 Task: Find Airbnb cabins in Lake of the Ozarks with waterfront.
Action: Mouse moved to (505, 79)
Screenshot: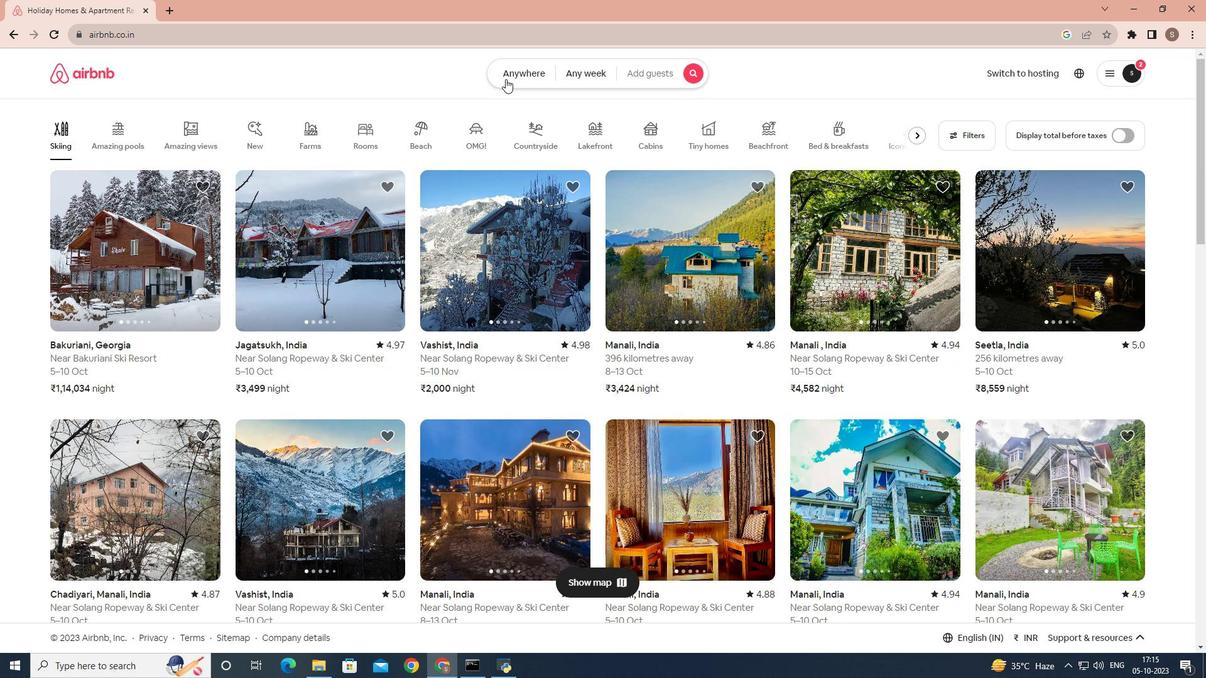 
Action: Mouse pressed left at (505, 79)
Screenshot: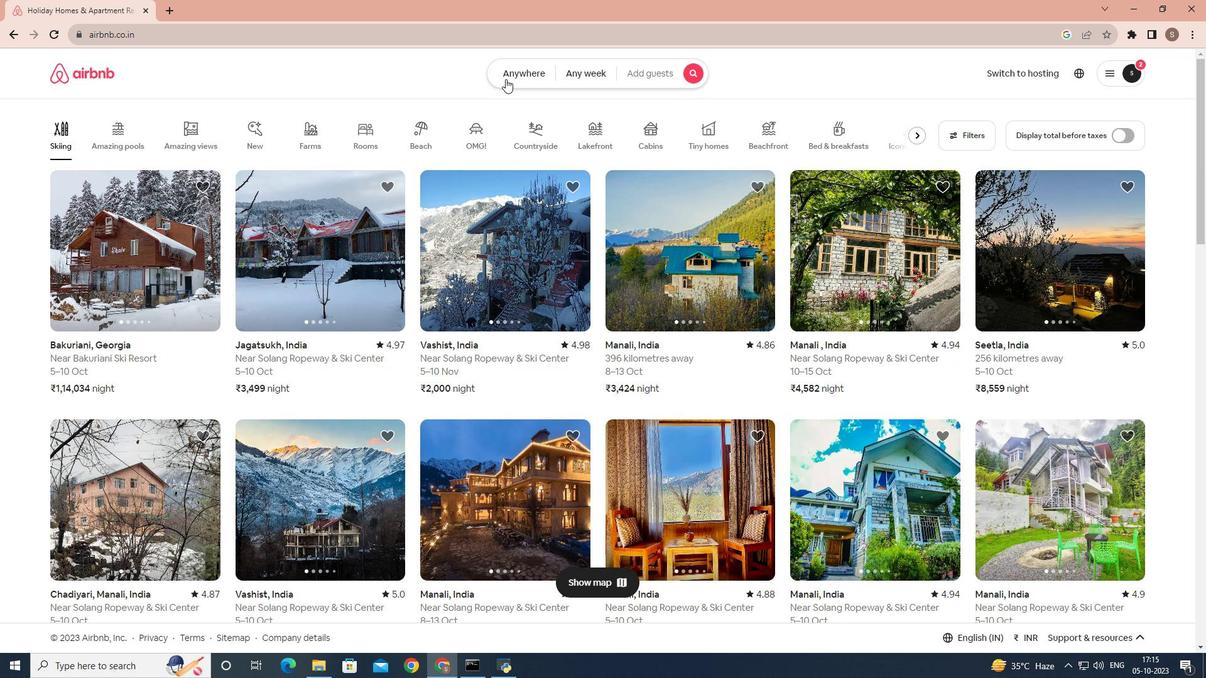 
Action: Mouse moved to (459, 131)
Screenshot: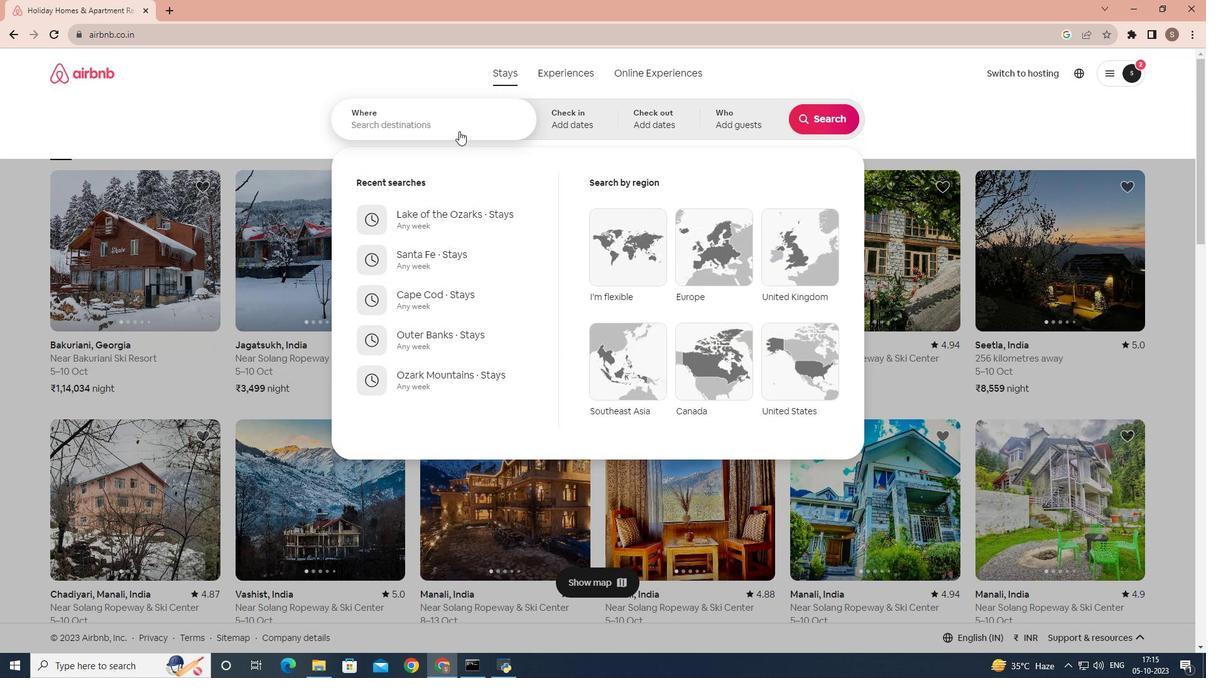 
Action: Mouse pressed left at (459, 131)
Screenshot: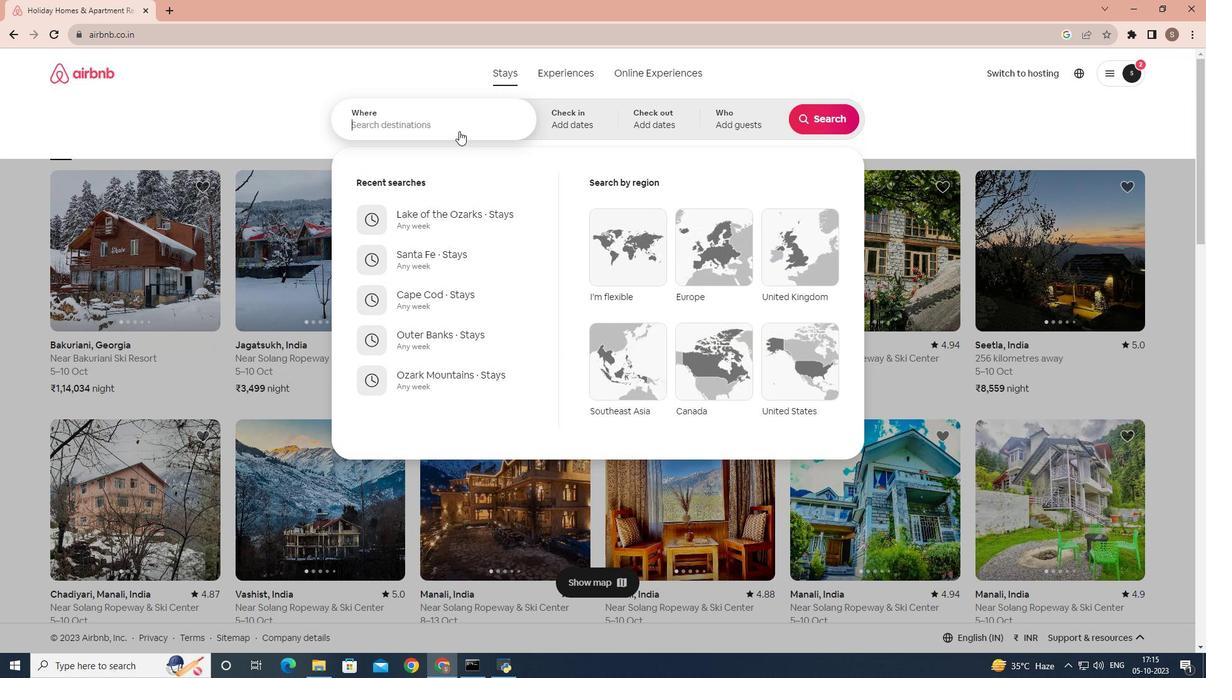 
Action: Key pressed <Key.shift>Ozarks
Screenshot: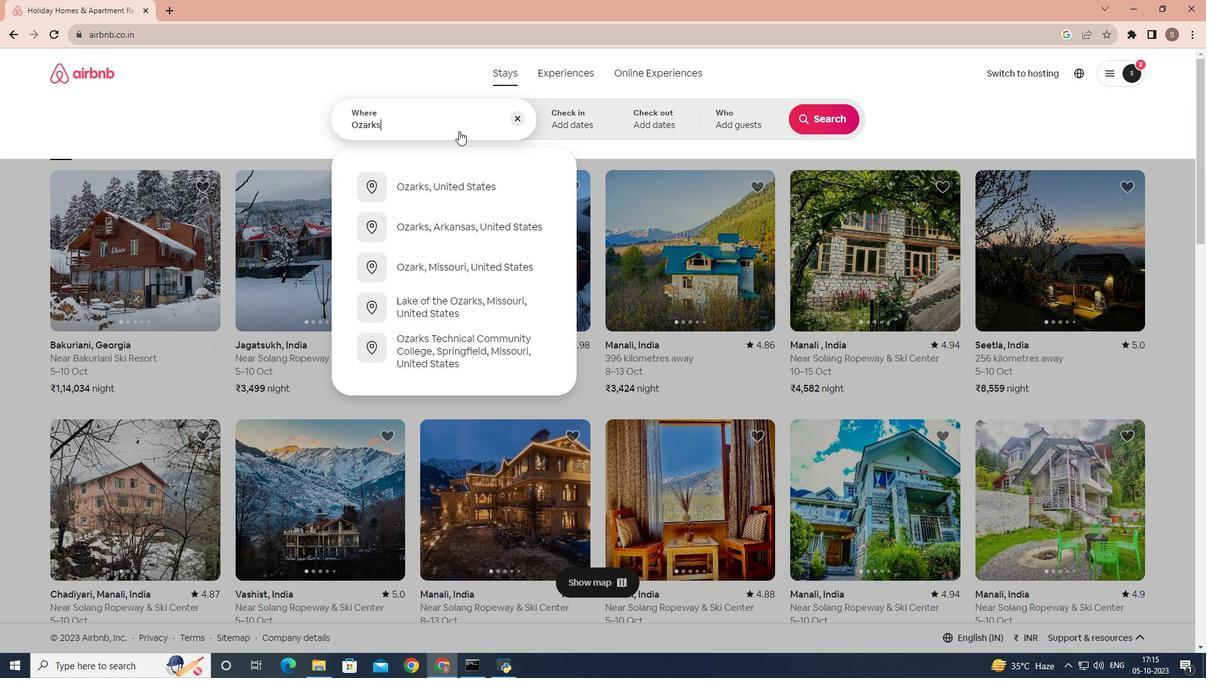 
Action: Mouse moved to (460, 190)
Screenshot: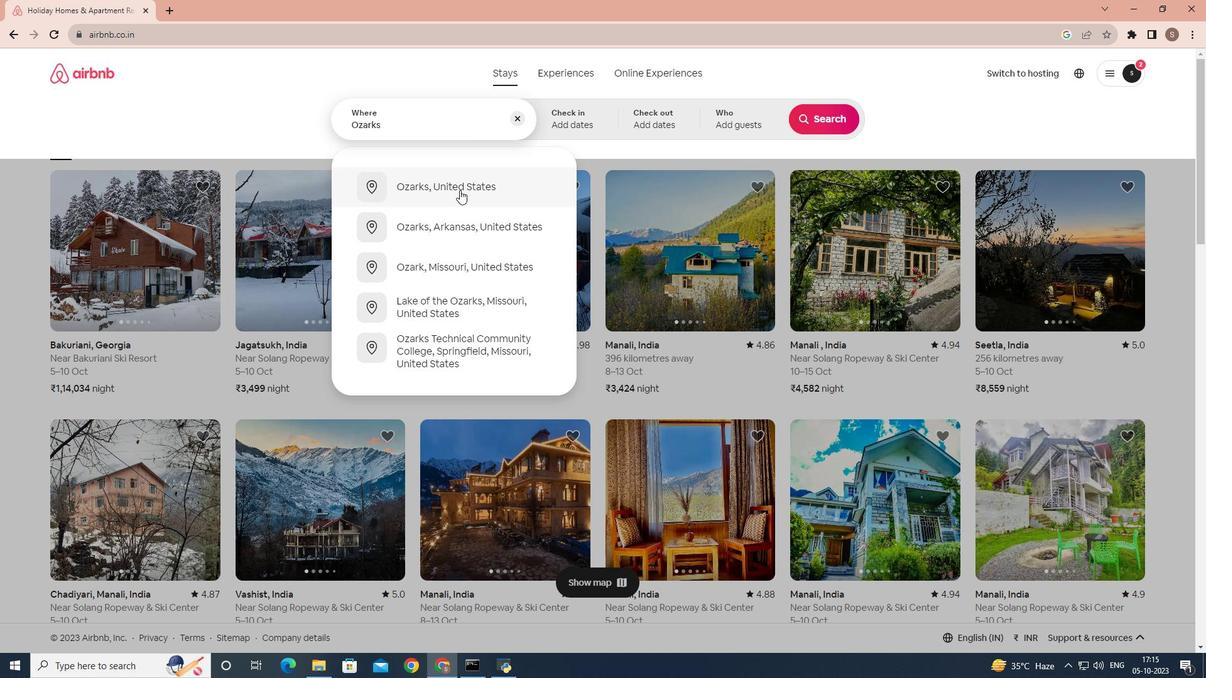 
Action: Mouse pressed left at (460, 190)
Screenshot: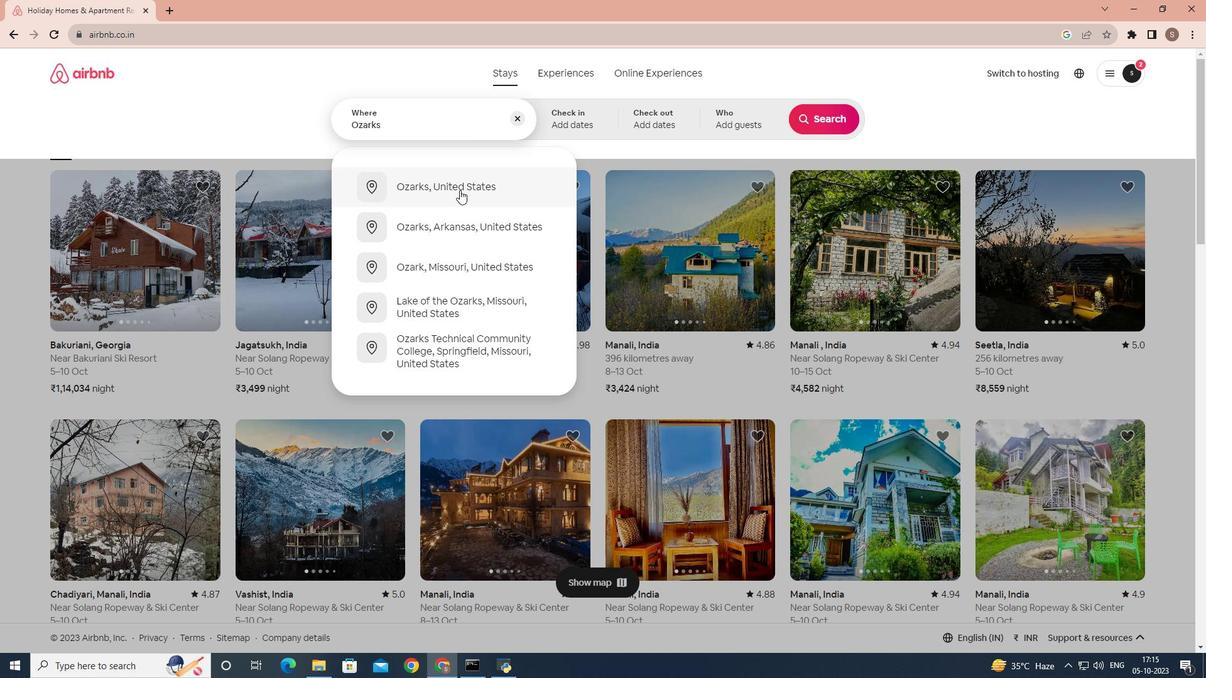 
Action: Mouse moved to (833, 109)
Screenshot: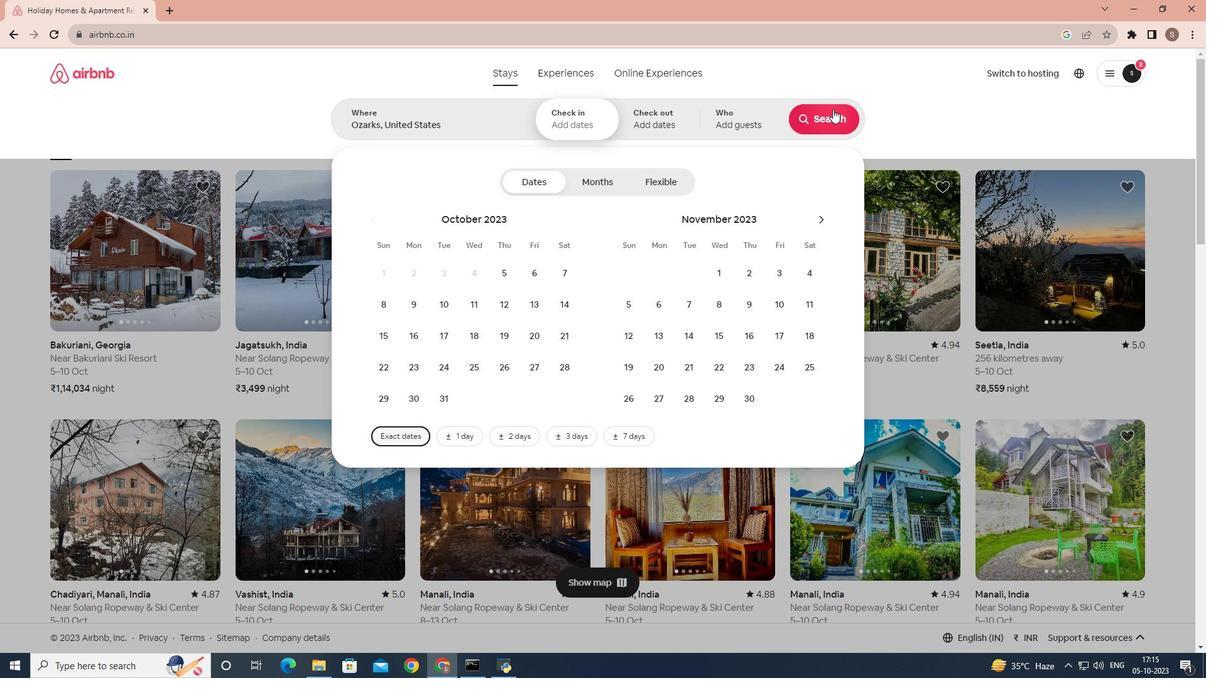 
Action: Mouse pressed left at (833, 109)
Screenshot: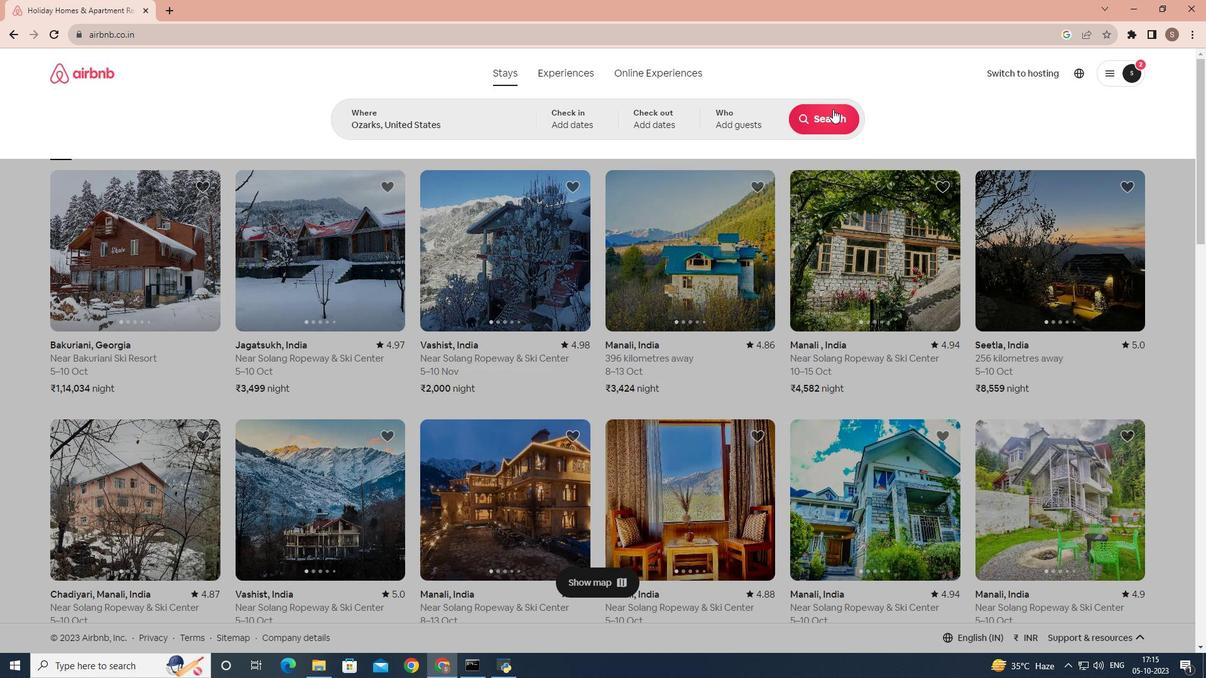 
Action: Mouse moved to (302, 125)
Screenshot: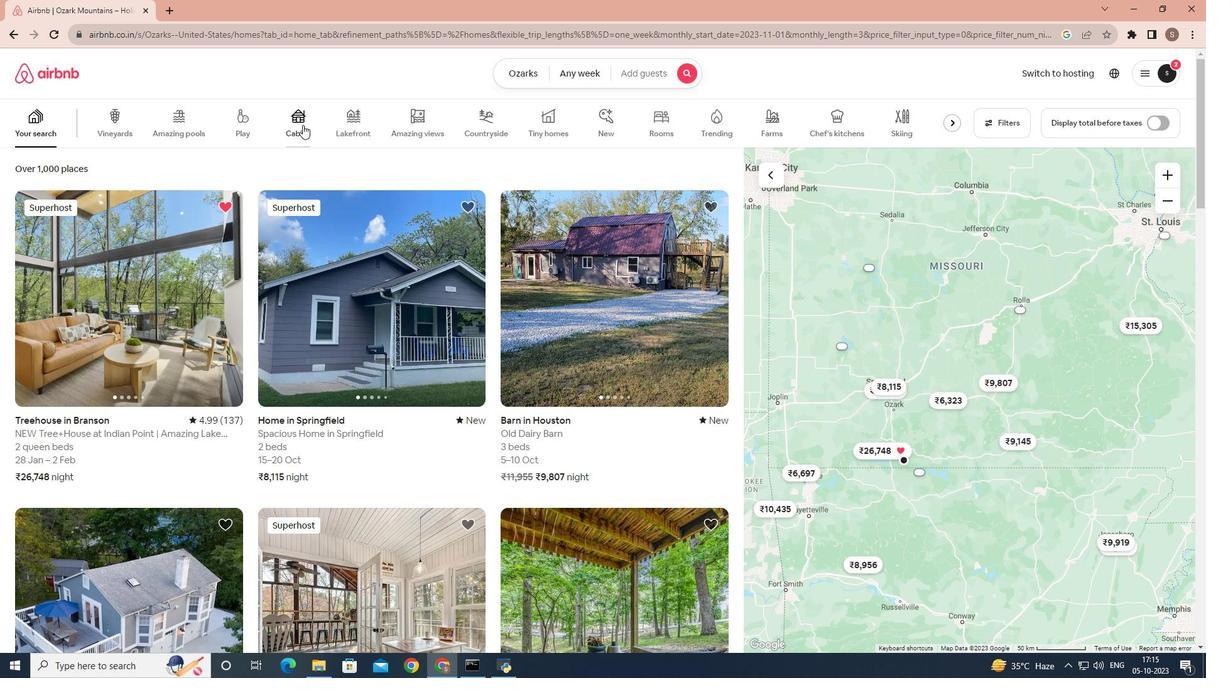 
Action: Mouse pressed left at (302, 125)
Screenshot: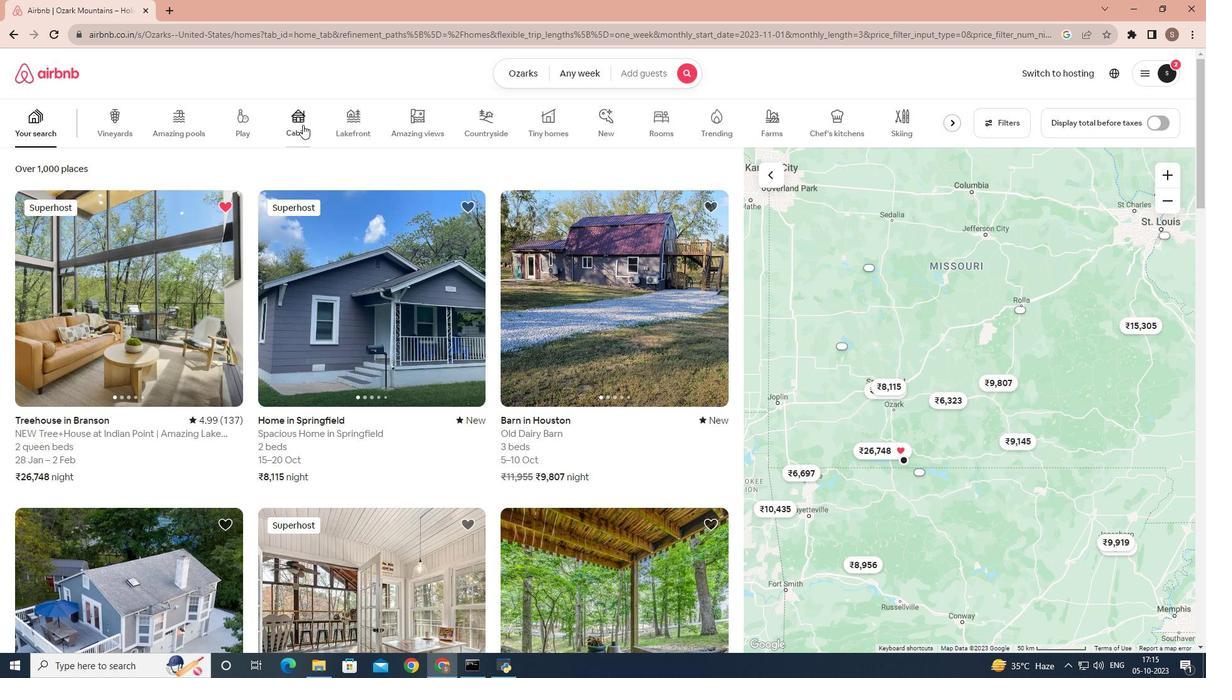 
Action: Mouse moved to (991, 121)
Screenshot: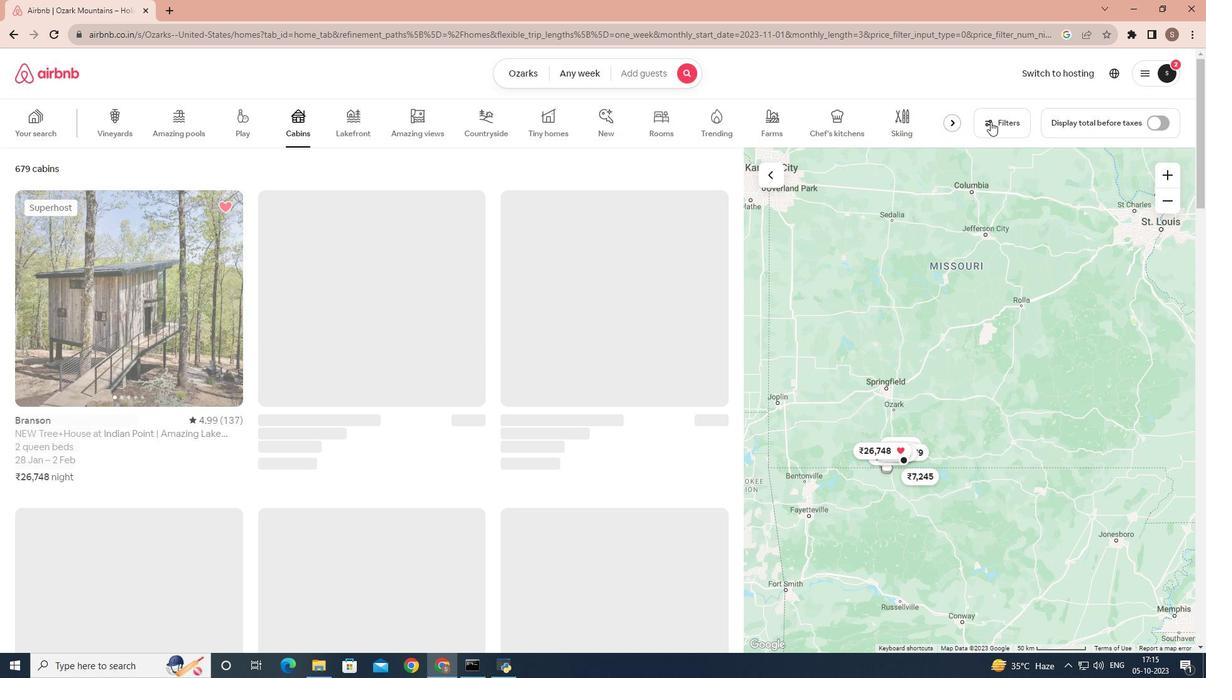 
Action: Mouse pressed left at (991, 121)
Screenshot: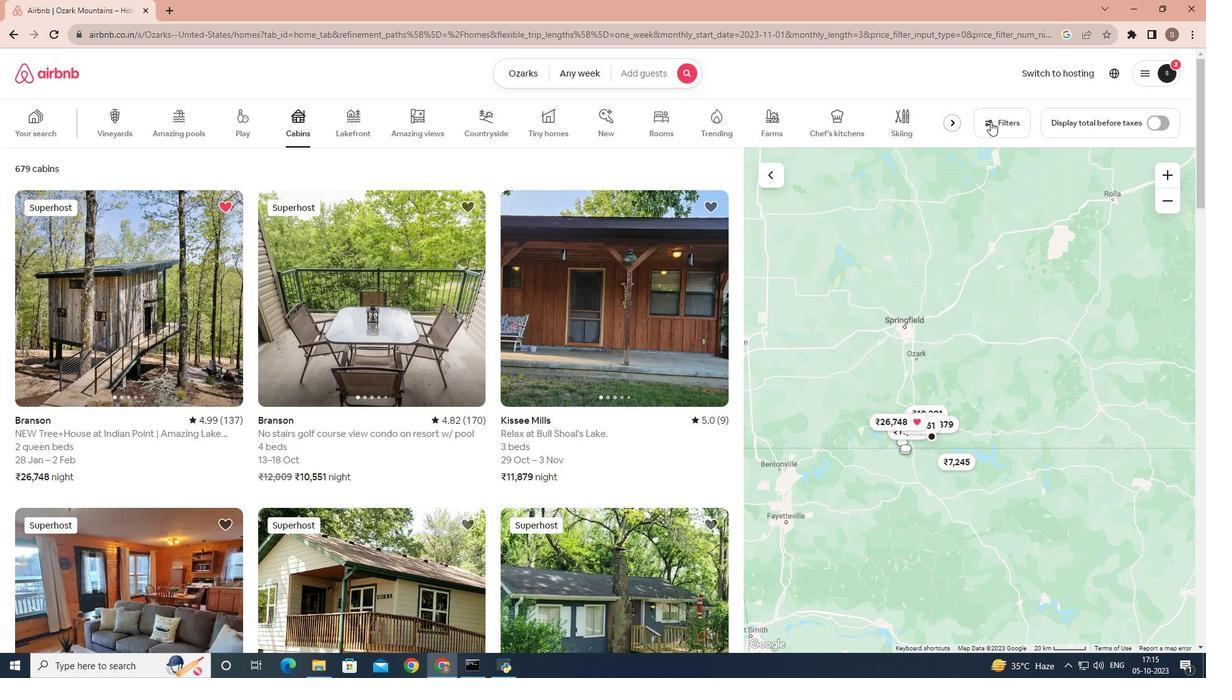 
Action: Mouse moved to (728, 341)
Screenshot: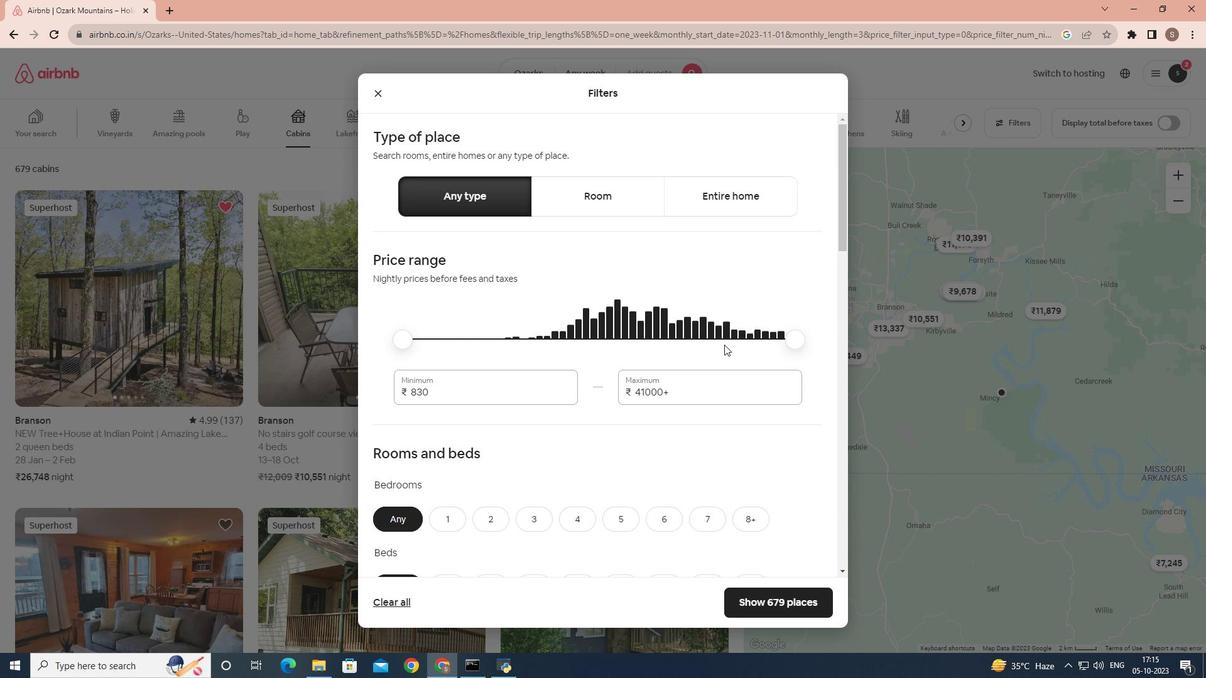 
Action: Mouse scrolled (728, 341) with delta (0, 0)
Screenshot: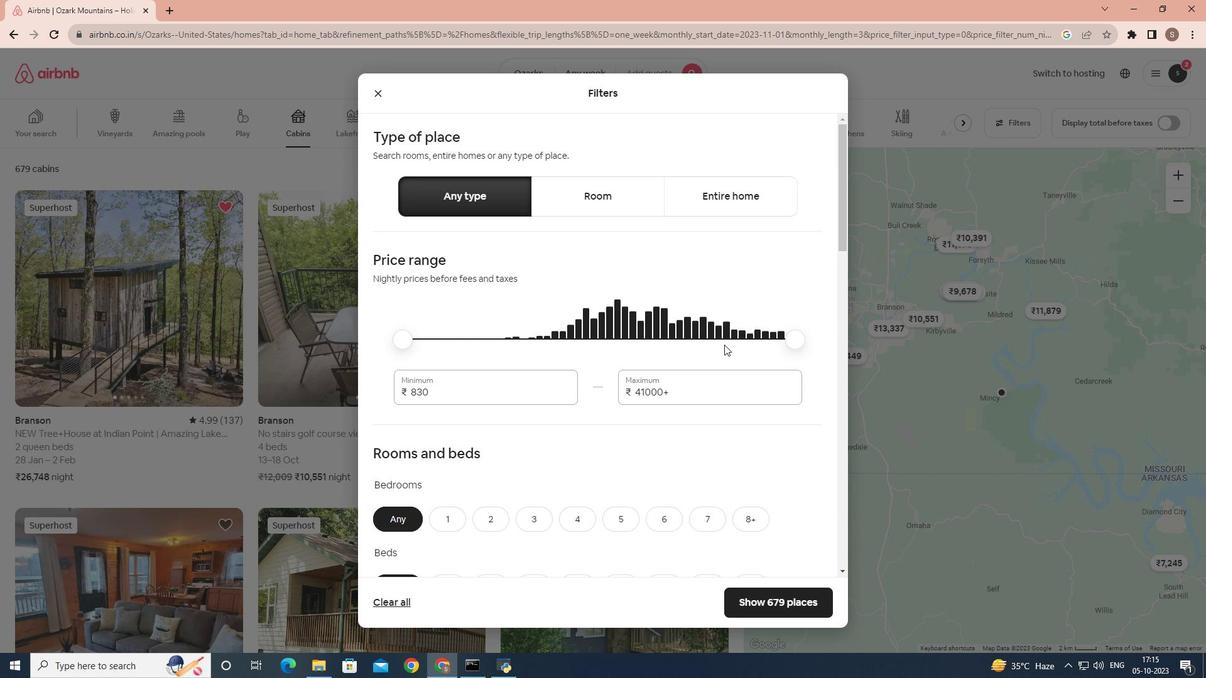 
Action: Mouse moved to (725, 344)
Screenshot: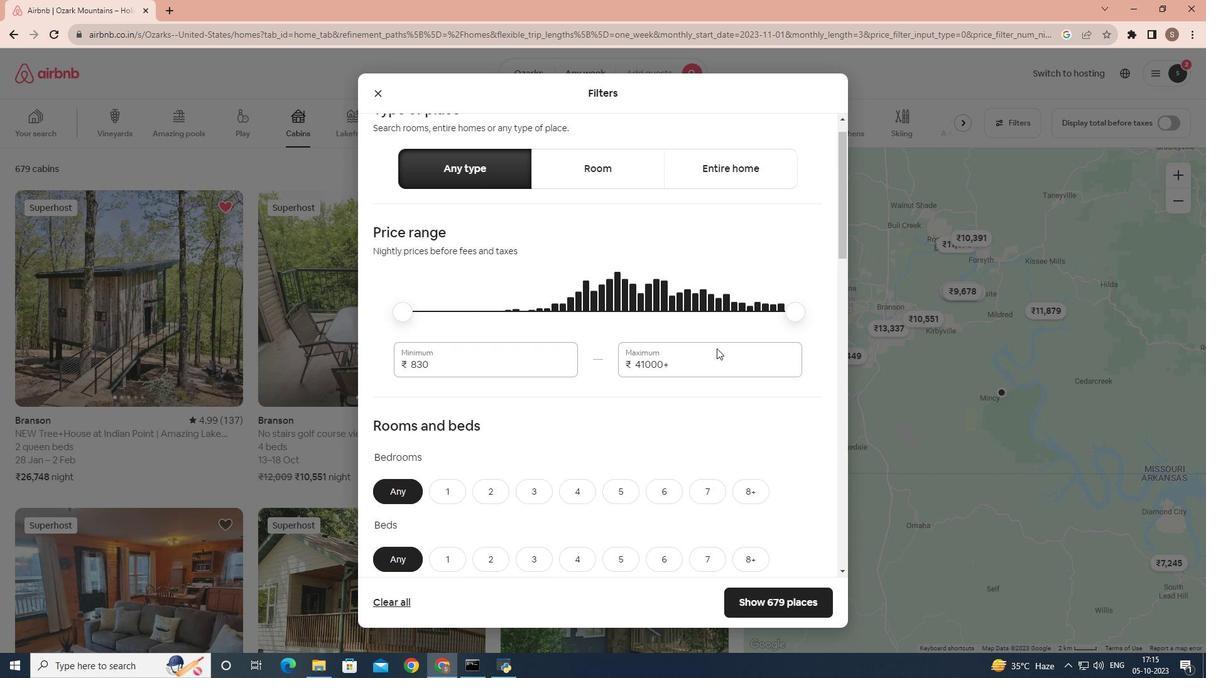 
Action: Mouse scrolled (725, 343) with delta (0, 0)
Screenshot: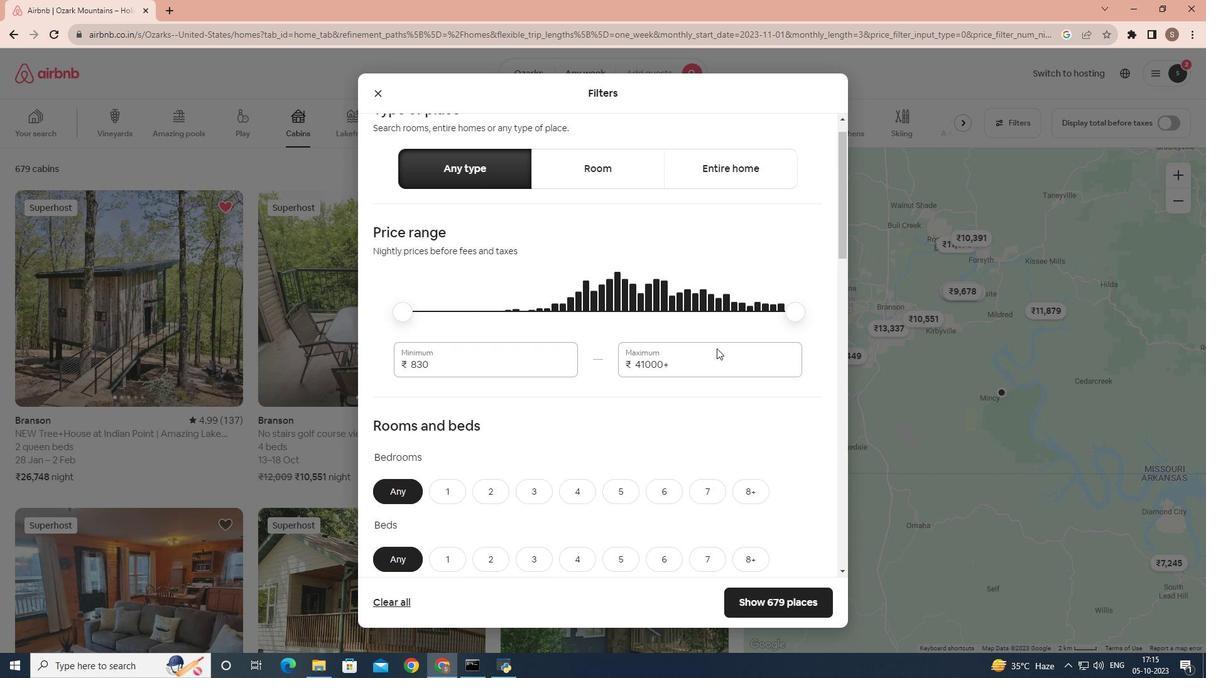 
Action: Mouse moved to (723, 345)
Screenshot: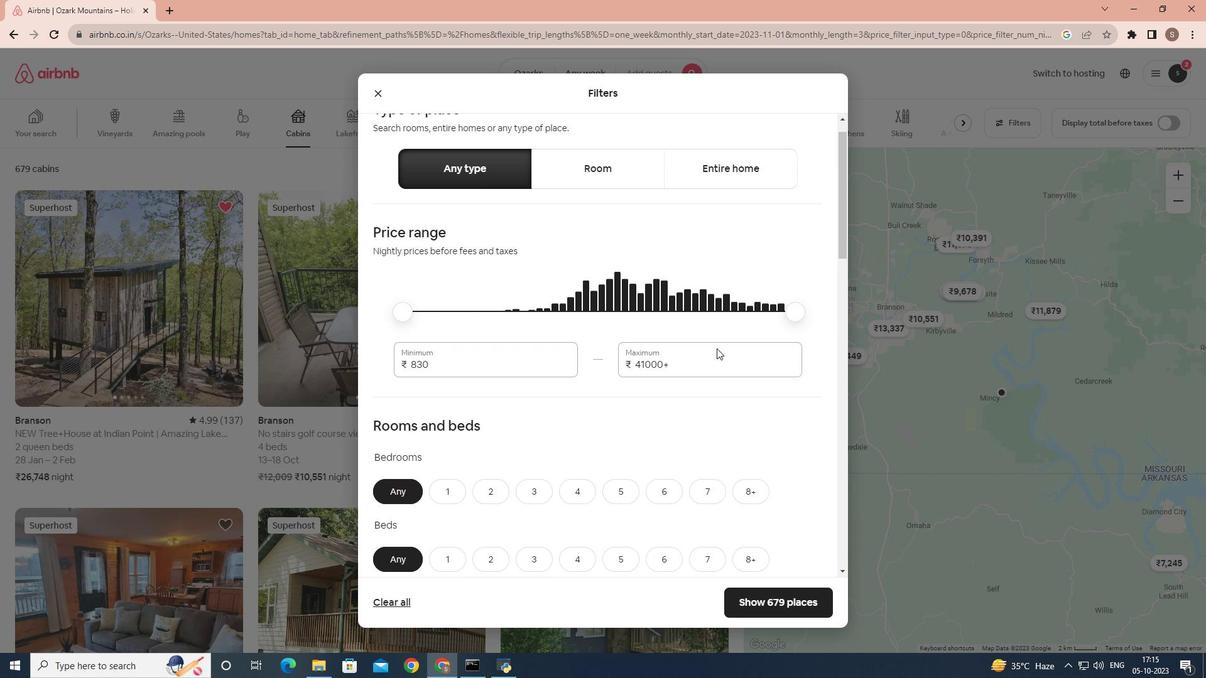 
Action: Mouse scrolled (723, 345) with delta (0, 0)
Screenshot: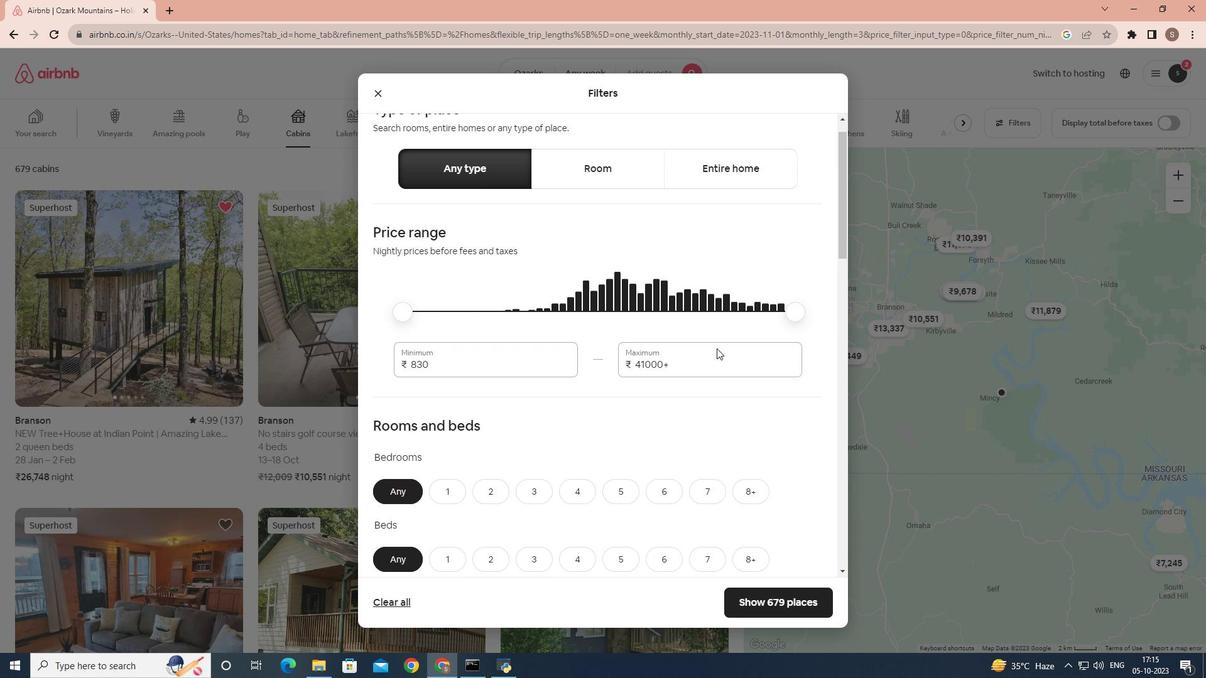 
Action: Mouse moved to (649, 378)
Screenshot: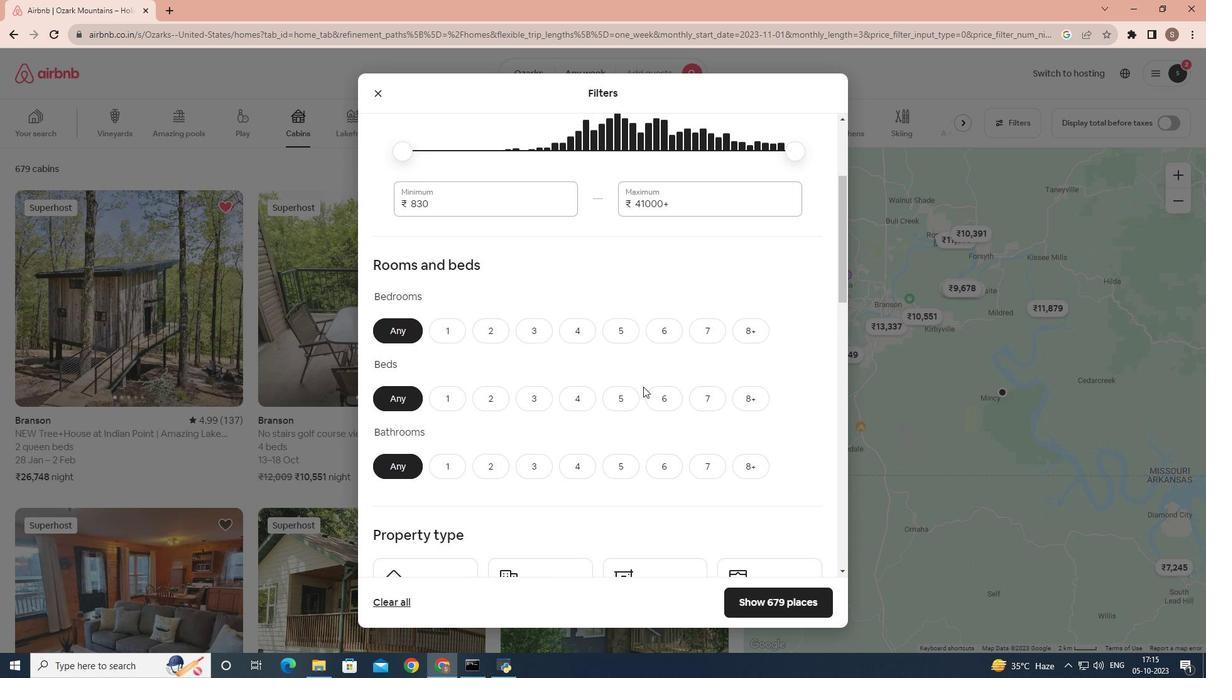 
Action: Mouse scrolled (649, 377) with delta (0, 0)
Screenshot: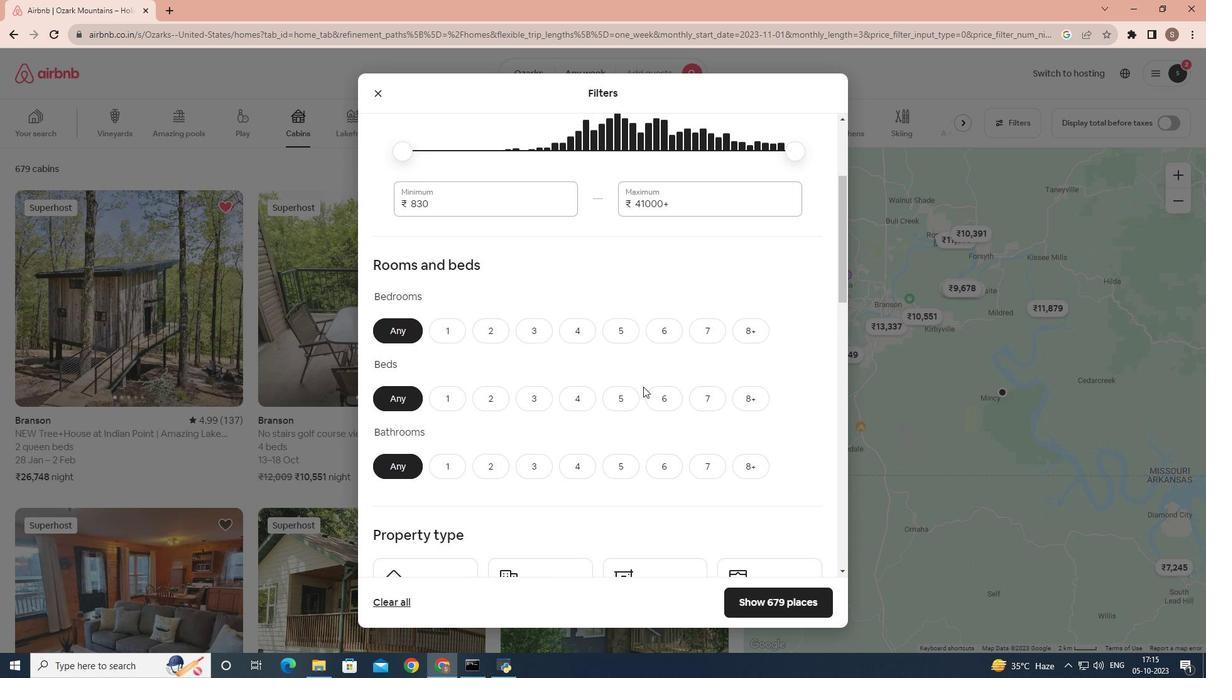 
Action: Mouse moved to (645, 383)
Screenshot: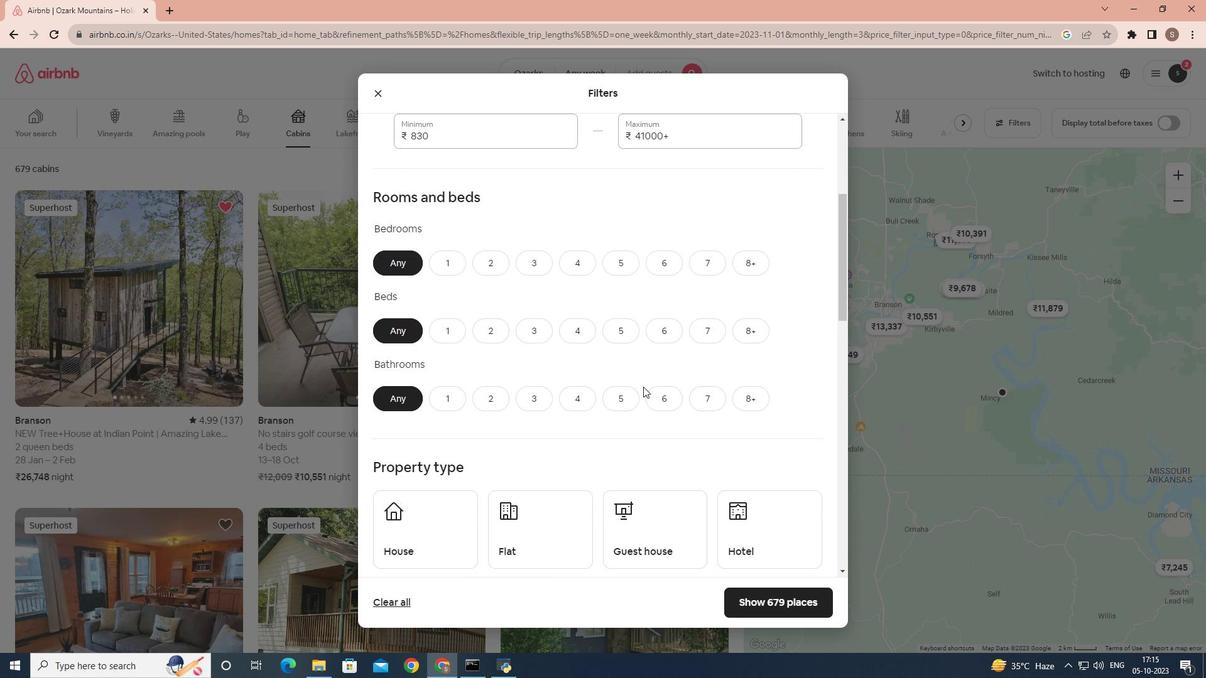 
Action: Mouse scrolled (645, 382) with delta (0, 0)
Screenshot: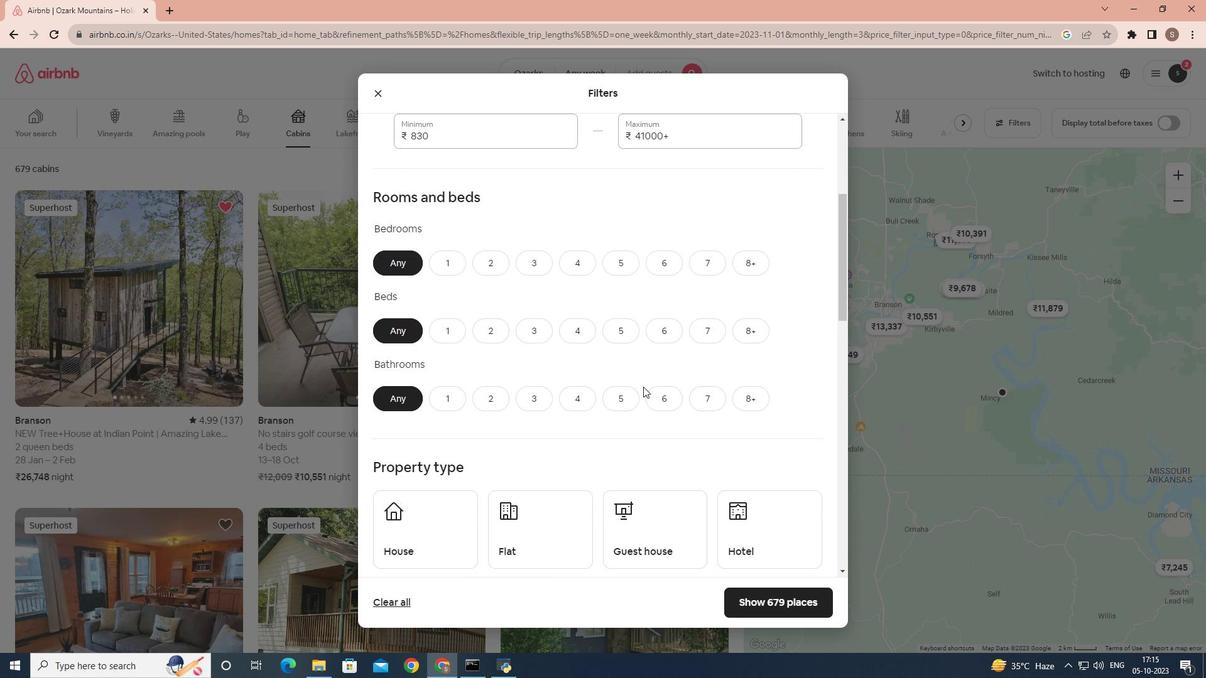 
Action: Mouse moved to (643, 386)
Screenshot: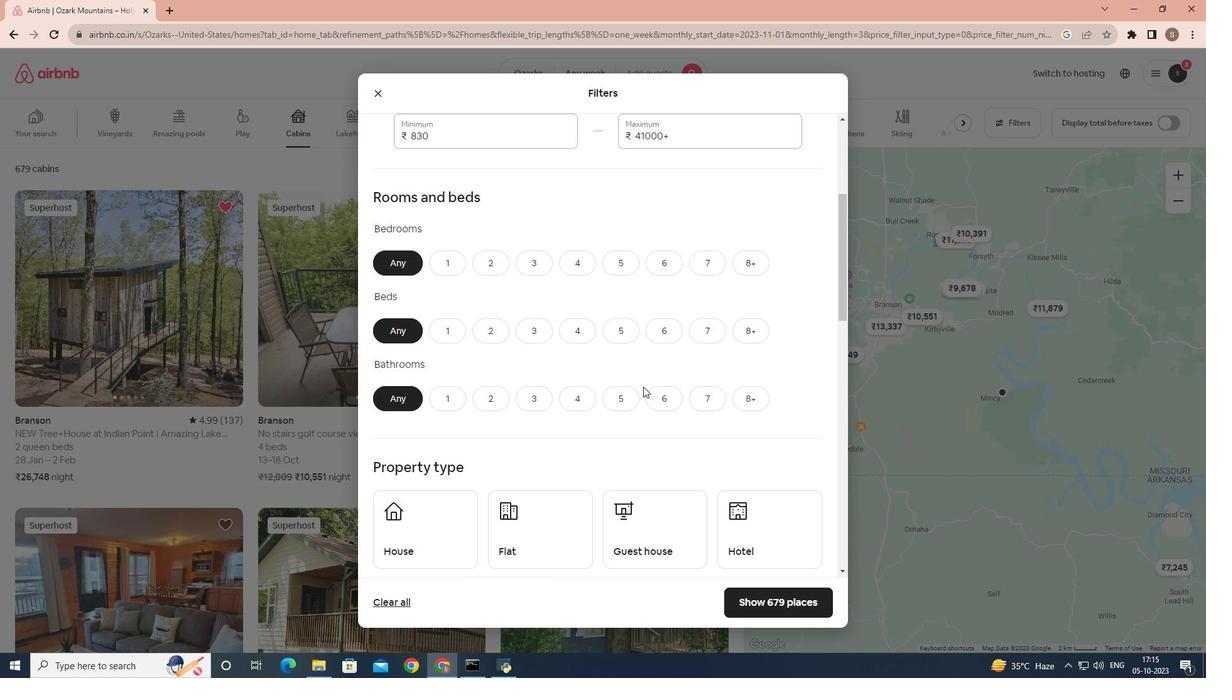
Action: Mouse scrolled (643, 385) with delta (0, 0)
Screenshot: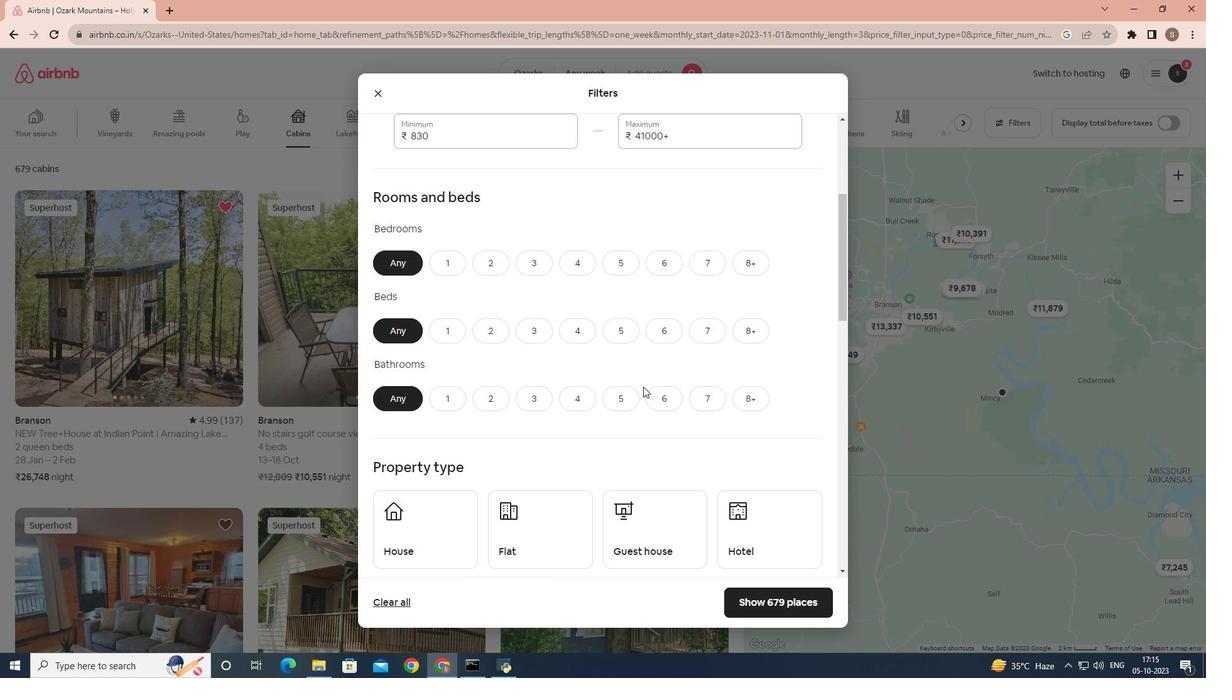 
Action: Mouse moved to (643, 387)
Screenshot: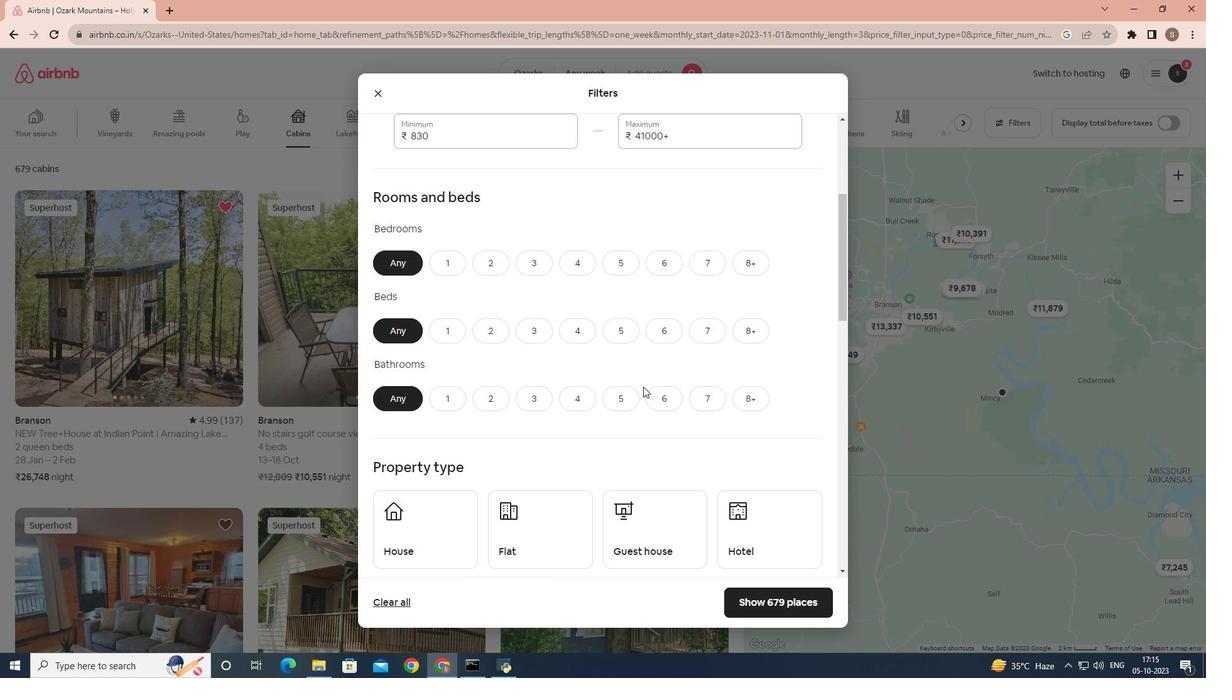 
Action: Mouse scrolled (643, 386) with delta (0, 0)
Screenshot: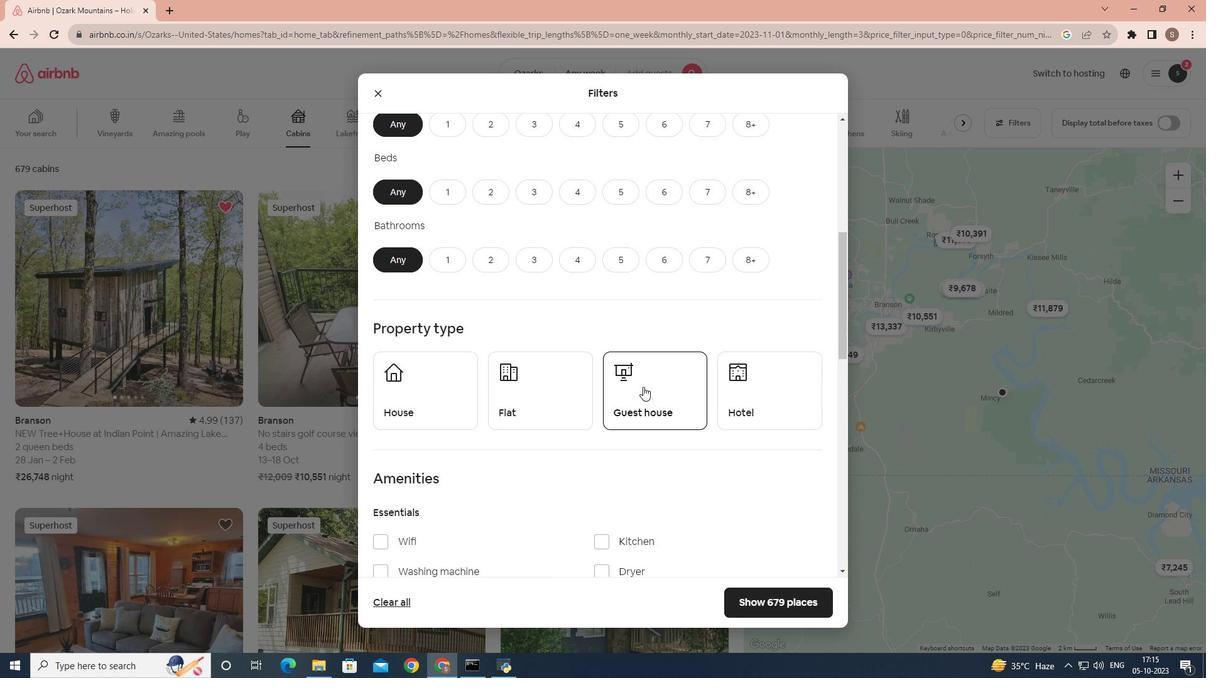 
Action: Mouse scrolled (643, 386) with delta (0, 0)
Screenshot: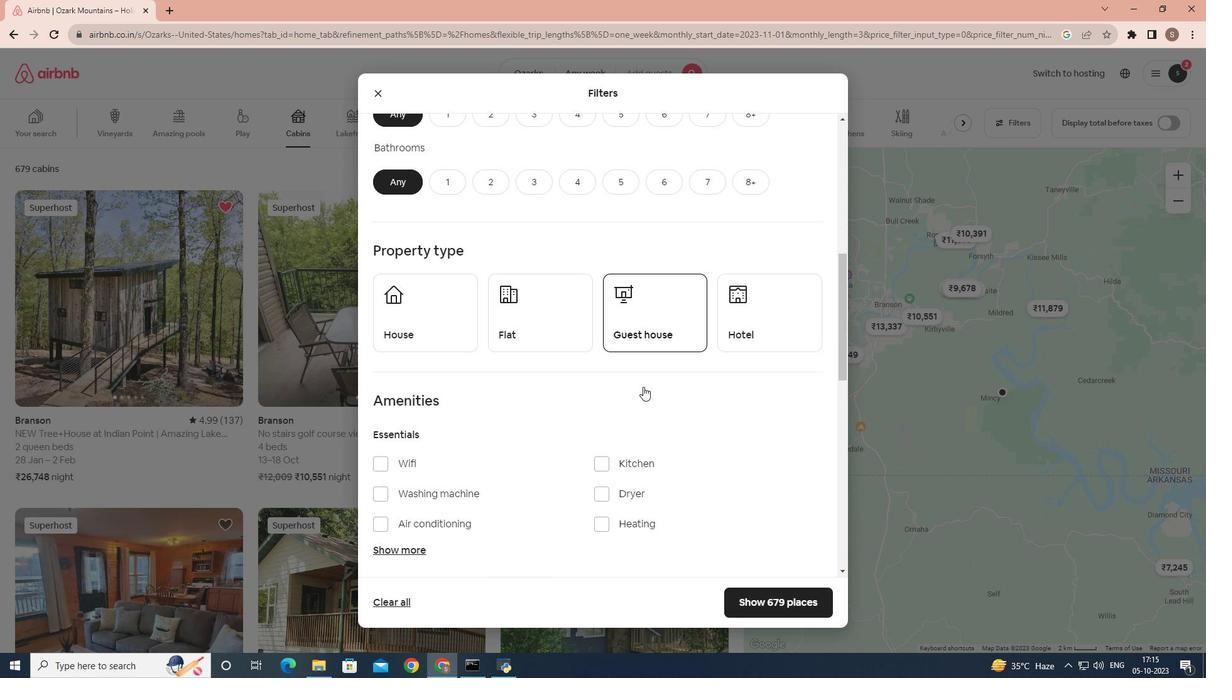 
Action: Mouse scrolled (643, 386) with delta (0, 0)
Screenshot: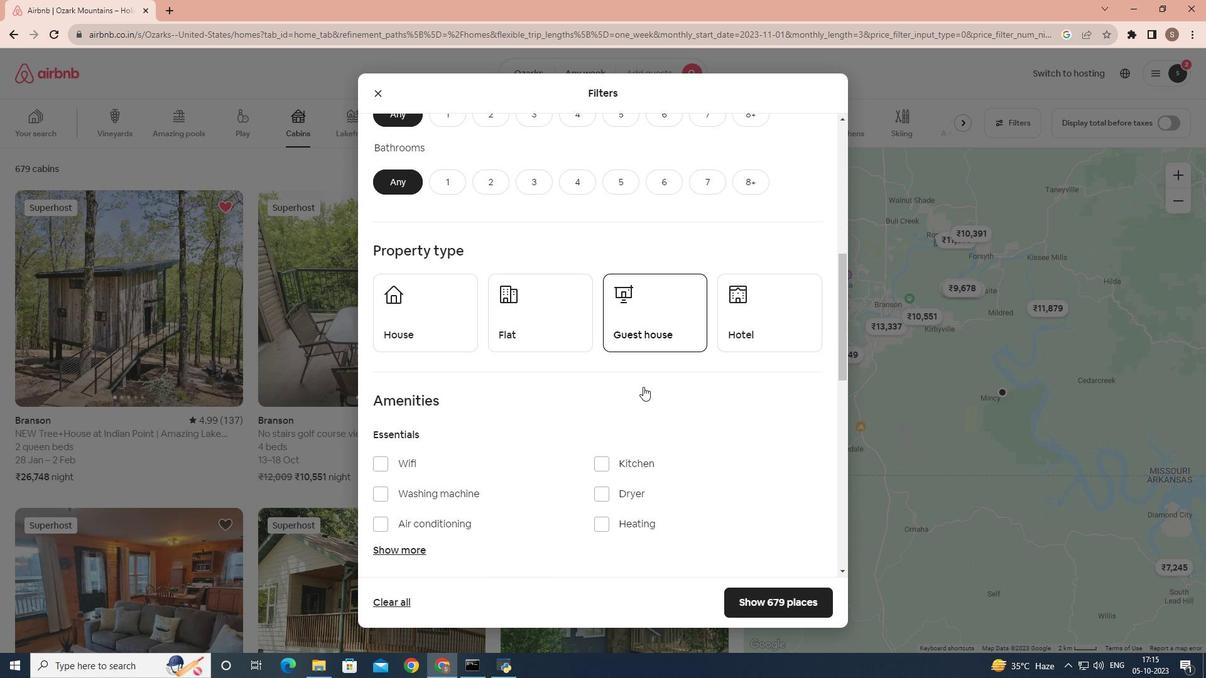 
Action: Mouse moved to (639, 389)
Screenshot: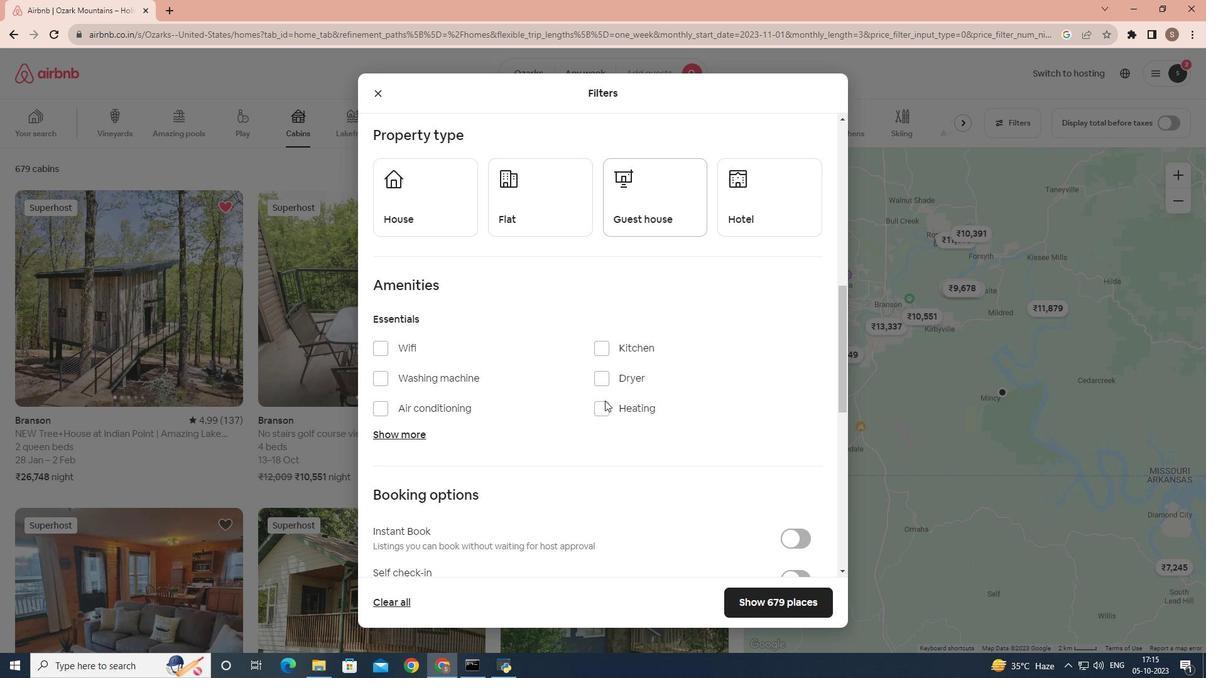 
Action: Mouse scrolled (639, 388) with delta (0, 0)
Screenshot: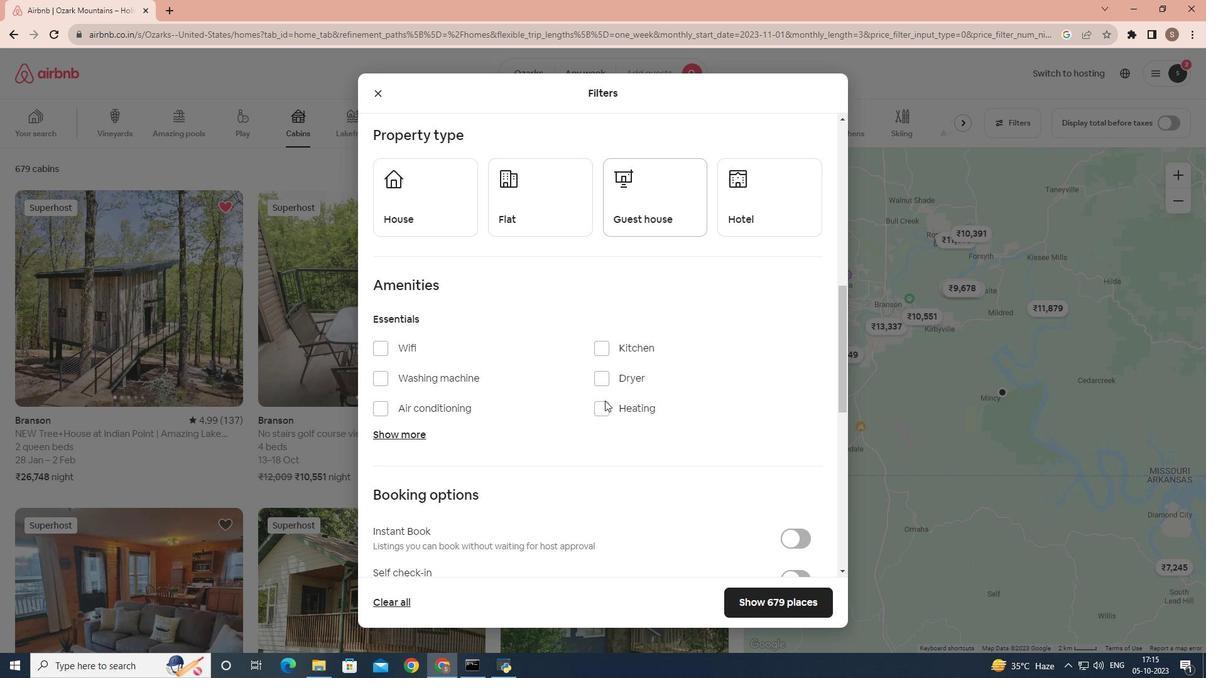 
Action: Mouse moved to (613, 399)
Screenshot: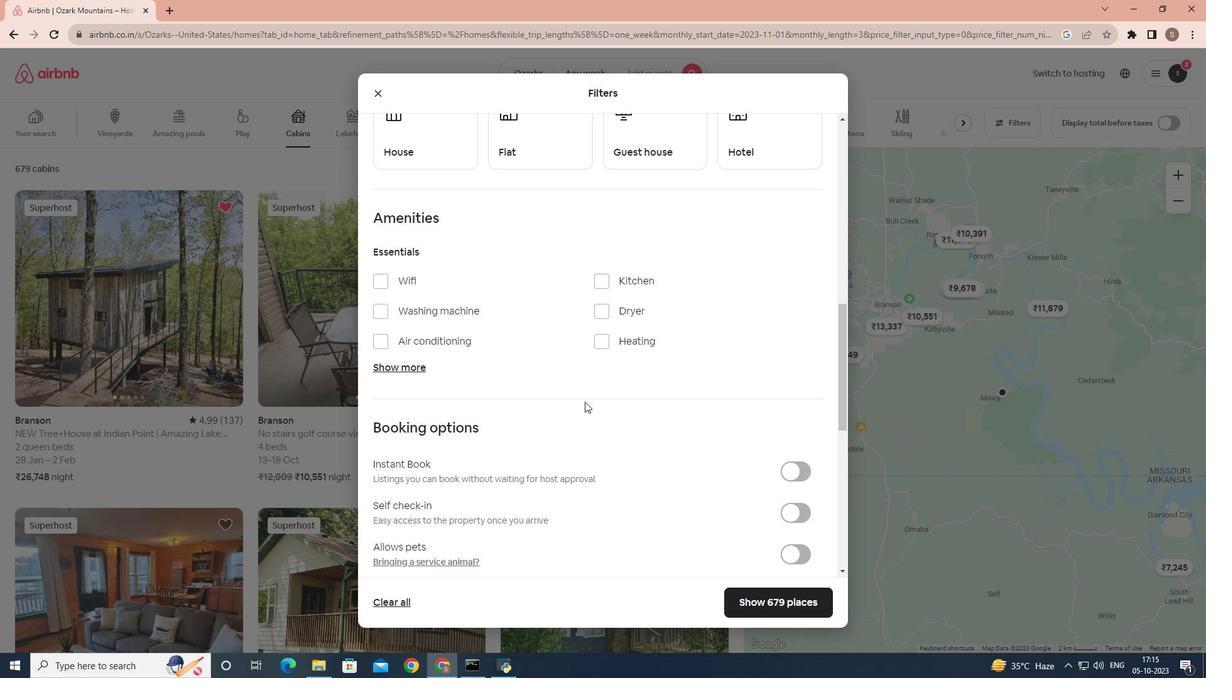 
Action: Mouse scrolled (613, 398) with delta (0, 0)
Screenshot: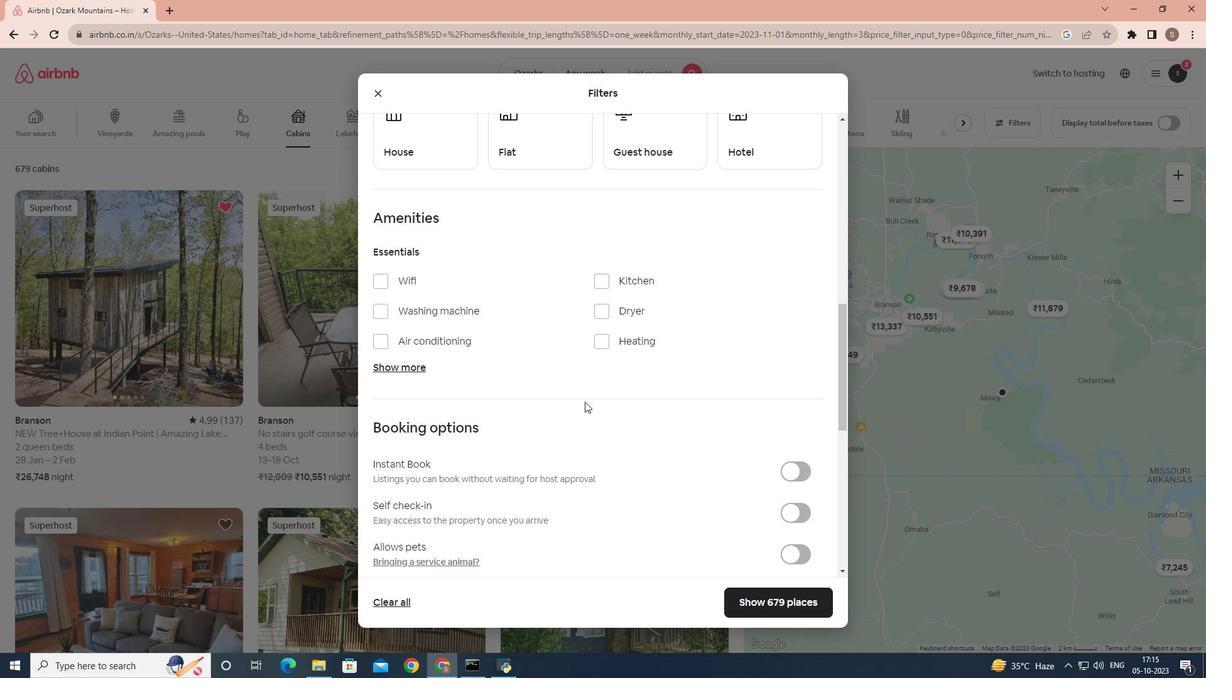 
Action: Mouse moved to (408, 339)
Screenshot: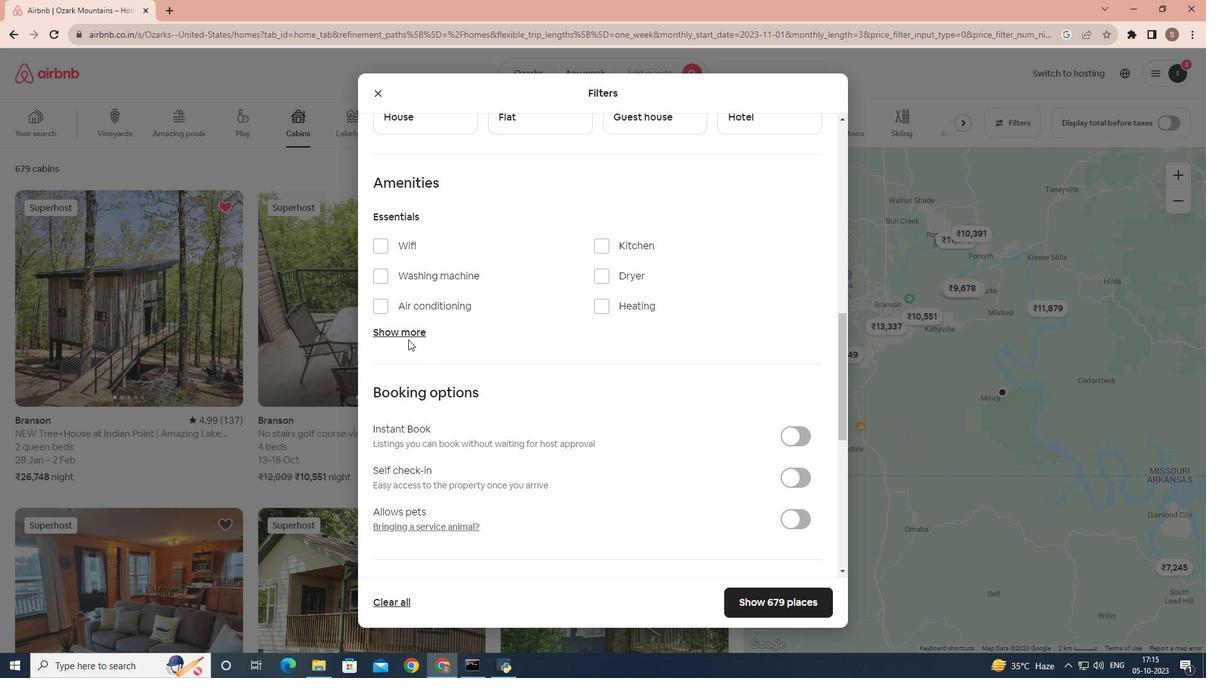 
Action: Mouse pressed left at (408, 339)
Screenshot: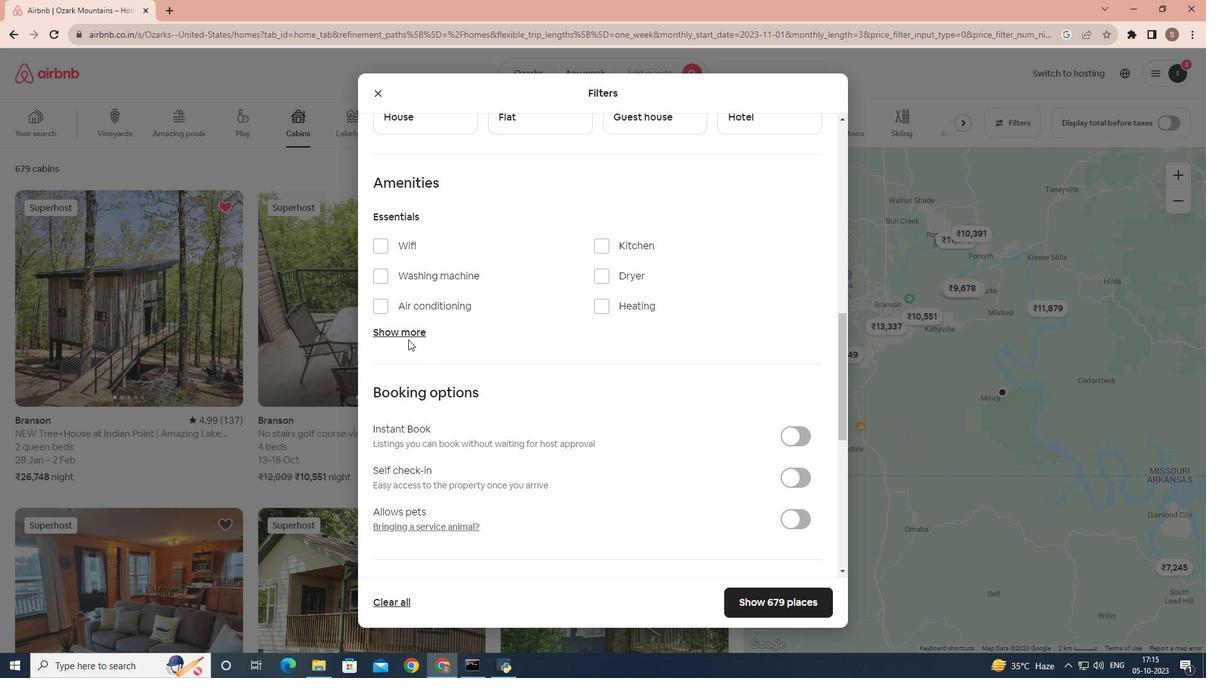 
Action: Mouse moved to (413, 334)
Screenshot: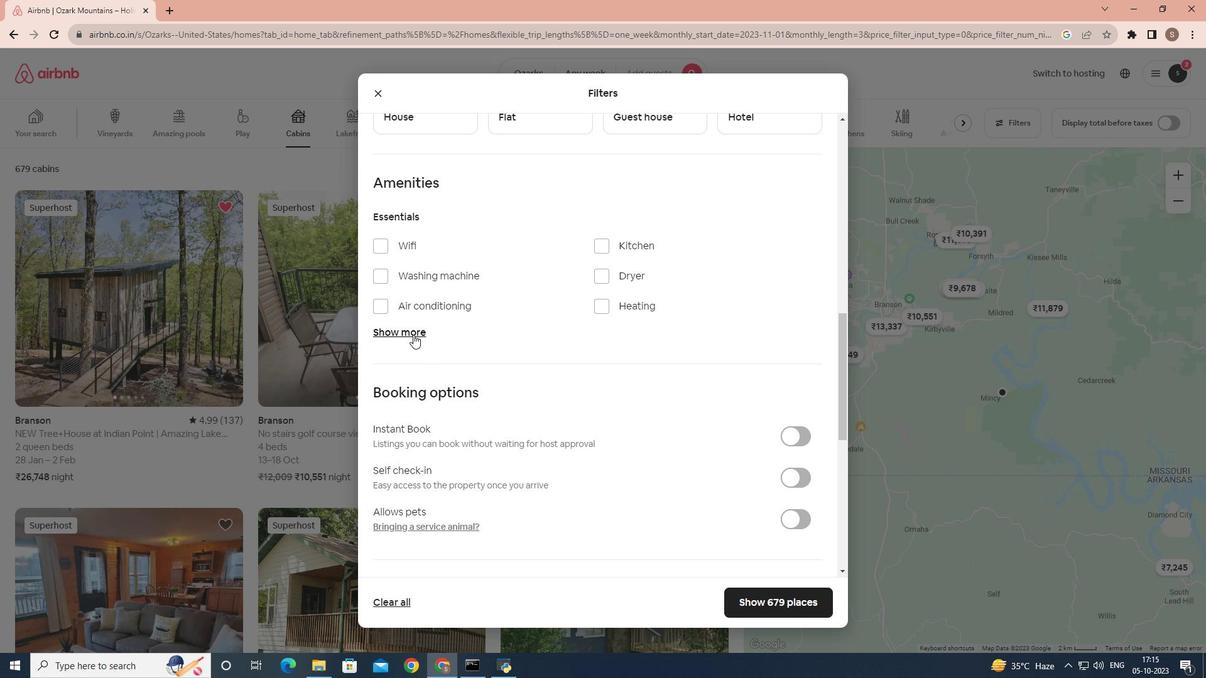 
Action: Mouse pressed left at (413, 334)
Screenshot: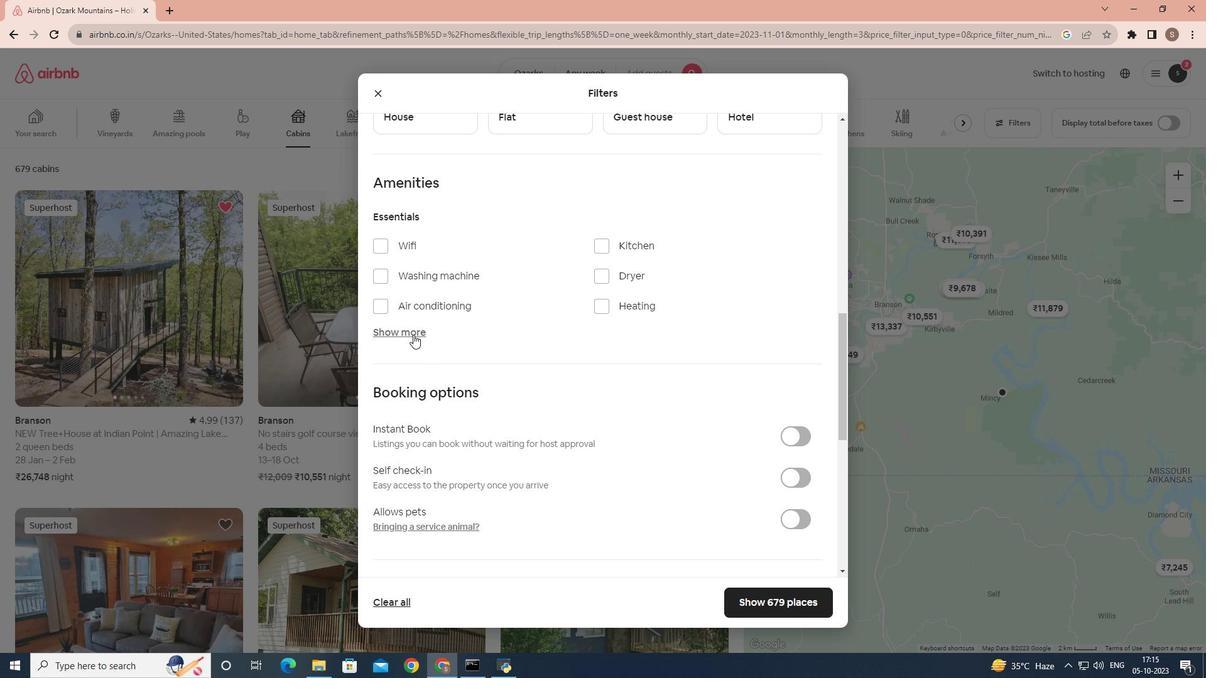 
Action: Mouse moved to (458, 385)
Screenshot: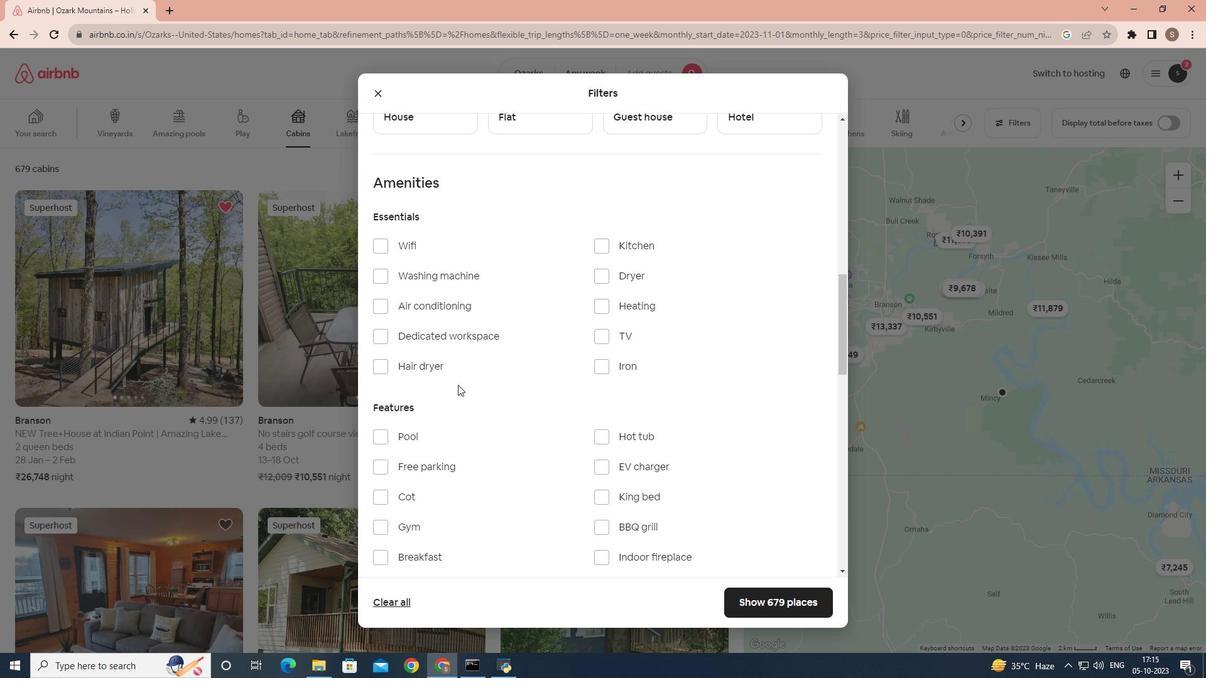 
Action: Mouse scrolled (458, 384) with delta (0, 0)
Screenshot: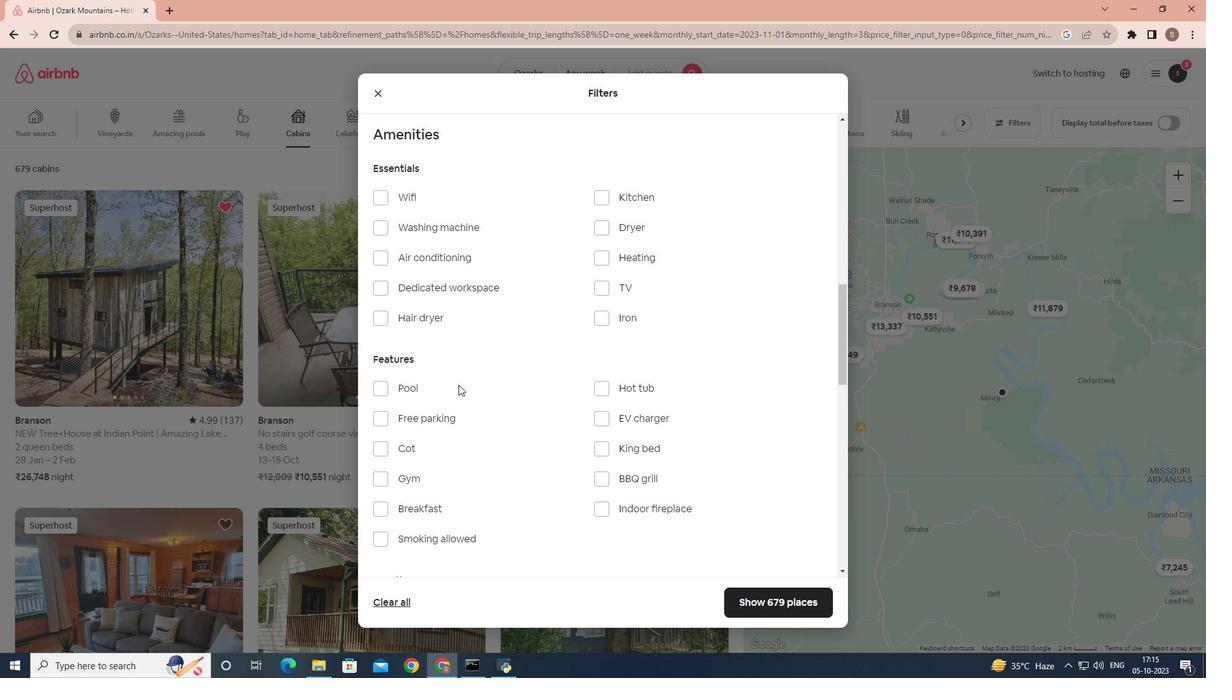 
Action: Mouse moved to (458, 385)
Screenshot: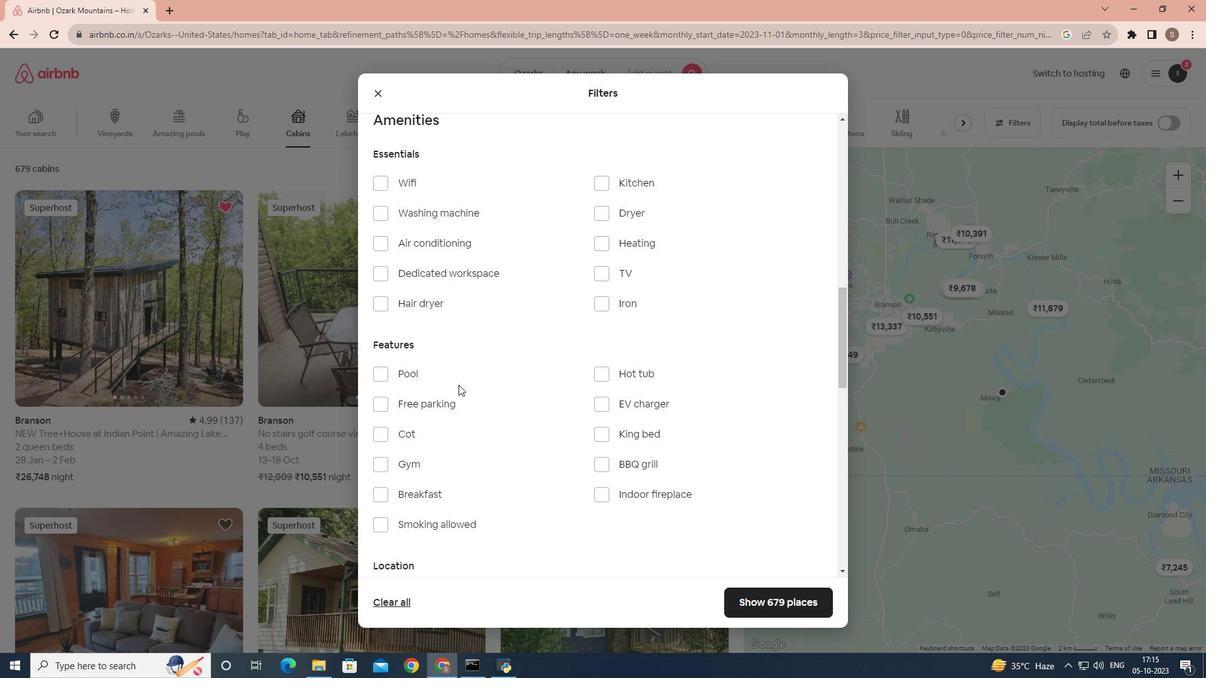 
Action: Mouse scrolled (458, 384) with delta (0, 0)
Screenshot: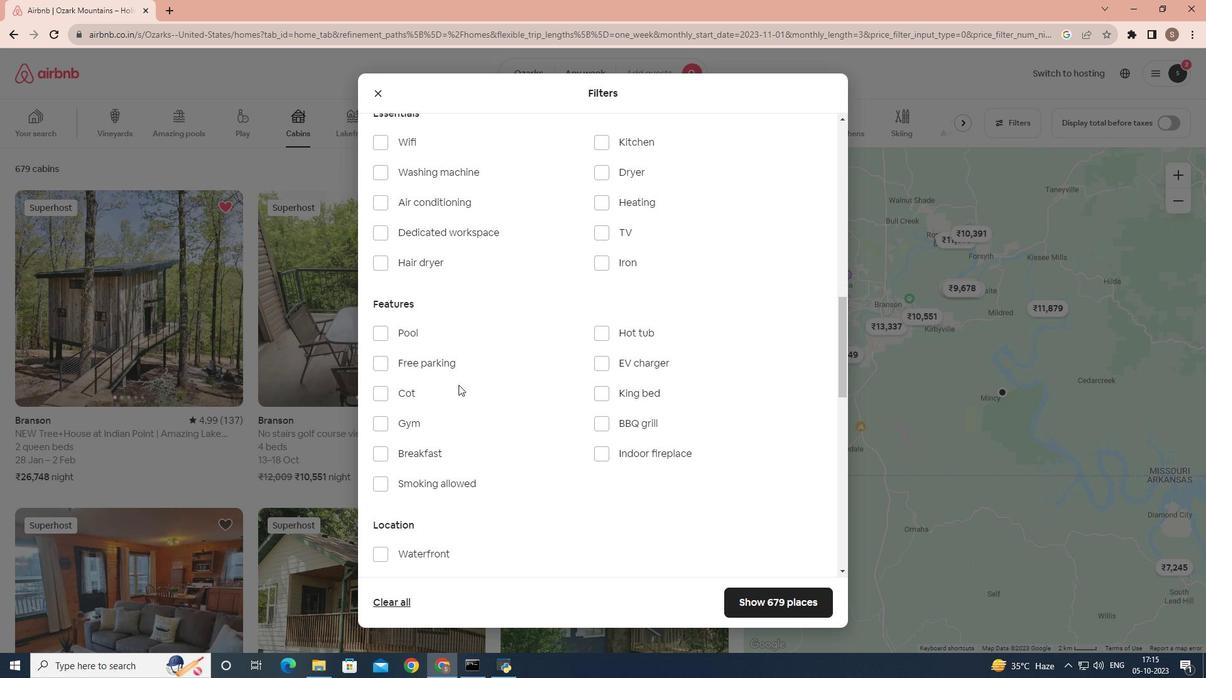 
Action: Mouse scrolled (458, 384) with delta (0, 0)
Screenshot: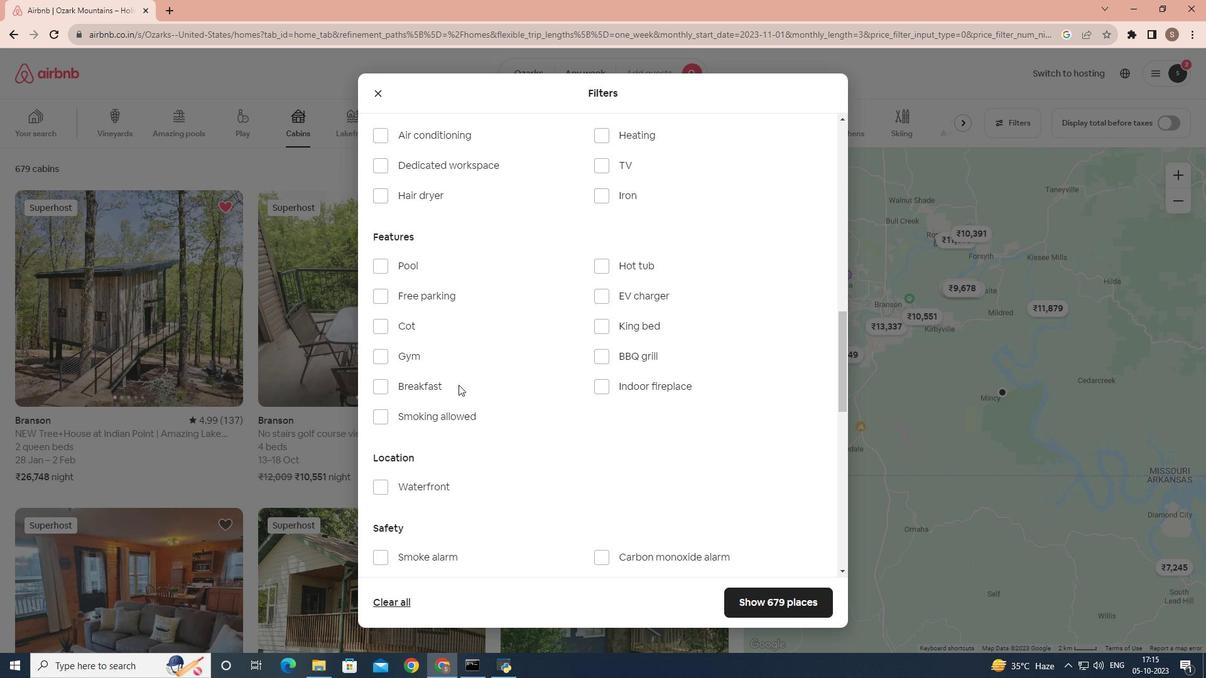 
Action: Mouse scrolled (458, 384) with delta (0, 0)
Screenshot: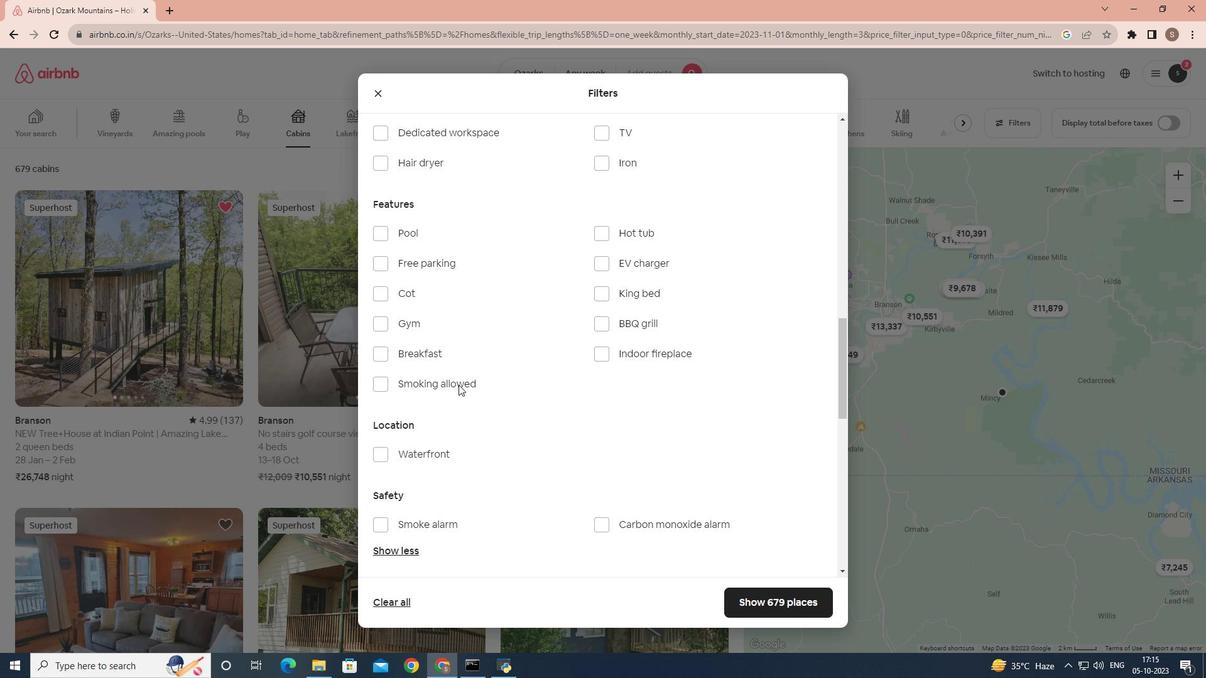 
Action: Mouse scrolled (458, 384) with delta (0, 0)
Screenshot: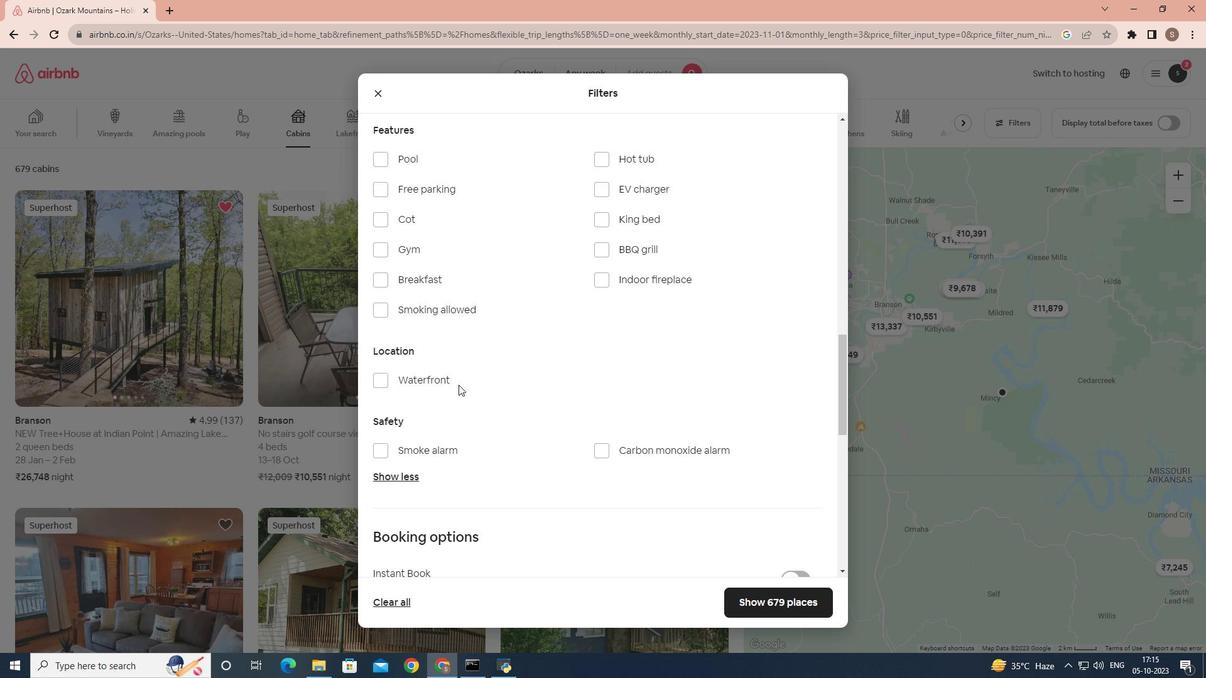 
Action: Mouse moved to (382, 343)
Screenshot: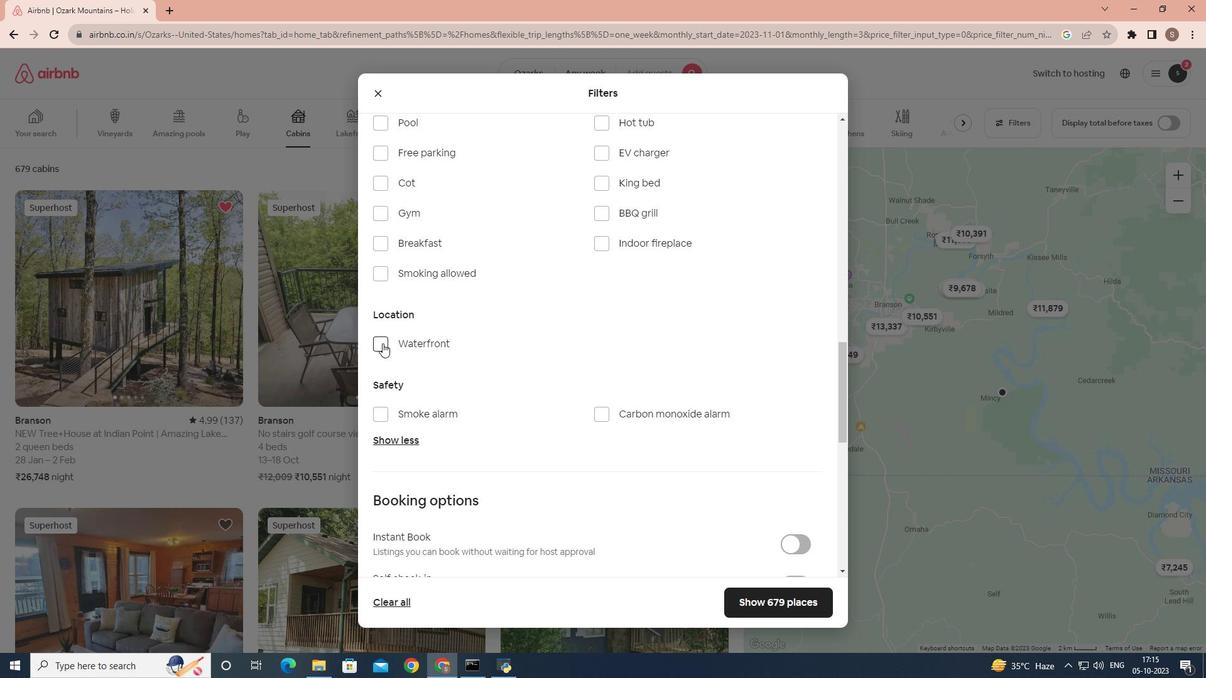 
Action: Mouse pressed left at (382, 343)
Screenshot: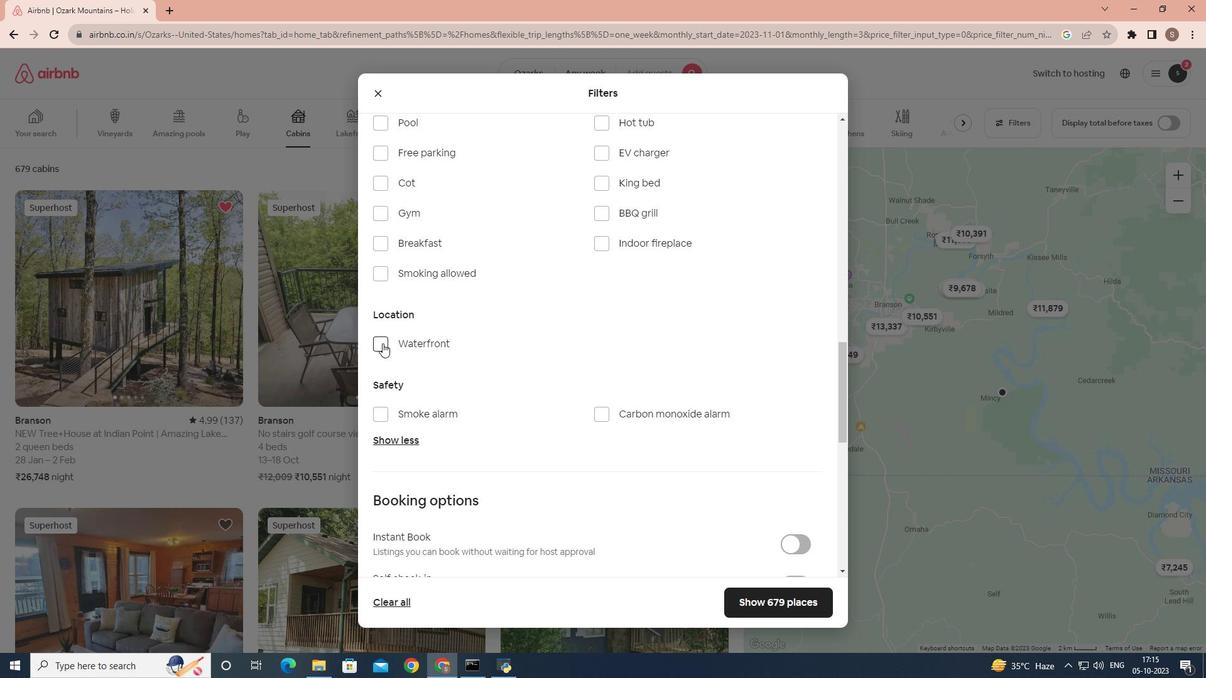 
Action: Mouse moved to (496, 363)
Screenshot: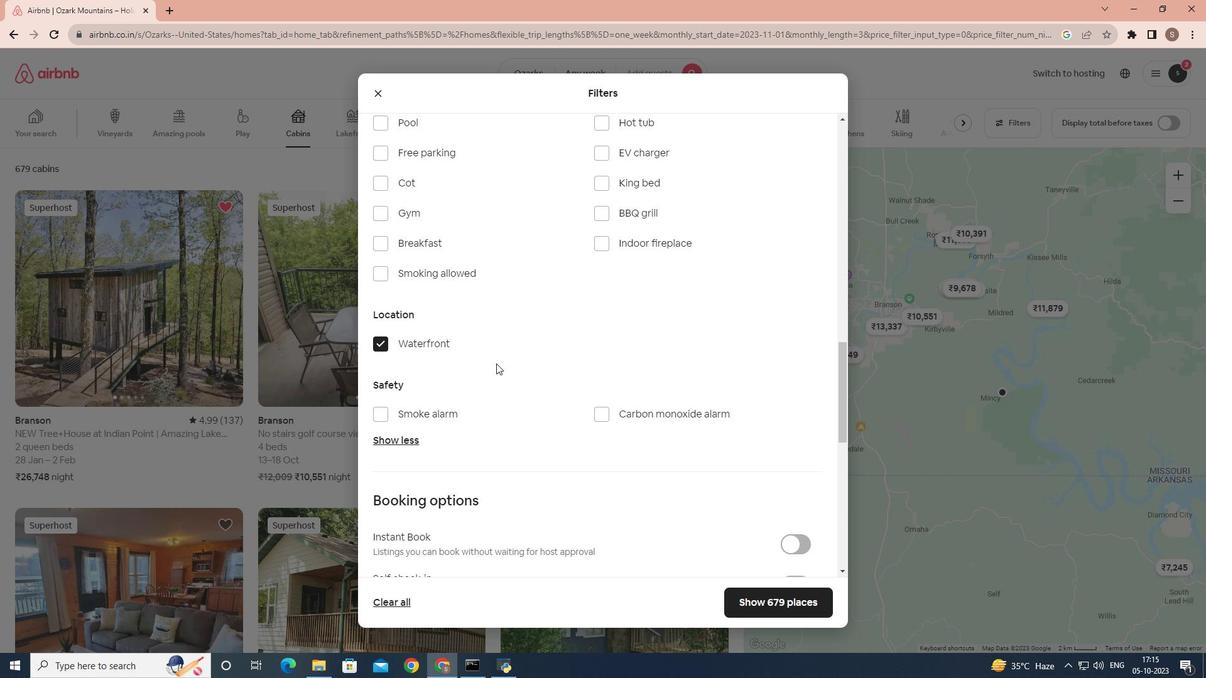 
Action: Mouse scrolled (496, 364) with delta (0, 0)
Screenshot: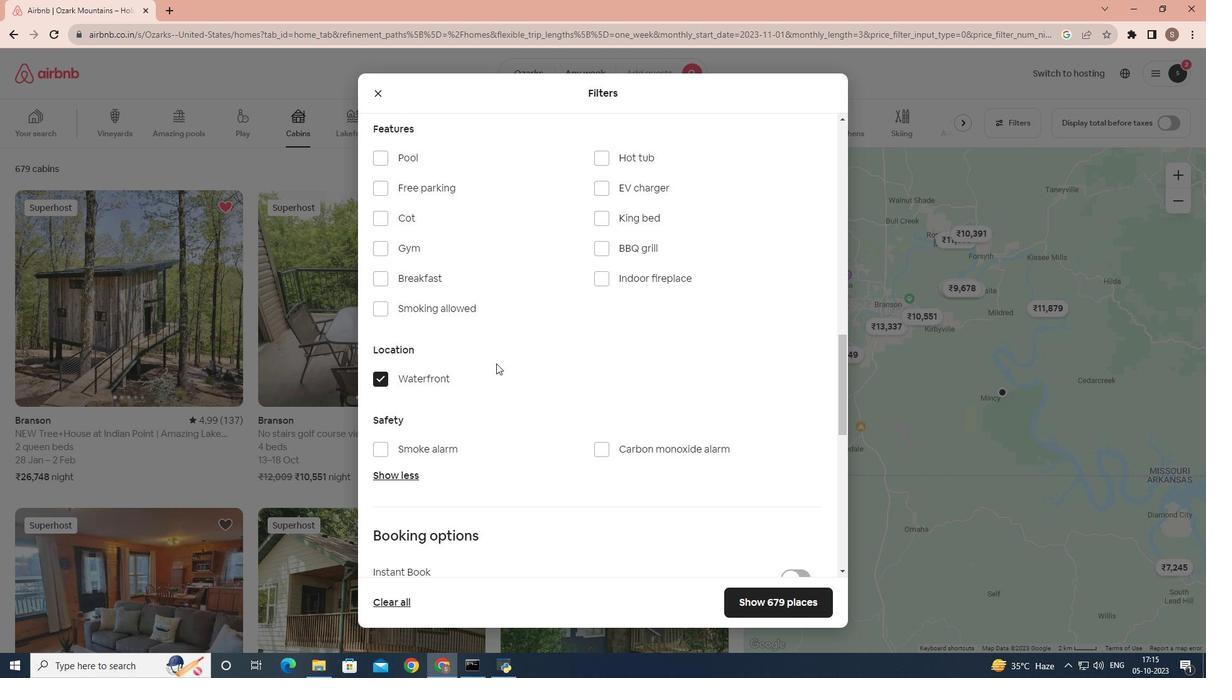 
Action: Mouse scrolled (496, 364) with delta (0, 0)
Screenshot: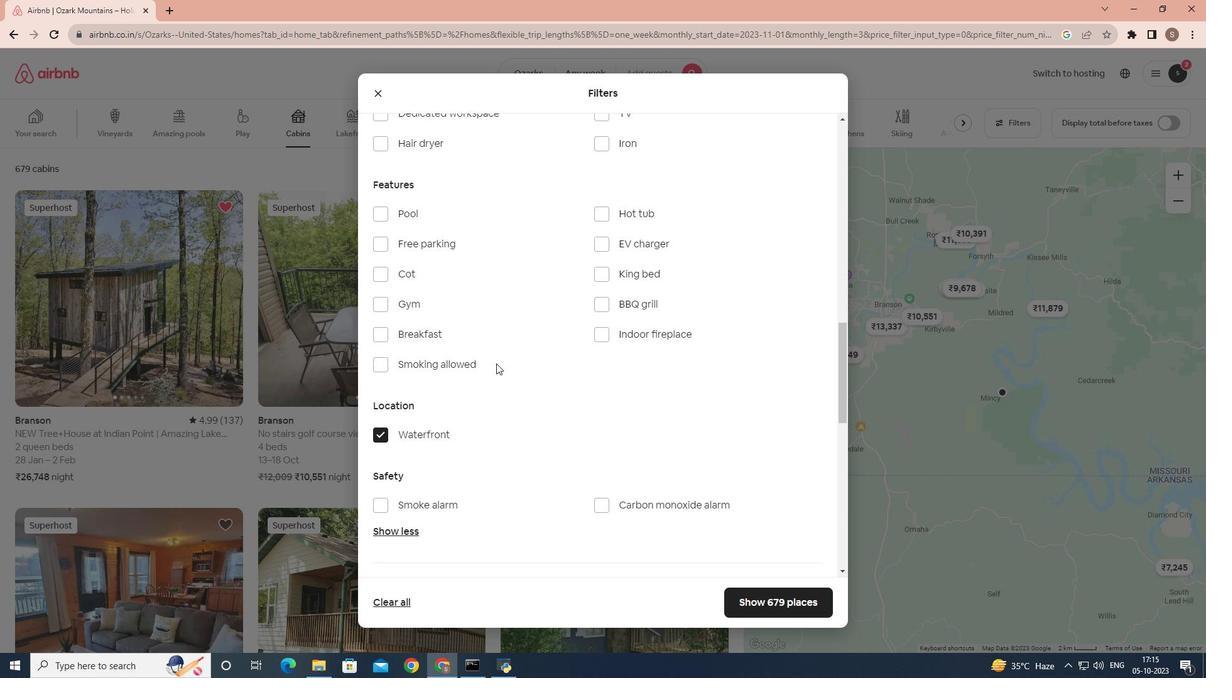 
Action: Mouse scrolled (496, 364) with delta (0, 0)
Screenshot: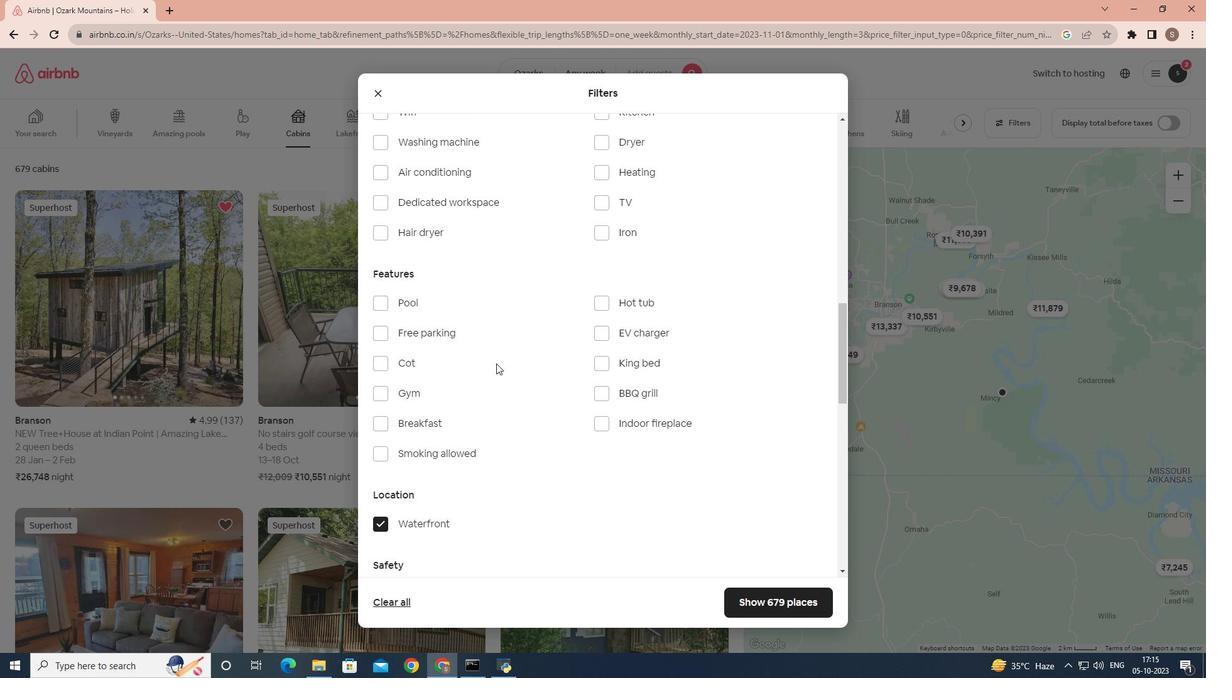 
Action: Mouse scrolled (496, 364) with delta (0, 0)
Screenshot: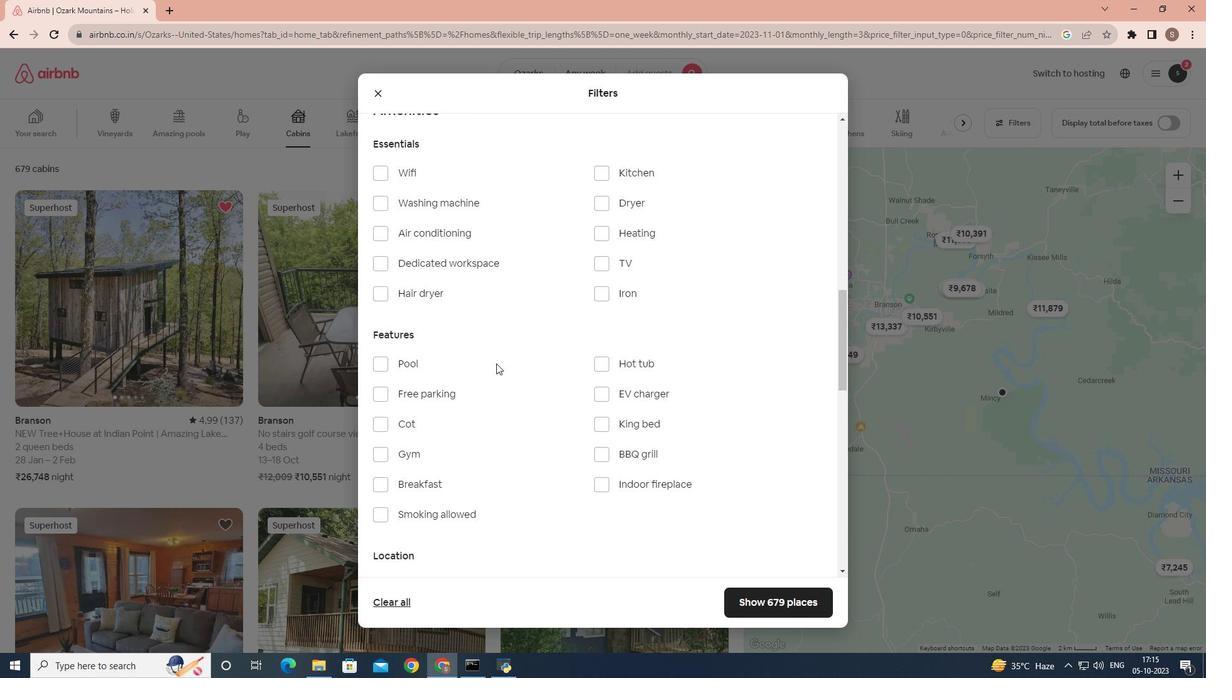 
Action: Mouse moved to (802, 602)
Screenshot: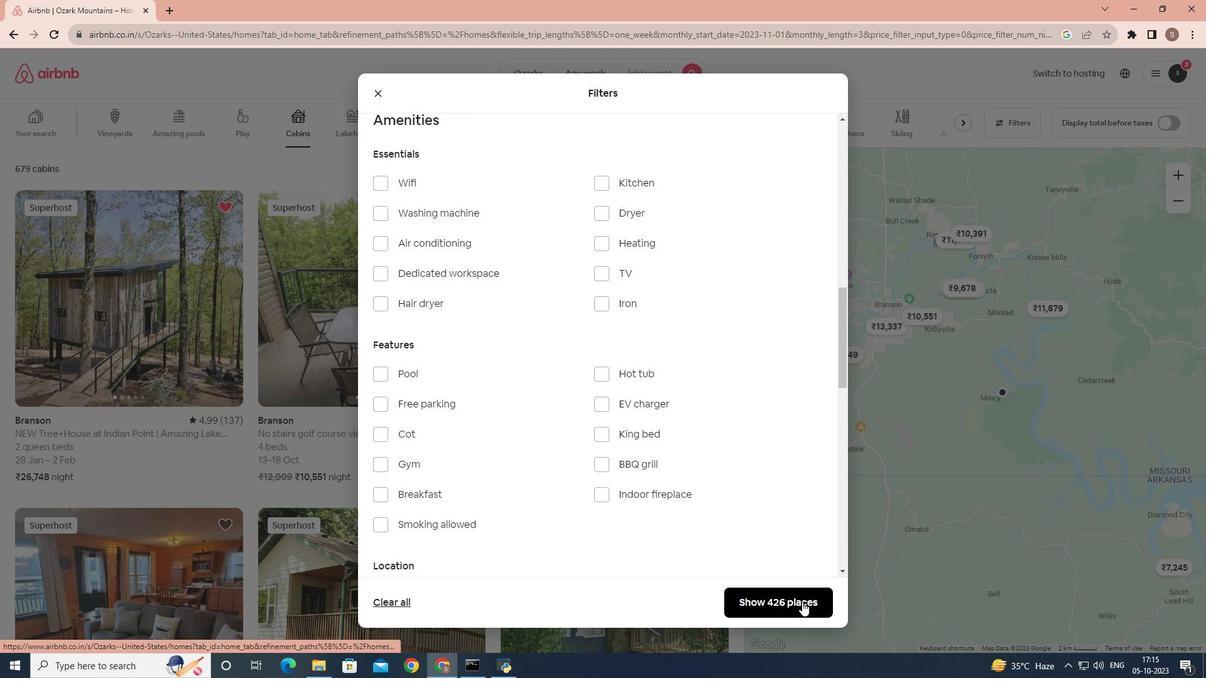 
Action: Mouse pressed left at (802, 602)
Screenshot: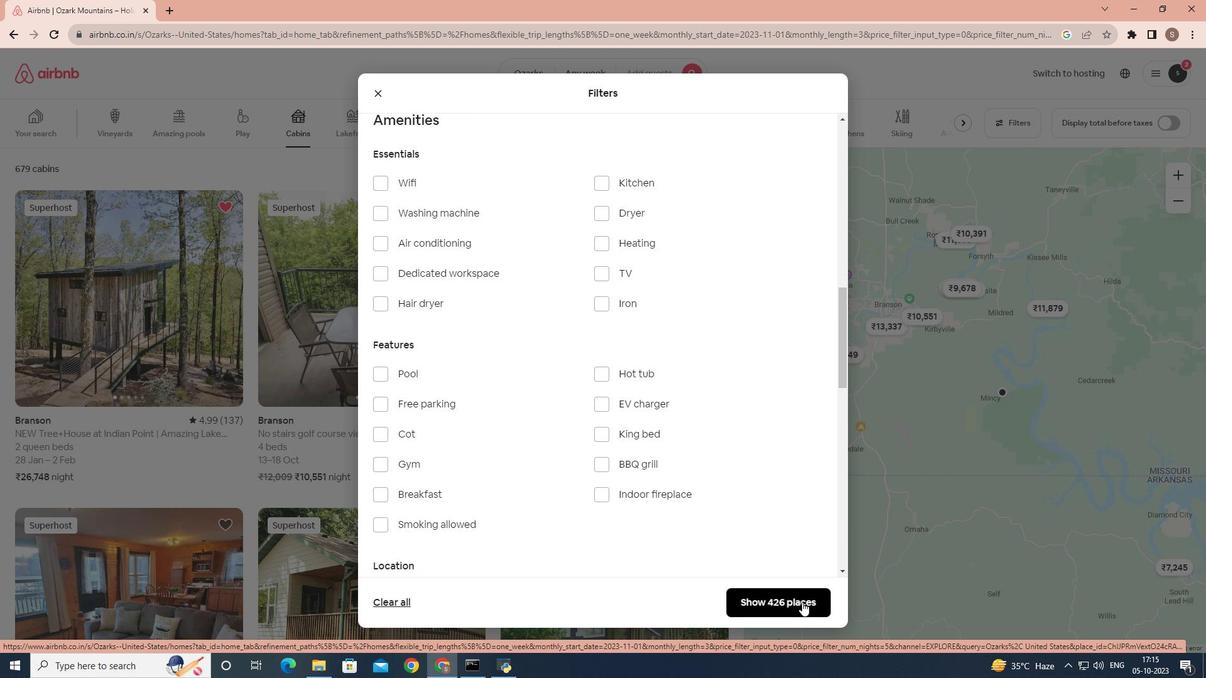 
Action: Mouse moved to (512, 377)
Screenshot: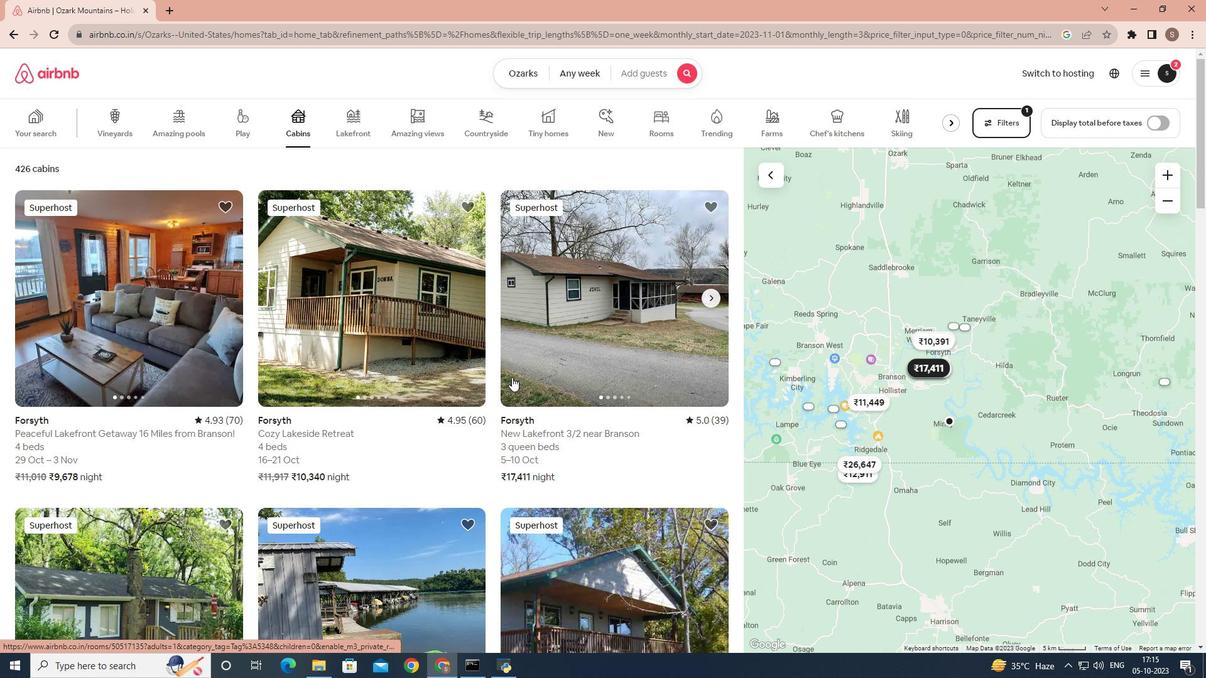
Action: Mouse scrolled (512, 377) with delta (0, 0)
Screenshot: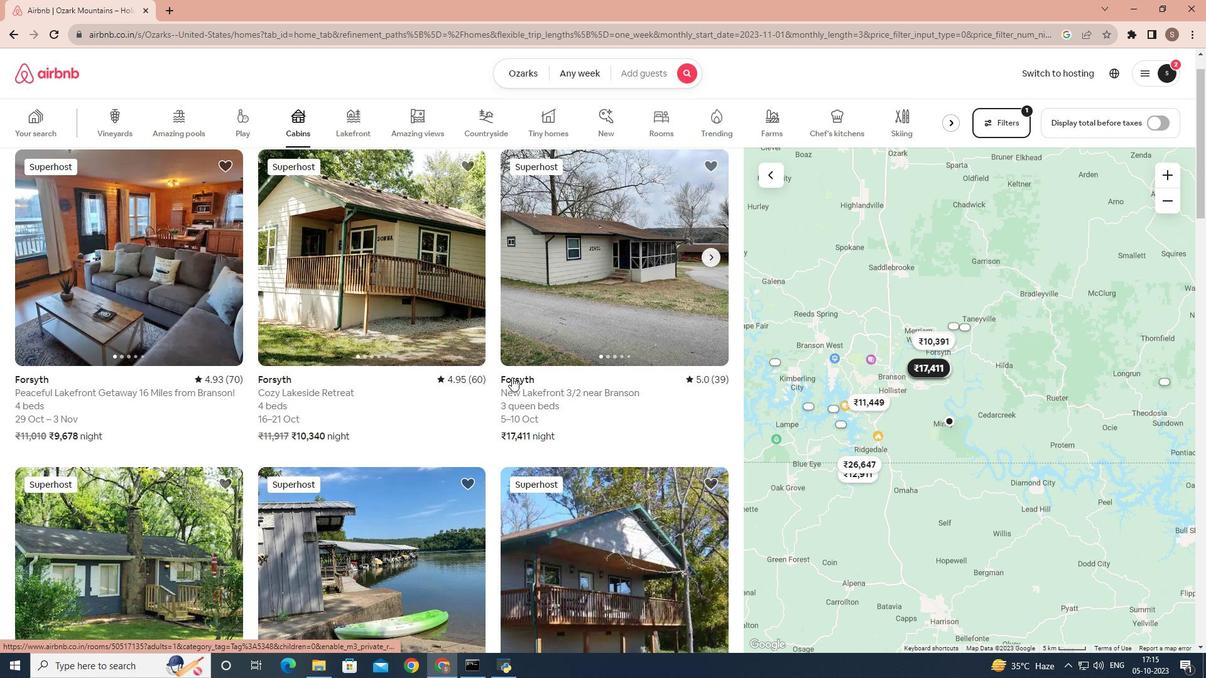 
Action: Mouse scrolled (512, 377) with delta (0, 0)
Screenshot: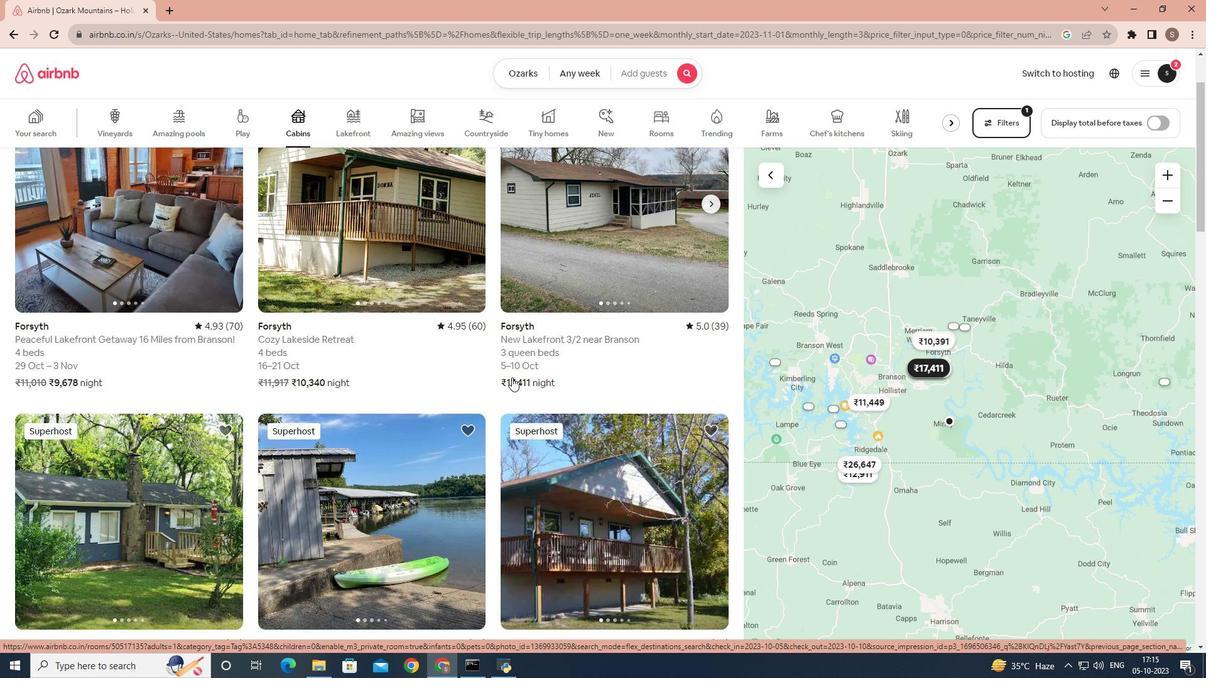 
Action: Mouse scrolled (512, 378) with delta (0, 0)
Screenshot: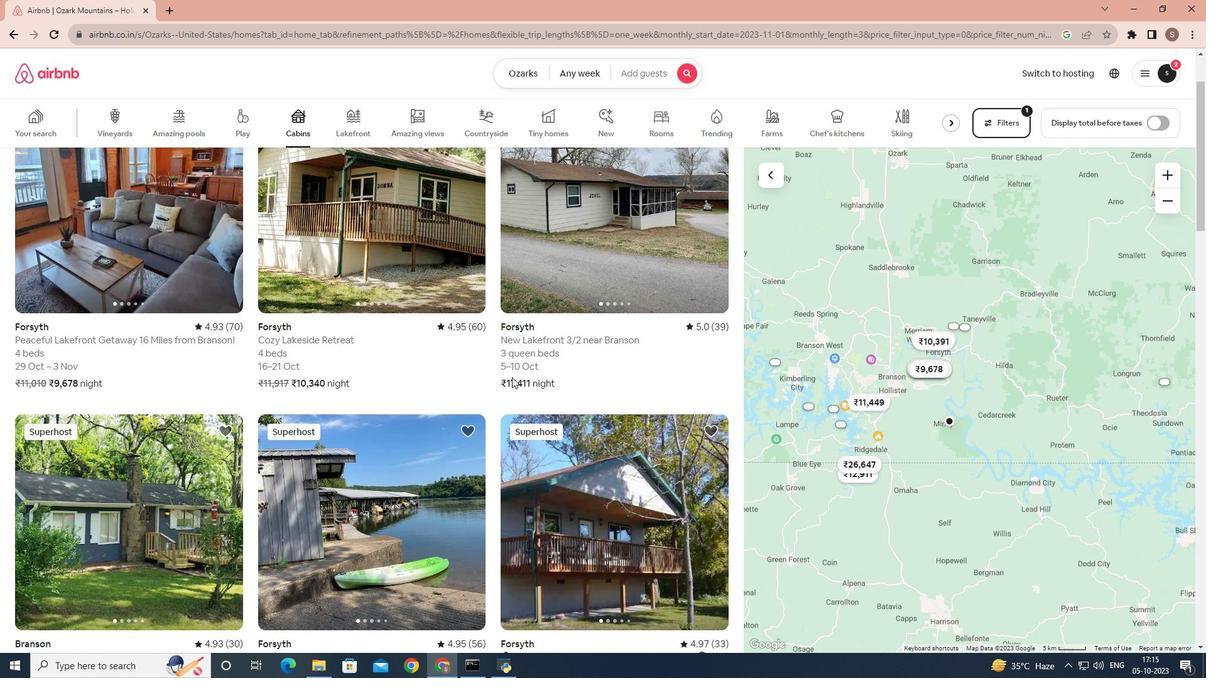 
Action: Mouse scrolled (512, 378) with delta (0, 0)
Screenshot: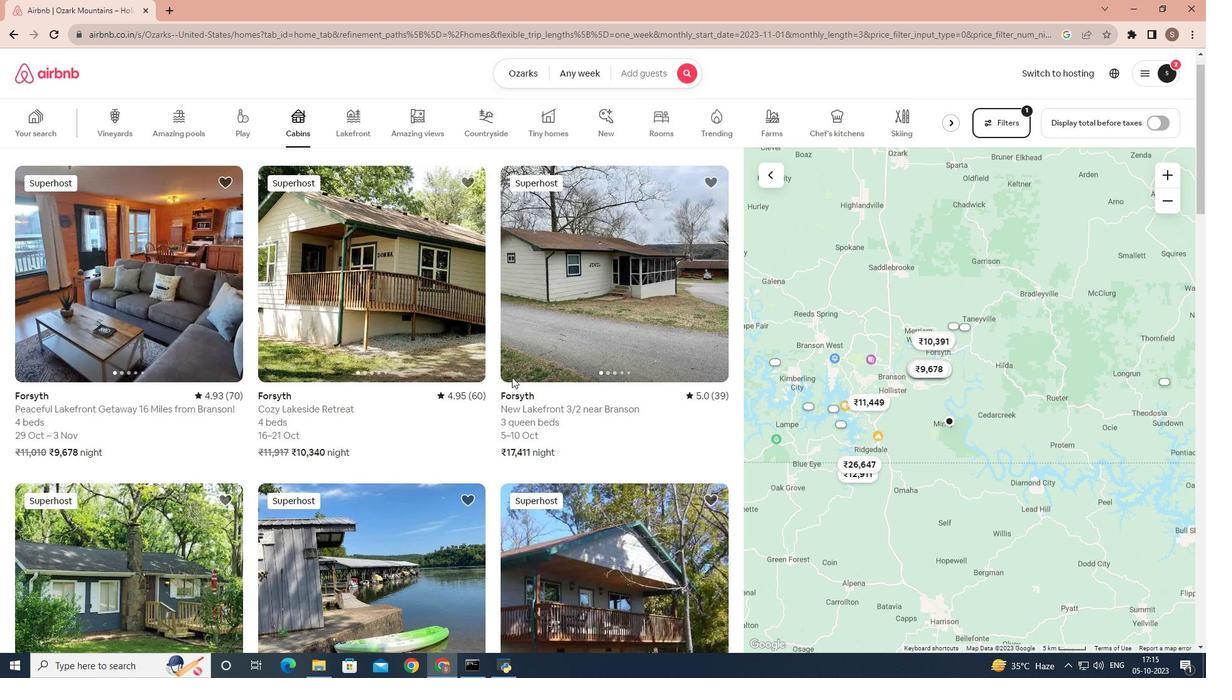 
Action: Mouse scrolled (512, 377) with delta (0, 0)
Screenshot: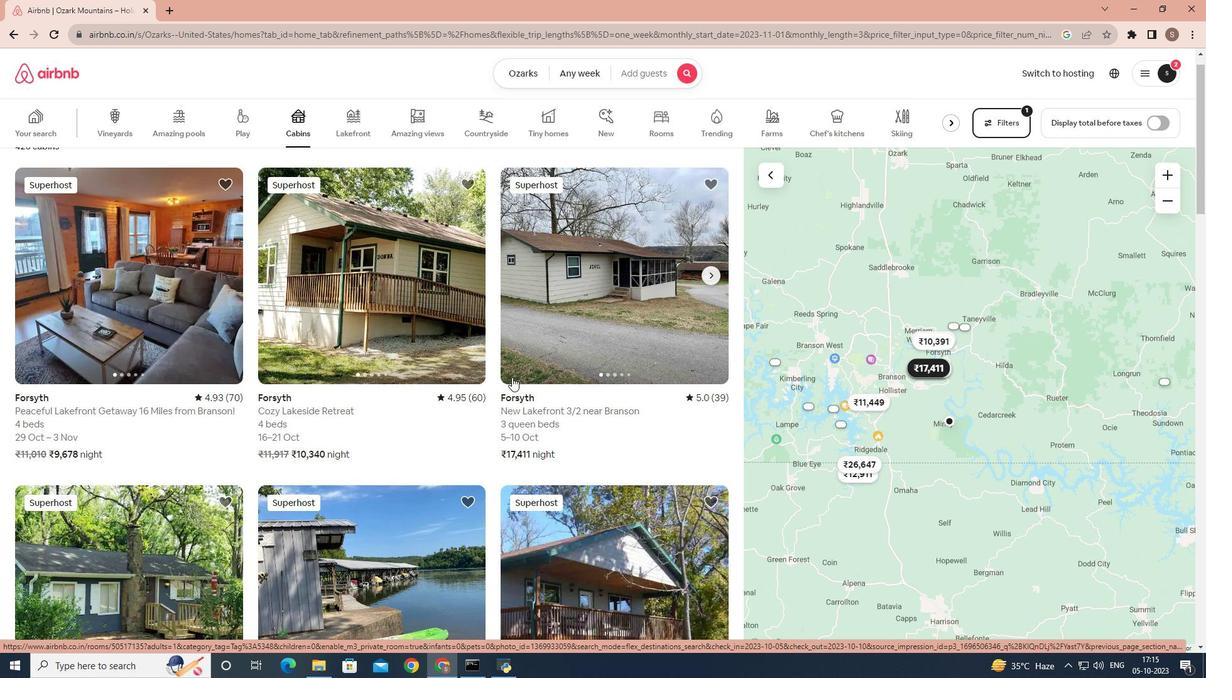 
Action: Mouse scrolled (512, 377) with delta (0, 0)
Screenshot: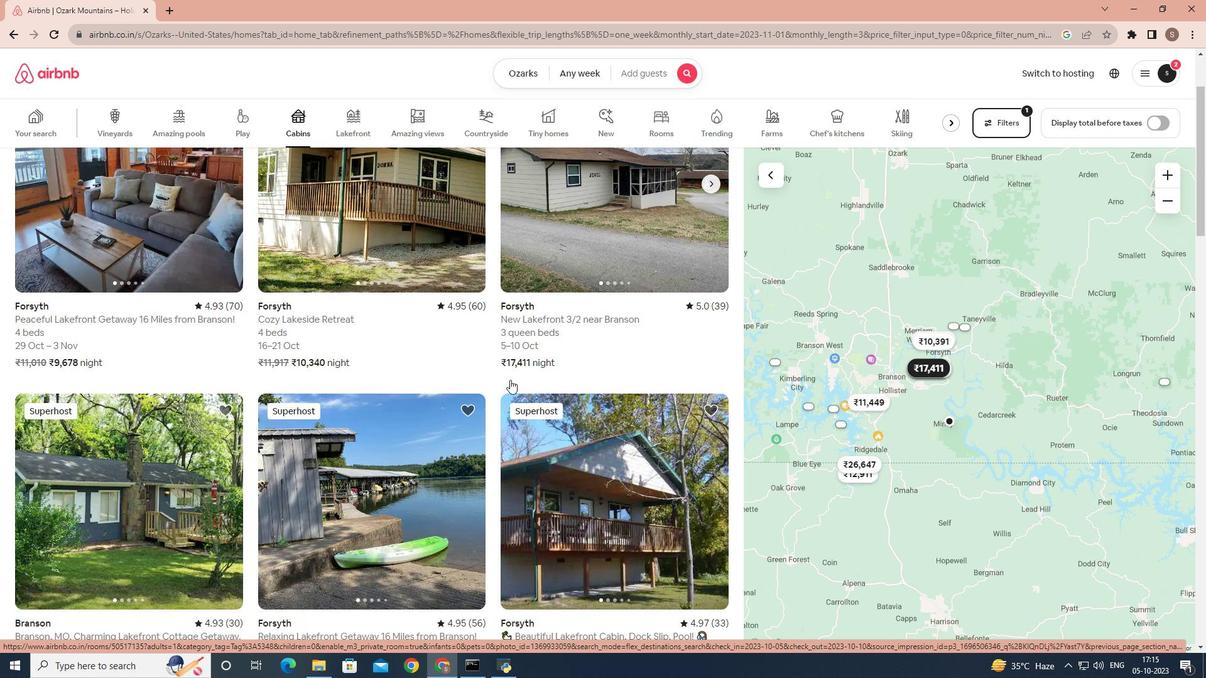
Action: Mouse moved to (511, 377)
Screenshot: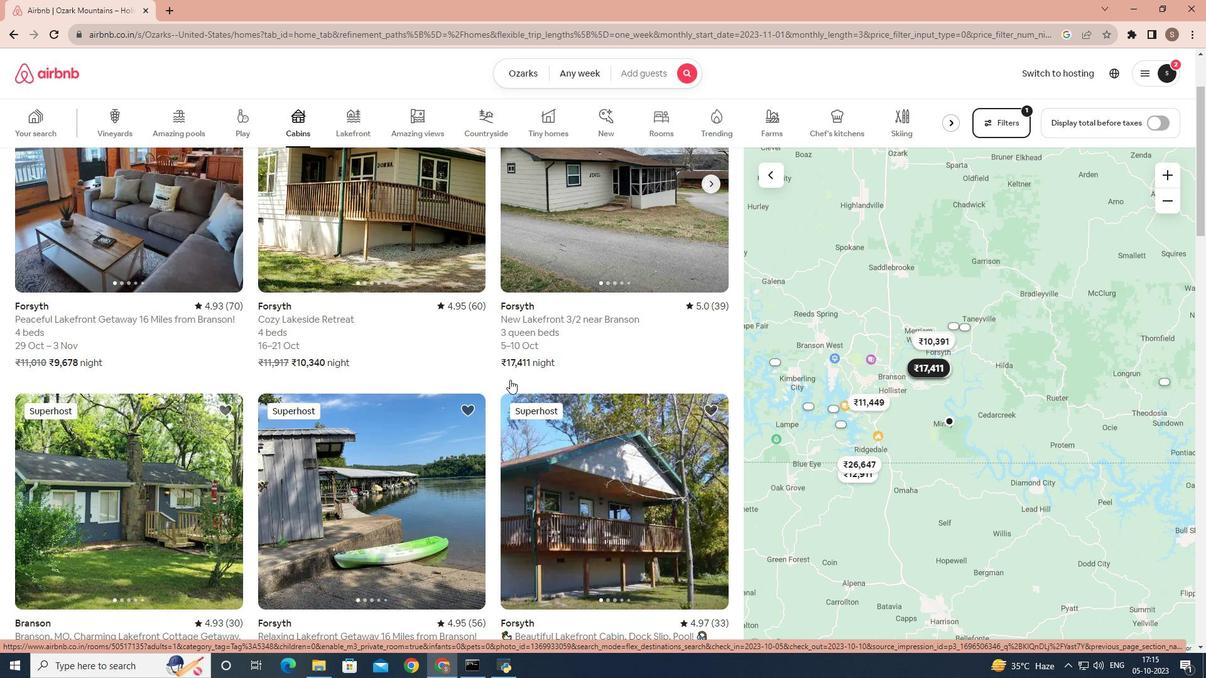 
Action: Mouse scrolled (511, 377) with delta (0, 0)
Screenshot: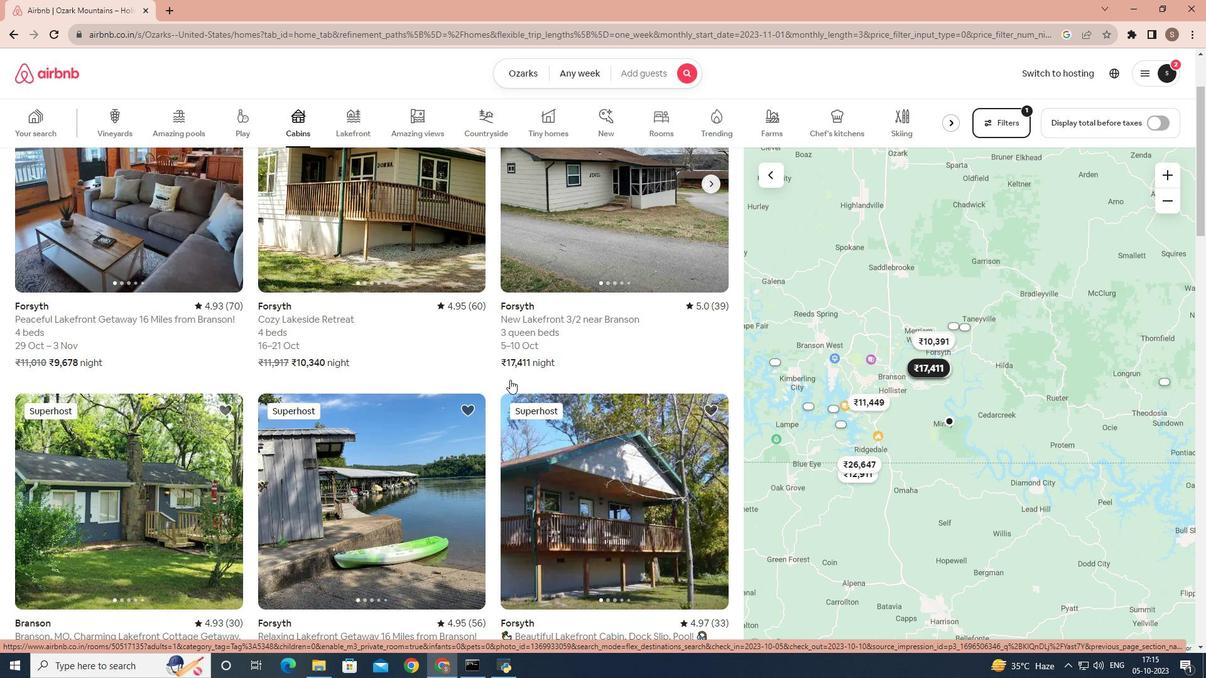 
Action: Mouse moved to (476, 399)
Screenshot: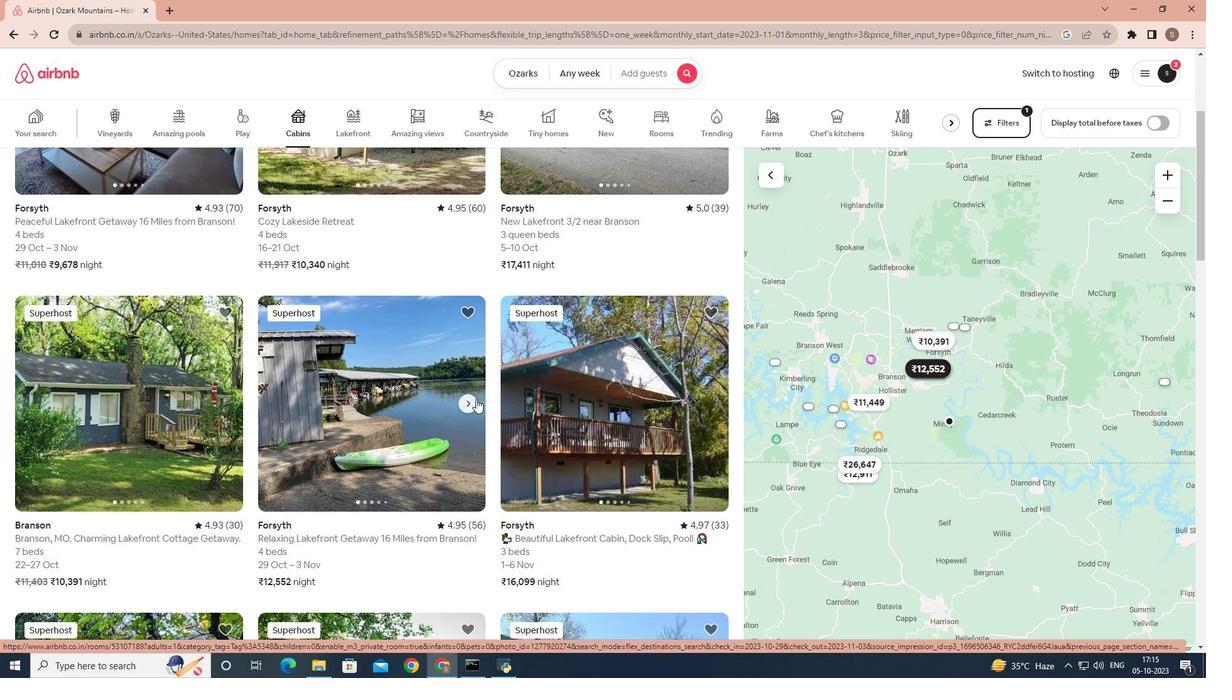 
Action: Mouse scrolled (476, 399) with delta (0, 0)
Screenshot: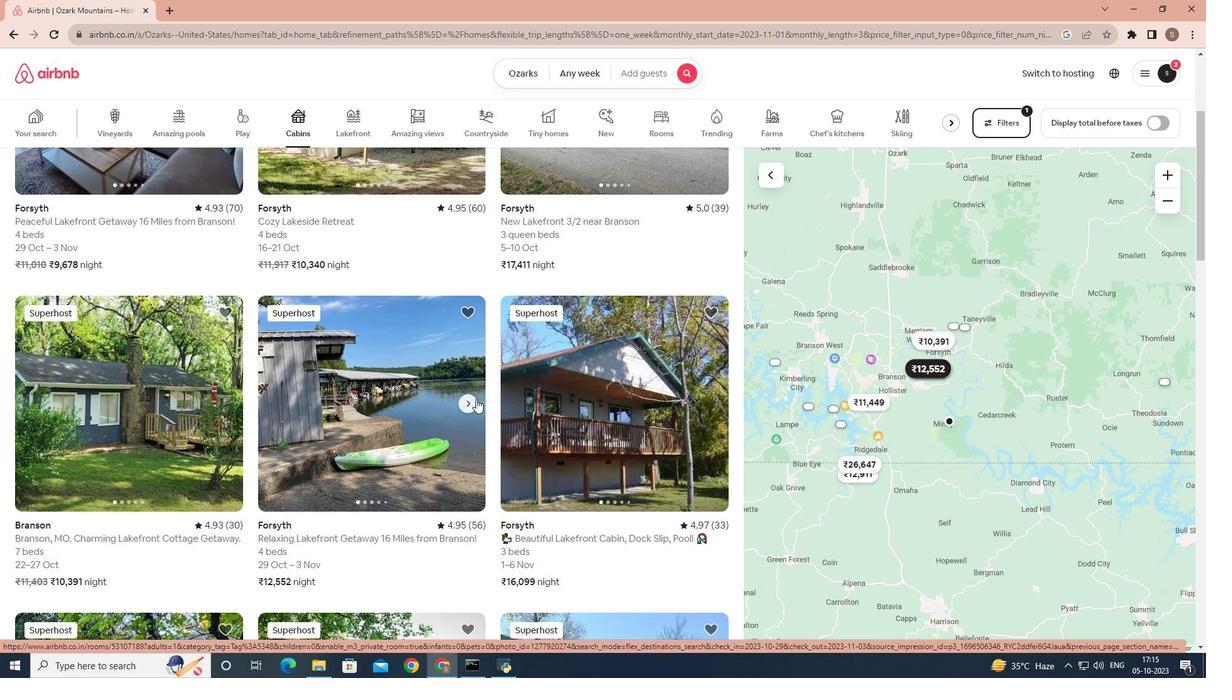 
Action: Mouse moved to (405, 372)
Screenshot: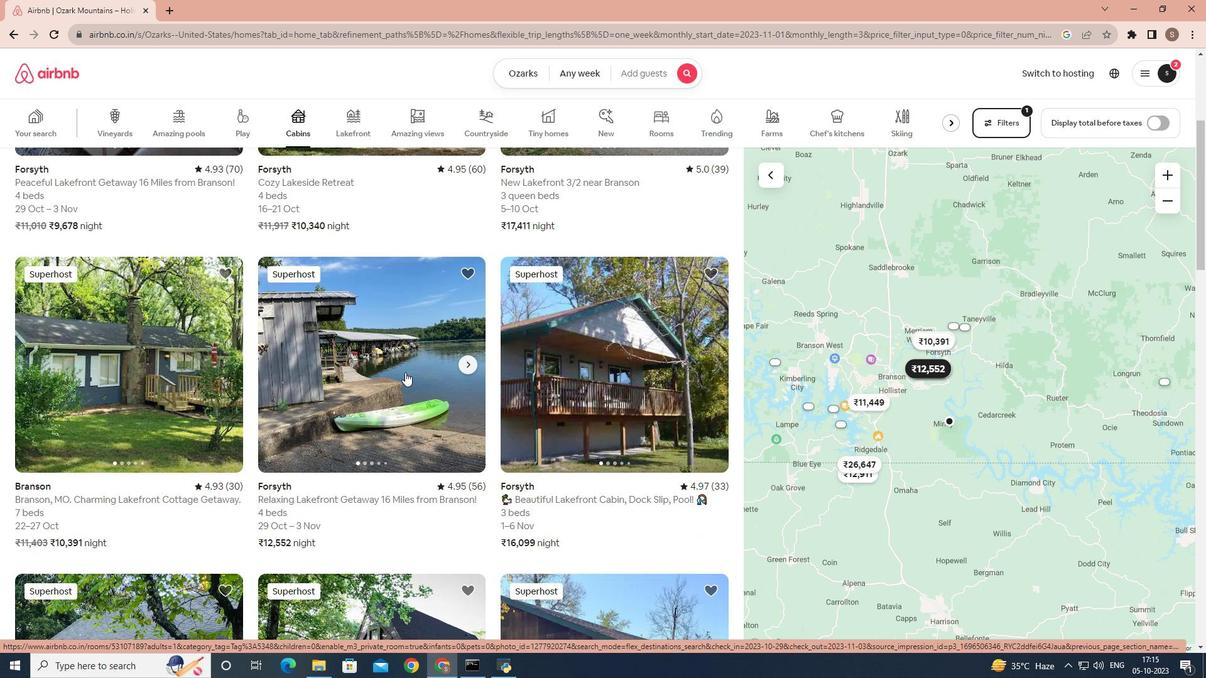 
Action: Mouse pressed left at (405, 372)
Screenshot: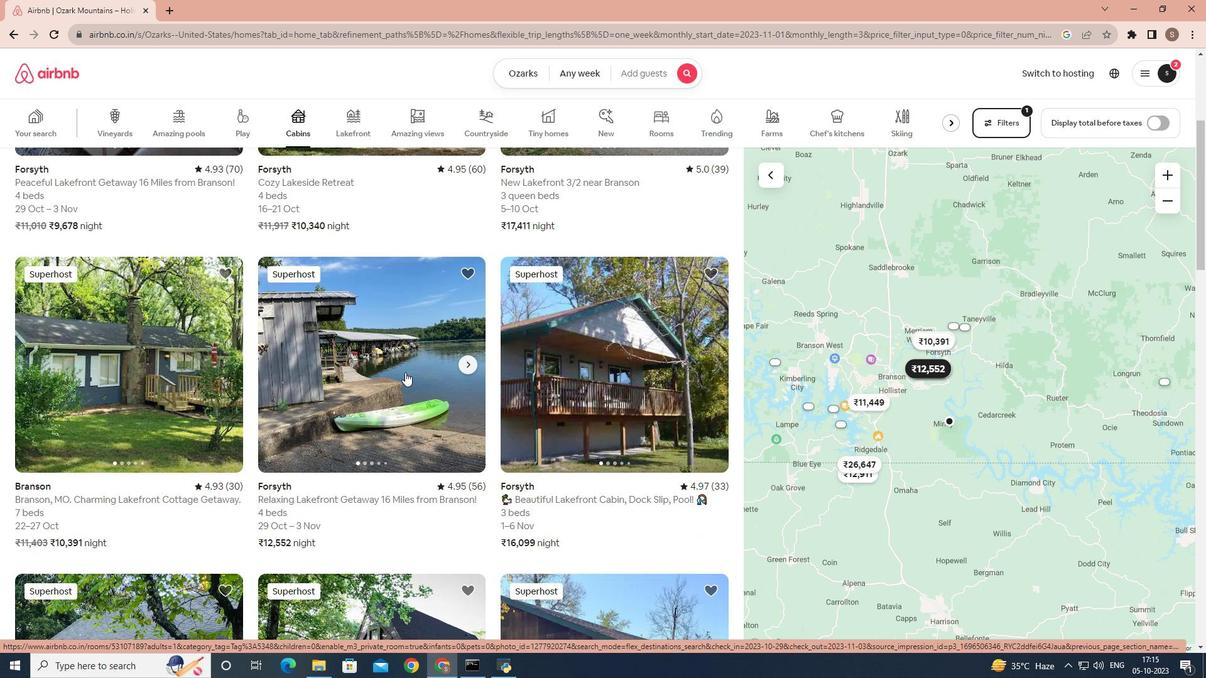 
Action: Mouse moved to (855, 460)
Screenshot: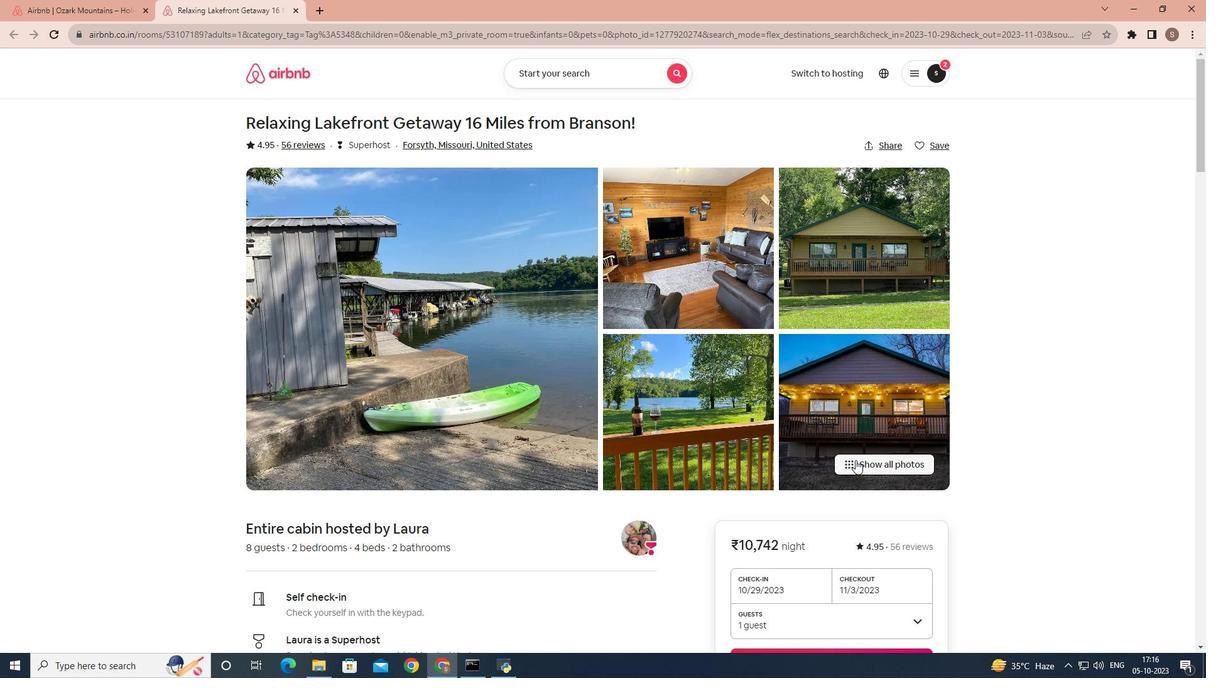 
Action: Mouse pressed left at (855, 460)
Screenshot: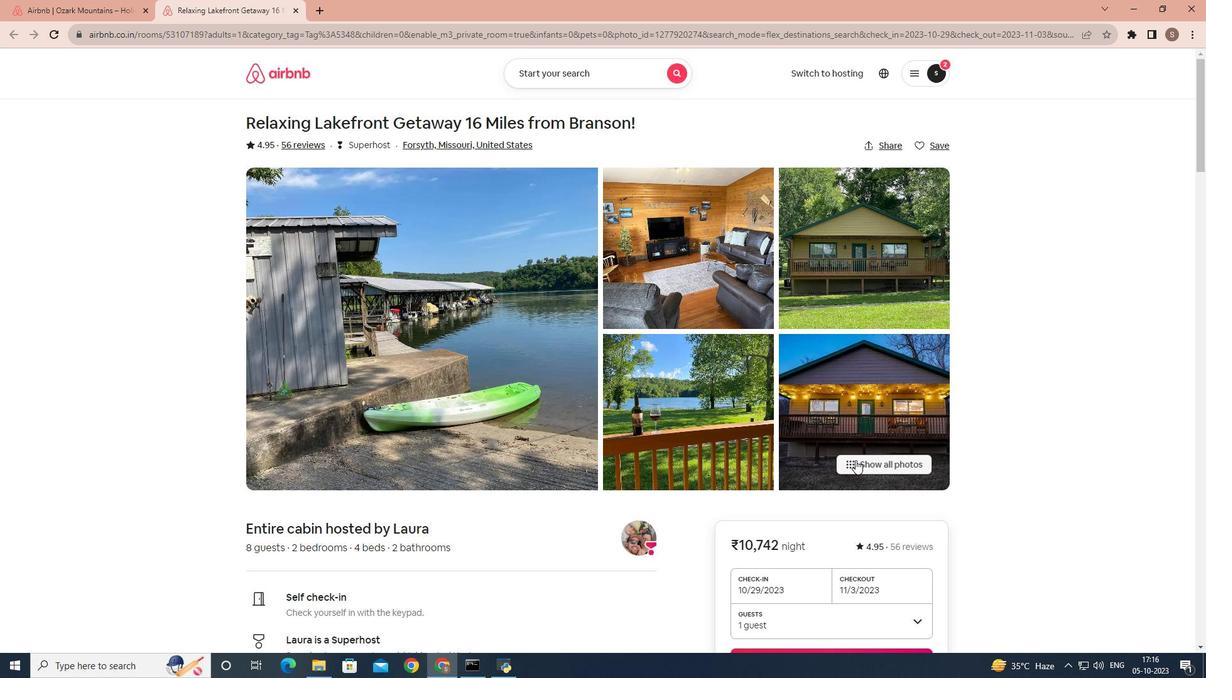 
Action: Mouse moved to (850, 460)
Screenshot: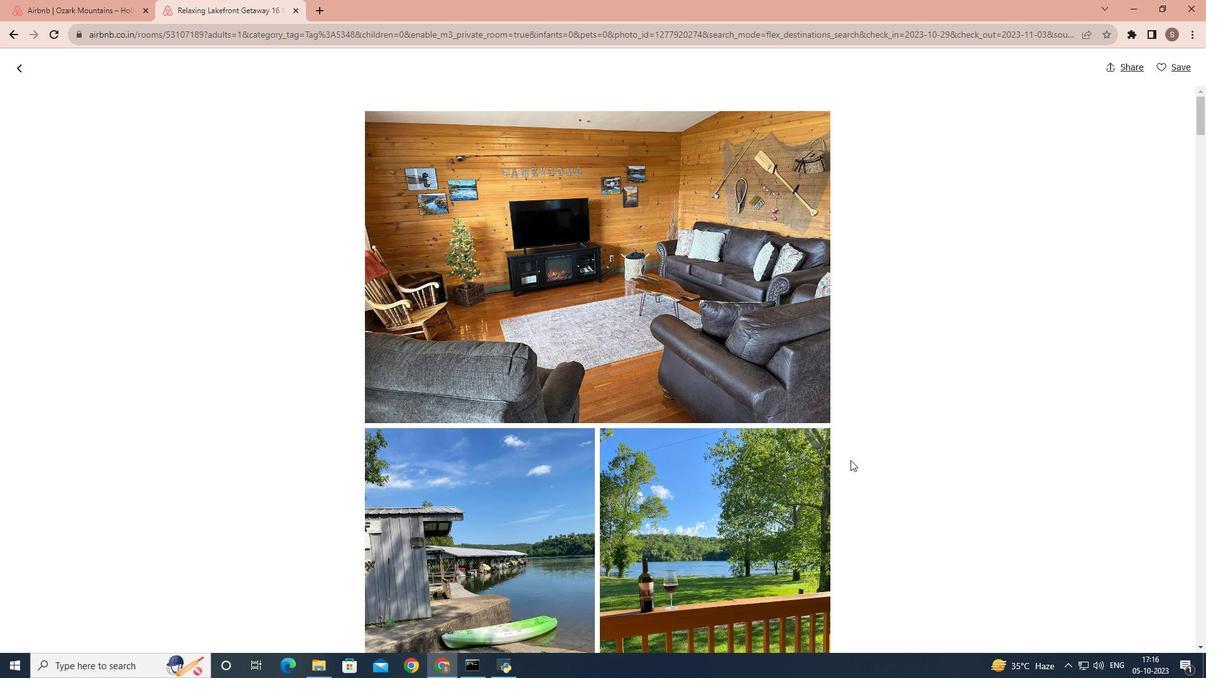 
Action: Mouse scrolled (850, 460) with delta (0, 0)
Screenshot: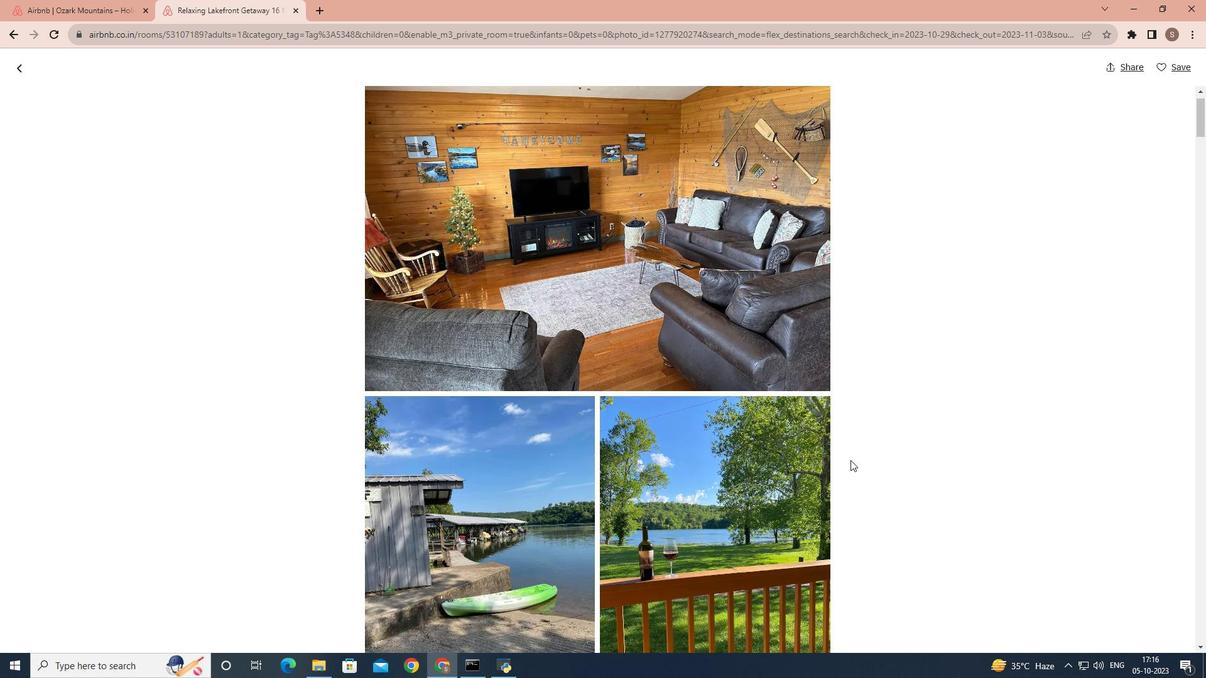 
Action: Mouse scrolled (850, 460) with delta (0, 0)
Screenshot: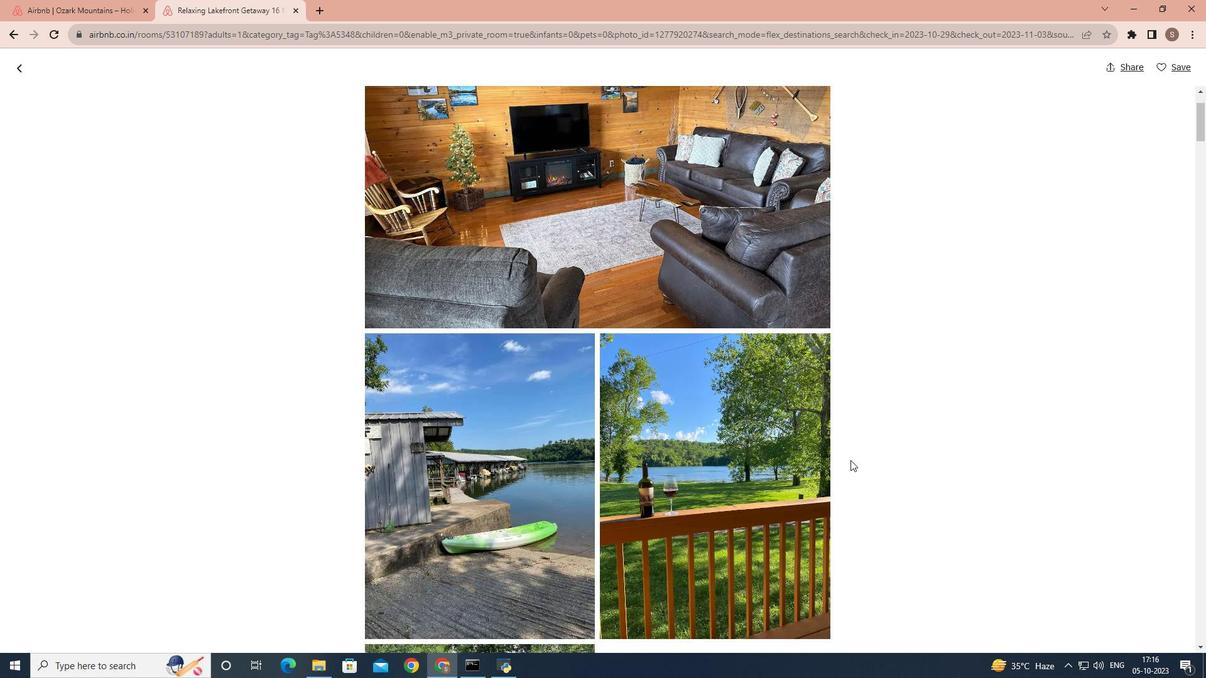 
Action: Mouse scrolled (850, 460) with delta (0, 0)
Screenshot: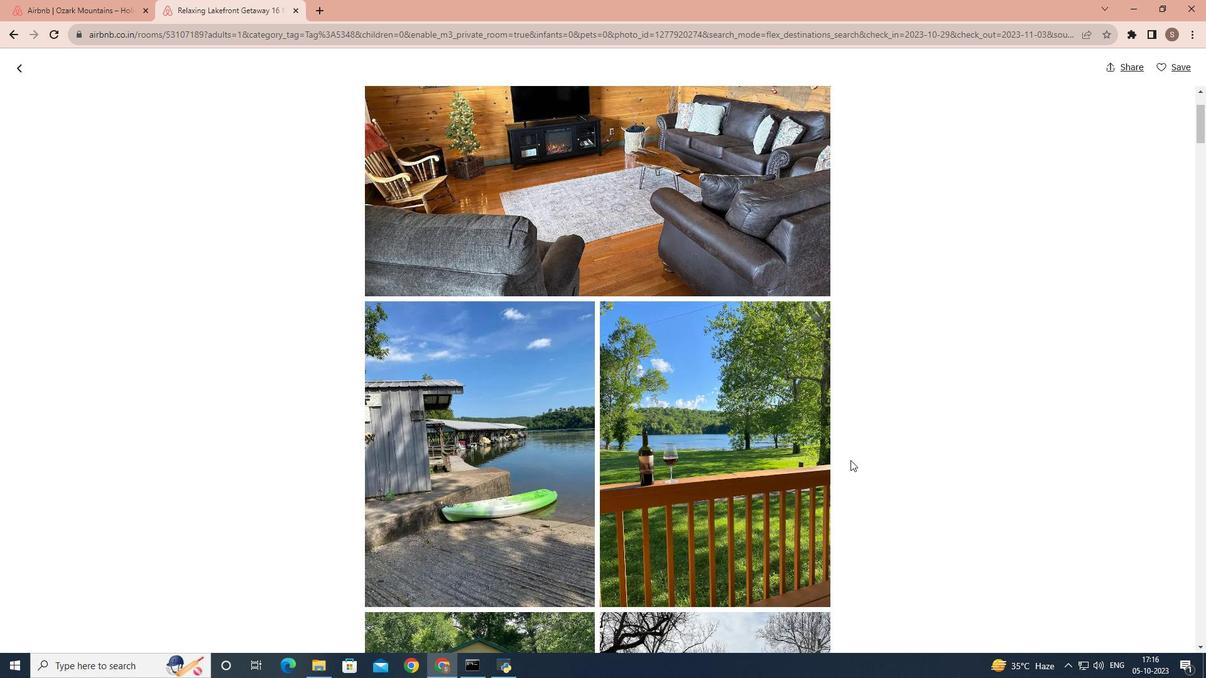 
Action: Mouse scrolled (850, 460) with delta (0, 0)
Screenshot: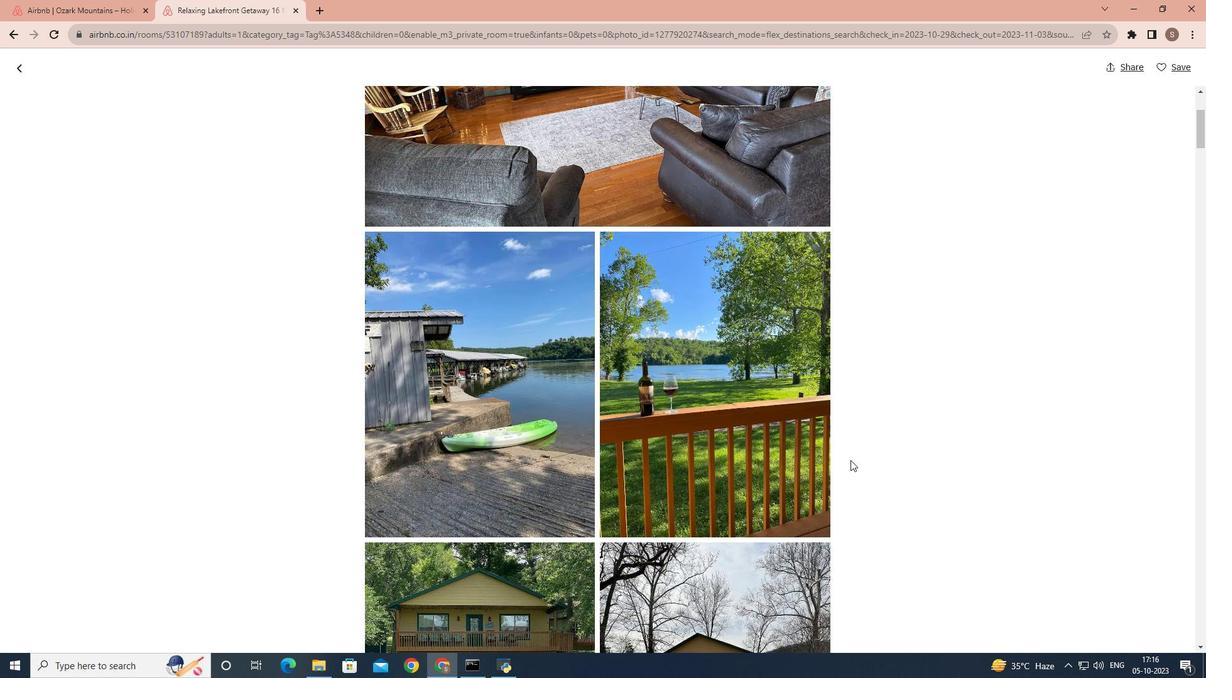 
Action: Mouse scrolled (850, 460) with delta (0, 0)
Screenshot: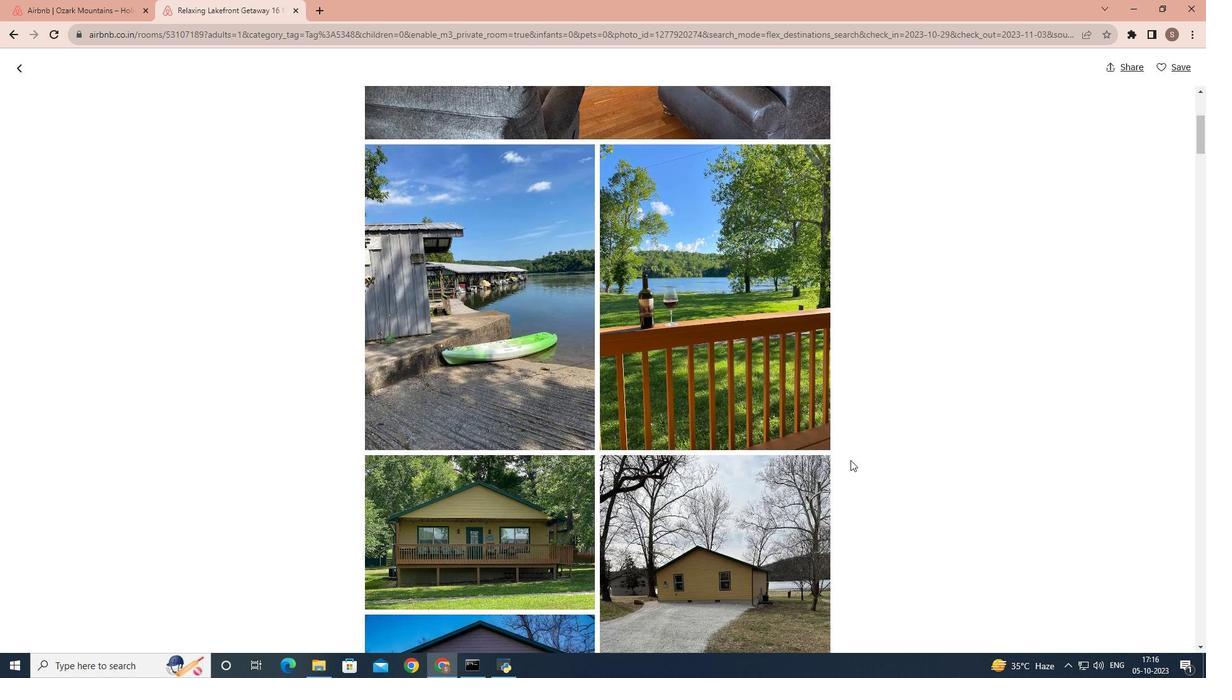 
Action: Mouse scrolled (850, 460) with delta (0, 0)
Screenshot: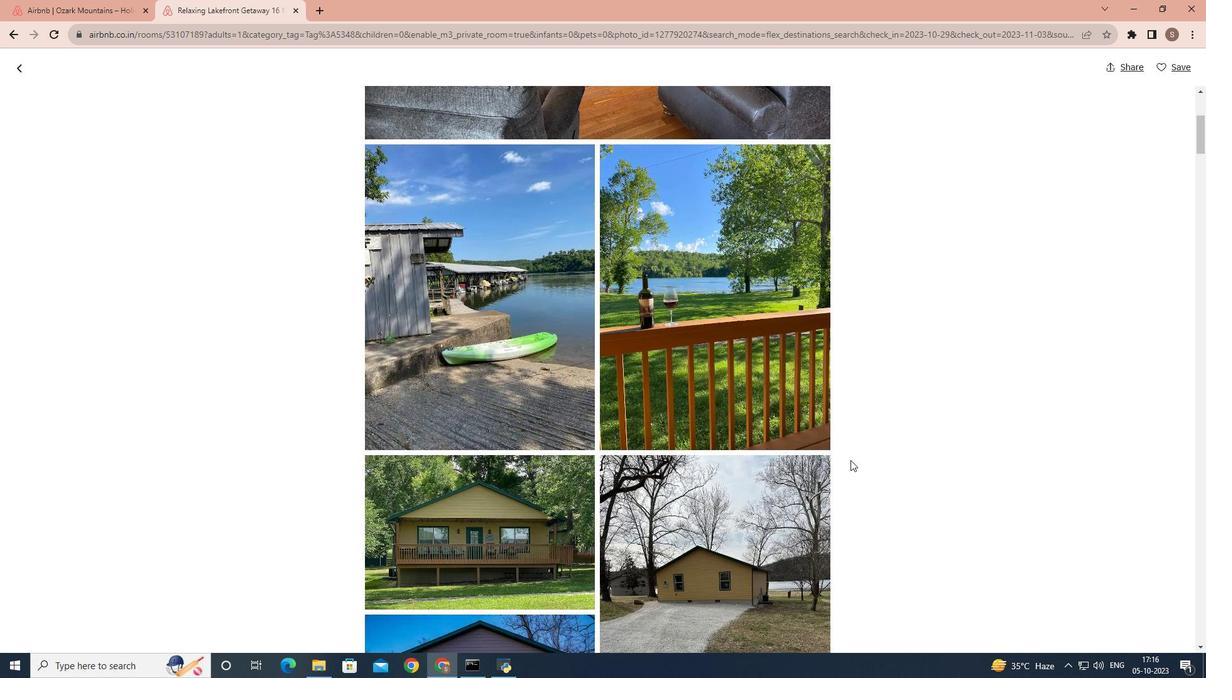 
Action: Mouse scrolled (850, 460) with delta (0, 0)
Screenshot: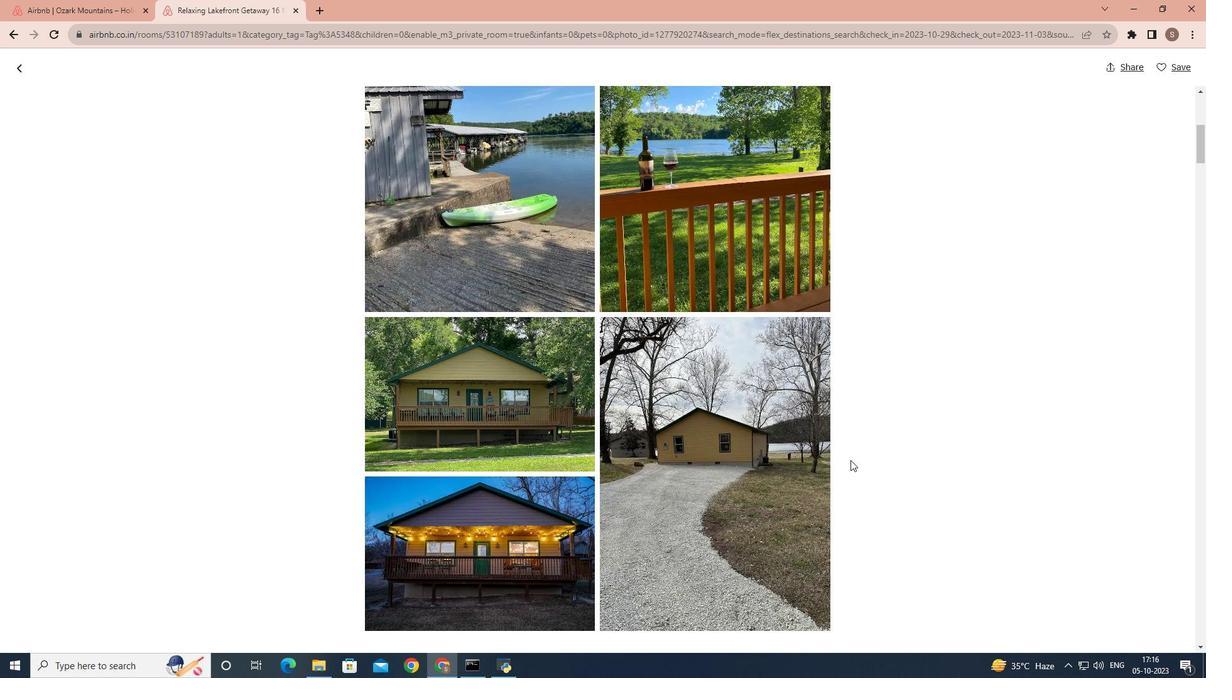 
Action: Mouse scrolled (850, 460) with delta (0, 0)
Screenshot: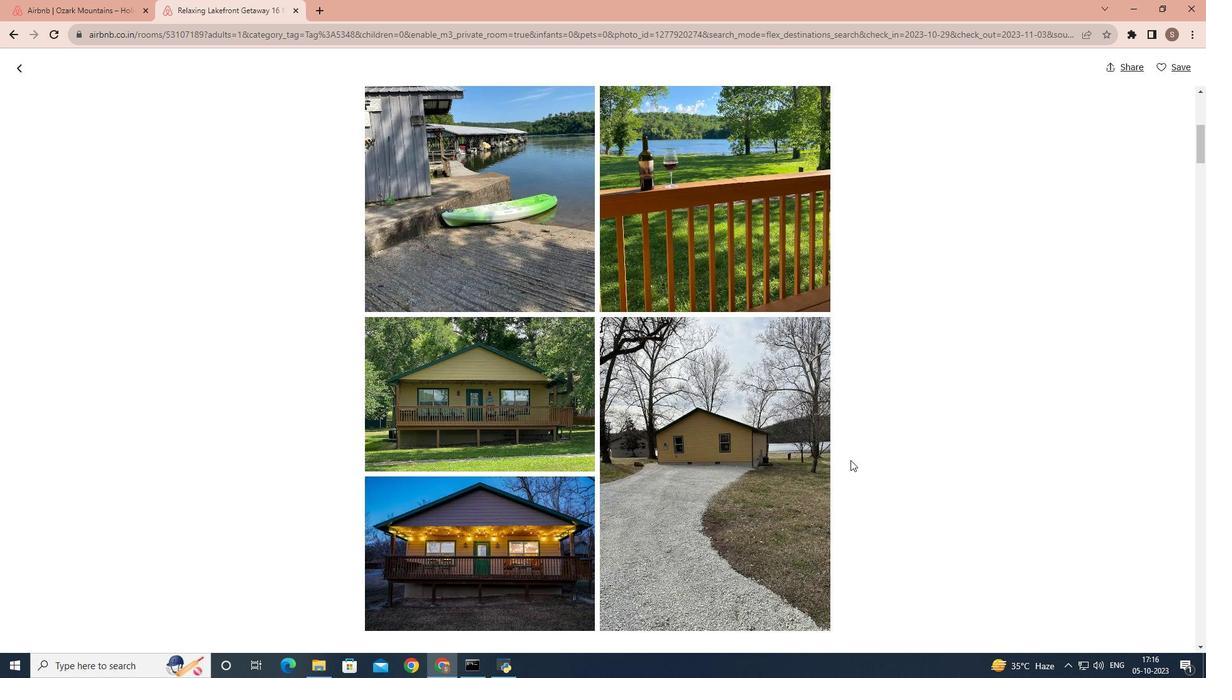 
Action: Mouse scrolled (850, 460) with delta (0, 0)
Screenshot: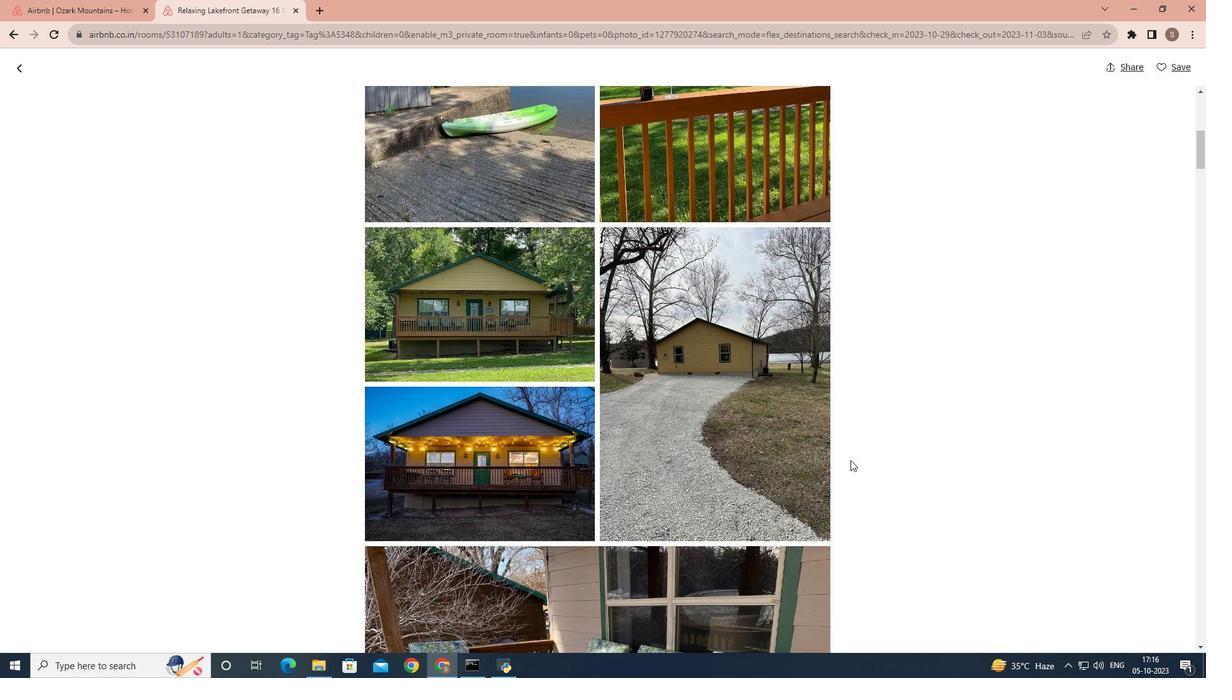 
Action: Mouse scrolled (850, 460) with delta (0, 0)
Screenshot: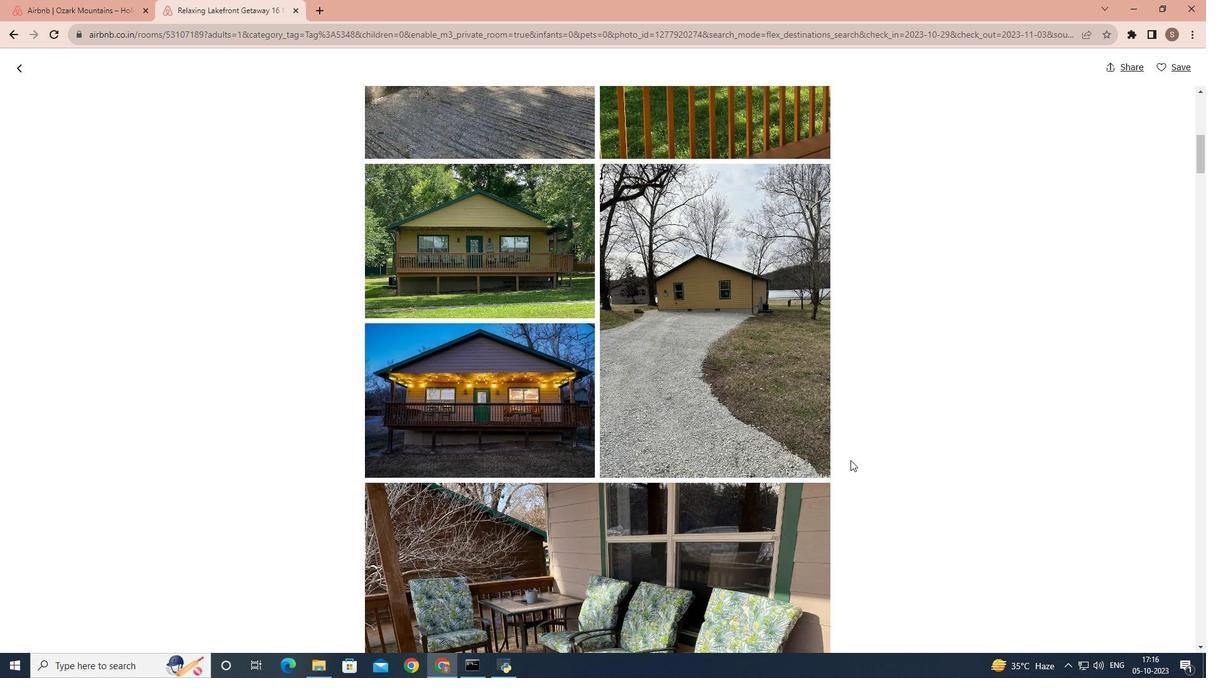 
Action: Mouse scrolled (850, 460) with delta (0, 0)
Screenshot: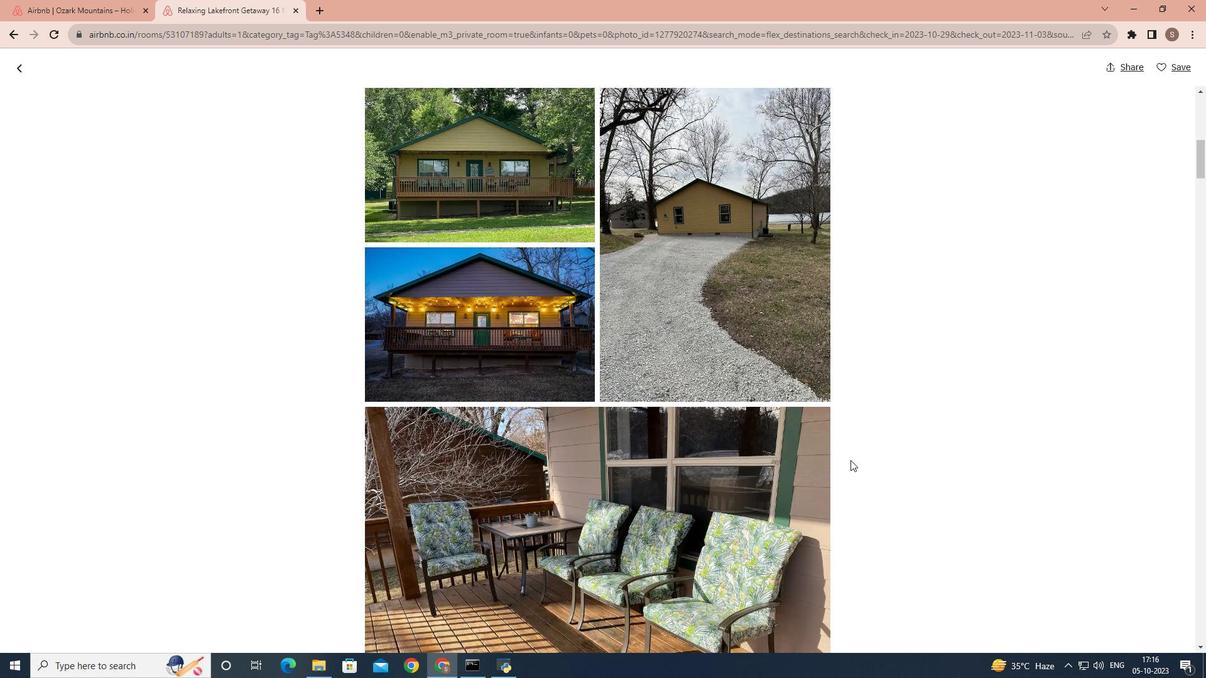 
Action: Mouse scrolled (850, 460) with delta (0, 0)
Screenshot: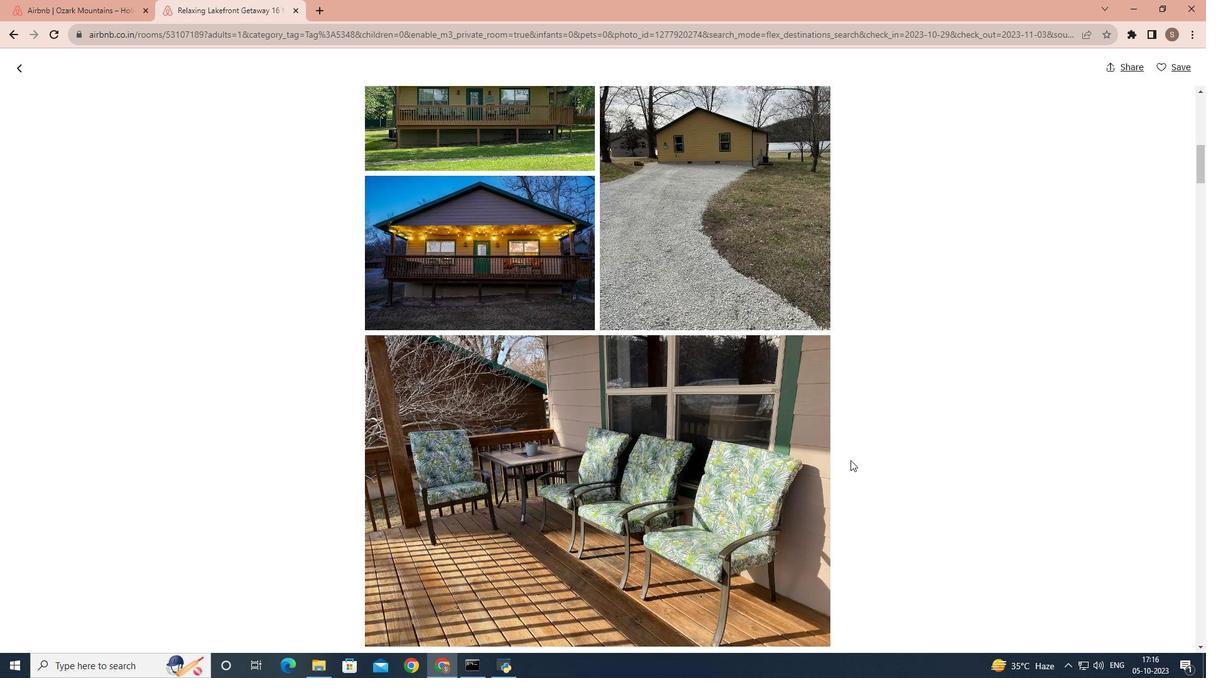 
Action: Mouse scrolled (850, 460) with delta (0, 0)
Screenshot: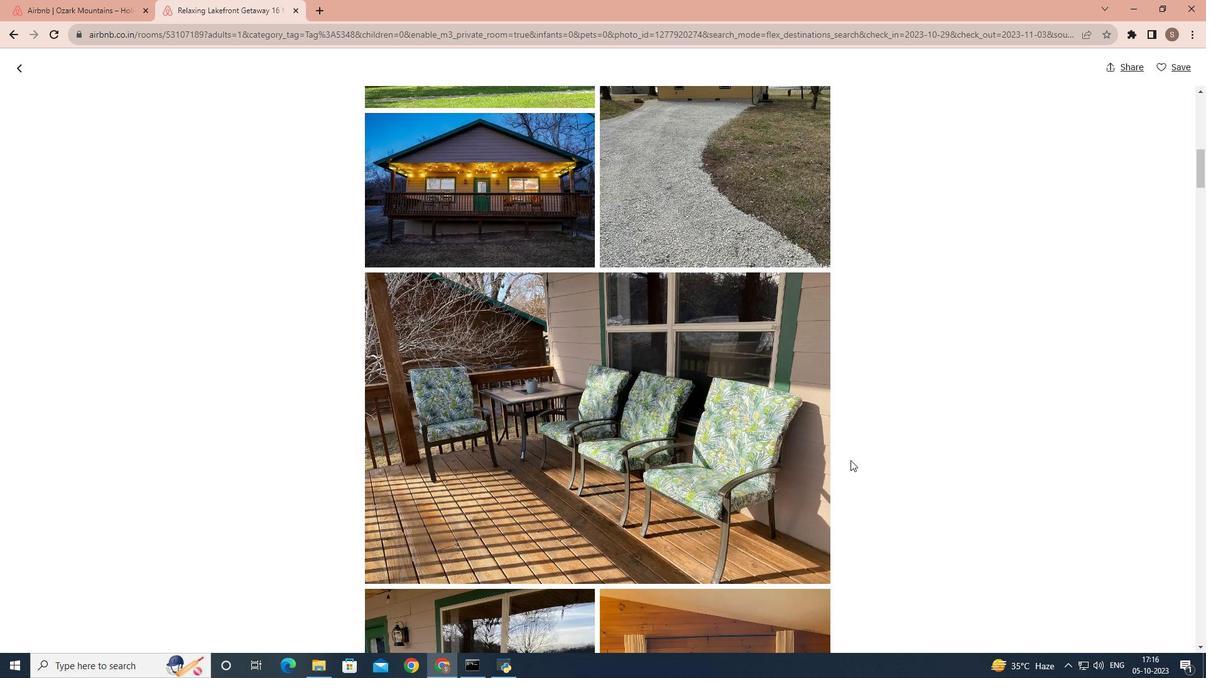 
Action: Mouse scrolled (850, 460) with delta (0, 0)
Screenshot: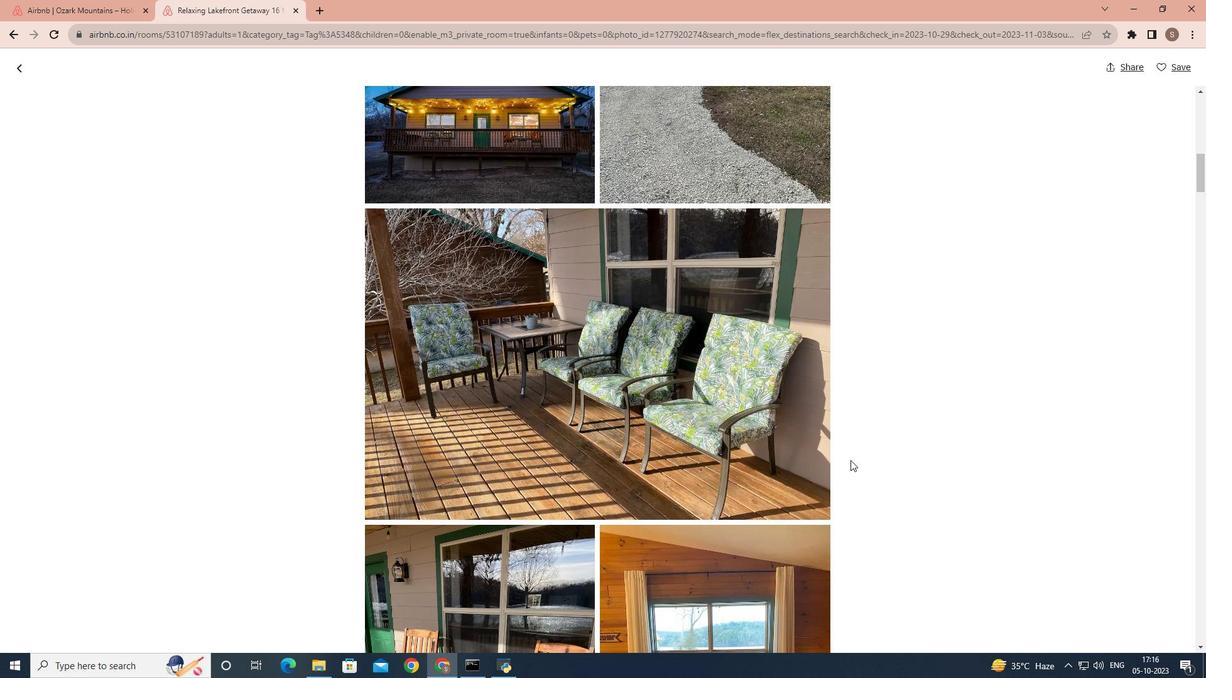 
Action: Mouse scrolled (850, 460) with delta (0, 0)
Screenshot: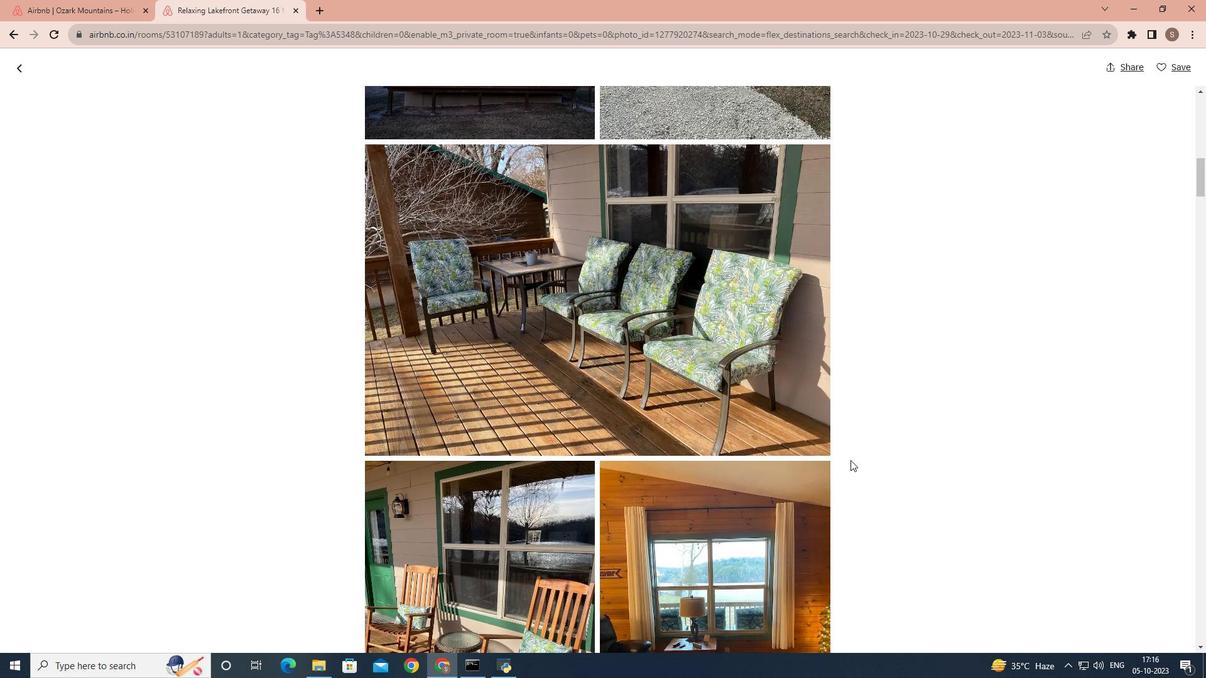 
Action: Mouse scrolled (850, 460) with delta (0, 0)
Screenshot: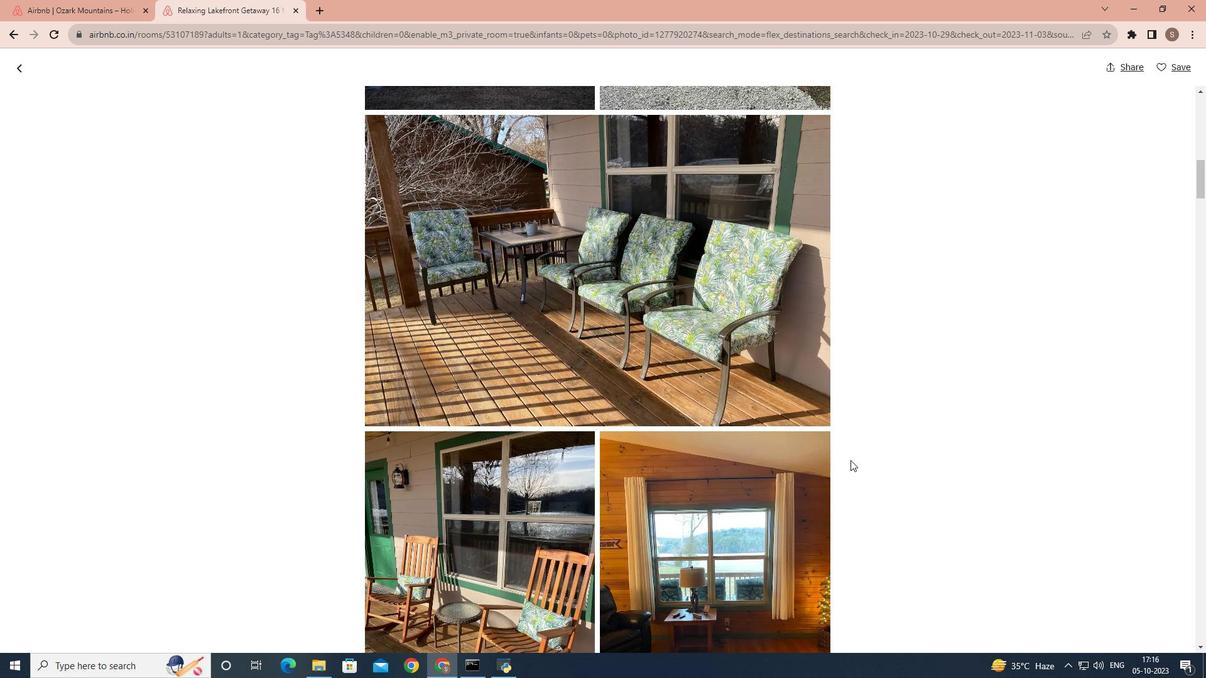 
Action: Mouse scrolled (850, 460) with delta (0, 0)
Screenshot: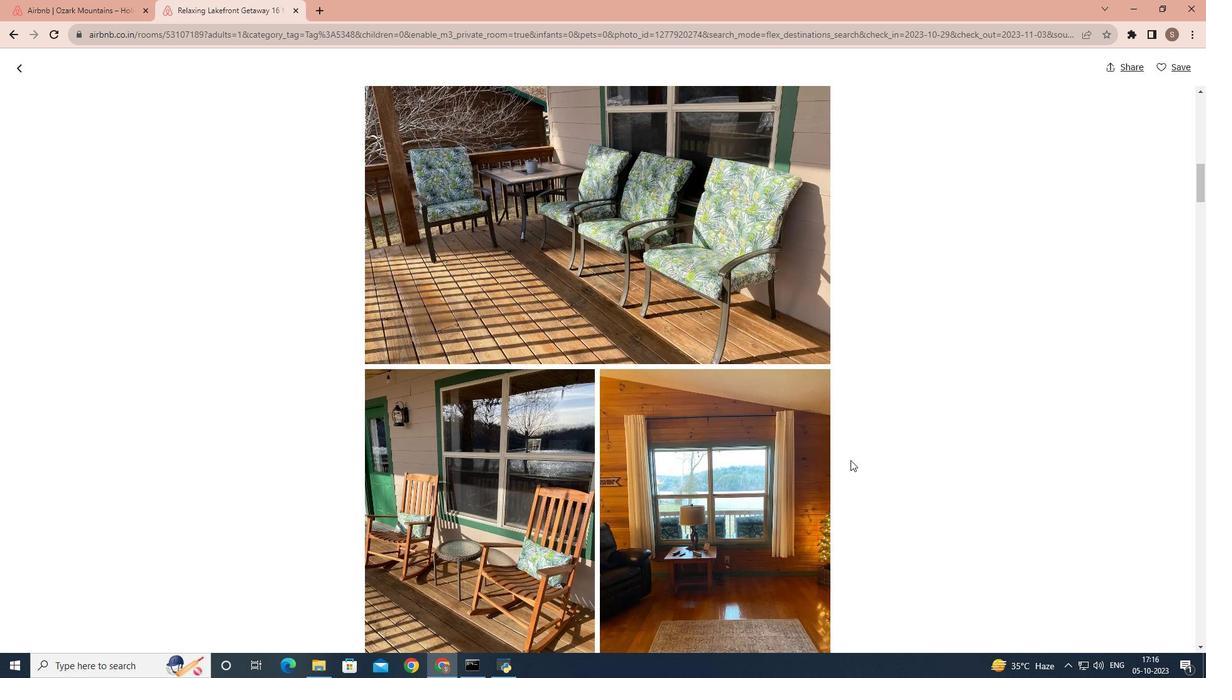 
Action: Mouse scrolled (850, 460) with delta (0, 0)
Screenshot: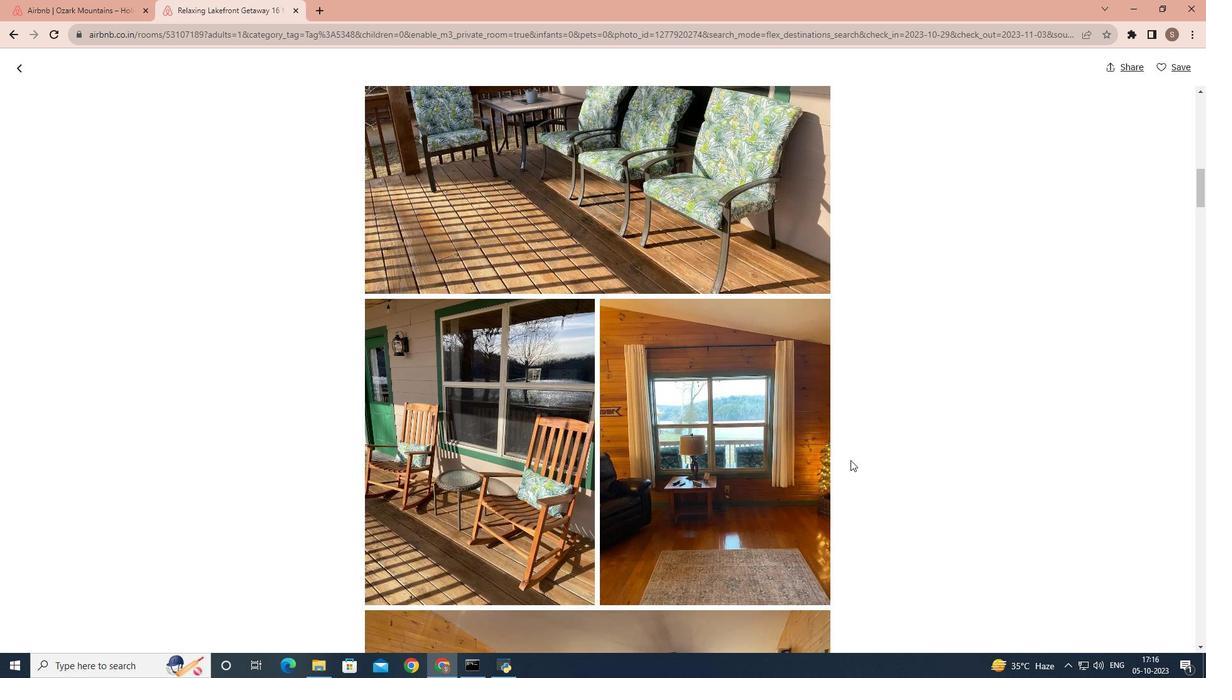 
Action: Mouse scrolled (850, 460) with delta (0, 0)
Screenshot: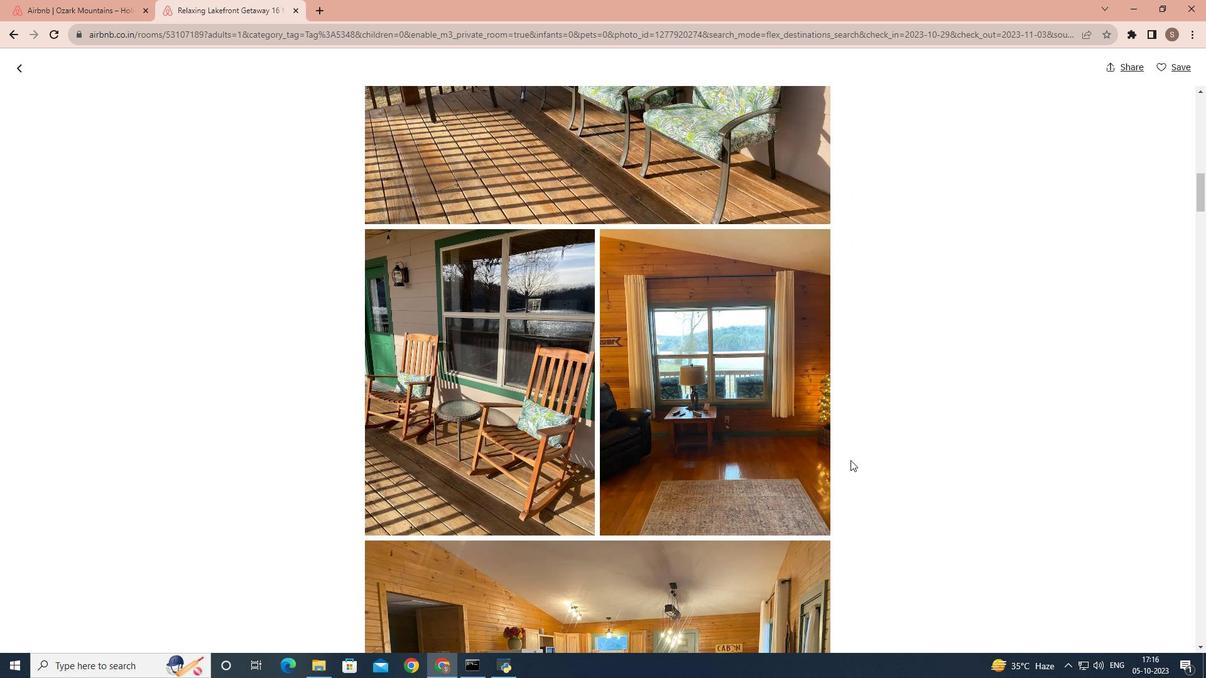 
Action: Mouse scrolled (850, 460) with delta (0, 0)
Screenshot: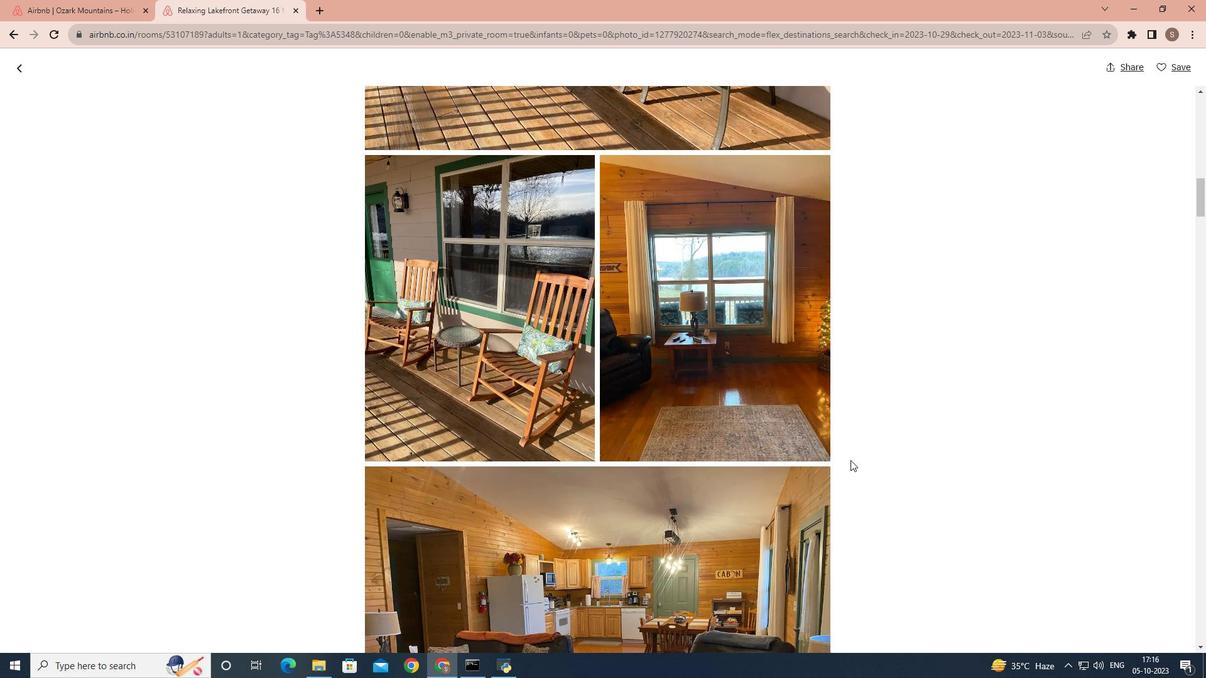 
Action: Mouse scrolled (850, 460) with delta (0, 0)
Screenshot: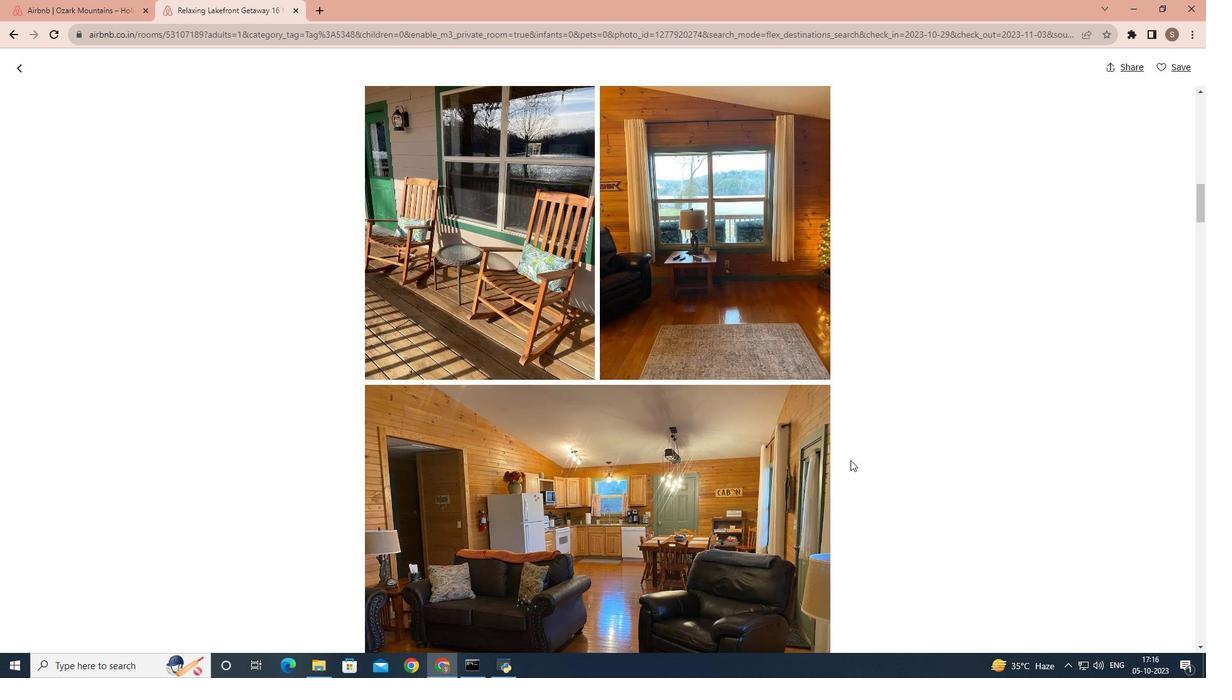 
Action: Mouse scrolled (850, 460) with delta (0, 0)
Screenshot: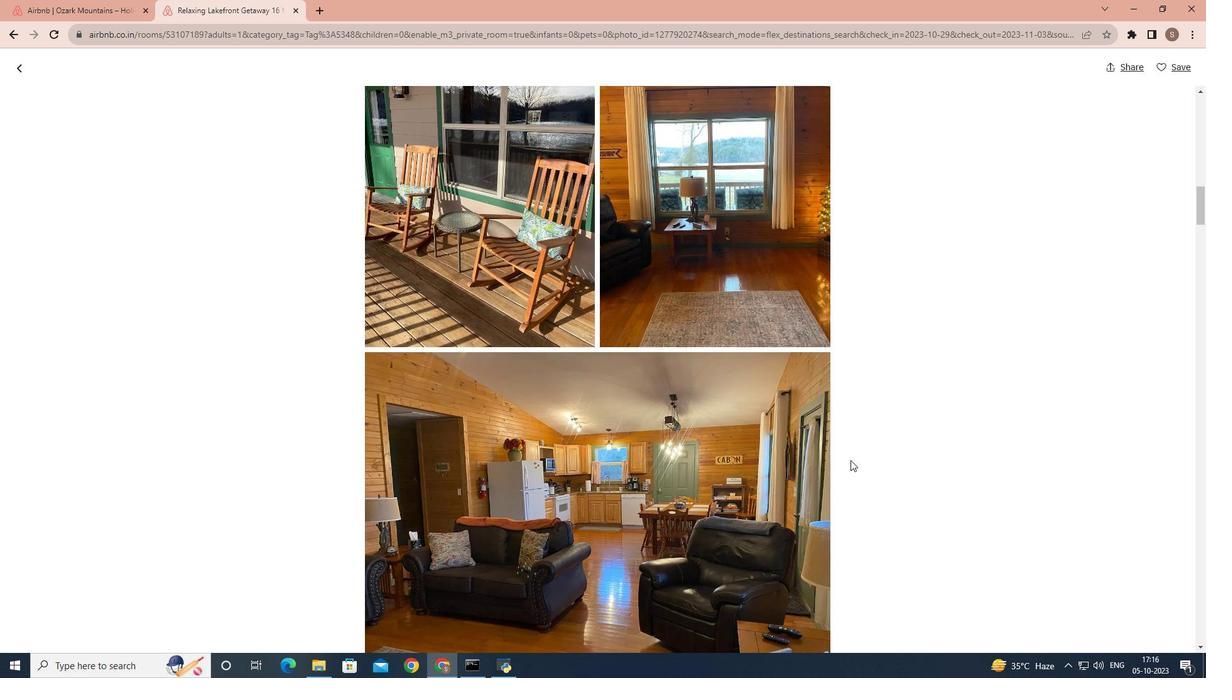 
Action: Mouse scrolled (850, 460) with delta (0, 0)
Screenshot: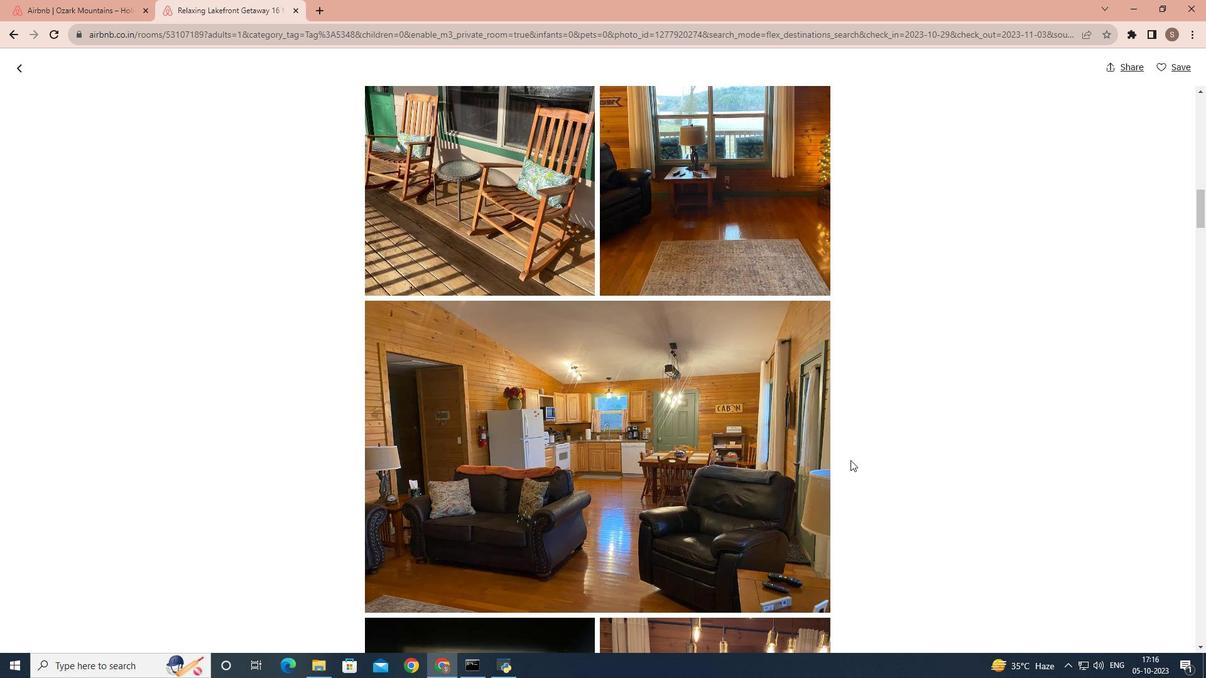 
Action: Mouse scrolled (850, 460) with delta (0, 0)
Screenshot: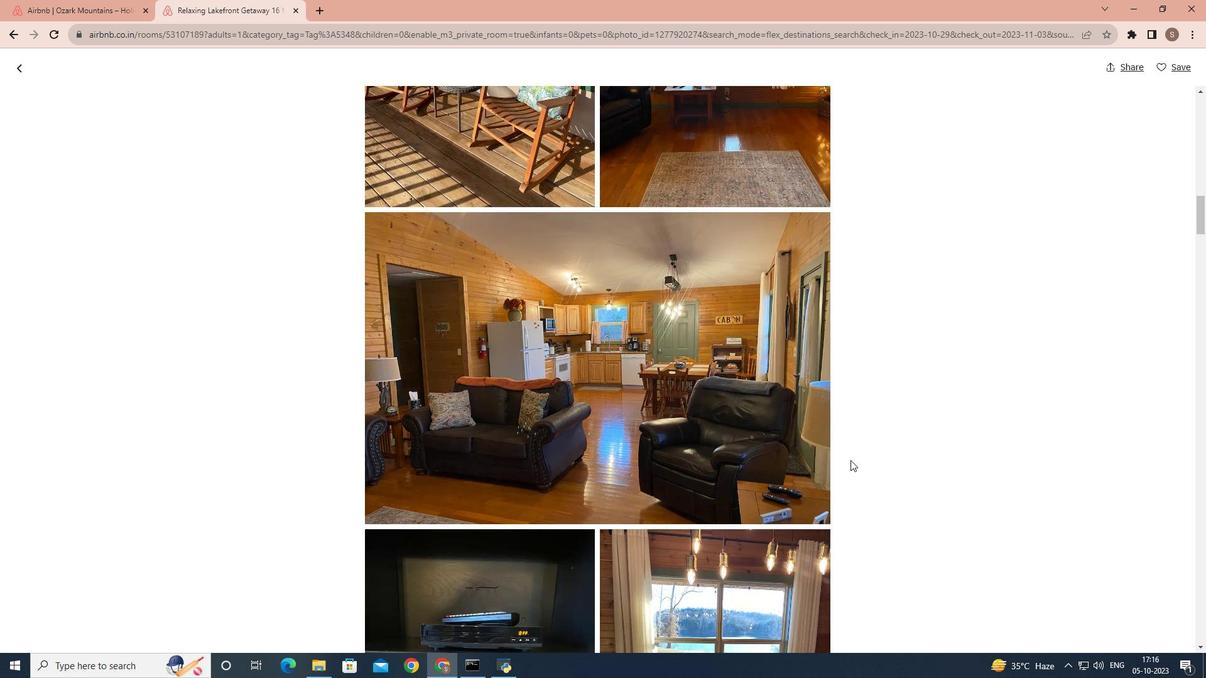 
Action: Mouse scrolled (850, 460) with delta (0, 0)
Screenshot: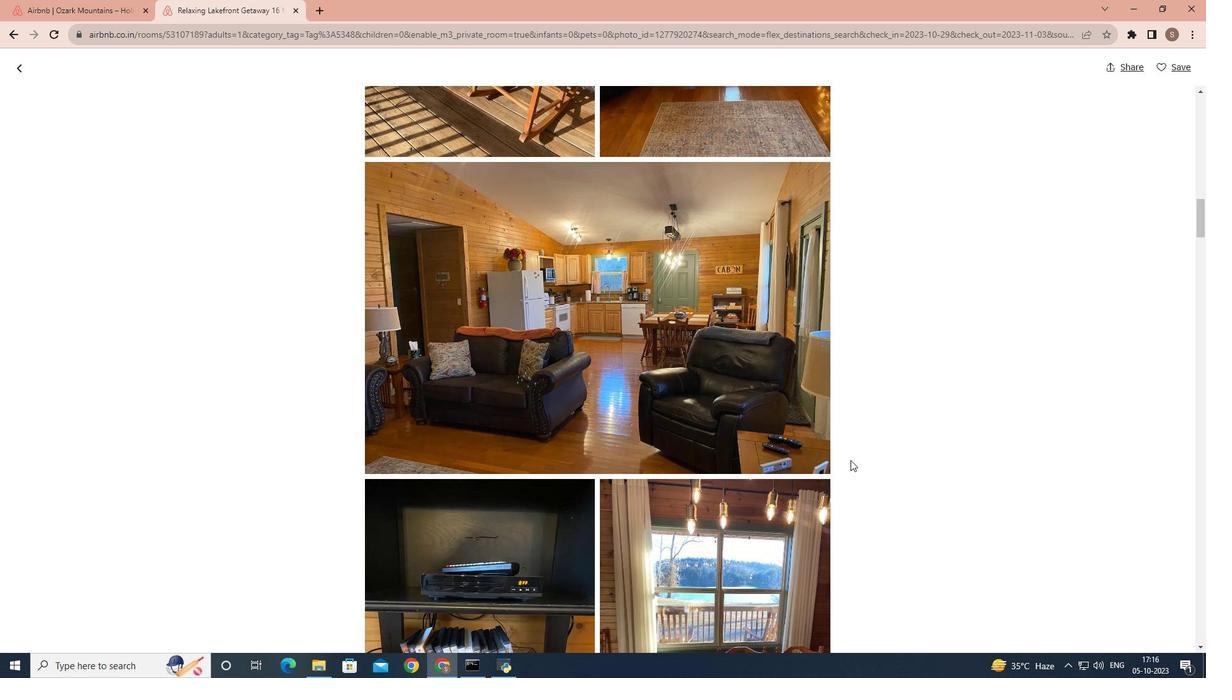 
Action: Mouse moved to (850, 451)
Screenshot: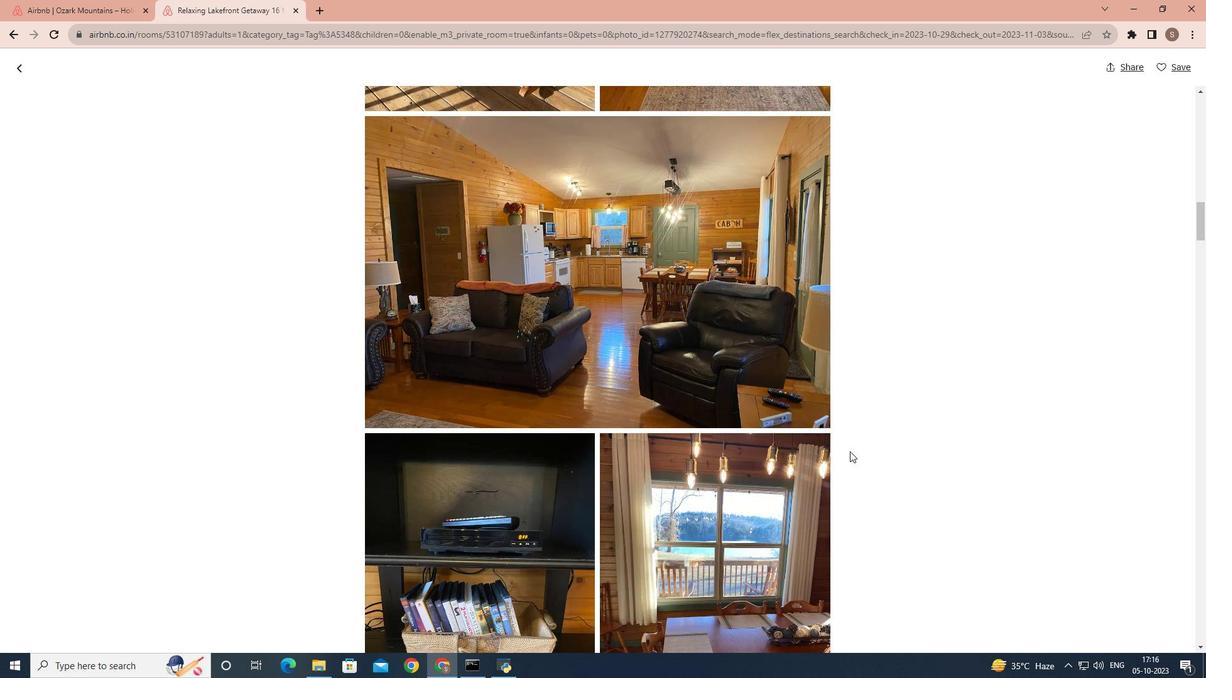 
Action: Mouse scrolled (850, 451) with delta (0, 0)
Screenshot: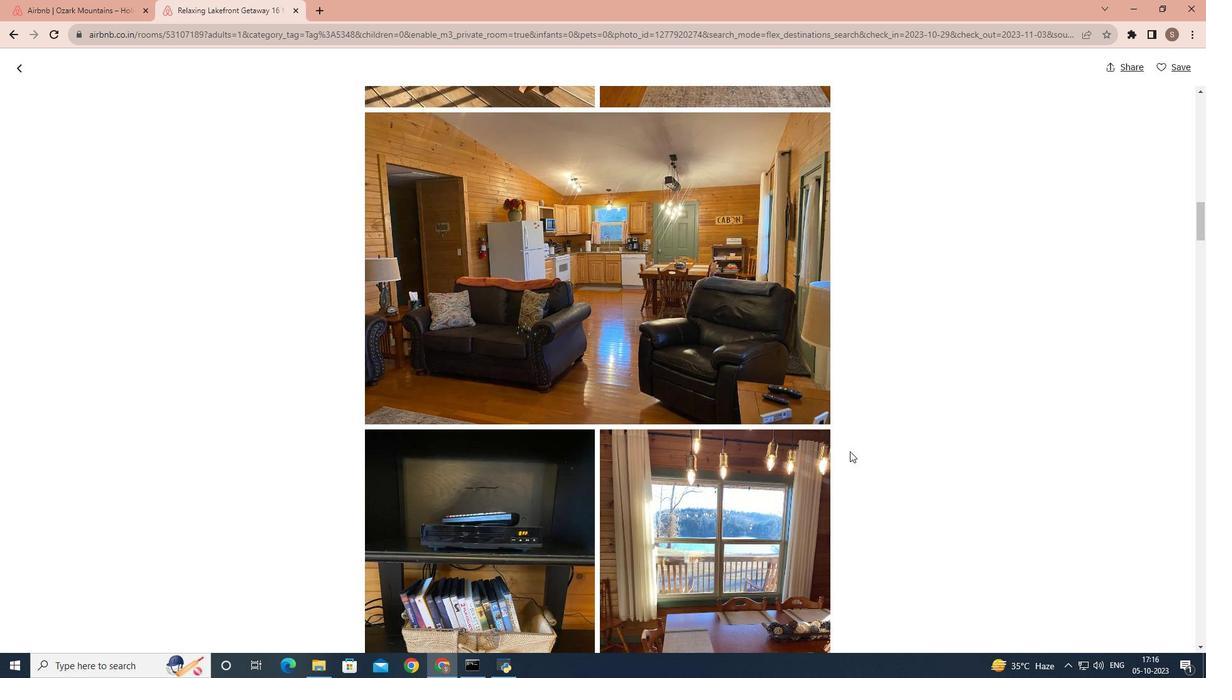 
Action: Mouse scrolled (850, 451) with delta (0, 0)
Screenshot: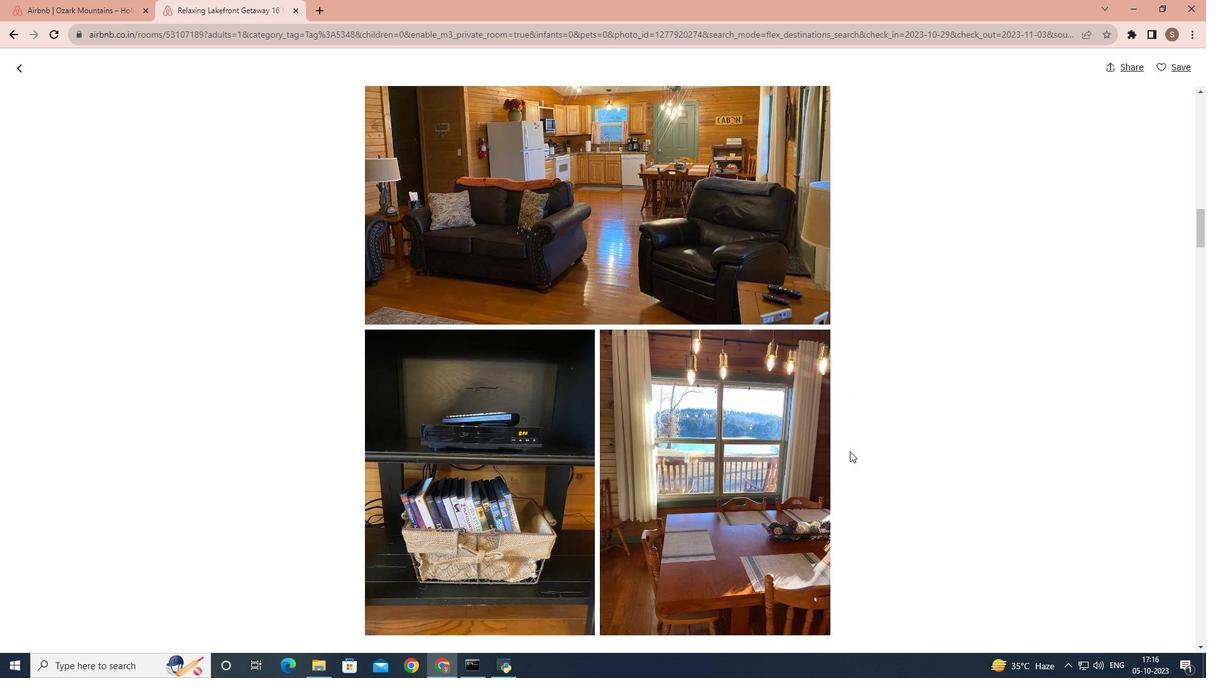 
Action: Mouse scrolled (850, 451) with delta (0, 0)
Screenshot: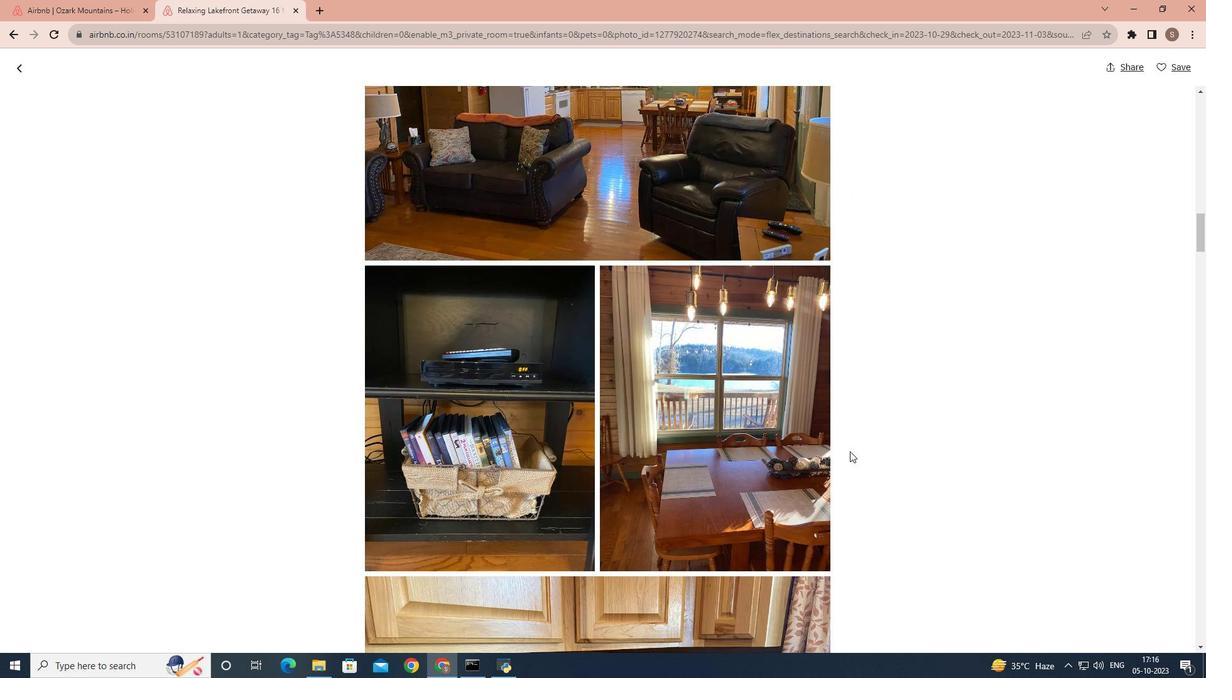 
Action: Mouse scrolled (850, 451) with delta (0, 0)
Screenshot: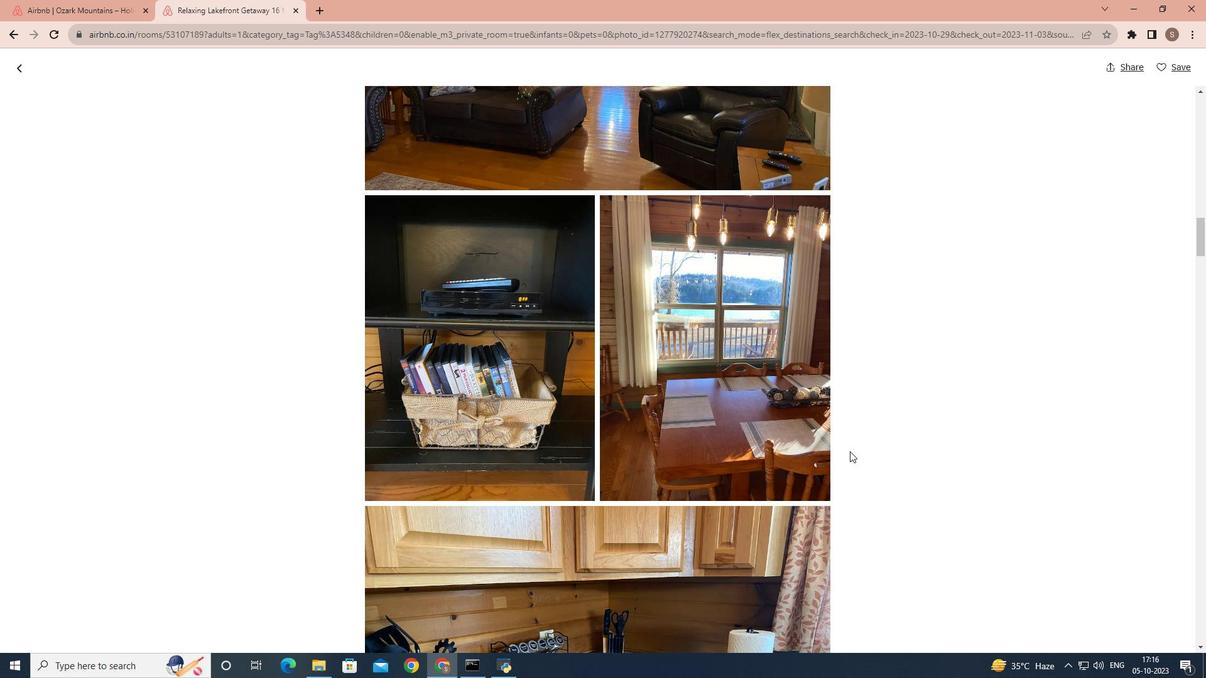 
Action: Mouse moved to (849, 455)
Screenshot: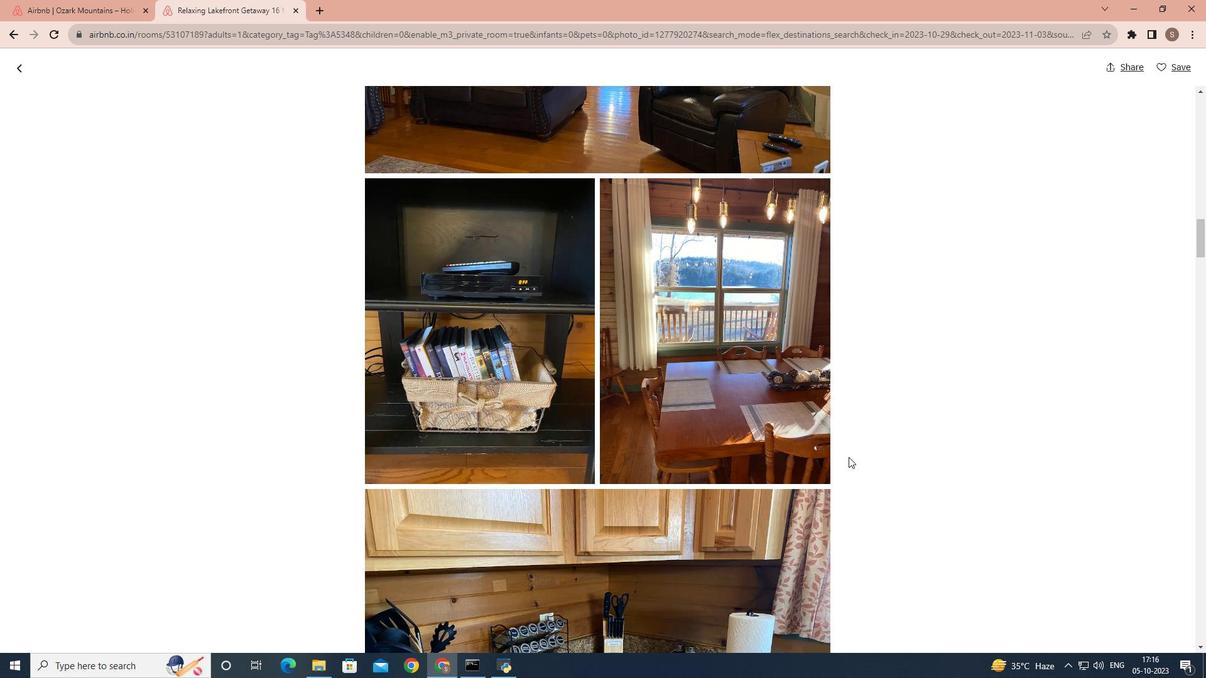 
Action: Mouse scrolled (849, 454) with delta (0, 0)
Screenshot: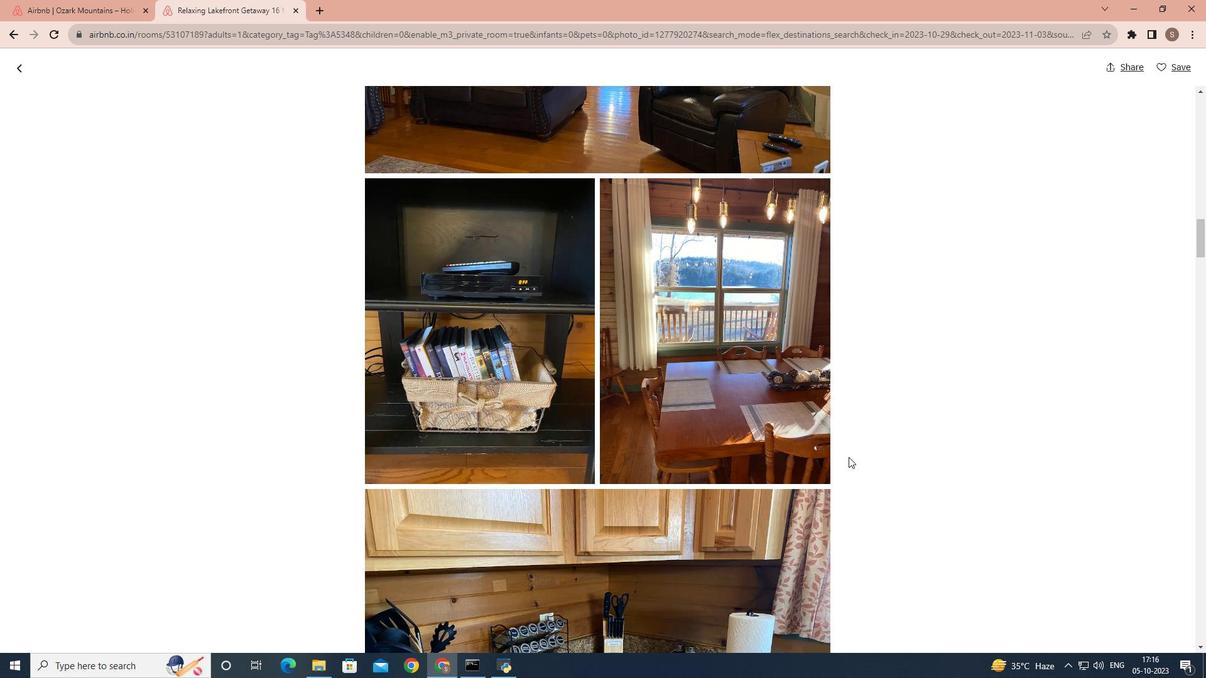 
Action: Mouse moved to (840, 468)
Screenshot: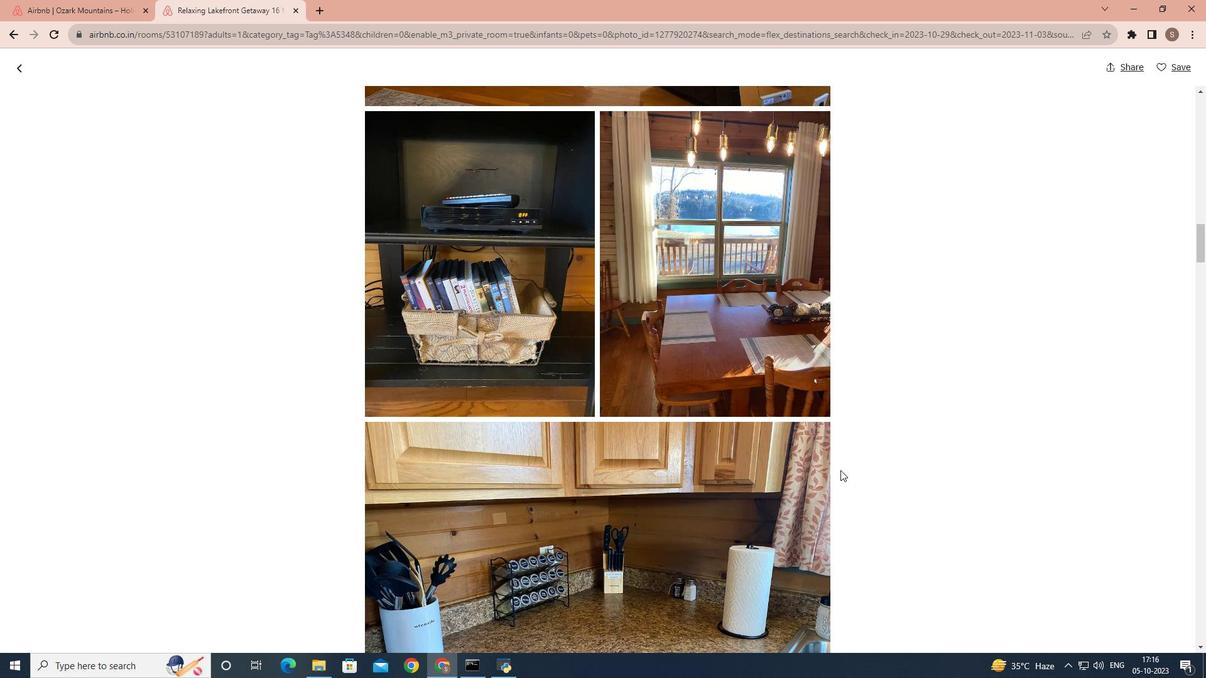 
Action: Mouse scrolled (840, 468) with delta (0, 0)
Screenshot: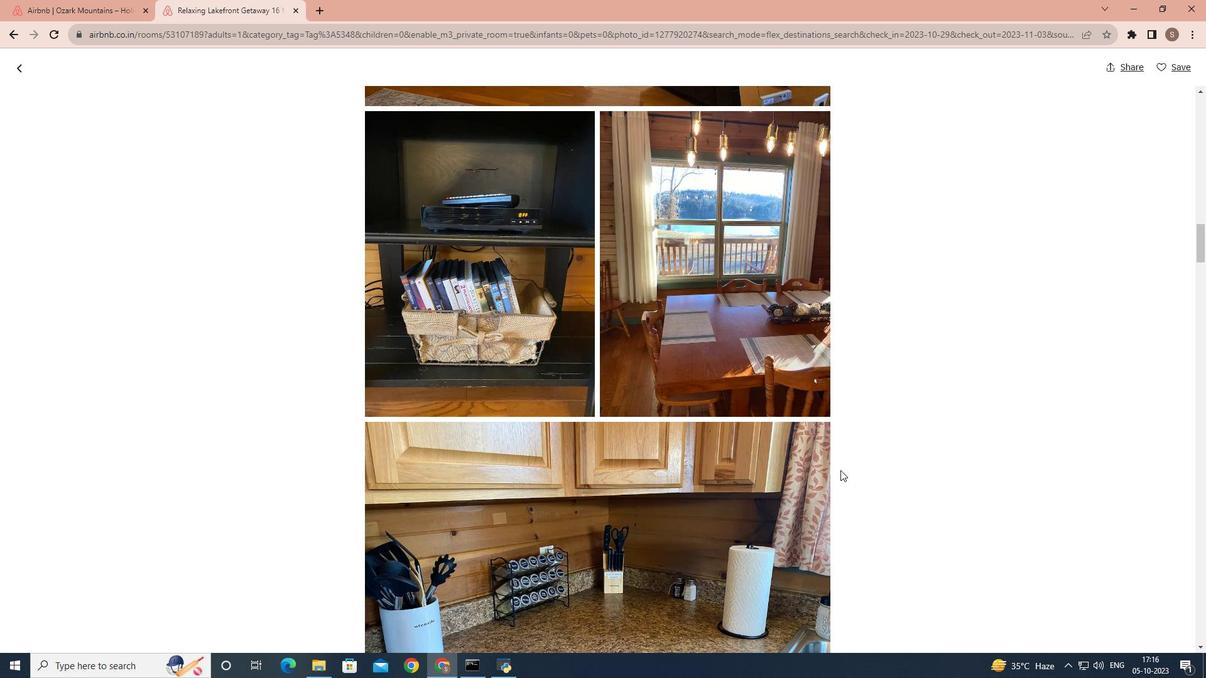 
Action: Mouse moved to (840, 470)
Screenshot: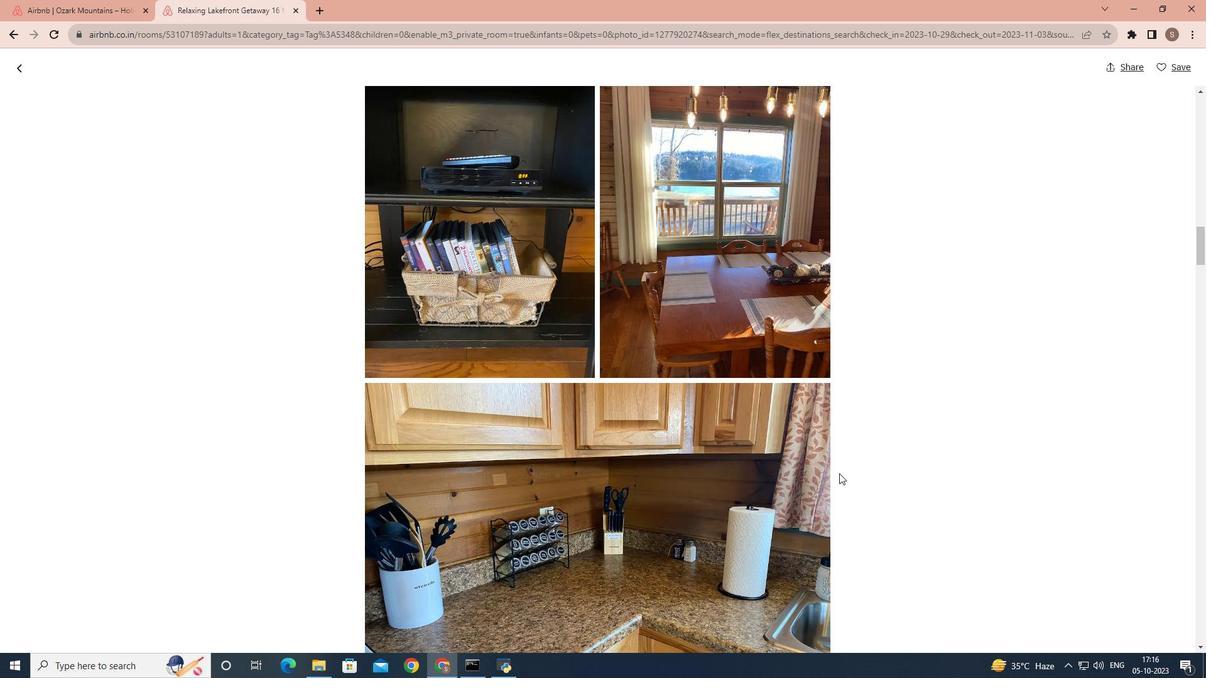 
Action: Mouse scrolled (840, 470) with delta (0, 0)
Screenshot: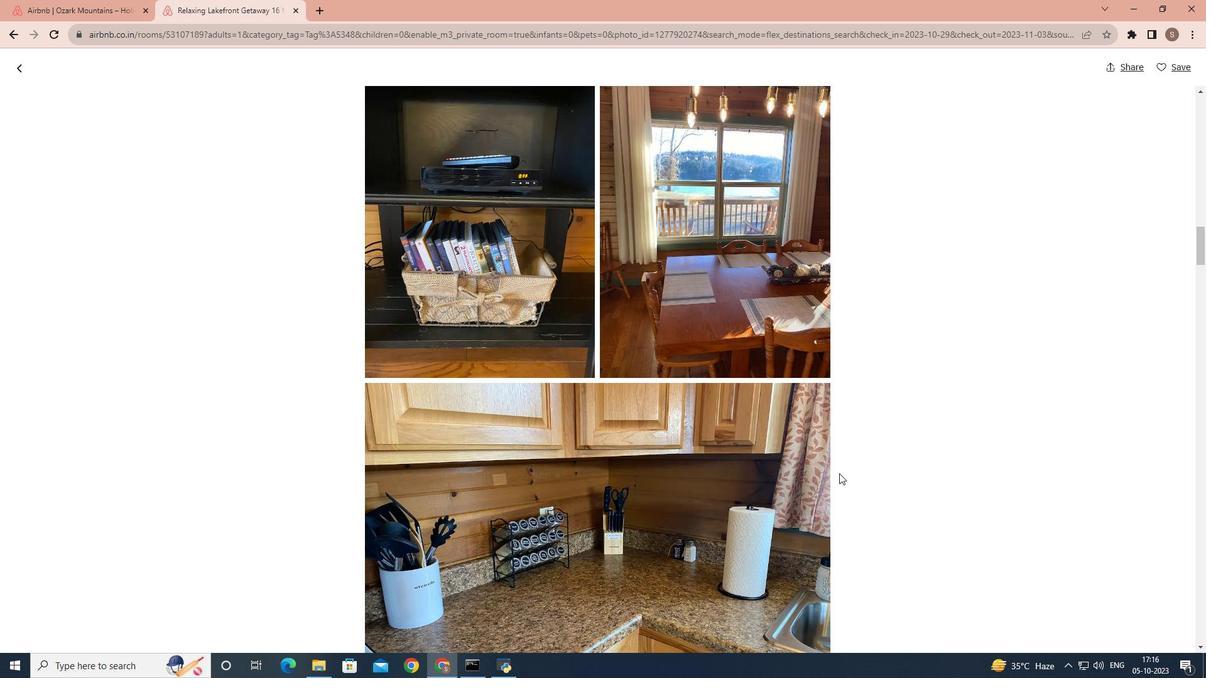
Action: Mouse moved to (839, 473)
Screenshot: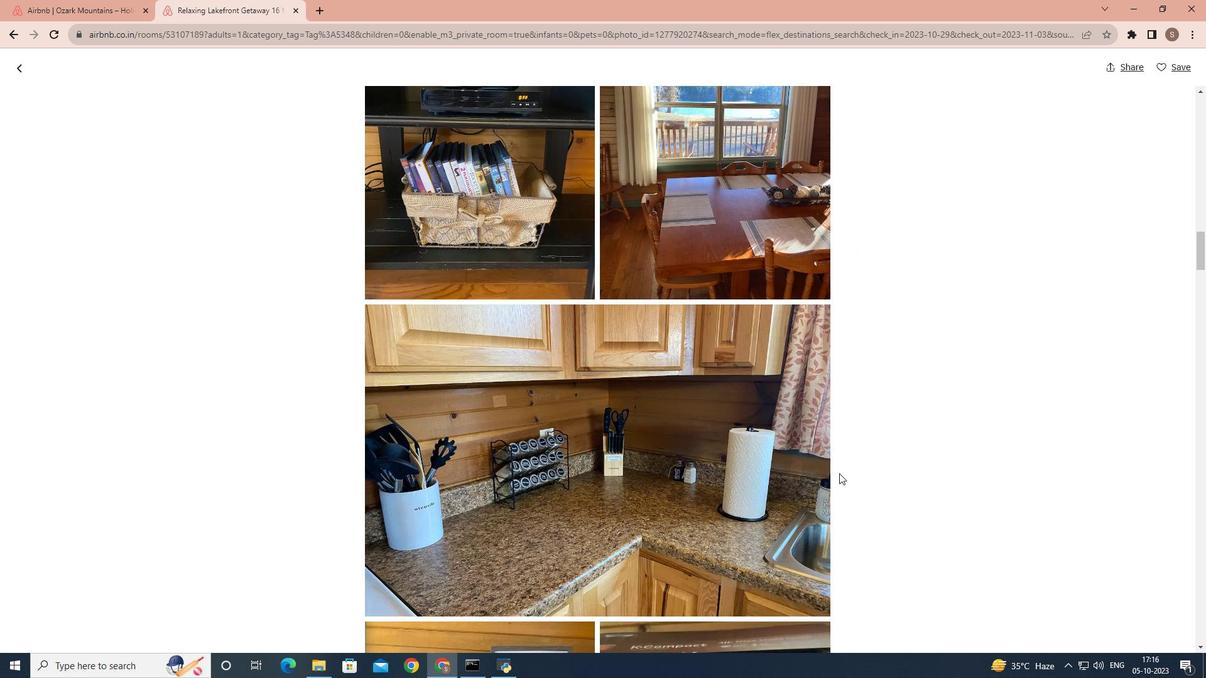 
Action: Mouse scrolled (839, 473) with delta (0, 0)
Screenshot: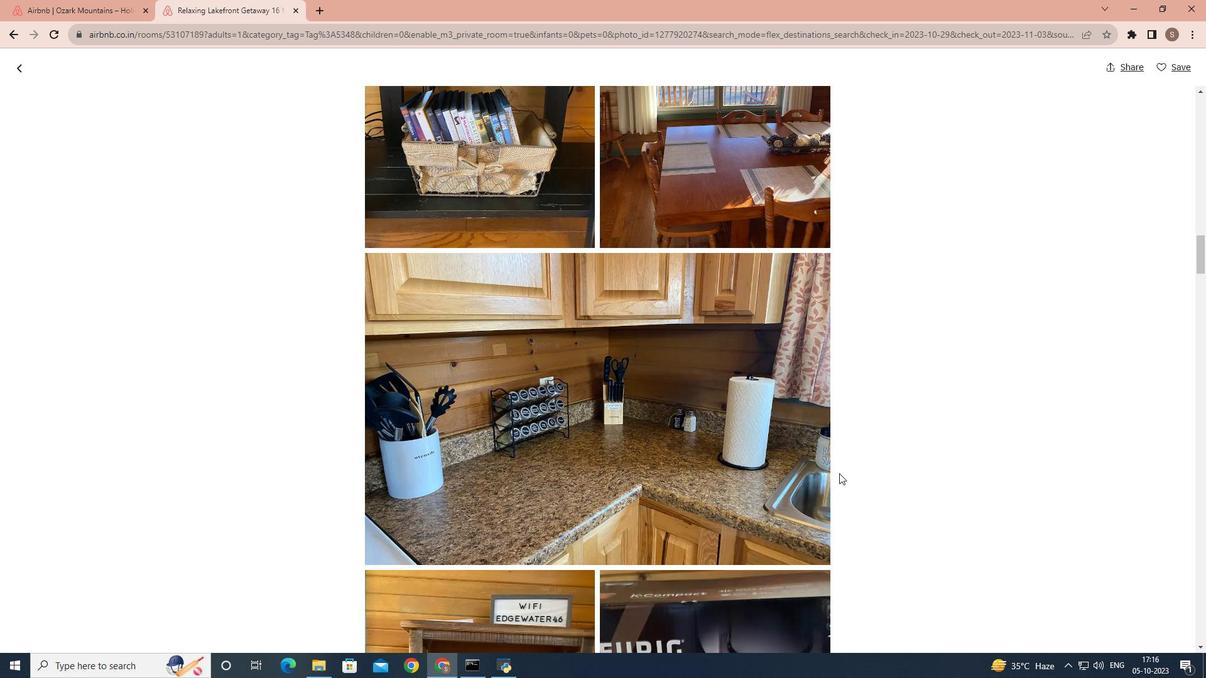 
Action: Mouse scrolled (839, 473) with delta (0, 0)
Screenshot: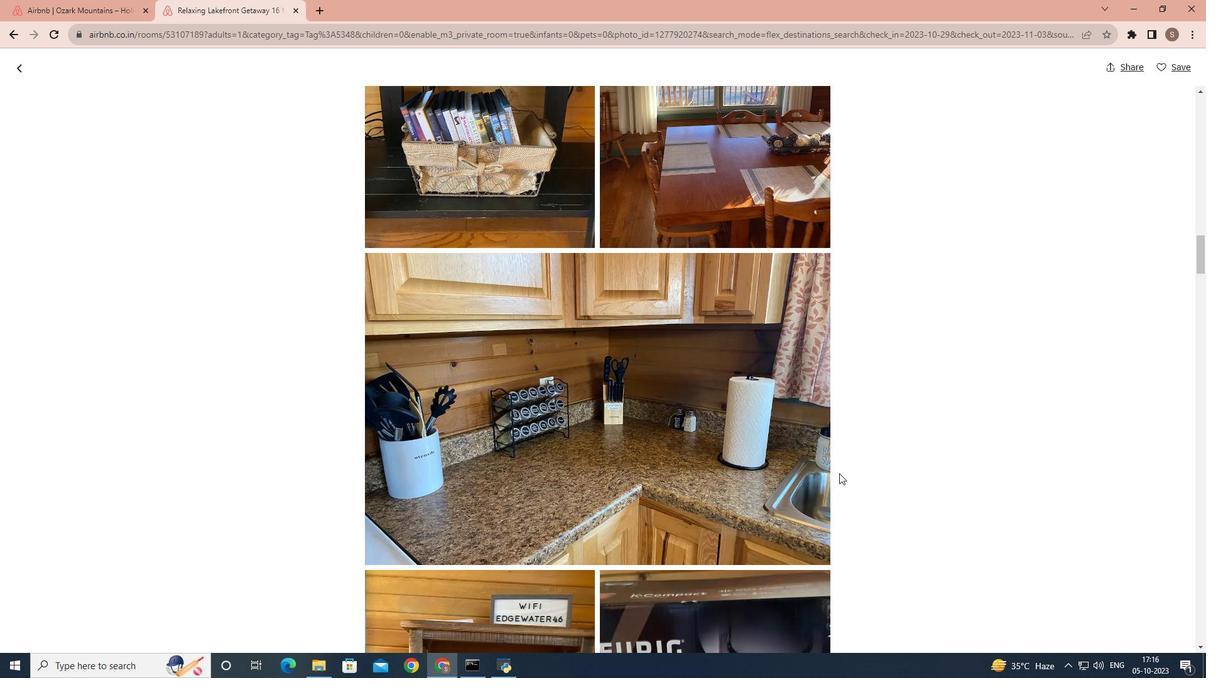 
Action: Mouse scrolled (839, 473) with delta (0, 0)
Screenshot: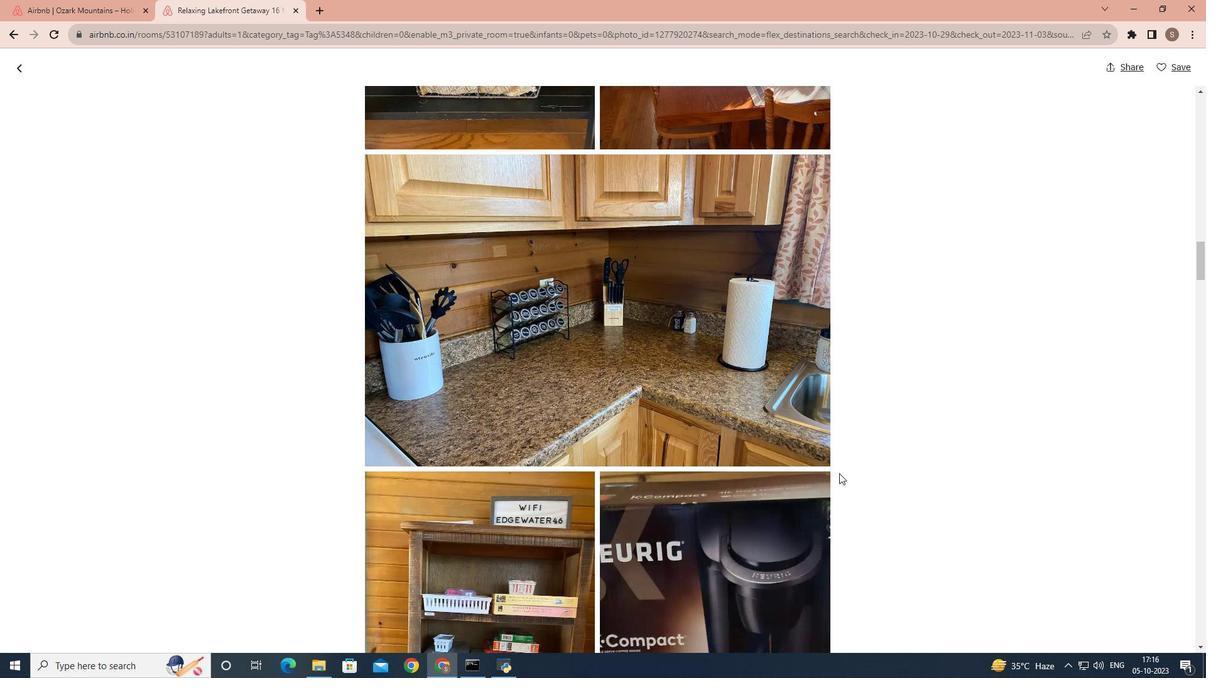 
Action: Mouse scrolled (839, 473) with delta (0, 0)
Screenshot: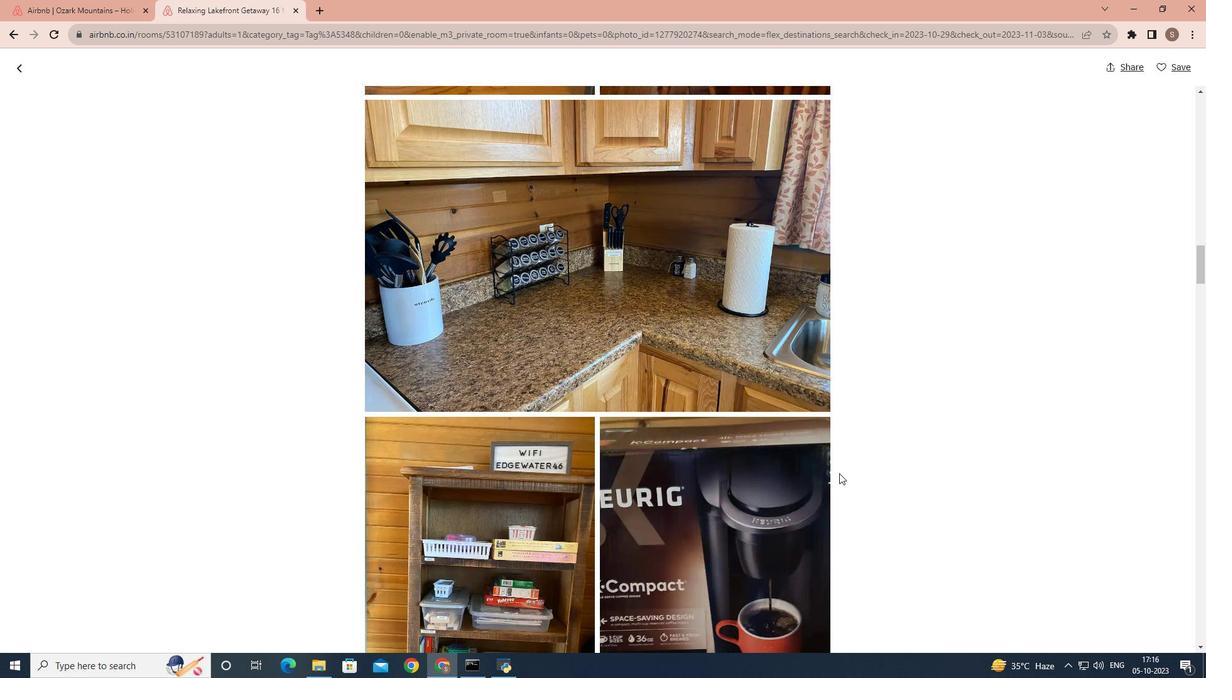 
Action: Mouse scrolled (839, 473) with delta (0, 0)
Screenshot: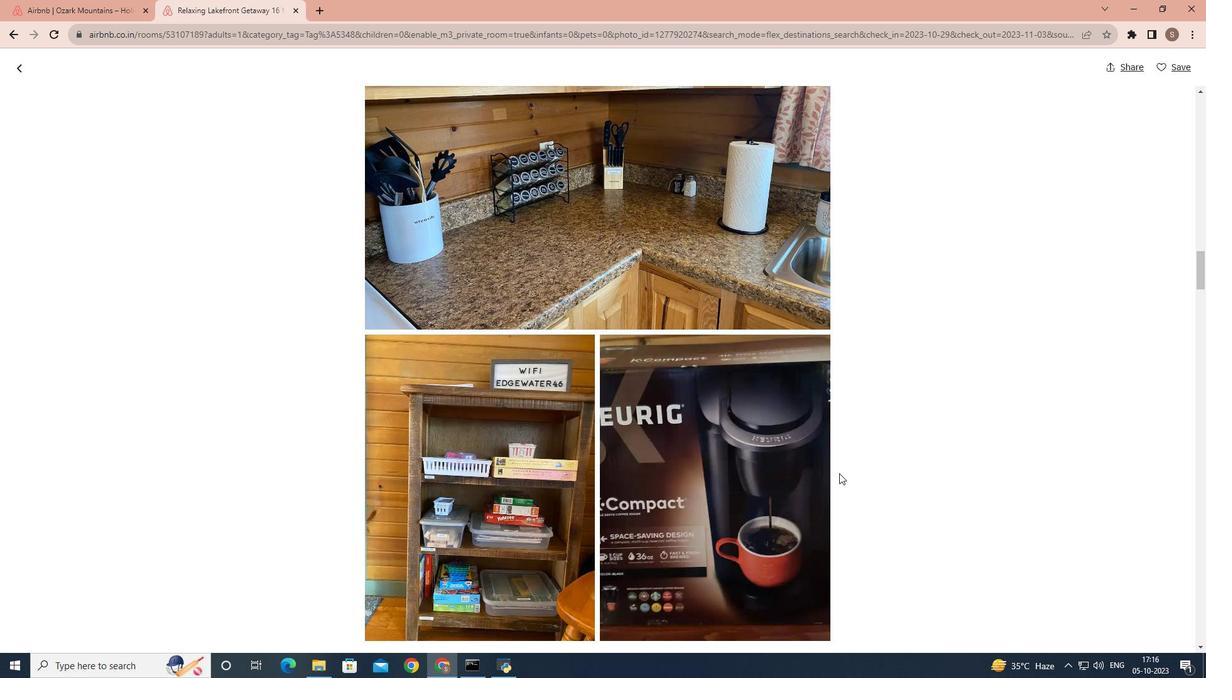 
Action: Mouse scrolled (839, 473) with delta (0, 0)
Screenshot: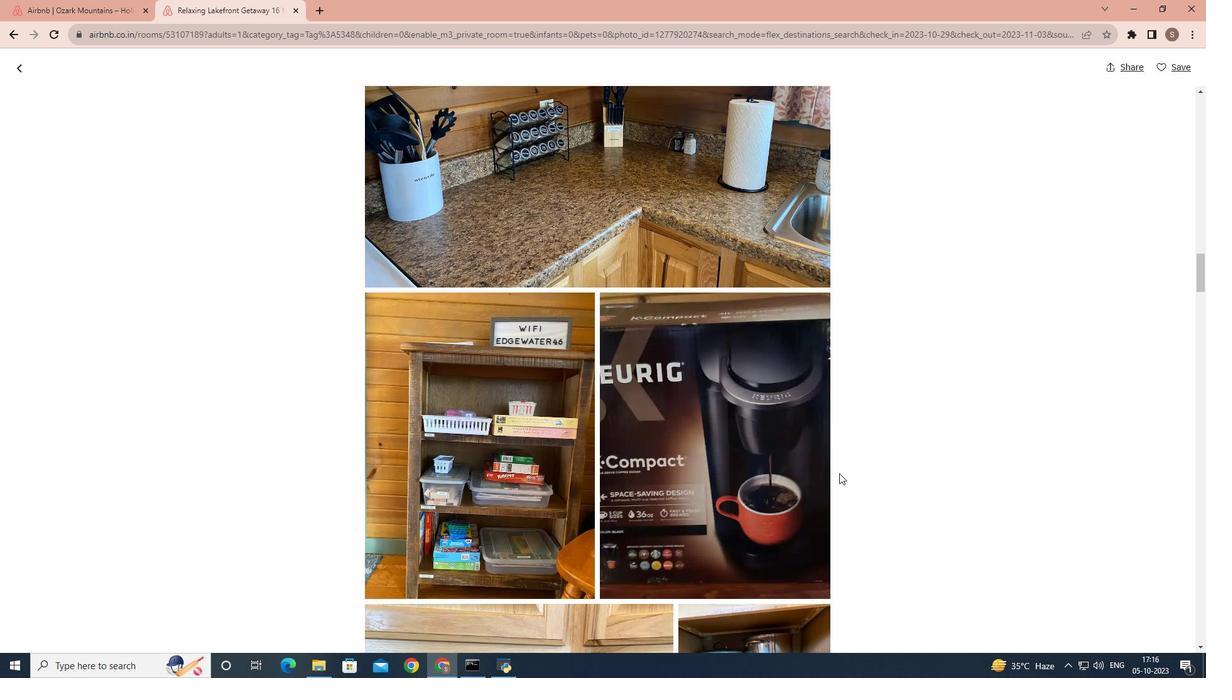 
Action: Mouse scrolled (839, 473) with delta (0, 0)
Screenshot: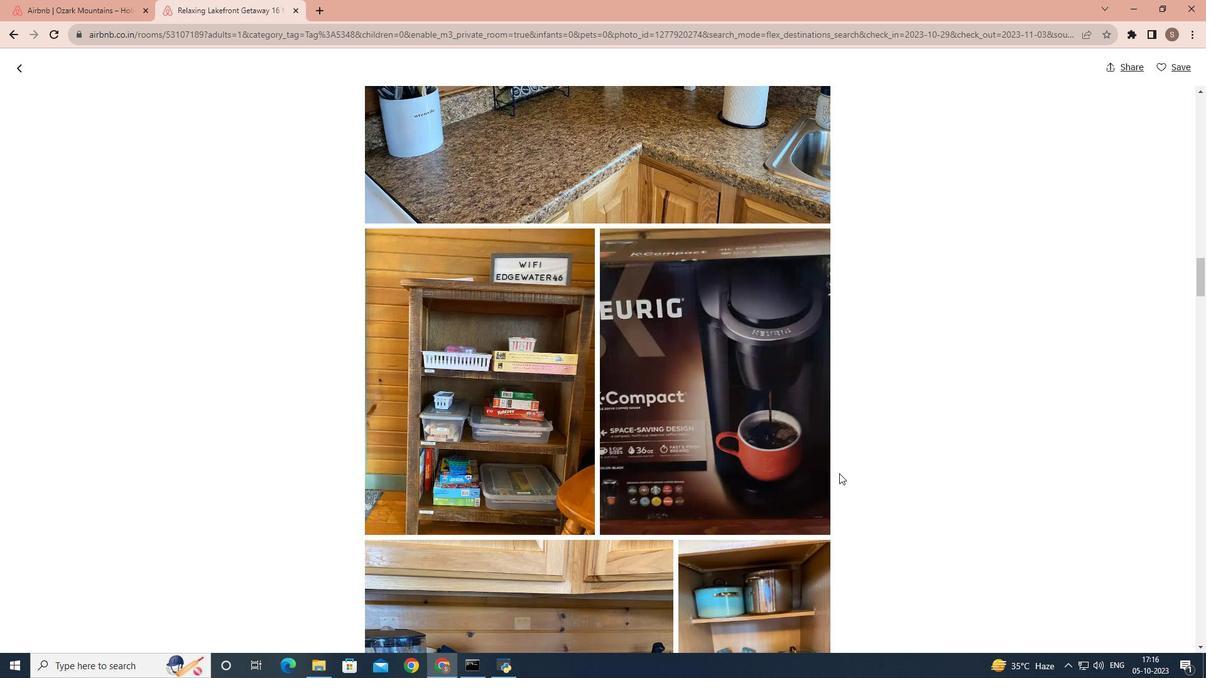 
Action: Mouse scrolled (839, 473) with delta (0, 0)
Screenshot: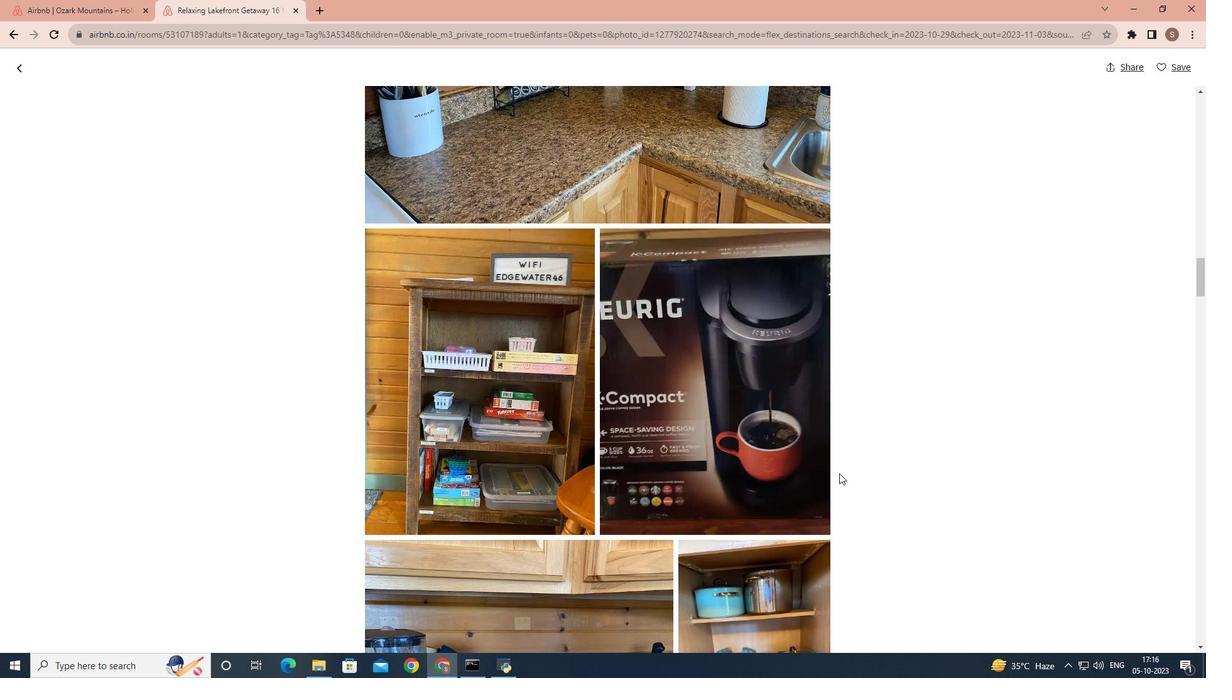 
Action: Mouse scrolled (839, 473) with delta (0, 0)
Screenshot: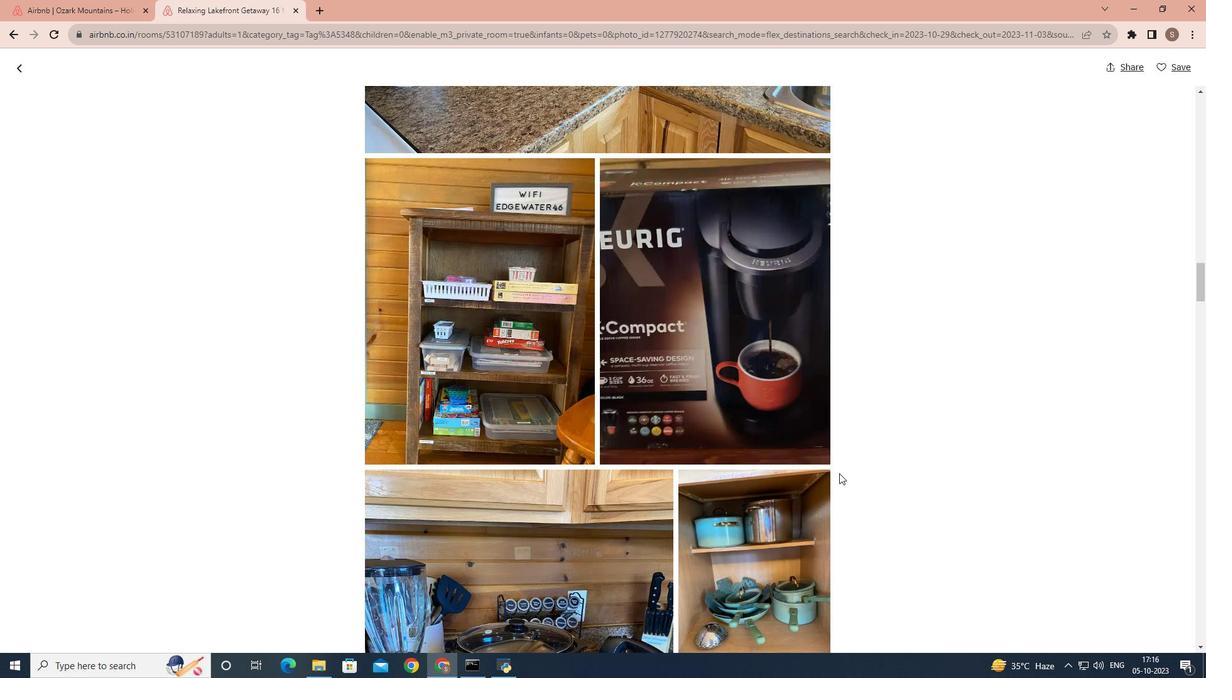 
Action: Mouse scrolled (839, 473) with delta (0, 0)
Screenshot: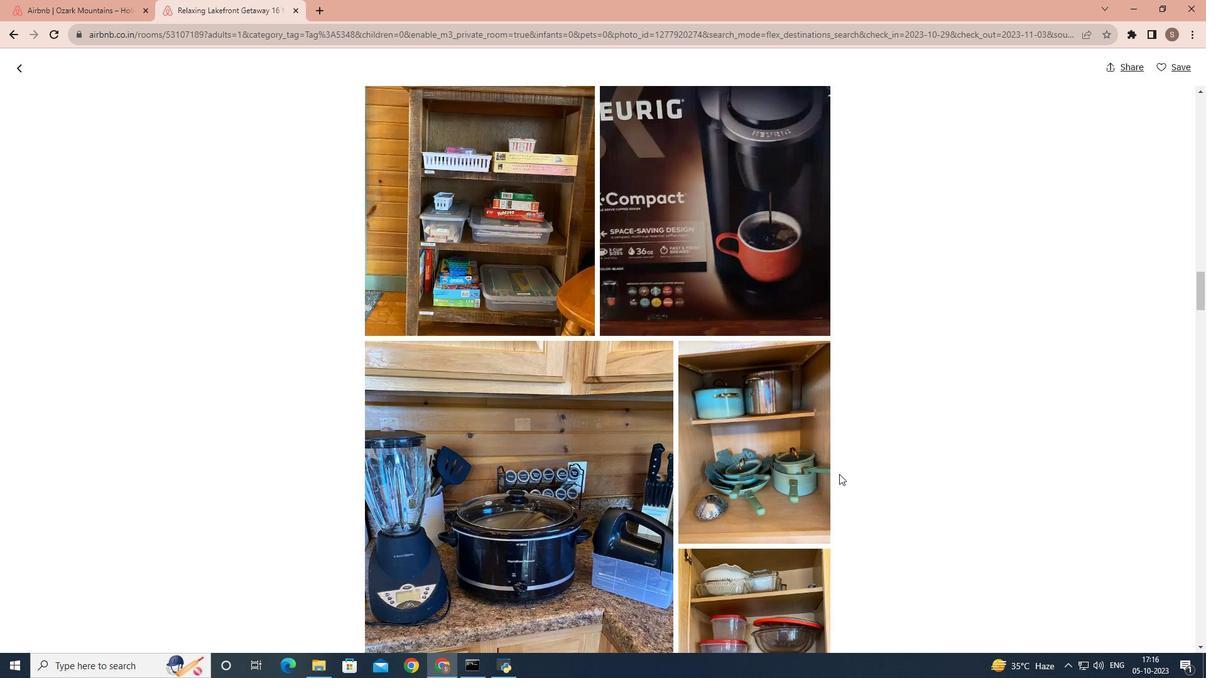
Action: Mouse moved to (839, 474)
Screenshot: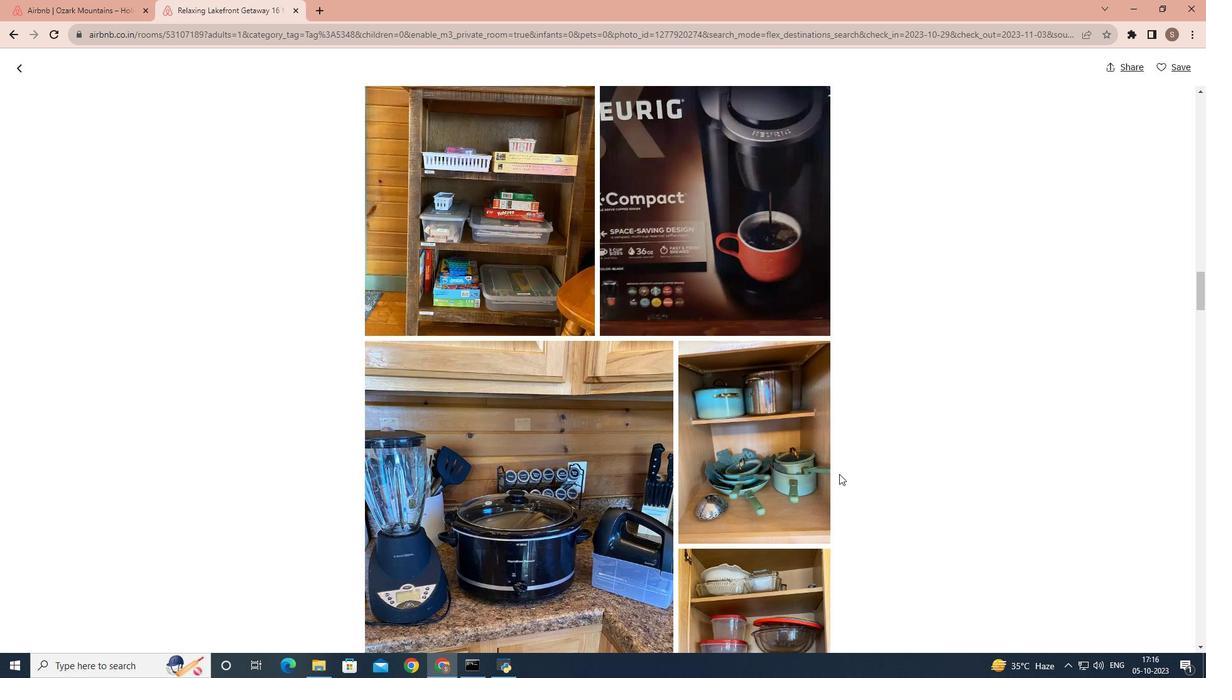 
Action: Mouse scrolled (839, 473) with delta (0, 0)
Screenshot: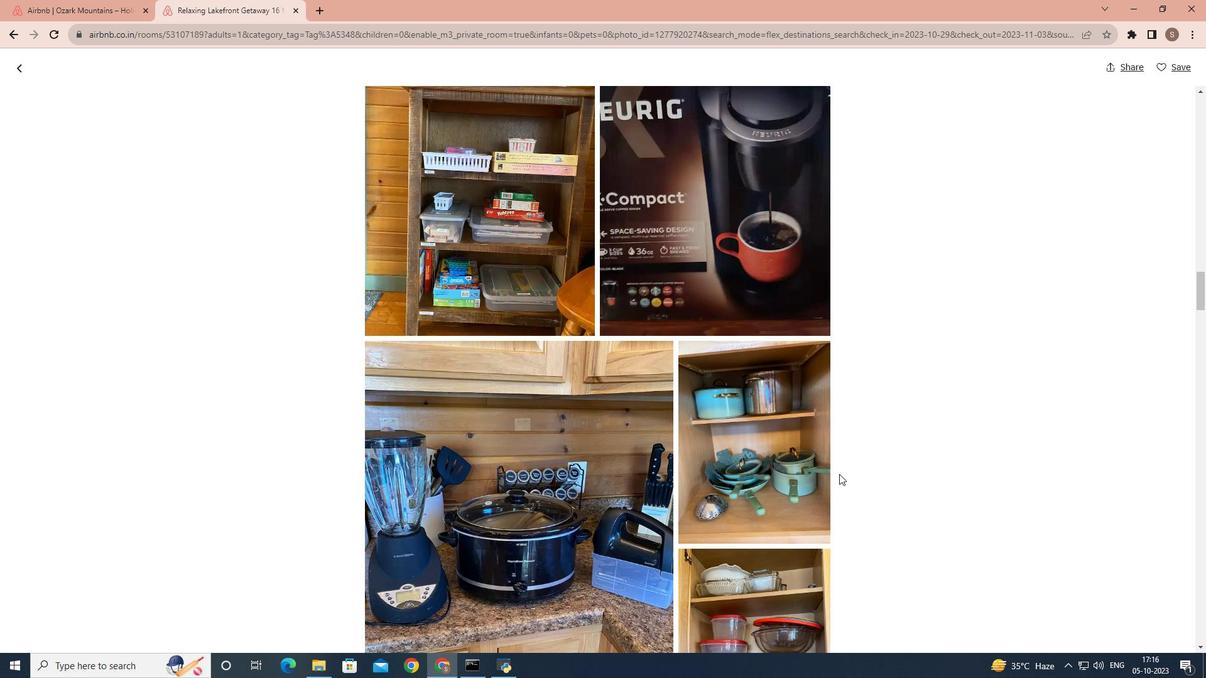 
Action: Mouse scrolled (839, 473) with delta (0, 0)
Screenshot: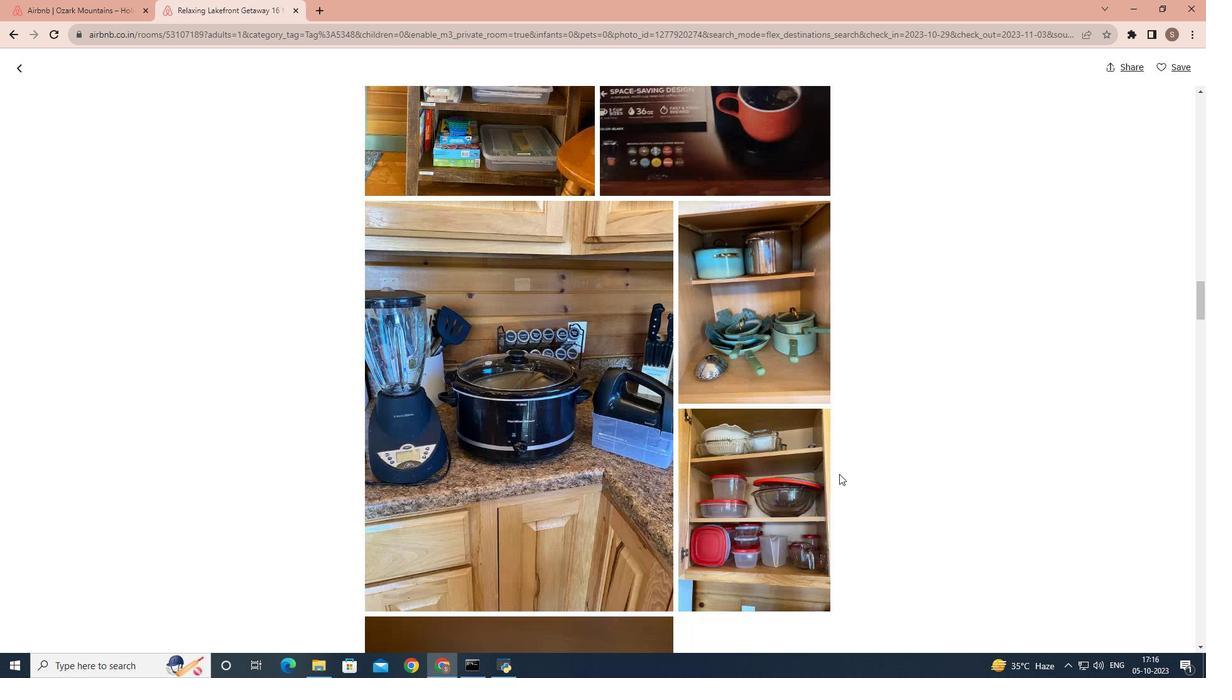 
Action: Mouse scrolled (839, 473) with delta (0, 0)
Screenshot: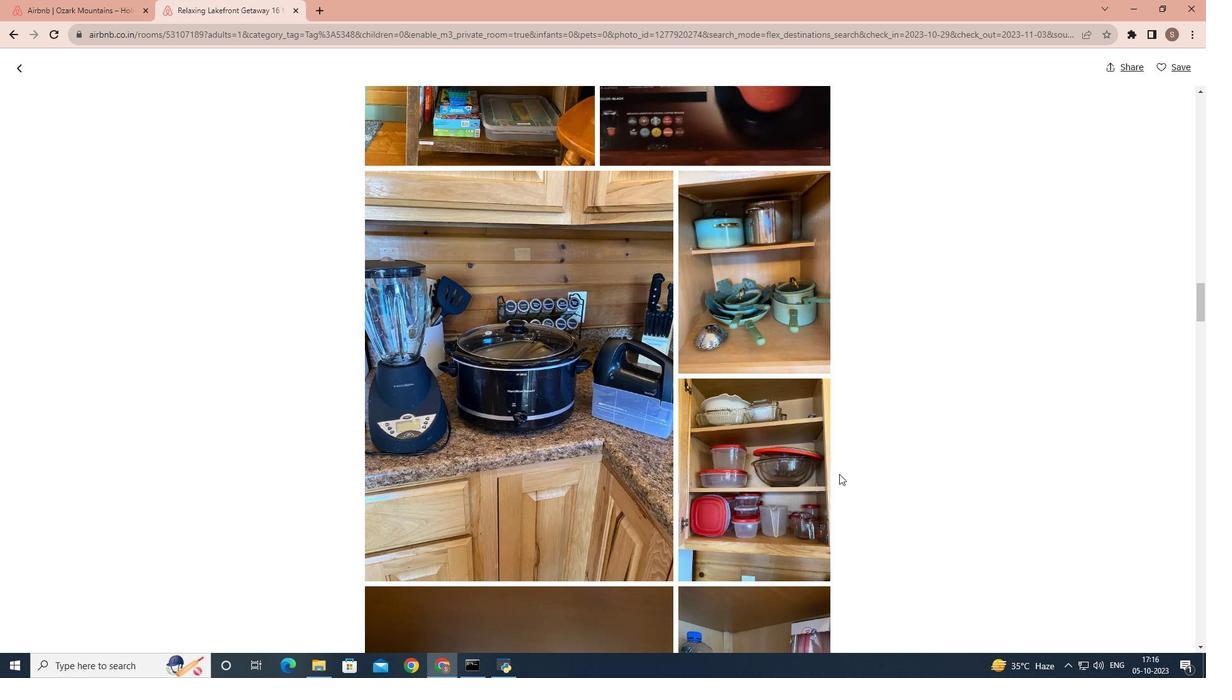 
Action: Mouse scrolled (839, 473) with delta (0, 0)
Screenshot: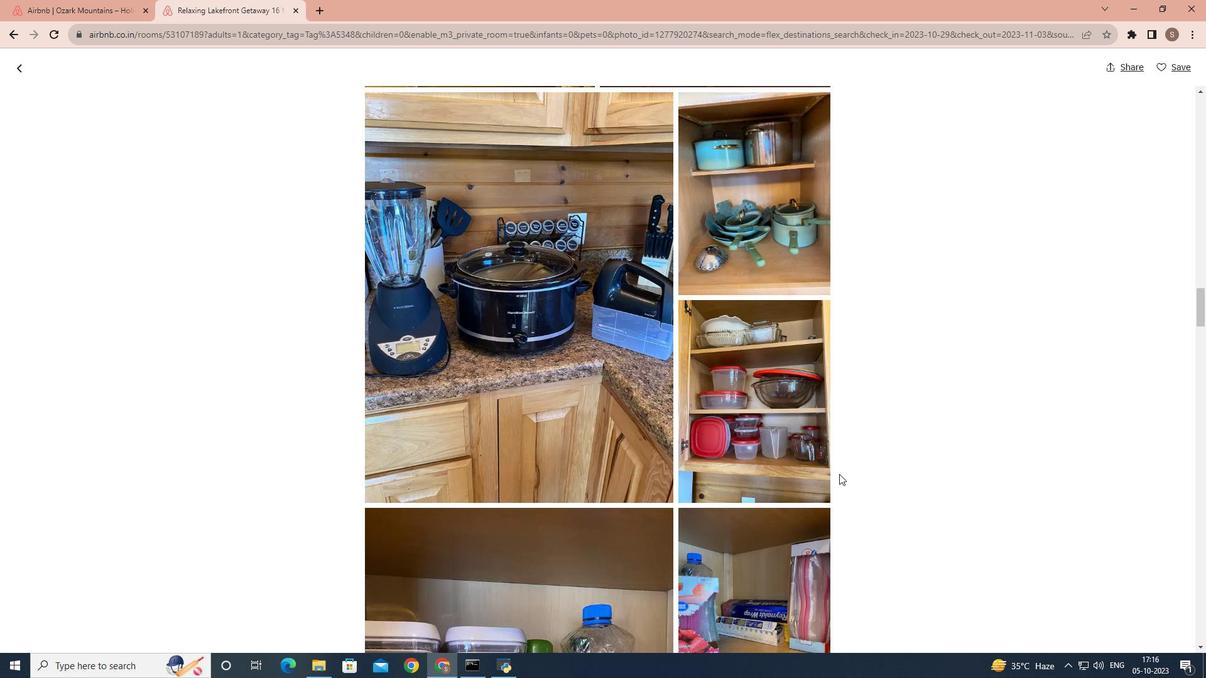 
Action: Mouse scrolled (839, 473) with delta (0, 0)
Screenshot: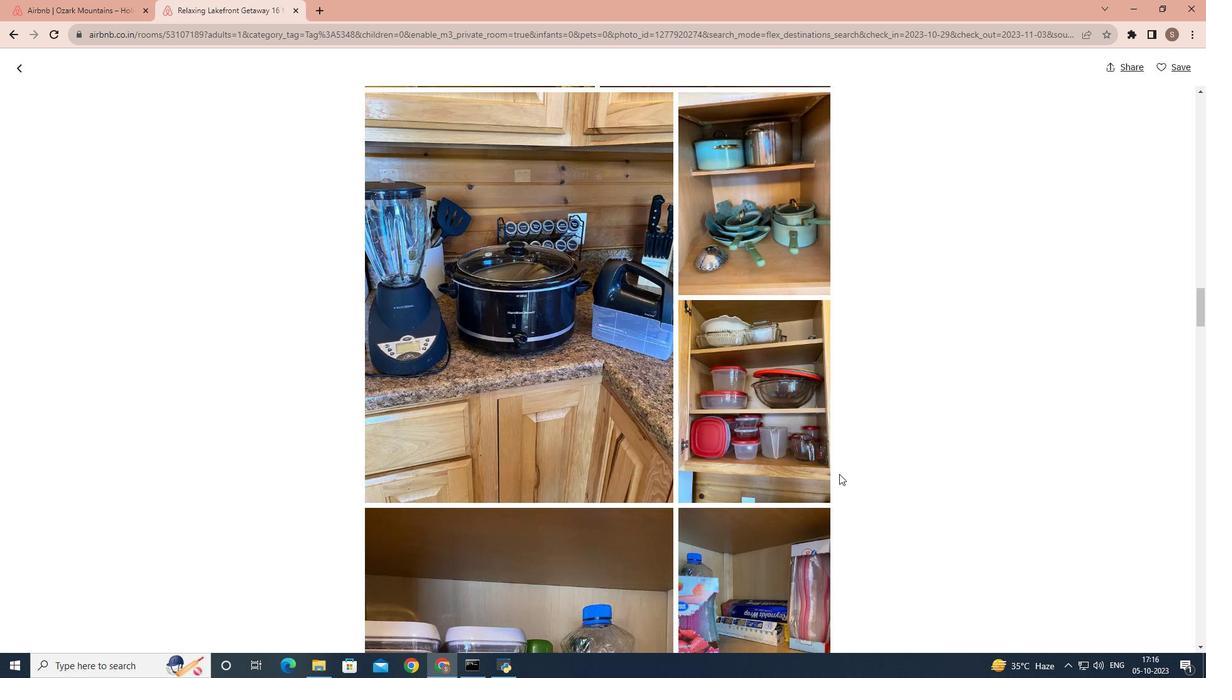 
Action: Mouse scrolled (839, 473) with delta (0, 0)
Screenshot: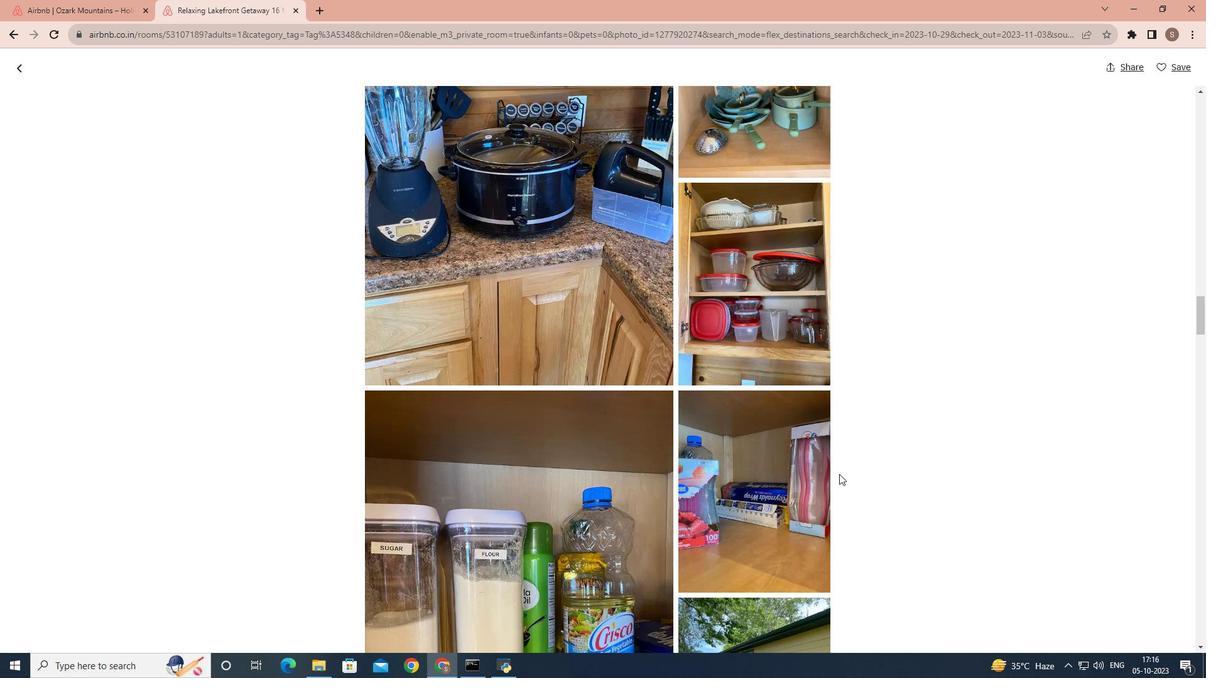 
Action: Mouse scrolled (839, 473) with delta (0, 0)
Screenshot: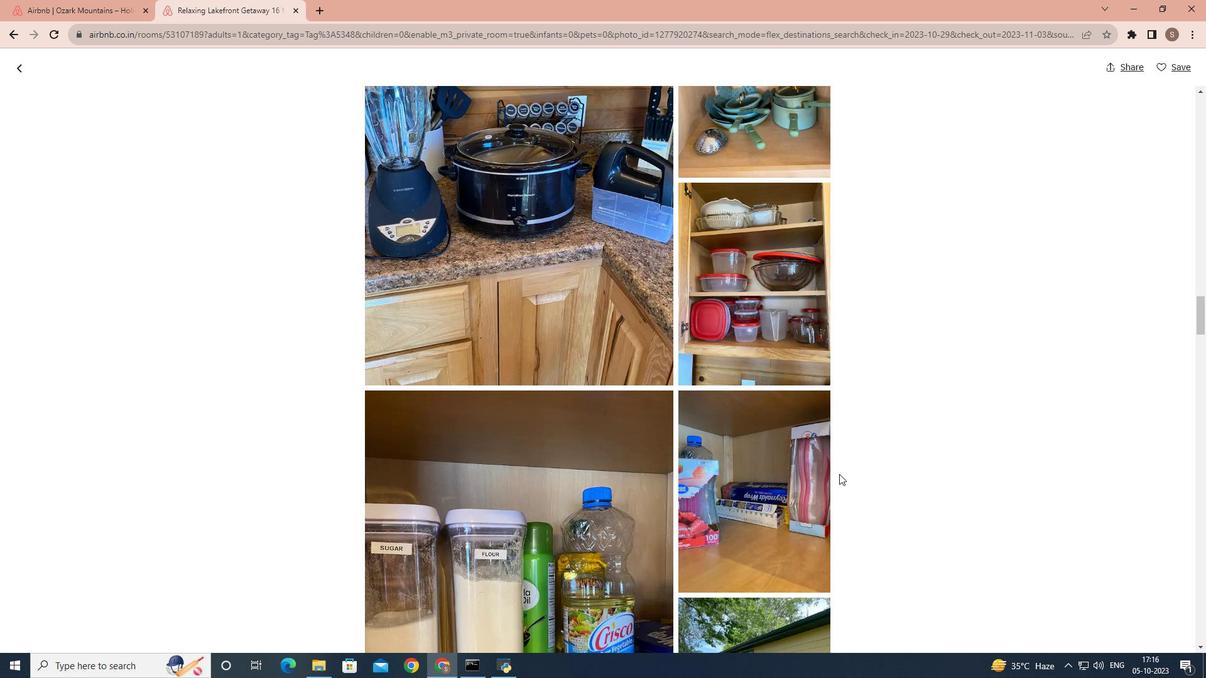 
Action: Mouse scrolled (839, 473) with delta (0, 0)
Screenshot: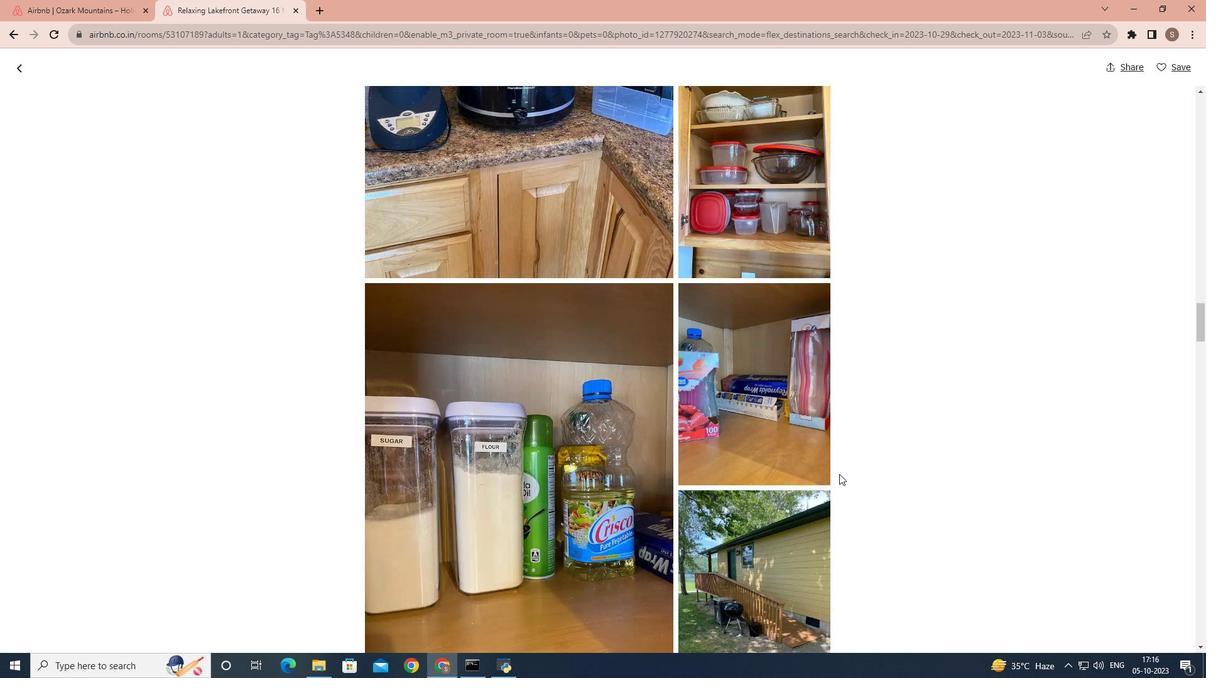 
Action: Mouse scrolled (839, 473) with delta (0, 0)
Screenshot: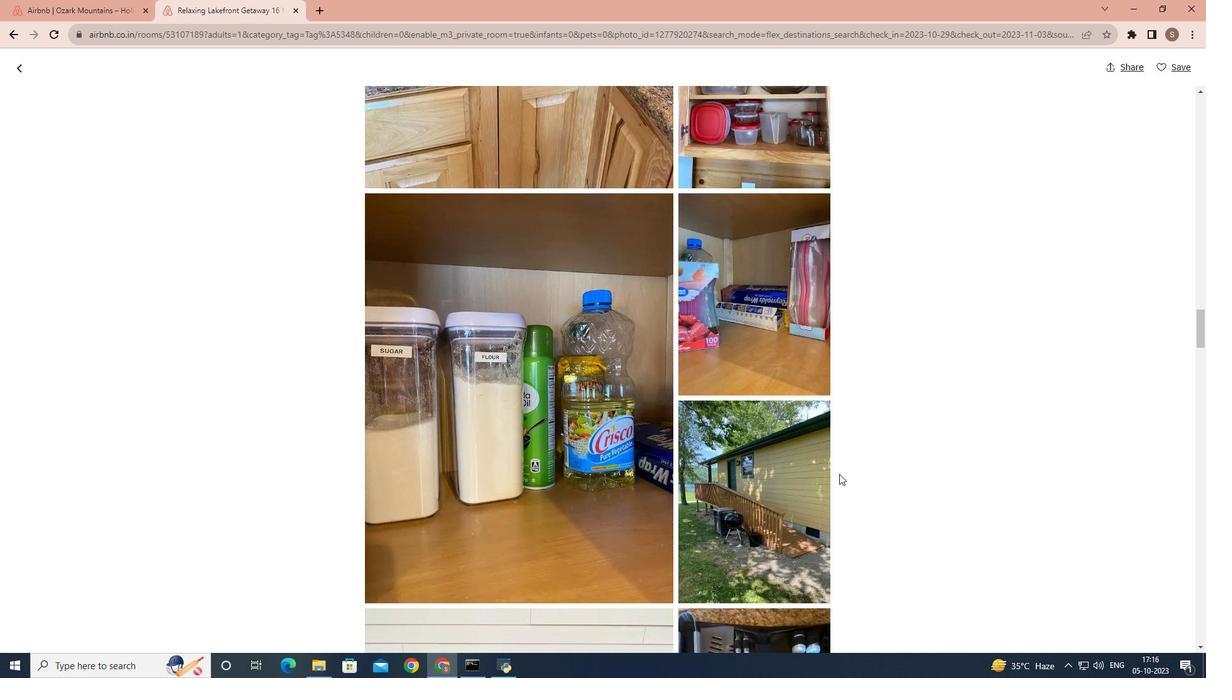 
Action: Mouse scrolled (839, 473) with delta (0, 0)
Screenshot: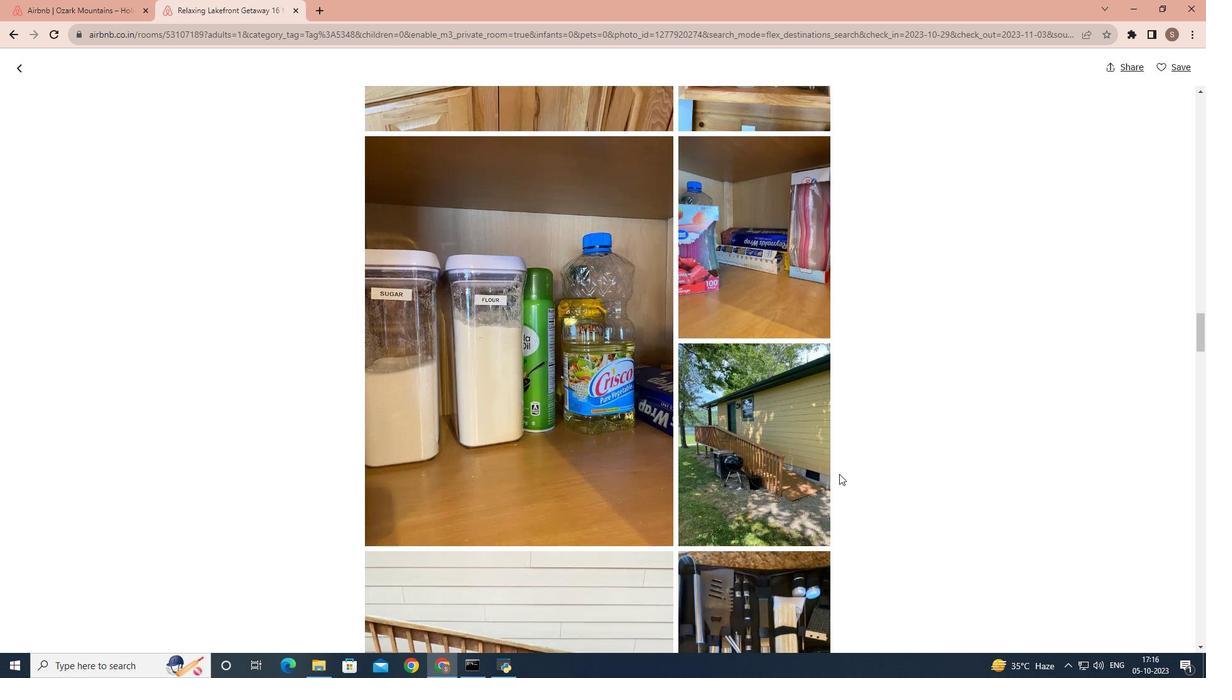 
Action: Mouse scrolled (839, 473) with delta (0, 0)
Screenshot: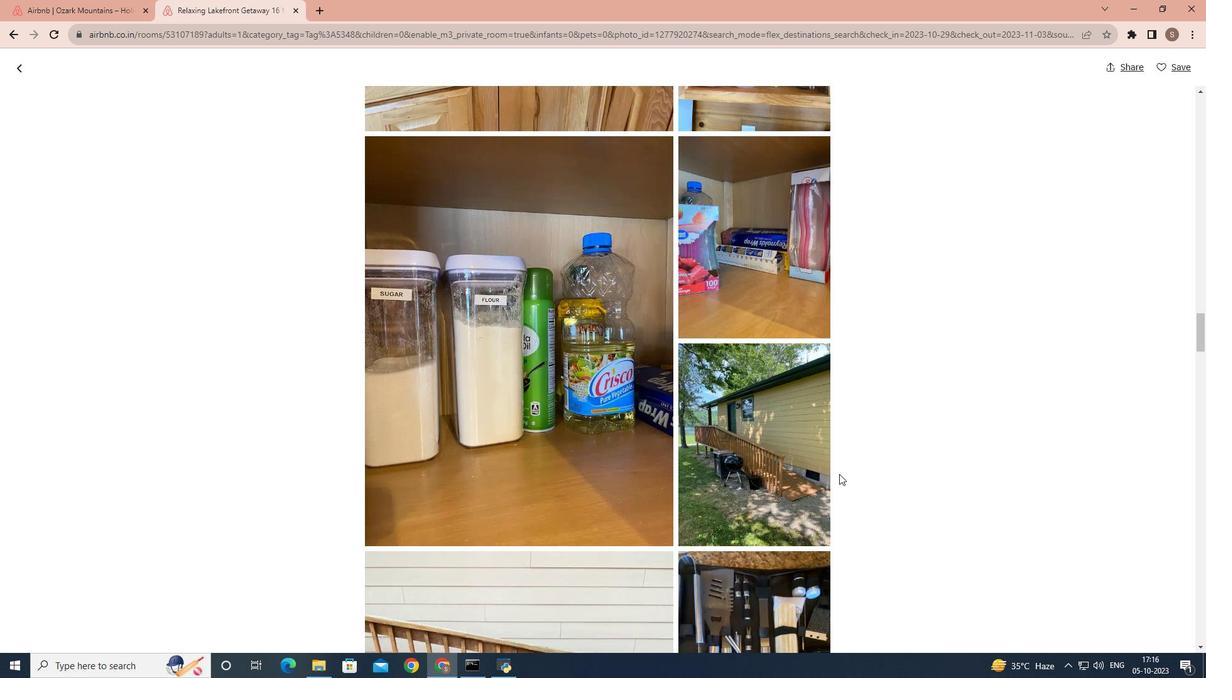 
Action: Mouse scrolled (839, 473) with delta (0, 0)
Screenshot: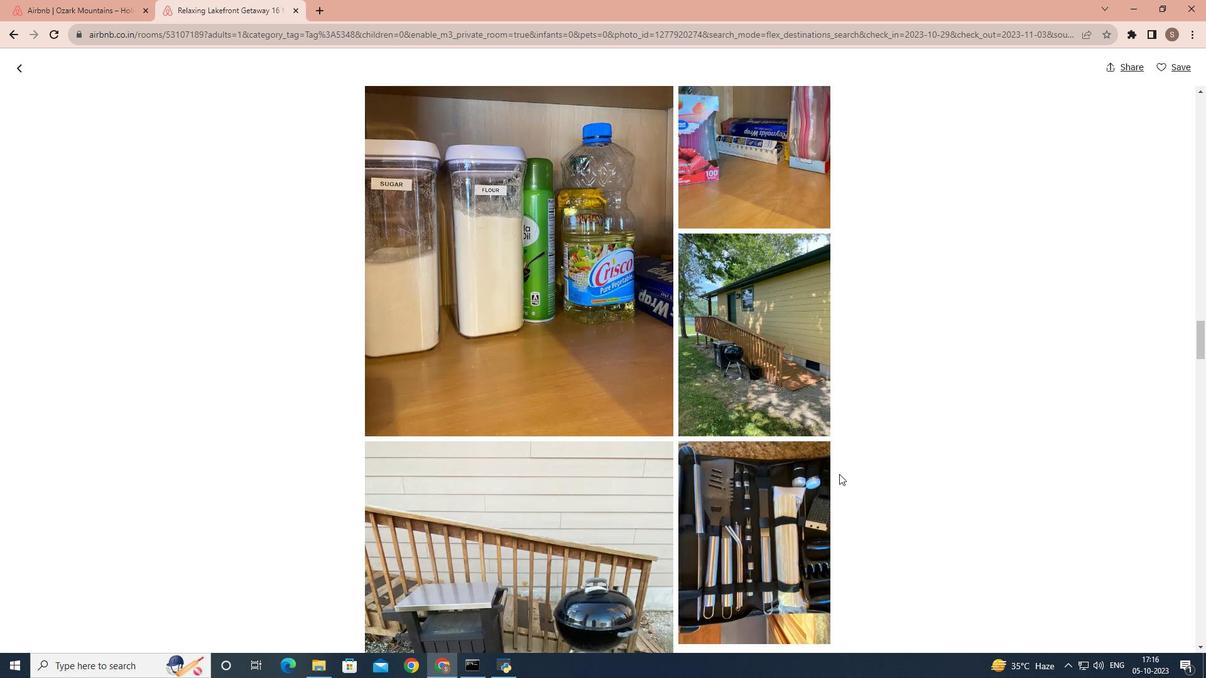 
Action: Mouse scrolled (839, 473) with delta (0, 0)
Screenshot: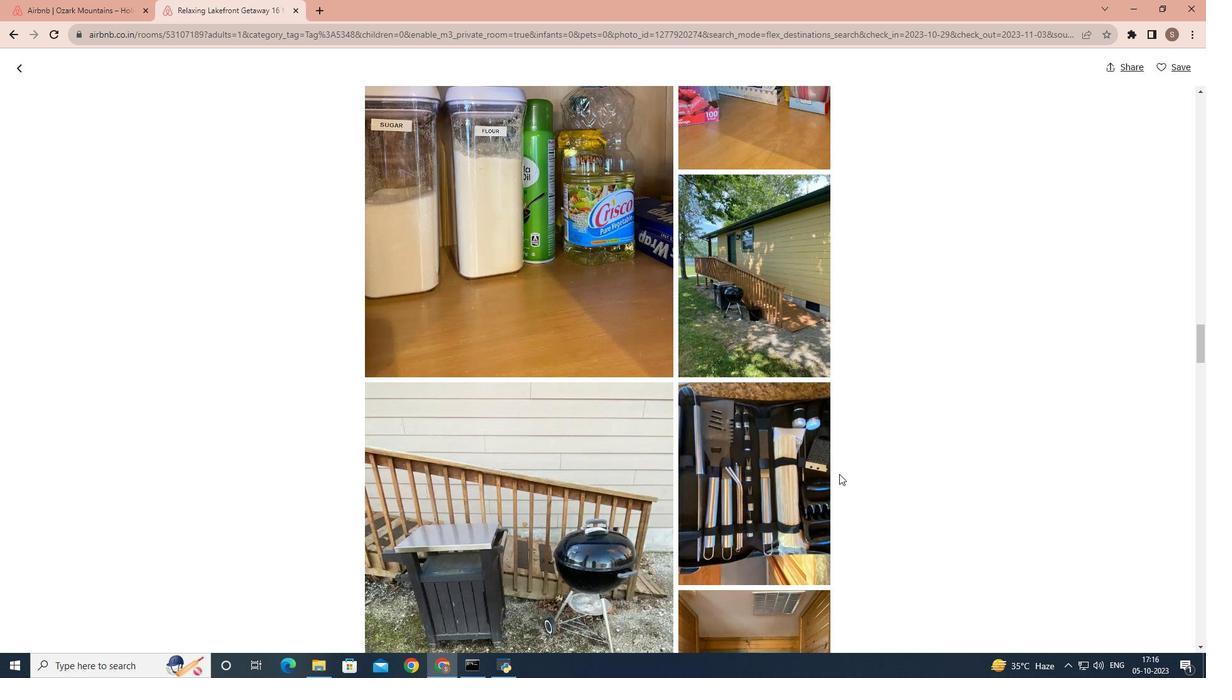 
Action: Mouse scrolled (839, 473) with delta (0, 0)
Screenshot: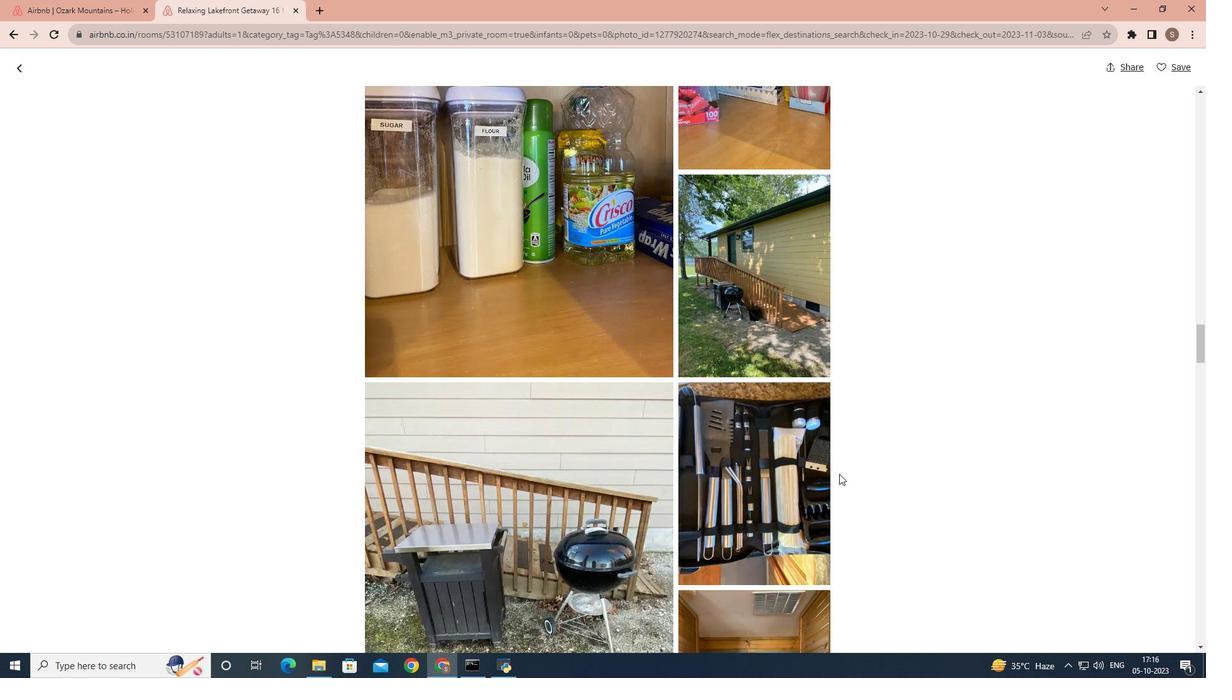 
Action: Mouse scrolled (839, 473) with delta (0, 0)
Screenshot: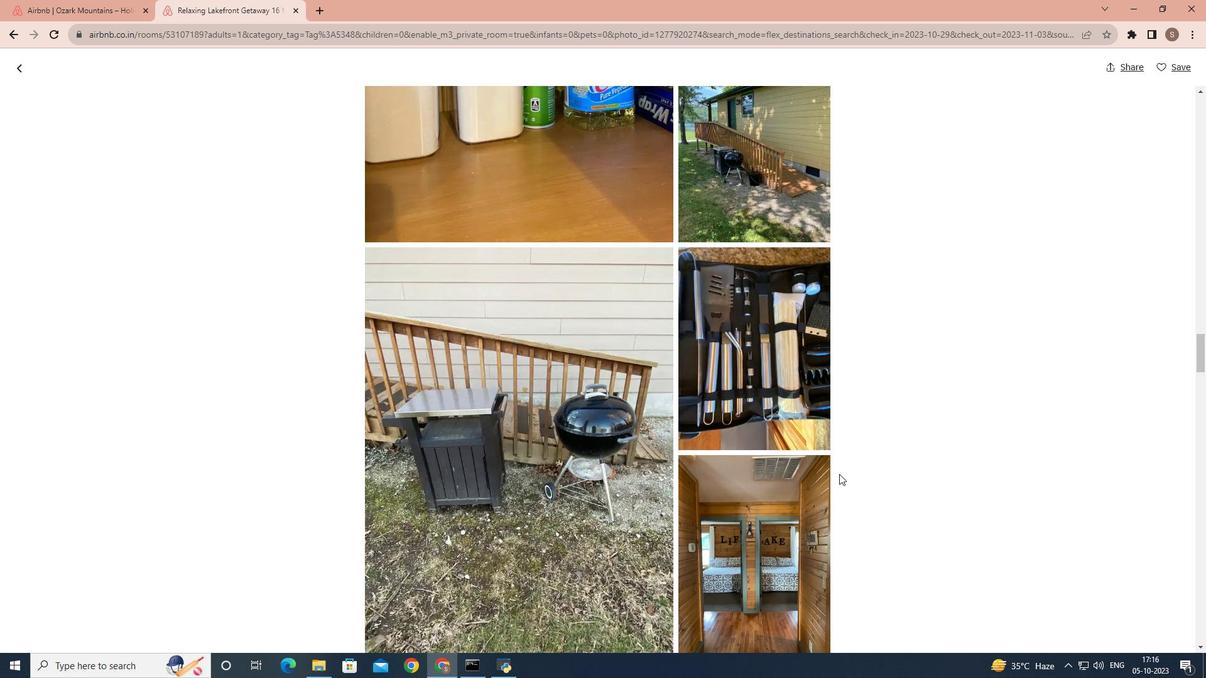 
Action: Mouse scrolled (839, 473) with delta (0, 0)
Screenshot: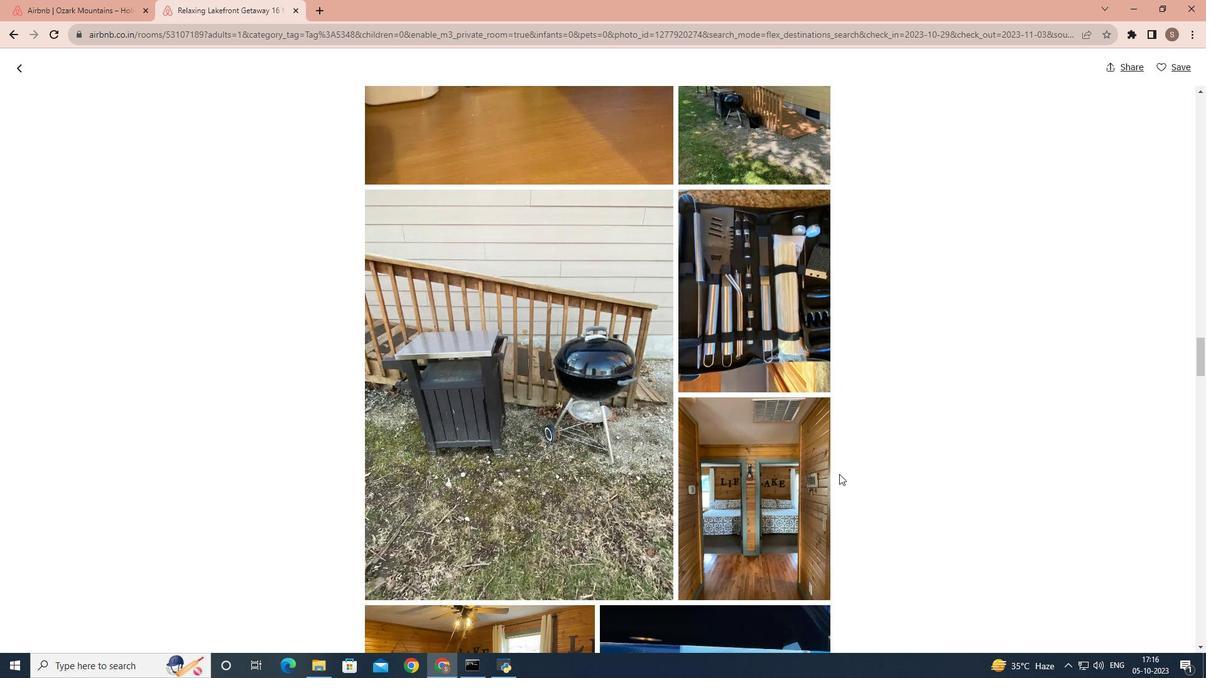 
Action: Mouse scrolled (839, 473) with delta (0, 0)
Screenshot: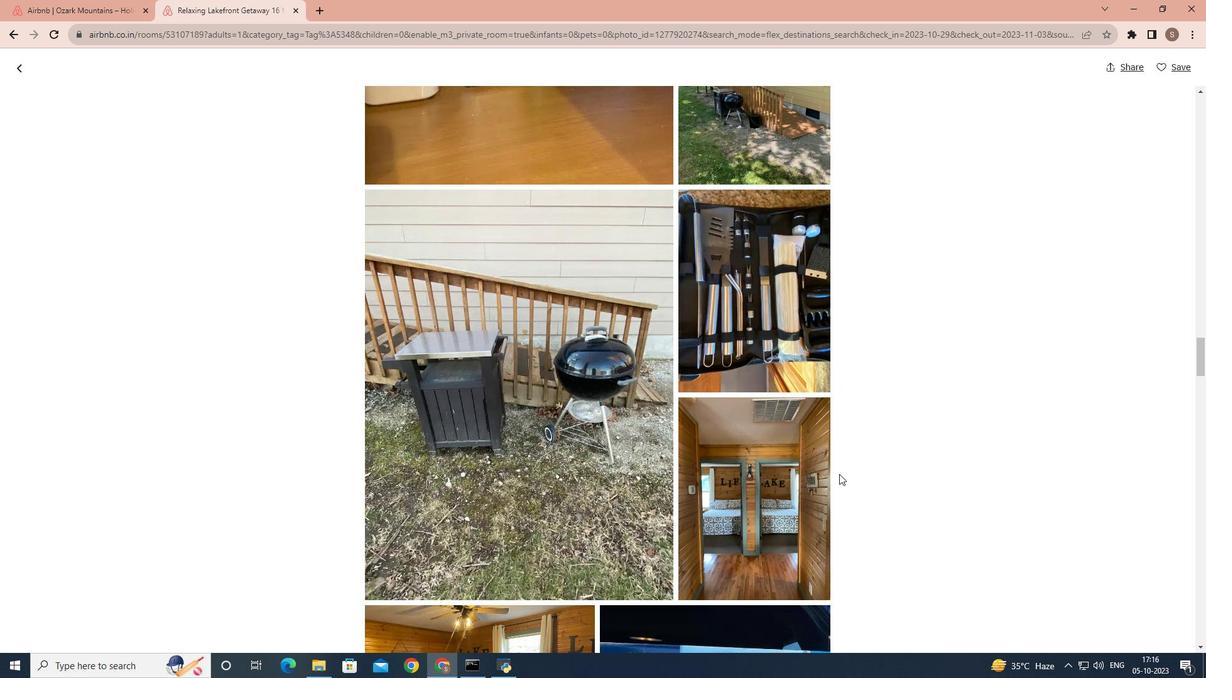 
Action: Mouse scrolled (839, 473) with delta (0, 0)
Screenshot: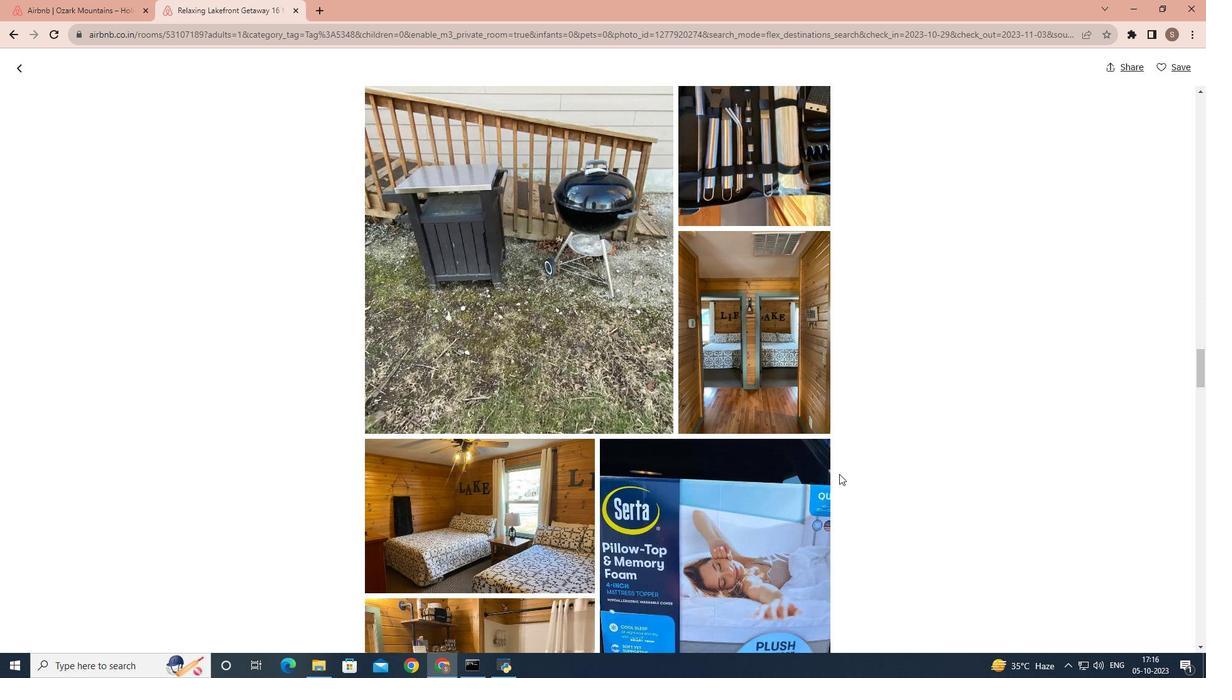 
Action: Mouse scrolled (839, 473) with delta (0, 0)
Screenshot: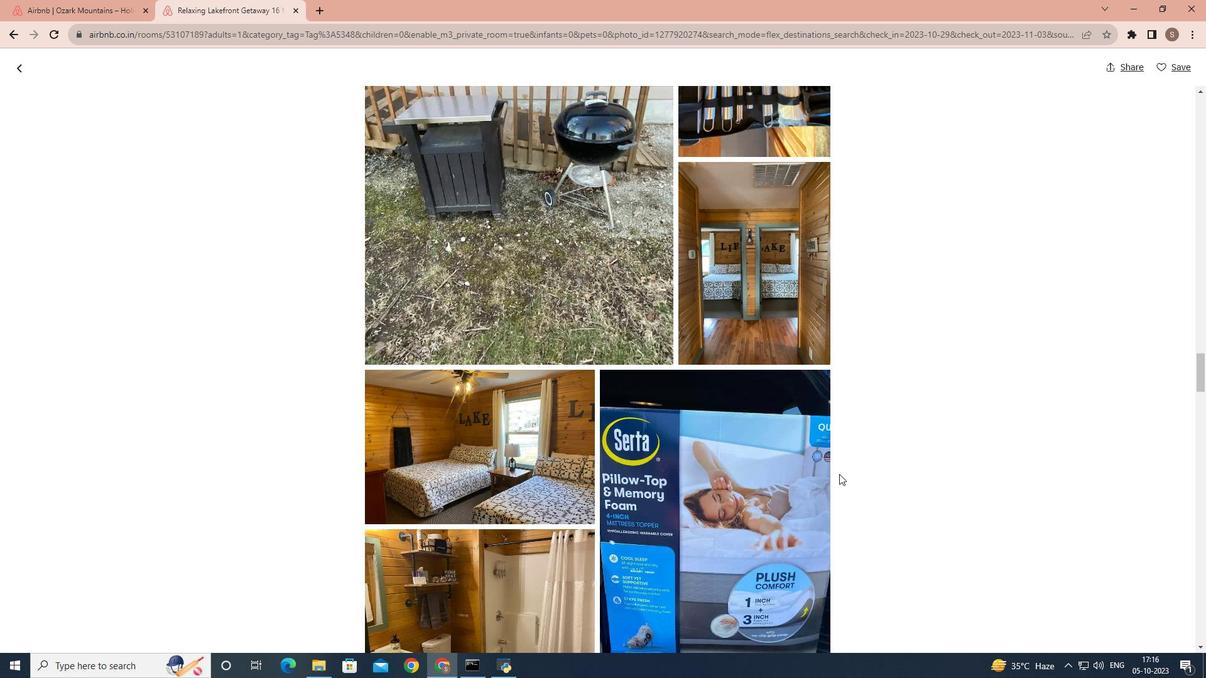 
Action: Mouse scrolled (839, 473) with delta (0, 0)
Screenshot: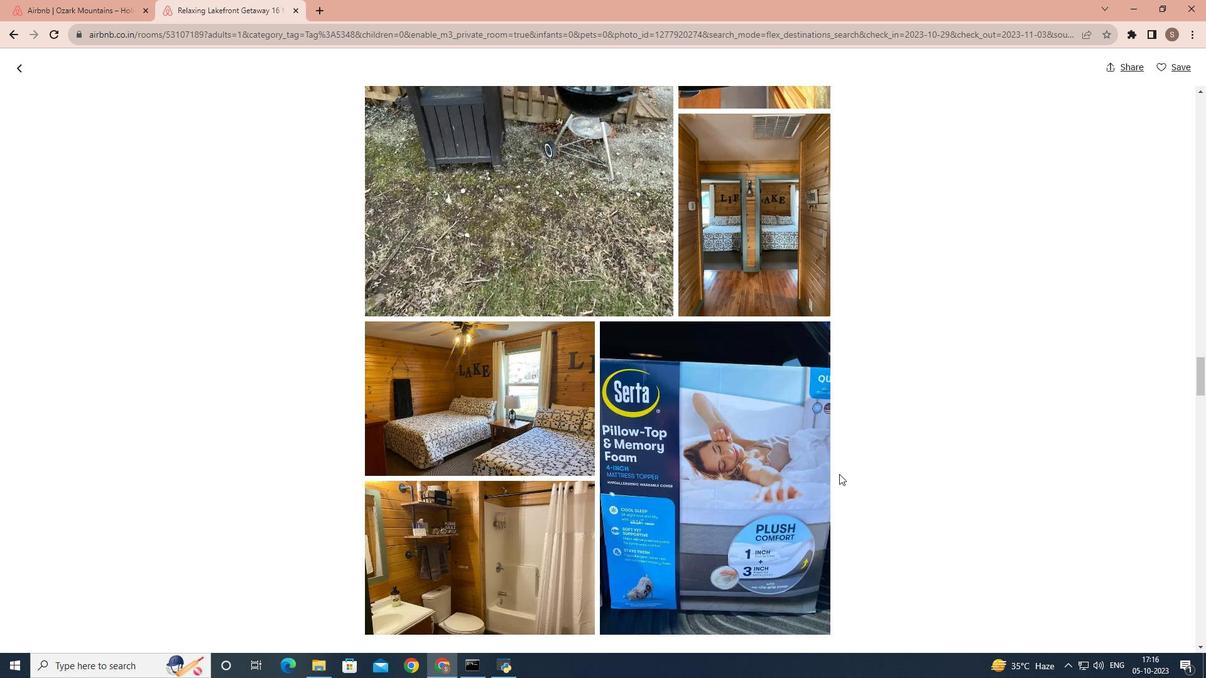 
Action: Mouse scrolled (839, 473) with delta (0, 0)
Screenshot: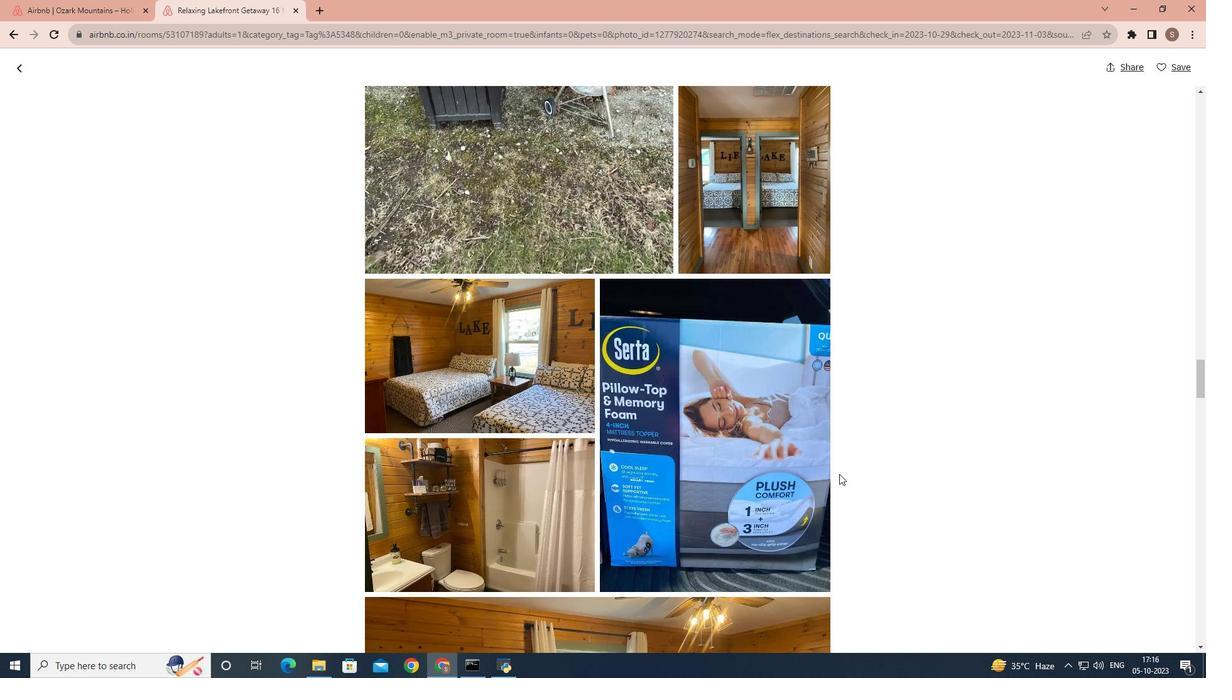 
Action: Mouse scrolled (839, 473) with delta (0, 0)
Screenshot: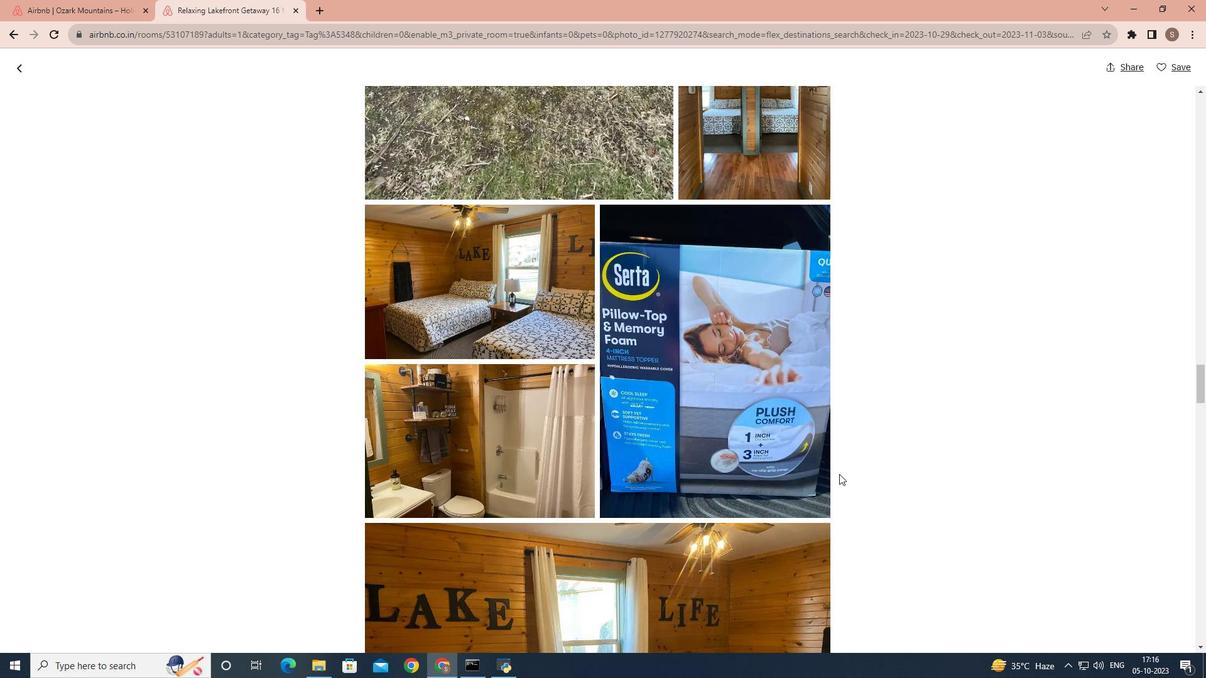 
Action: Mouse scrolled (839, 473) with delta (0, 0)
Screenshot: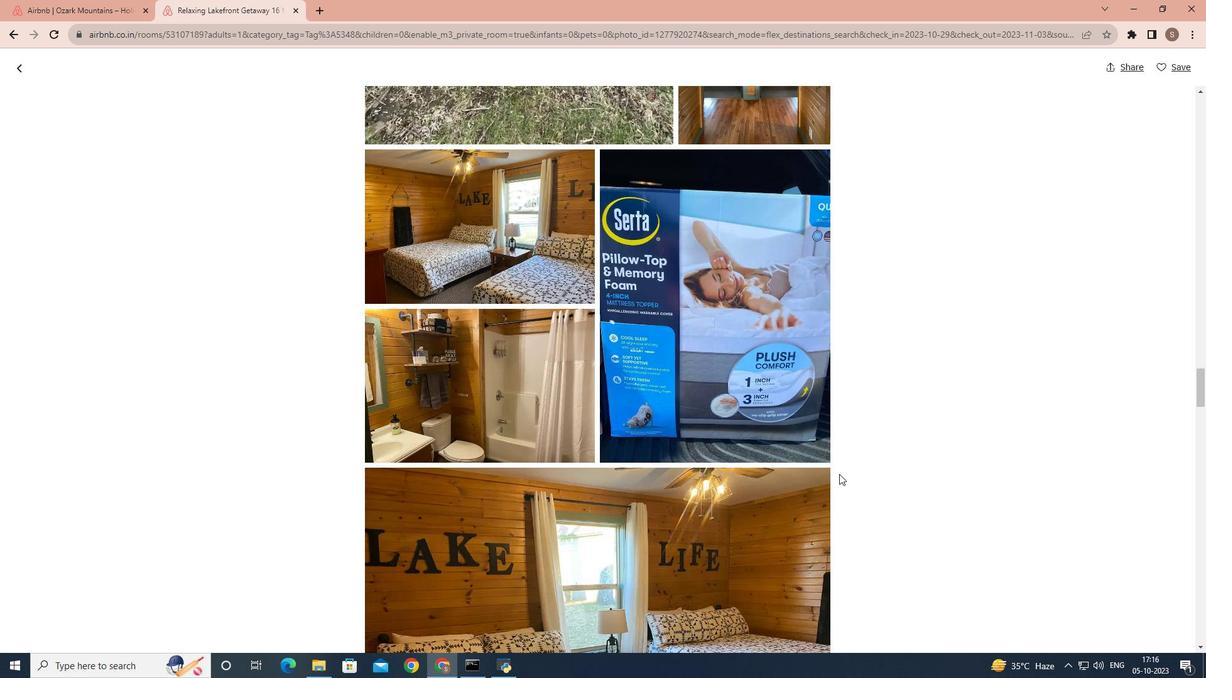 
Action: Mouse scrolled (839, 473) with delta (0, 0)
Screenshot: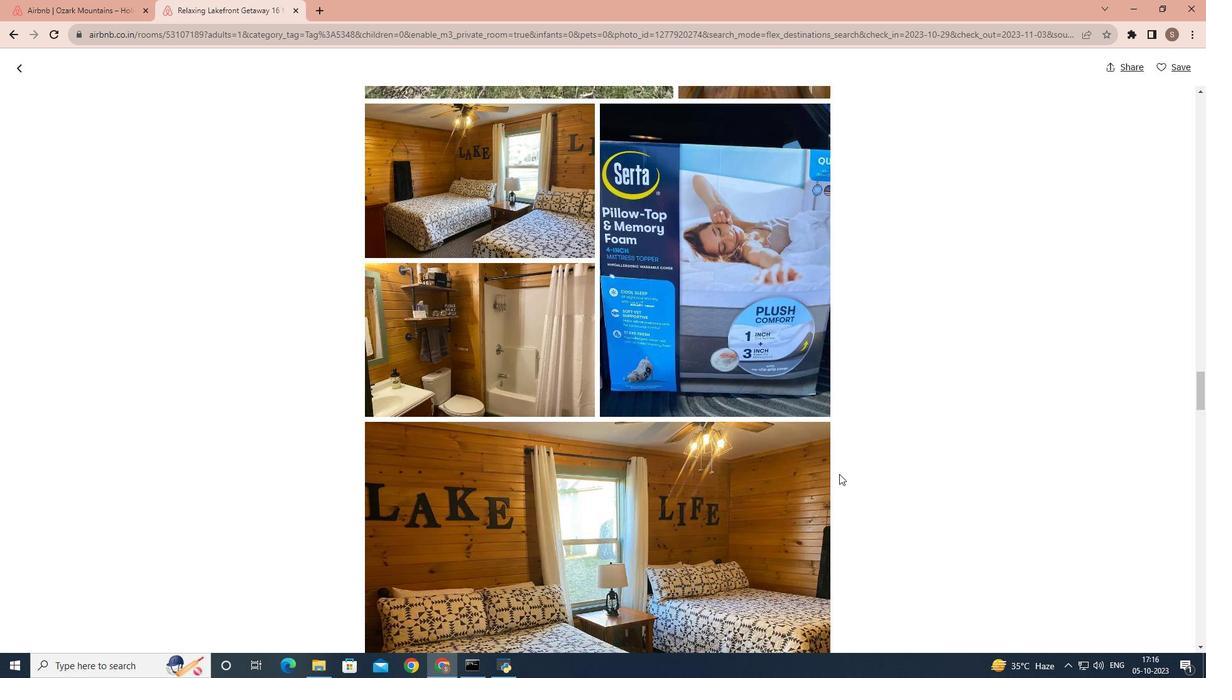 
Action: Mouse scrolled (839, 473) with delta (0, 0)
Screenshot: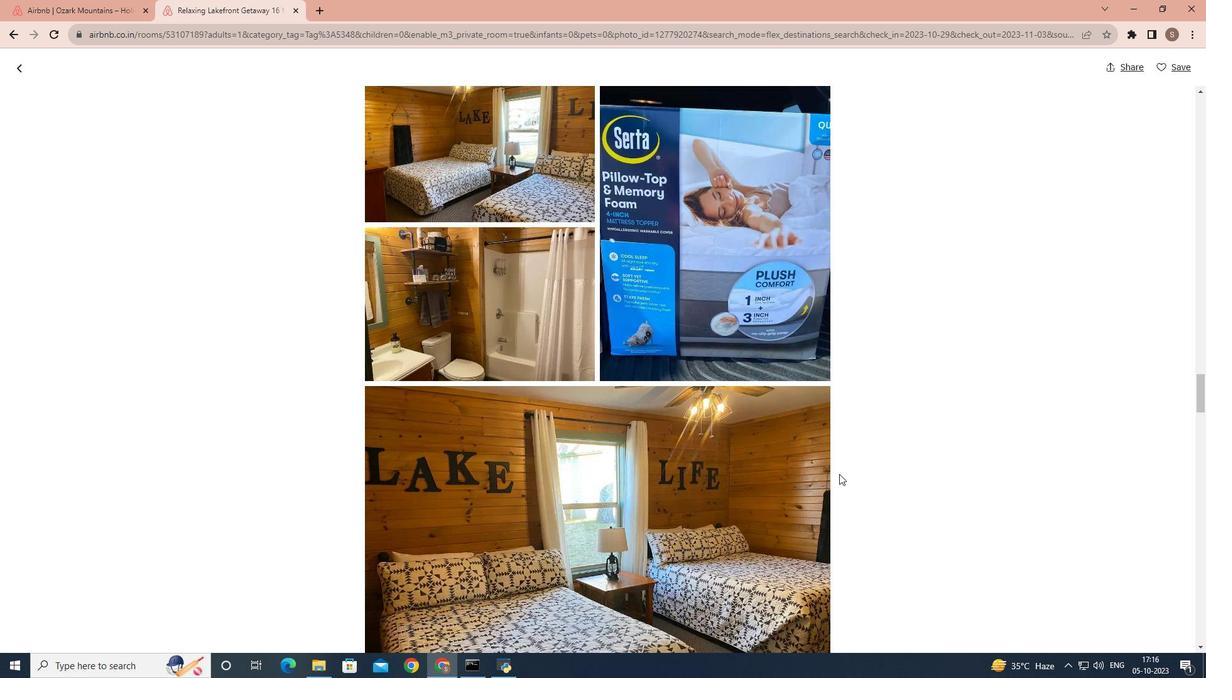
Action: Mouse scrolled (839, 473) with delta (0, 0)
Screenshot: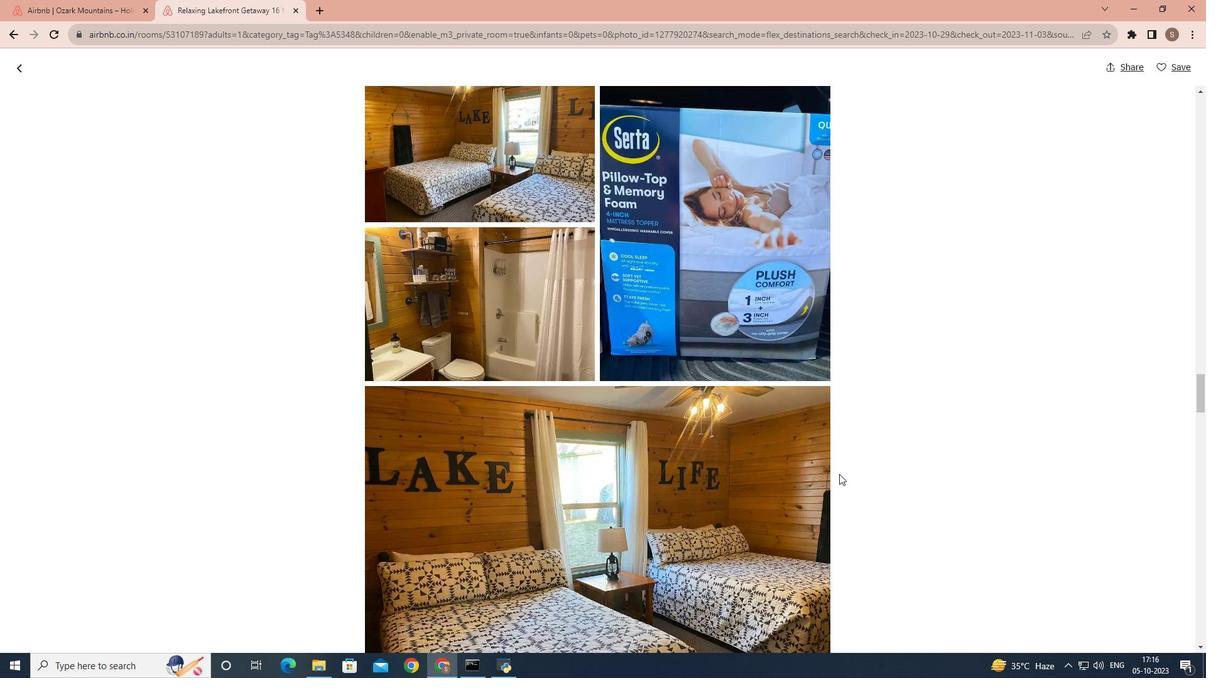 
Action: Mouse scrolled (839, 473) with delta (0, 0)
Screenshot: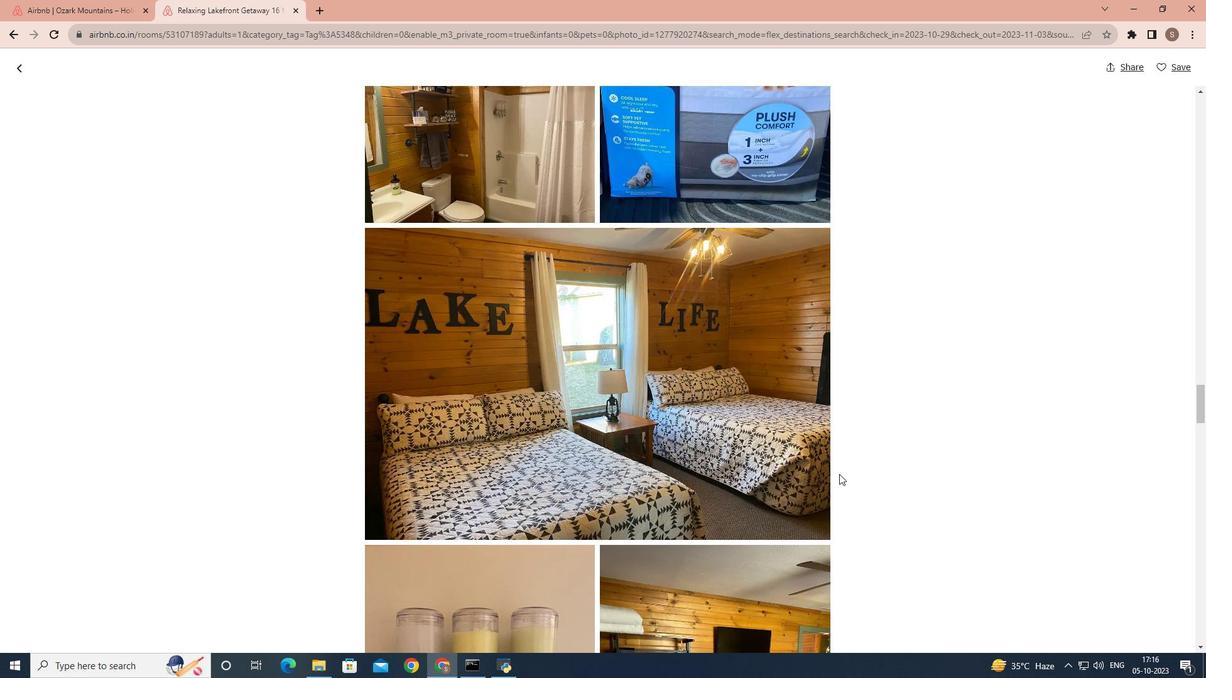 
Action: Mouse scrolled (839, 473) with delta (0, 0)
Screenshot: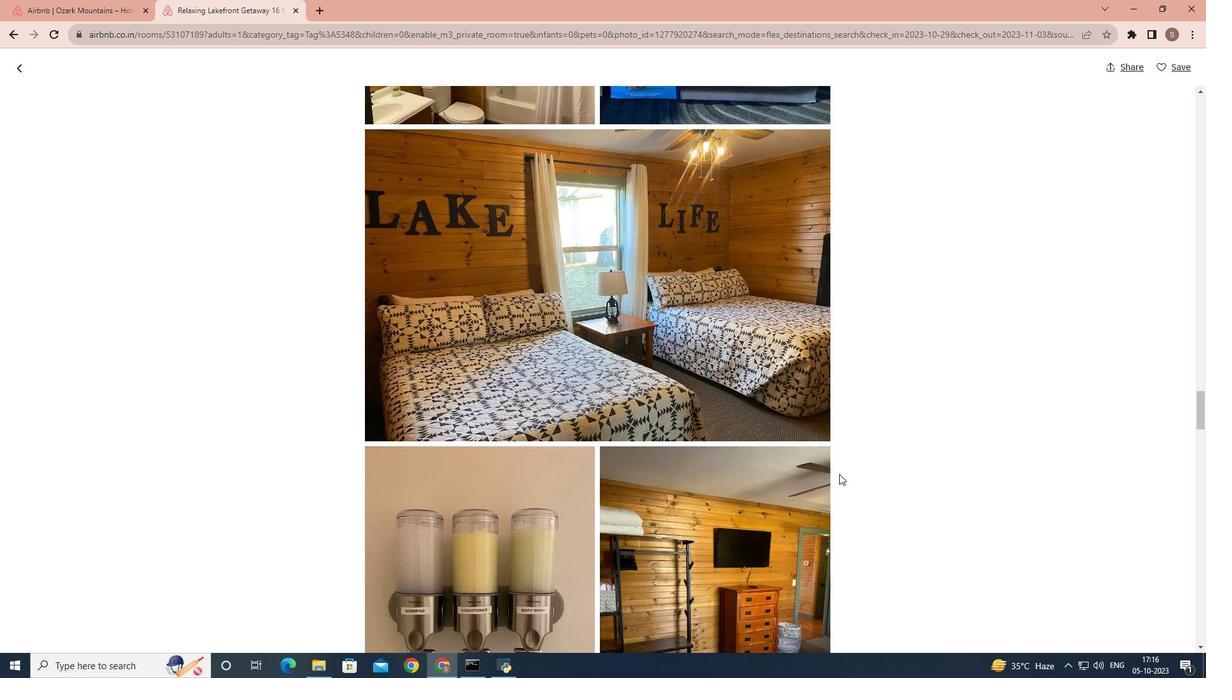 
Action: Mouse scrolled (839, 473) with delta (0, 0)
Screenshot: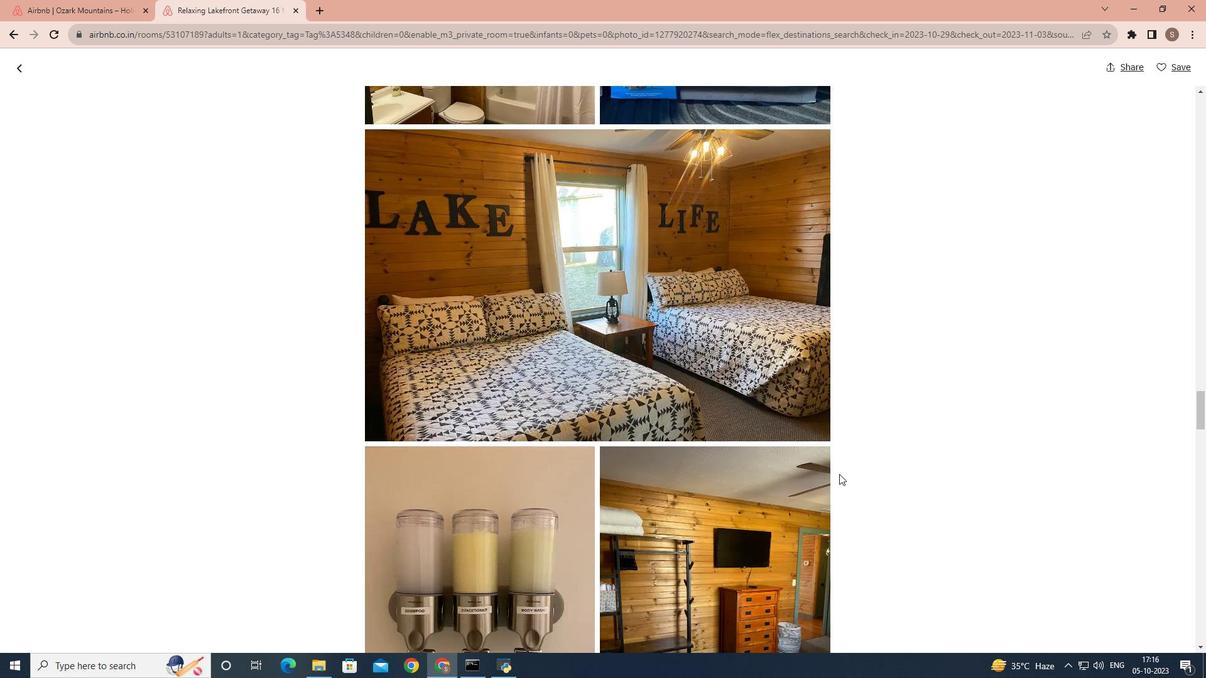 
Action: Mouse scrolled (839, 473) with delta (0, 0)
Screenshot: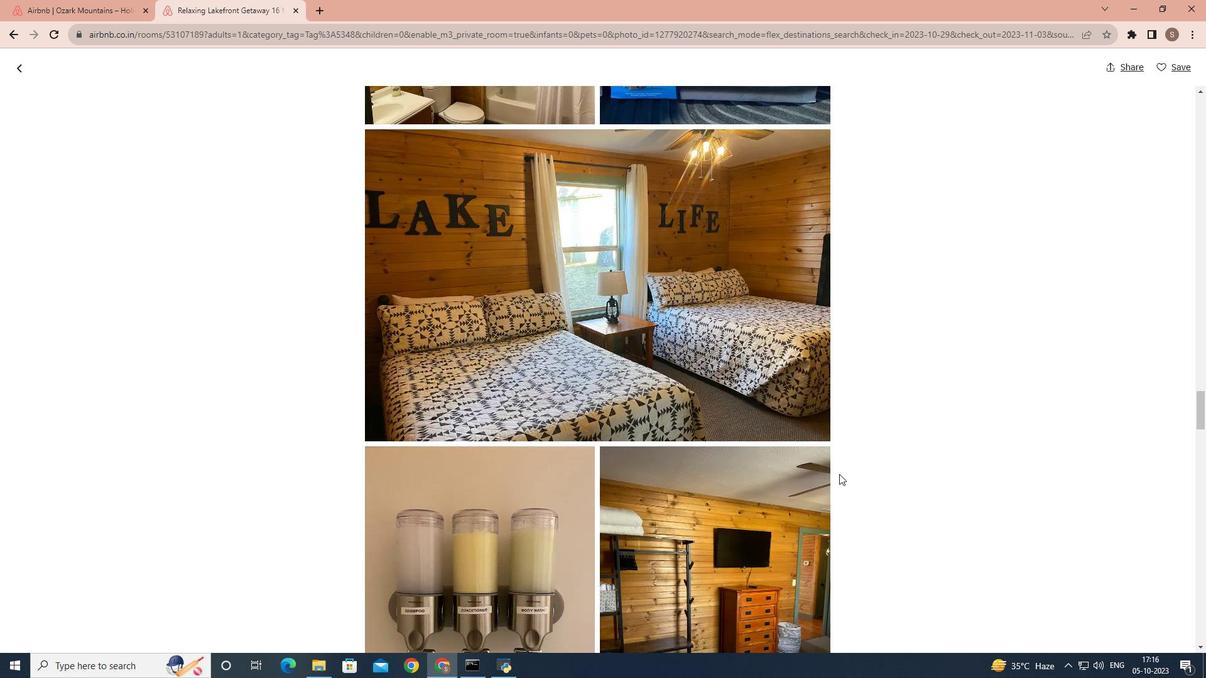 
Action: Mouse scrolled (839, 473) with delta (0, 0)
Screenshot: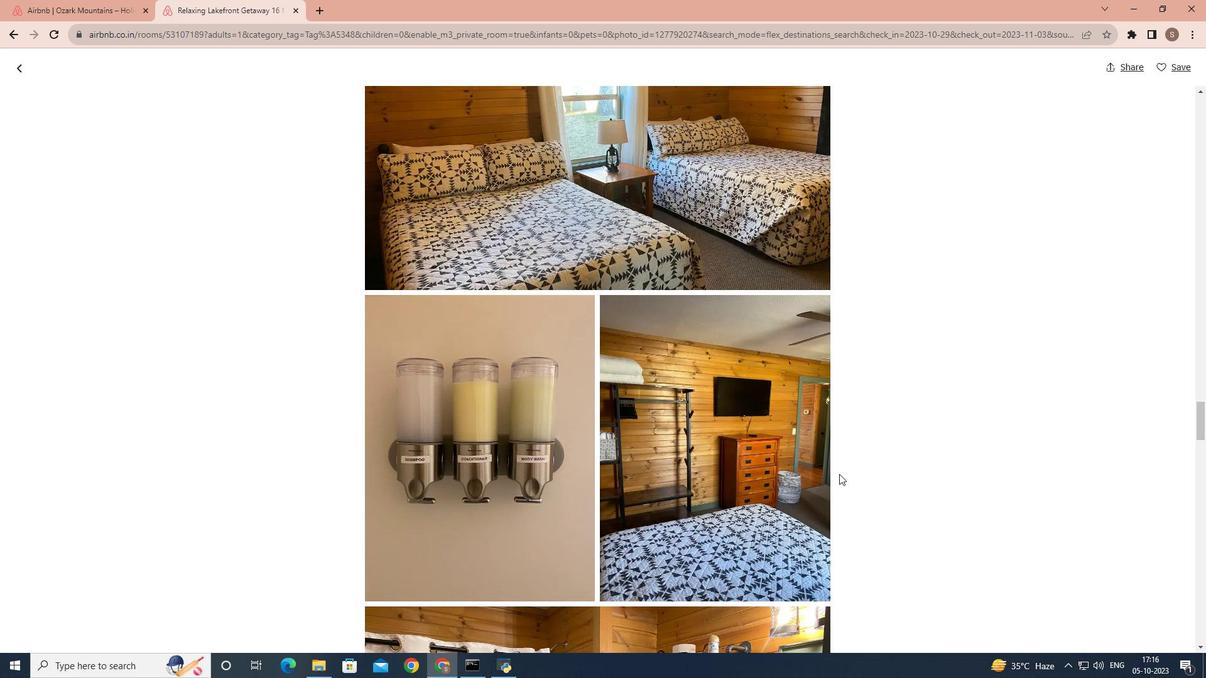 
Action: Mouse scrolled (839, 473) with delta (0, 0)
Screenshot: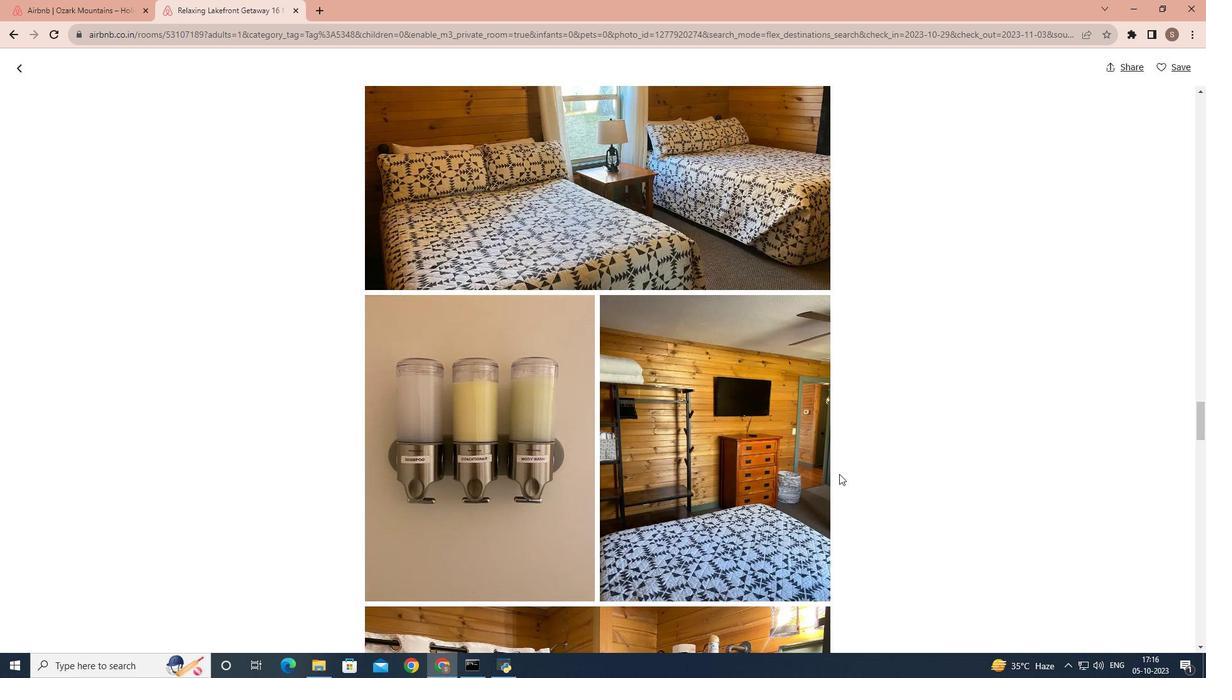 
Action: Mouse scrolled (839, 473) with delta (0, 0)
Screenshot: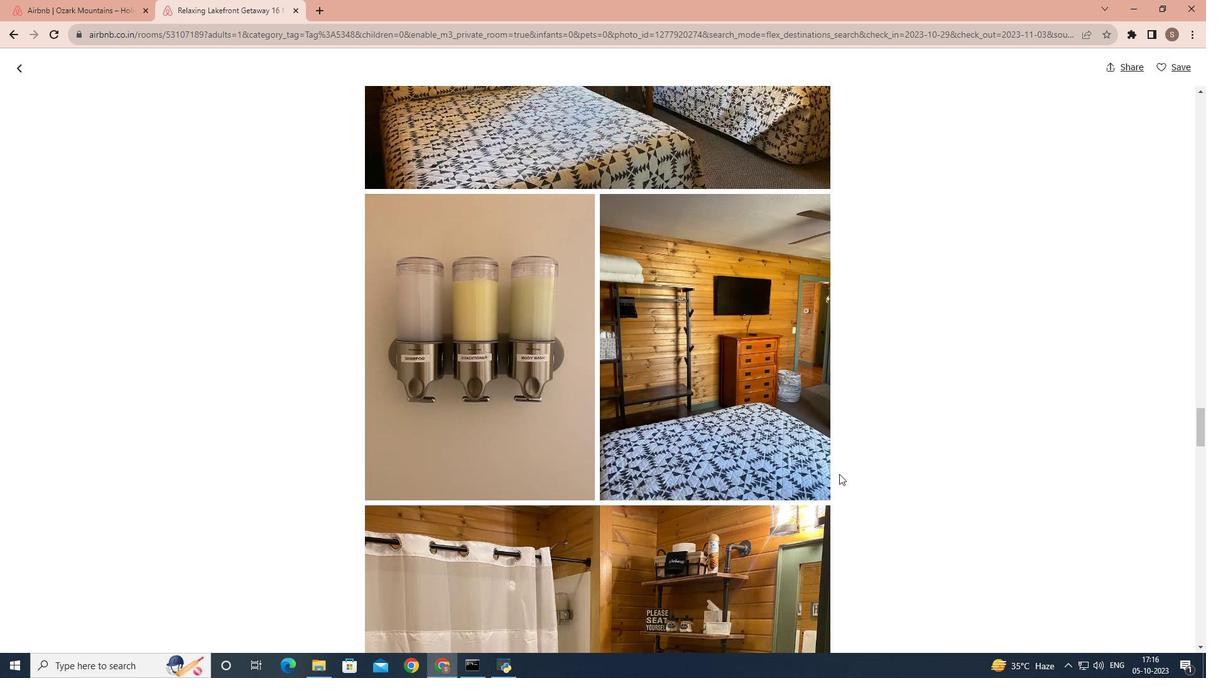 
Action: Mouse scrolled (839, 473) with delta (0, 0)
Screenshot: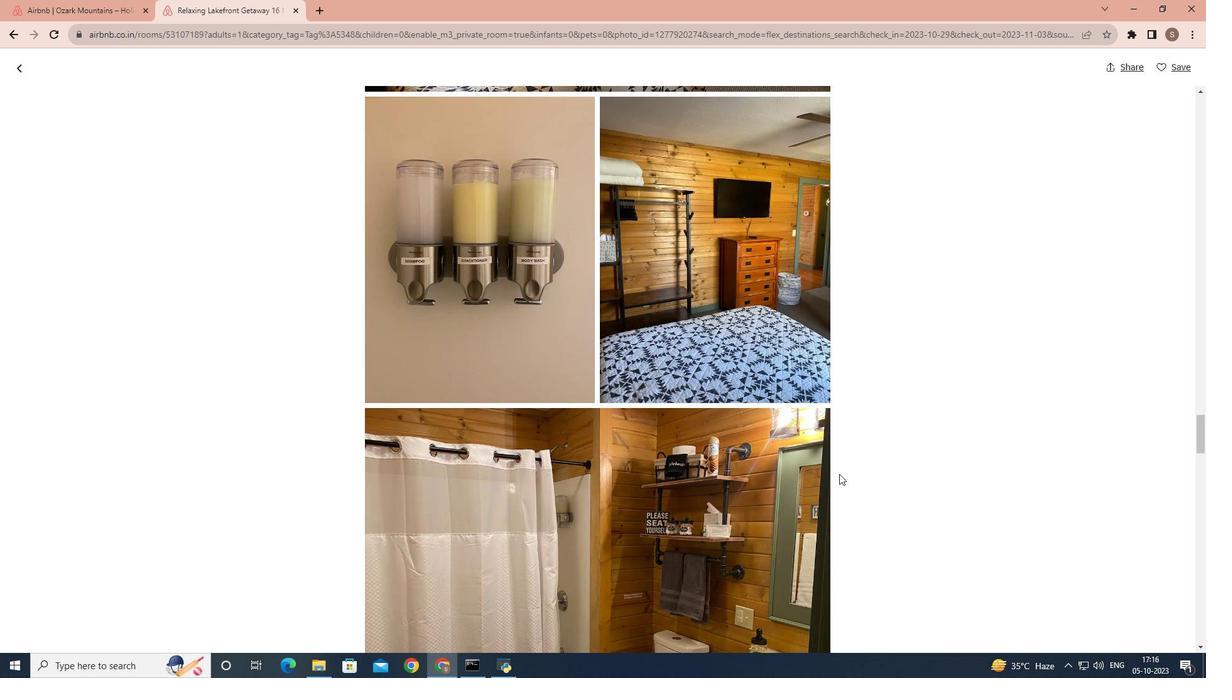 
Action: Mouse scrolled (839, 473) with delta (0, 0)
Screenshot: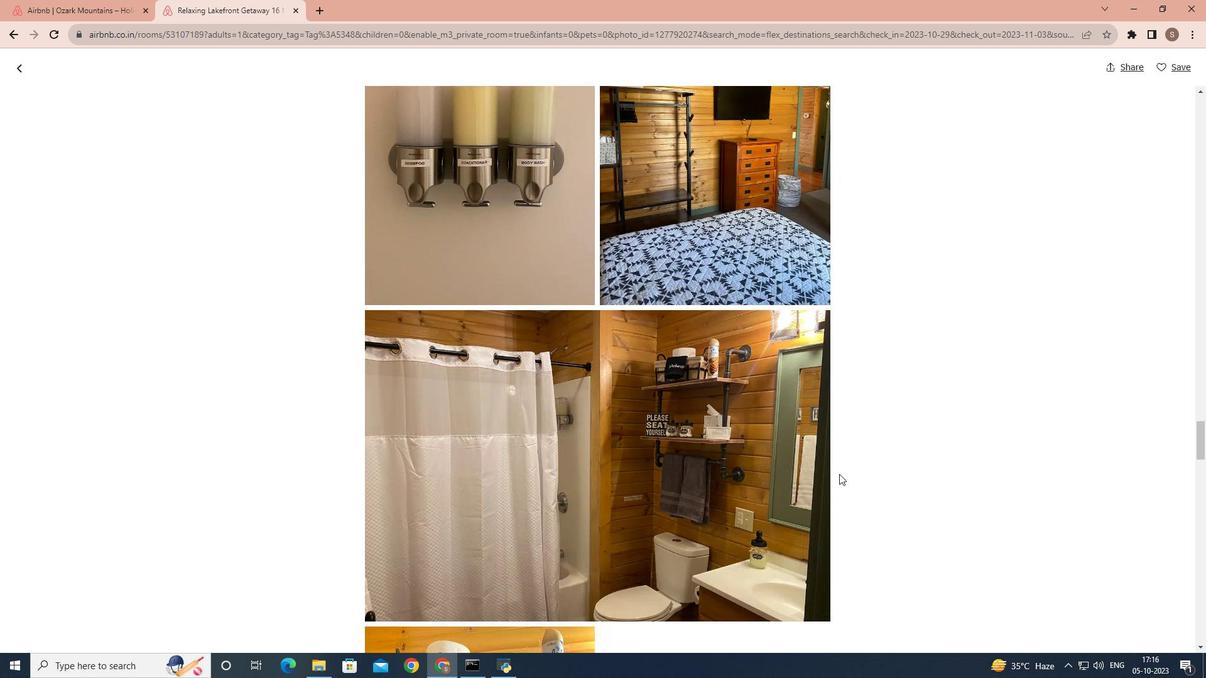 
Action: Mouse scrolled (839, 473) with delta (0, 0)
Screenshot: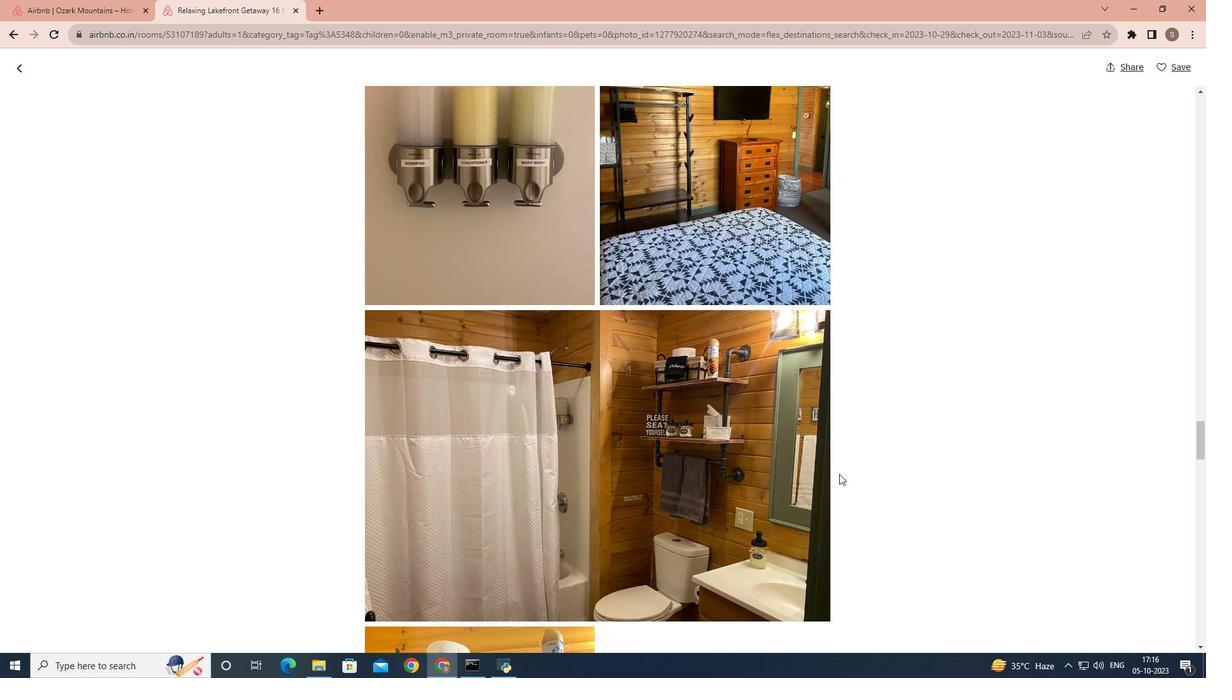
Action: Mouse scrolled (839, 473) with delta (0, 0)
Screenshot: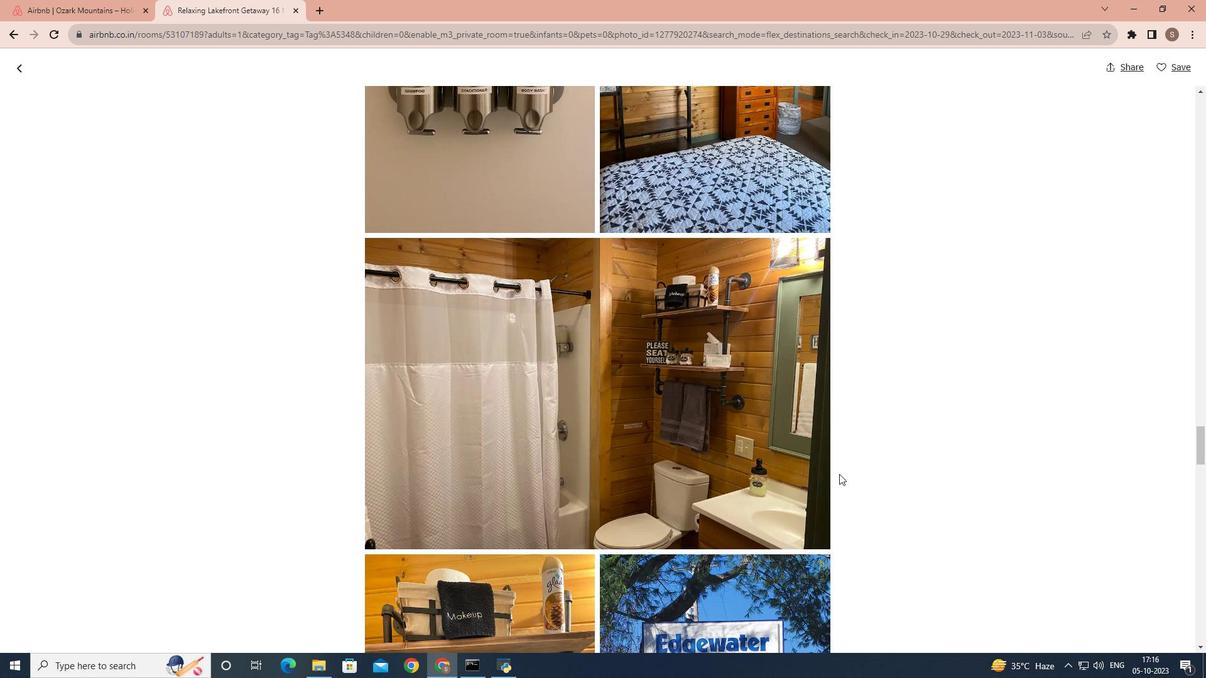 
Action: Mouse scrolled (839, 473) with delta (0, 0)
Screenshot: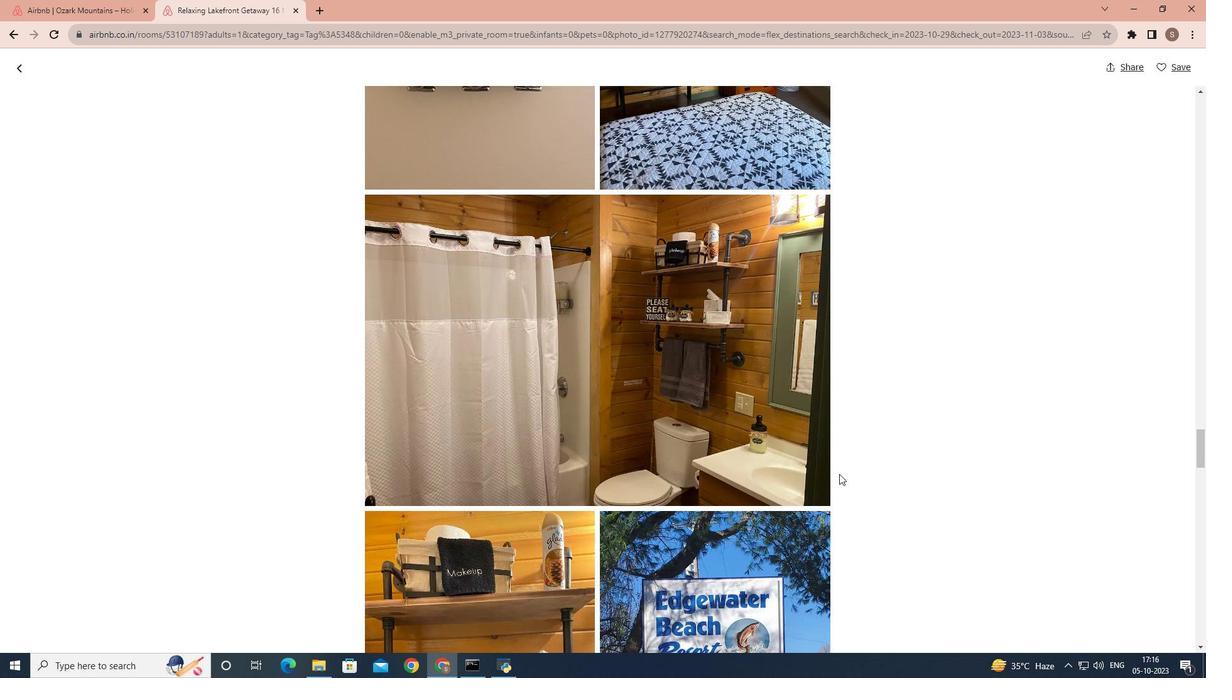 
Action: Mouse scrolled (839, 473) with delta (0, 0)
Screenshot: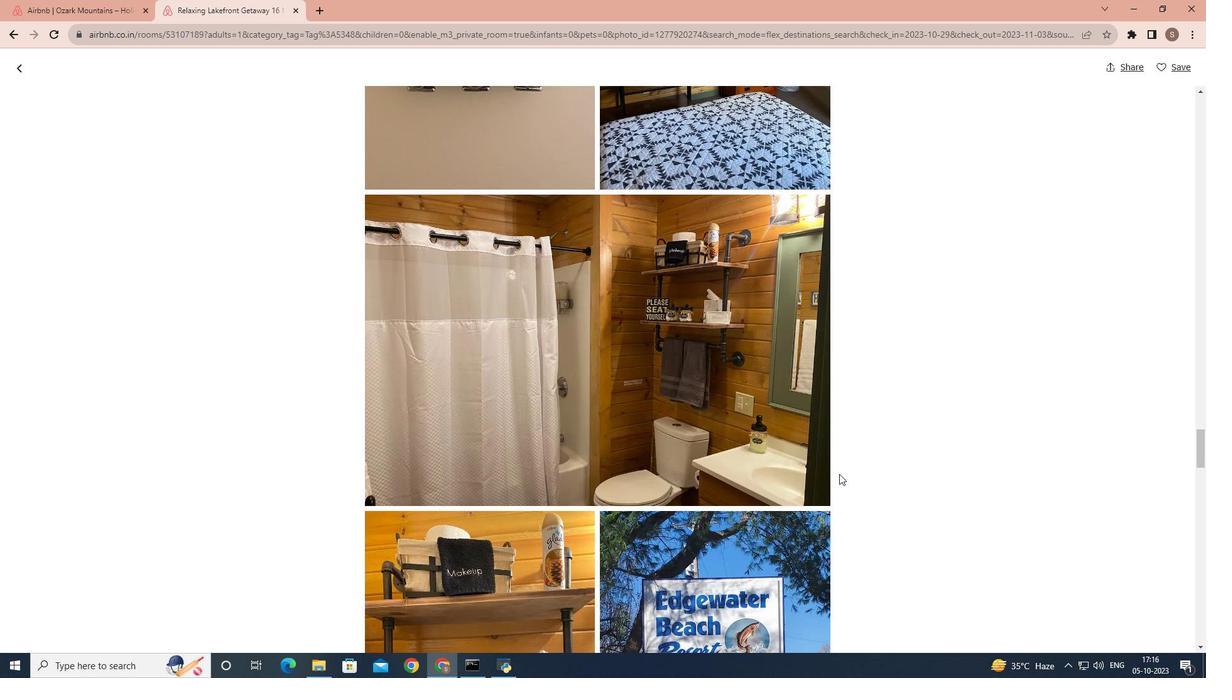 
Action: Mouse scrolled (839, 473) with delta (0, 0)
Screenshot: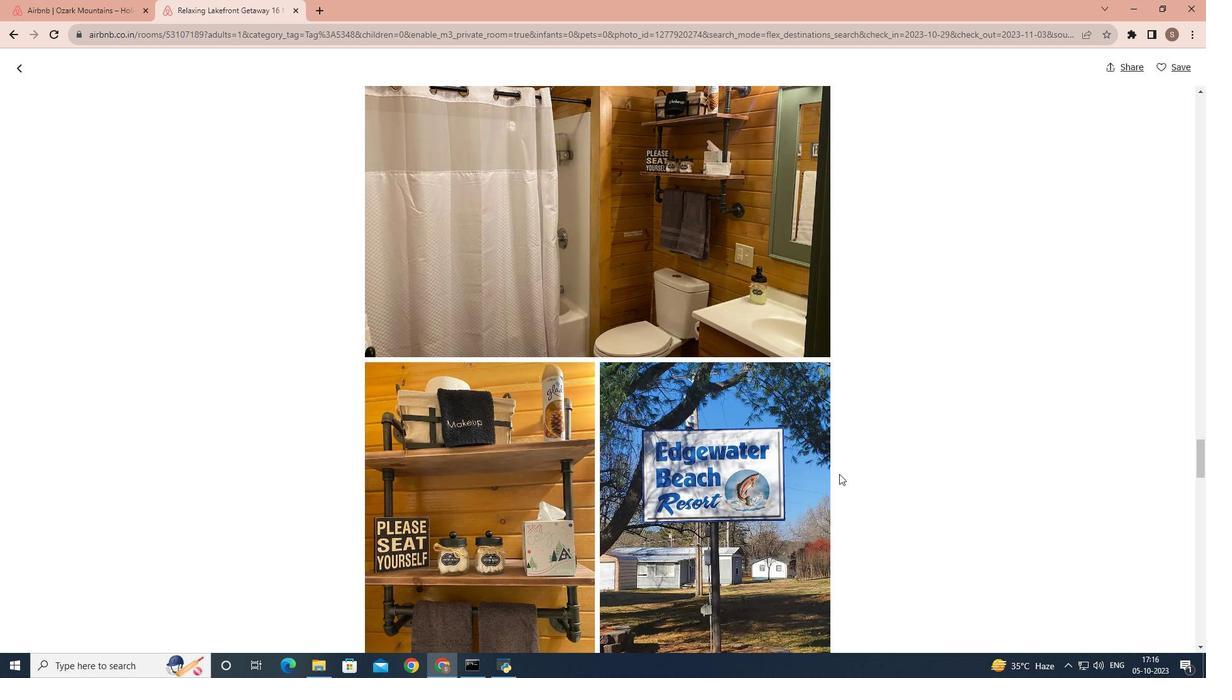 
Action: Mouse scrolled (839, 473) with delta (0, 0)
Screenshot: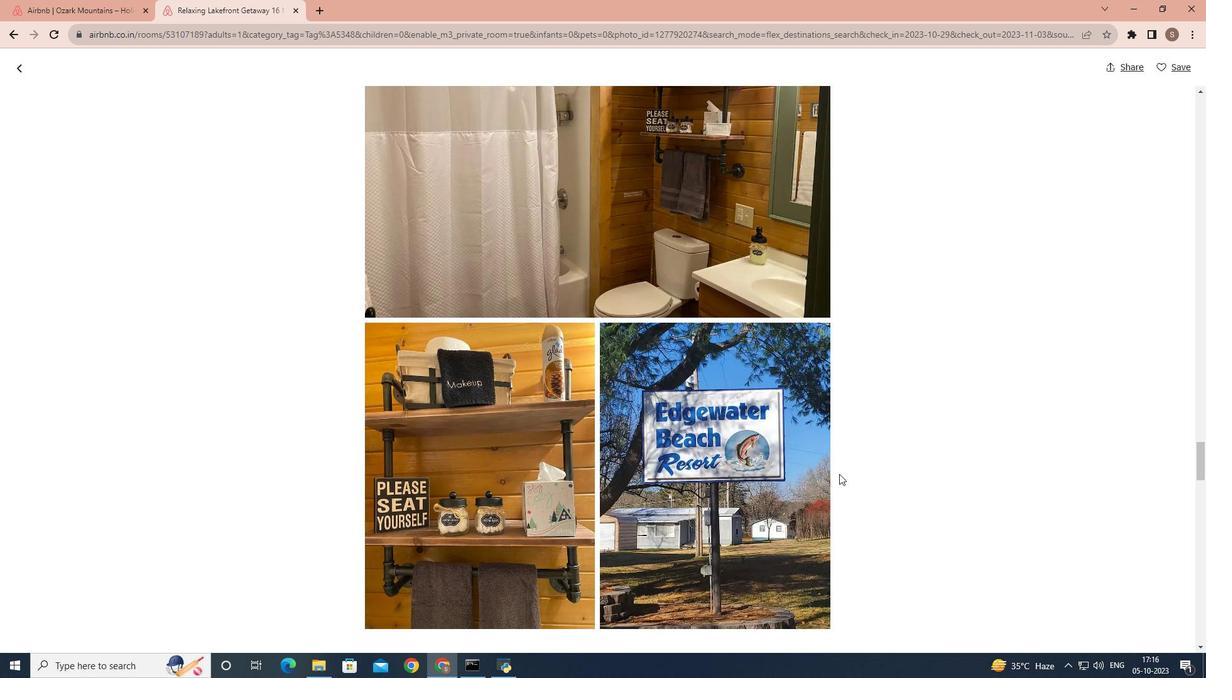 
Action: Mouse scrolled (839, 473) with delta (0, 0)
Screenshot: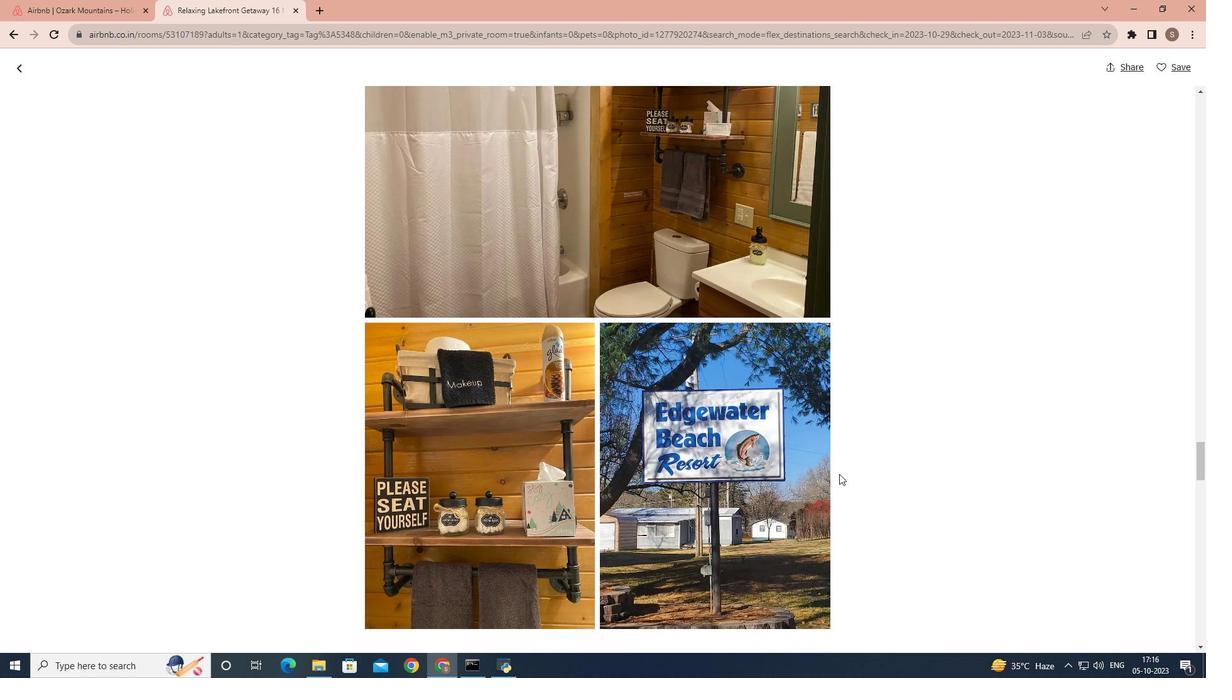 
Action: Mouse scrolled (839, 473) with delta (0, 0)
Screenshot: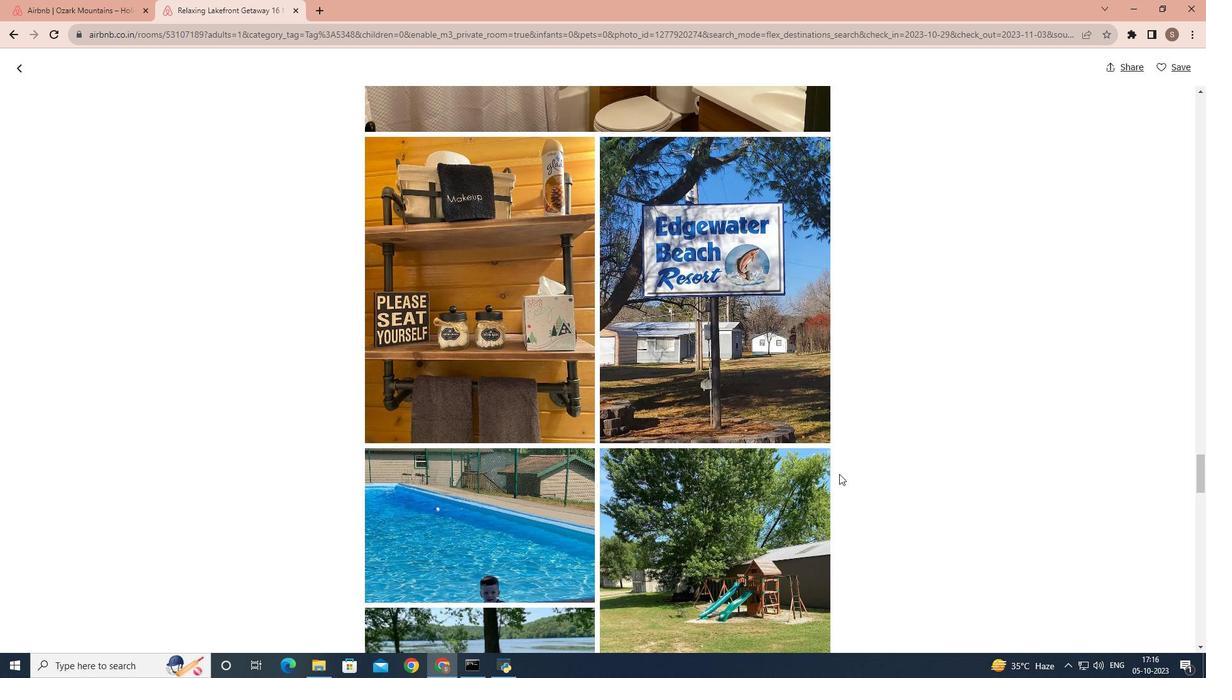 
Action: Mouse scrolled (839, 473) with delta (0, 0)
Screenshot: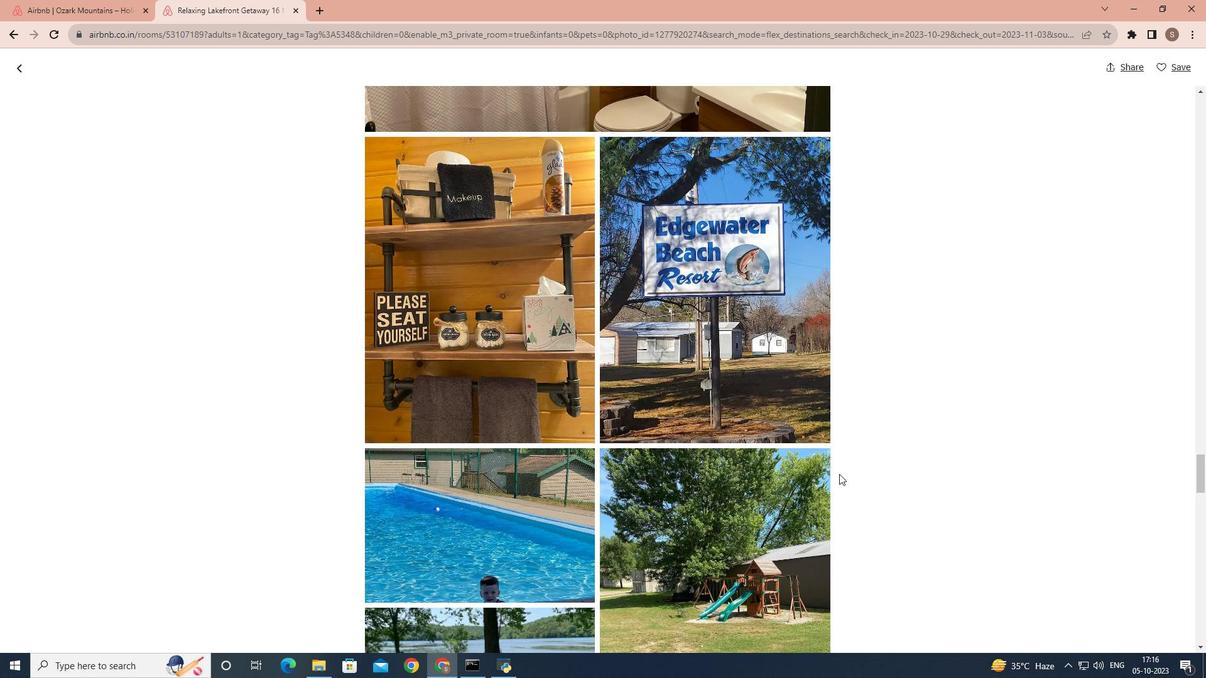 
Action: Mouse scrolled (839, 473) with delta (0, 0)
Screenshot: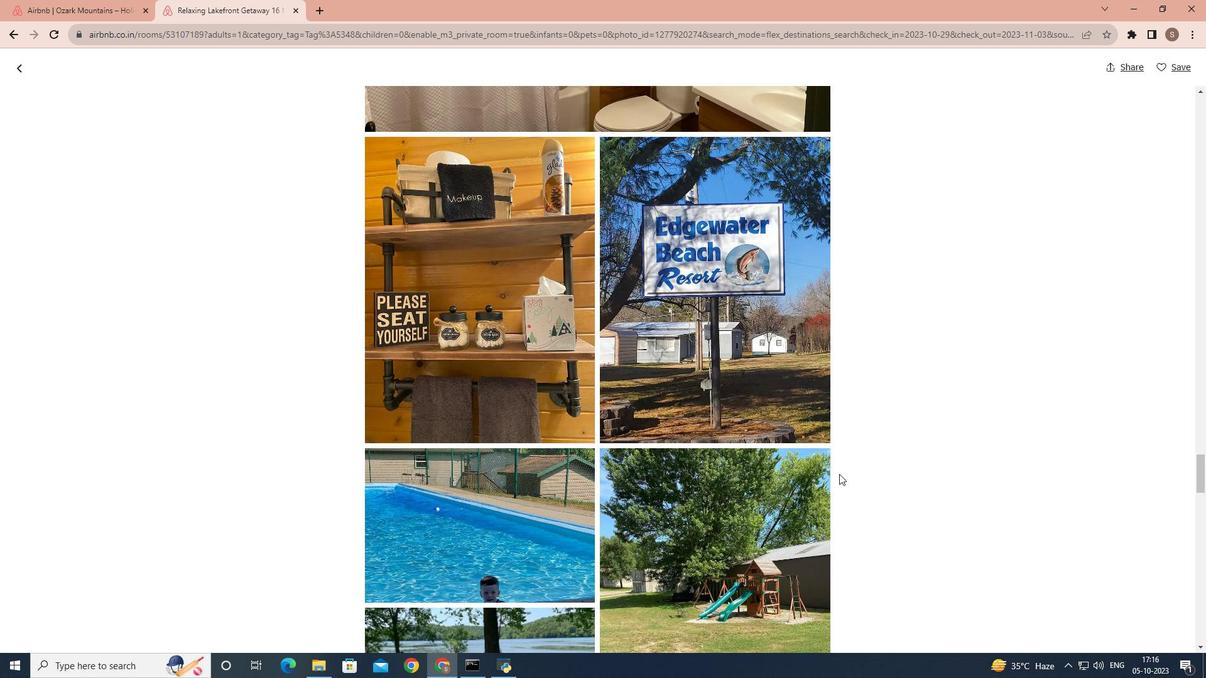 
Action: Mouse scrolled (839, 473) with delta (0, 0)
Screenshot: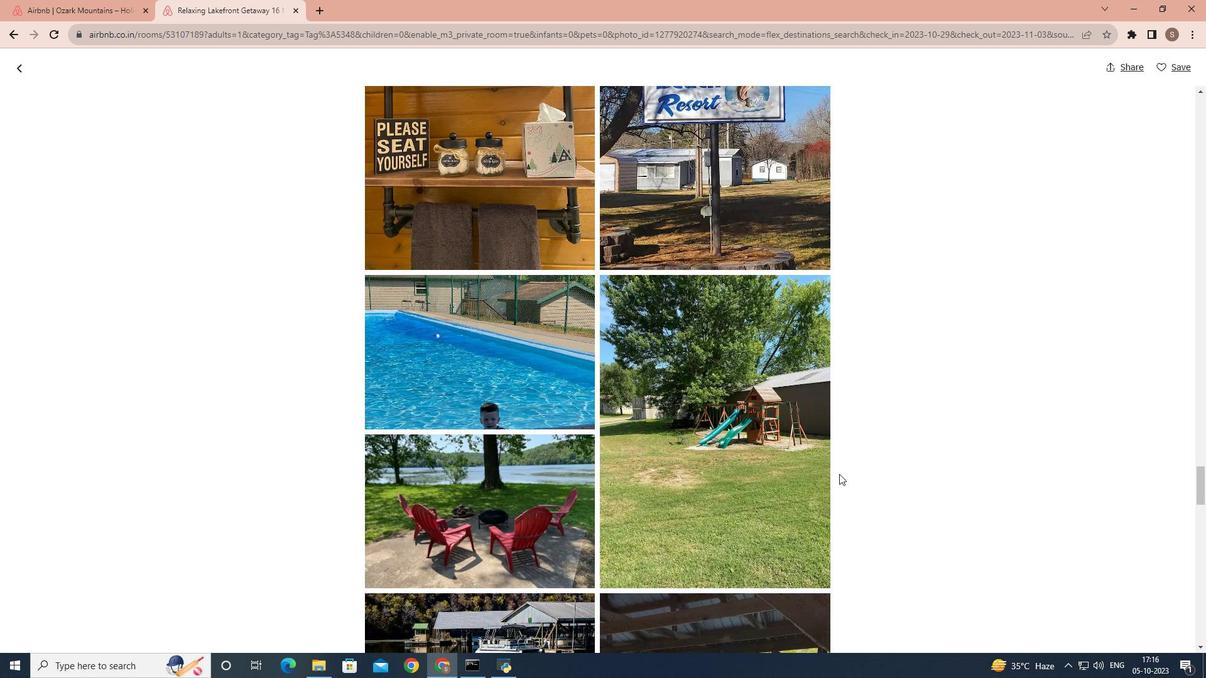 
Action: Mouse scrolled (839, 473) with delta (0, 0)
Screenshot: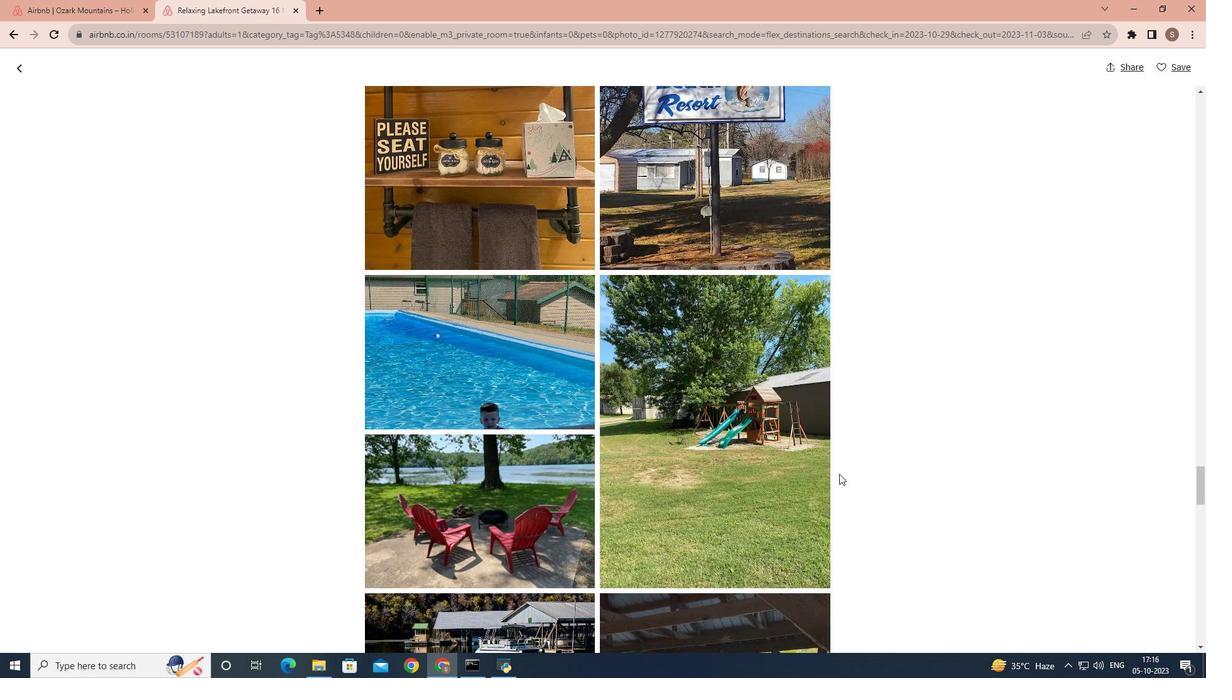 
Action: Mouse scrolled (839, 473) with delta (0, 0)
Screenshot: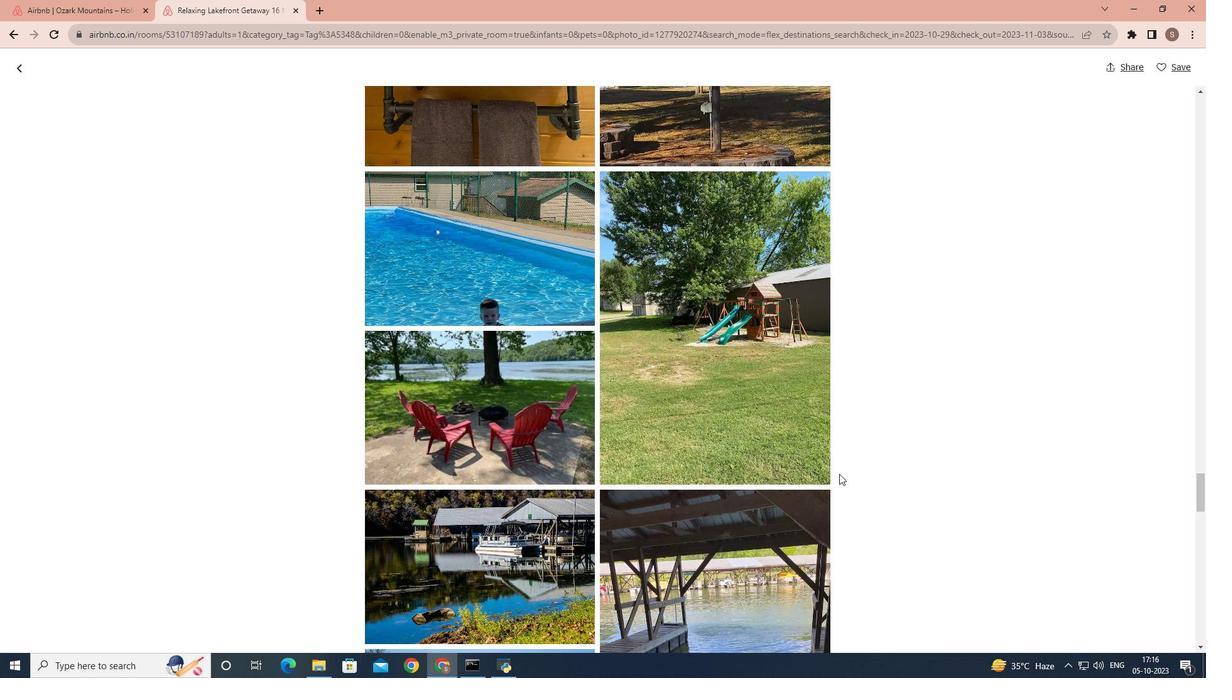 
Action: Mouse scrolled (839, 473) with delta (0, 0)
Screenshot: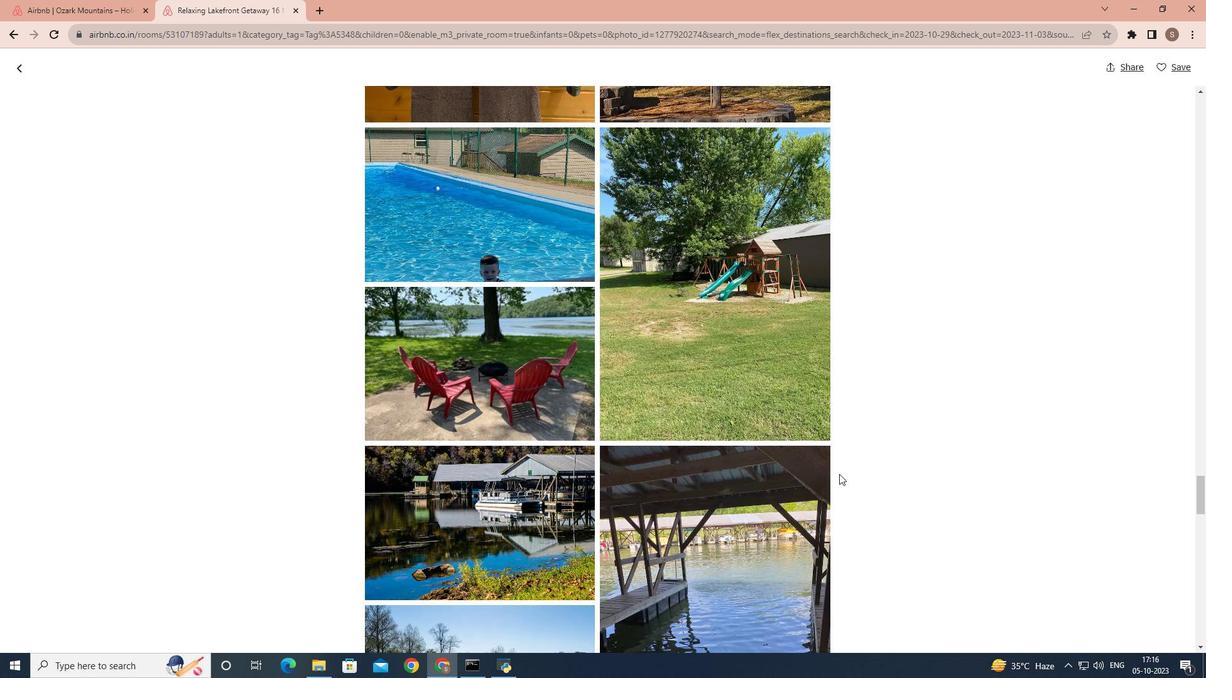 
Action: Mouse scrolled (839, 473) with delta (0, 0)
Screenshot: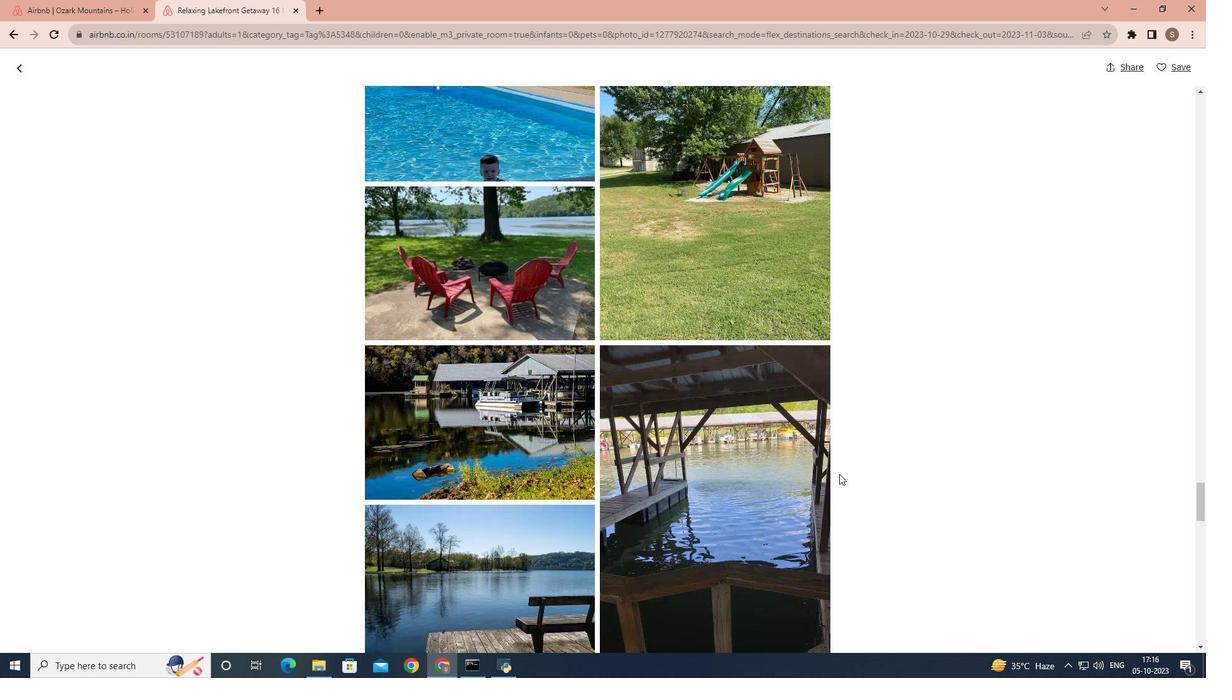 
Action: Mouse scrolled (839, 473) with delta (0, 0)
Screenshot: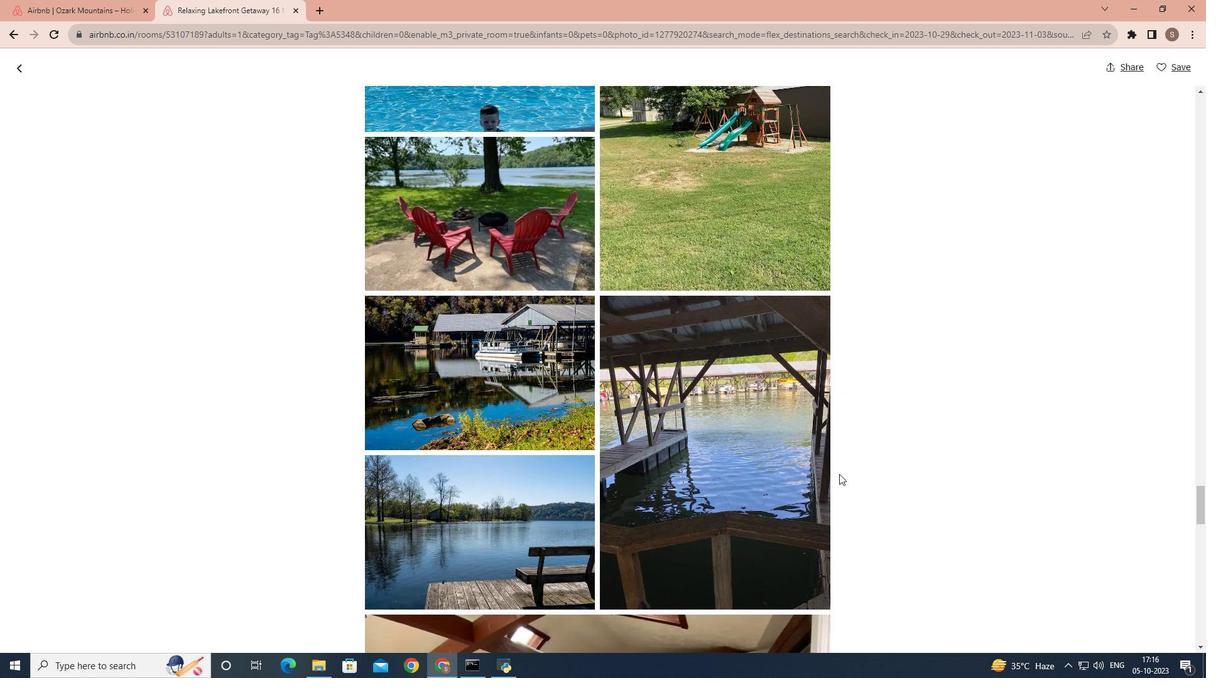
Action: Mouse scrolled (839, 473) with delta (0, 0)
Screenshot: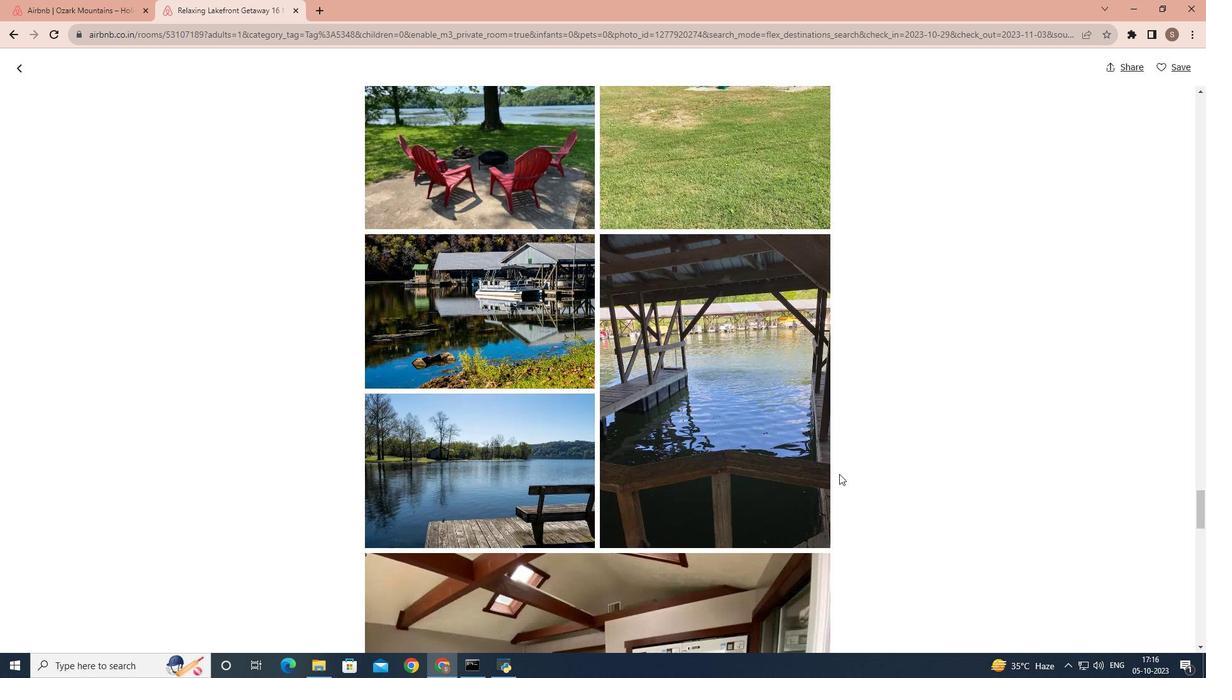 
Action: Mouse scrolled (839, 473) with delta (0, 0)
Screenshot: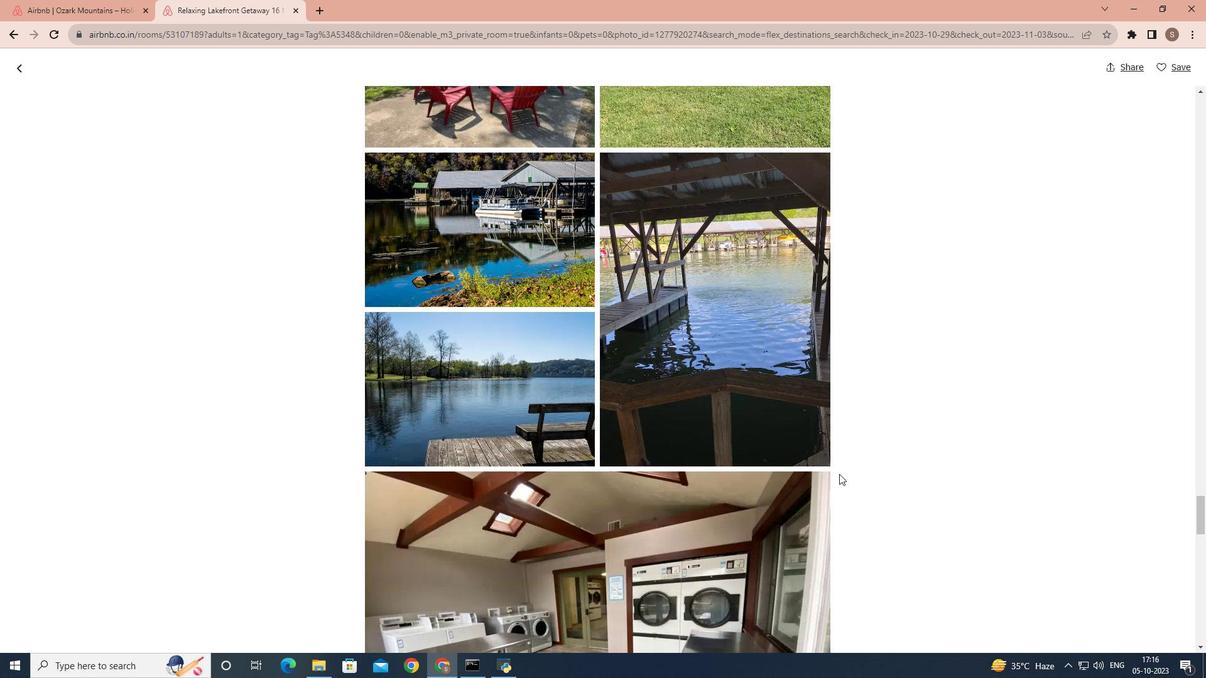 
Action: Mouse scrolled (839, 473) with delta (0, 0)
Screenshot: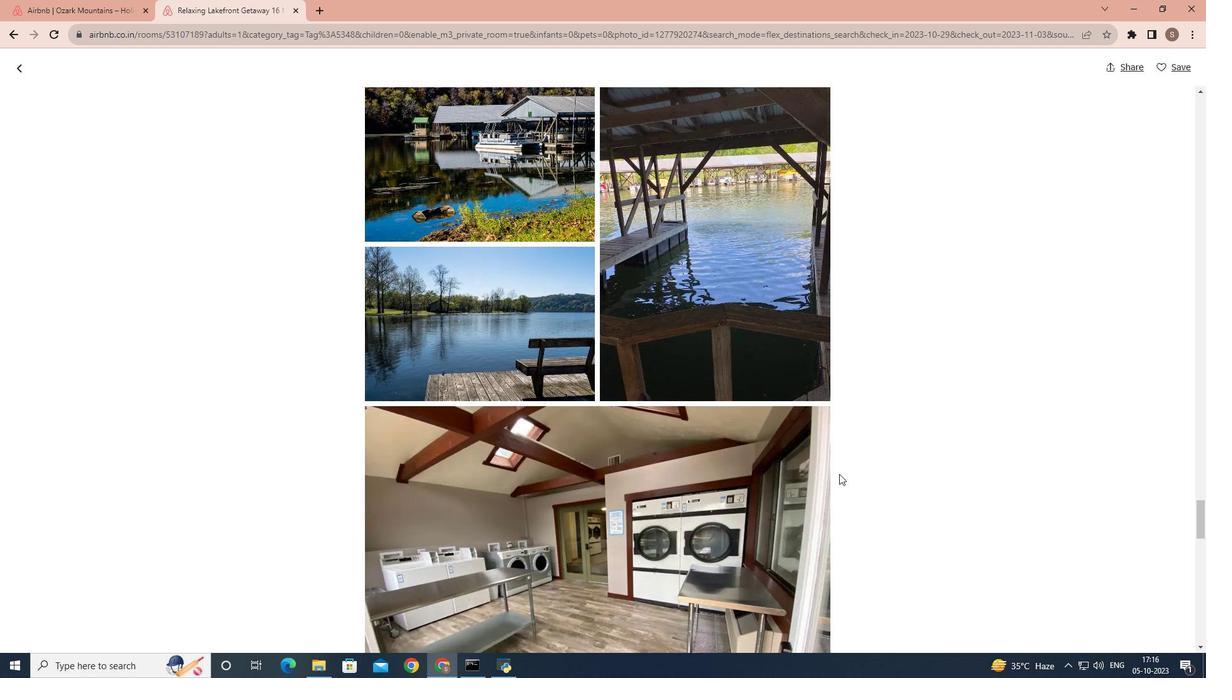 
Action: Mouse scrolled (839, 473) with delta (0, 0)
Screenshot: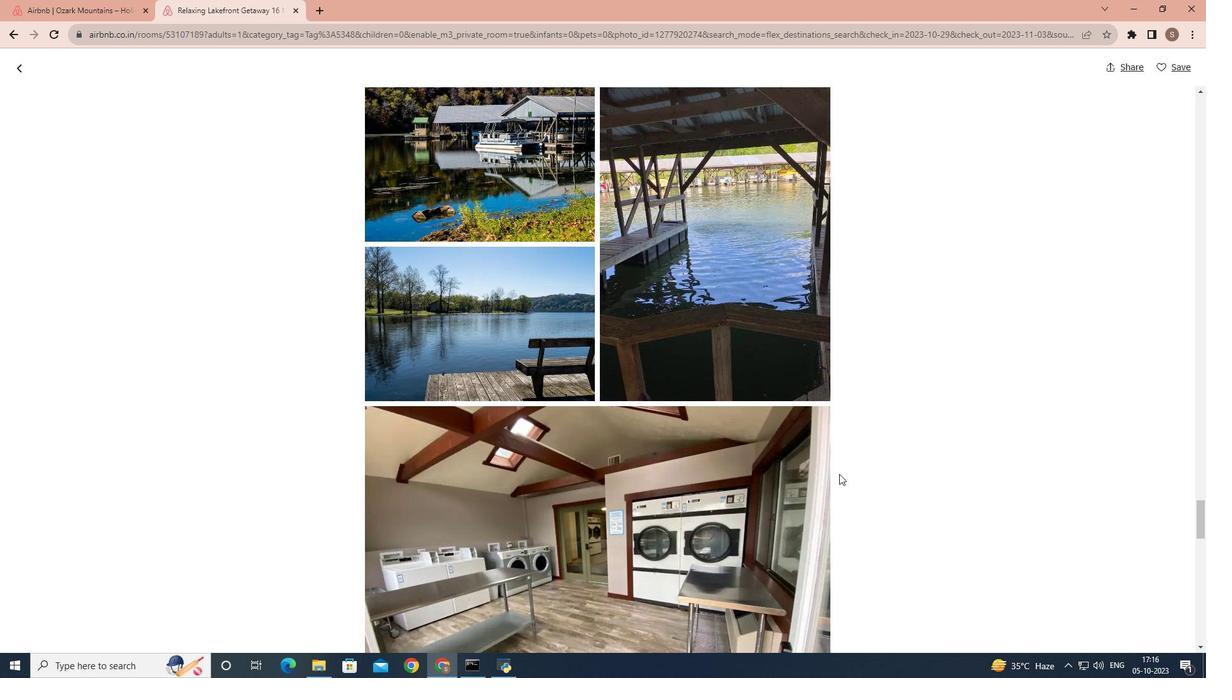 
Action: Mouse scrolled (839, 473) with delta (0, 0)
Screenshot: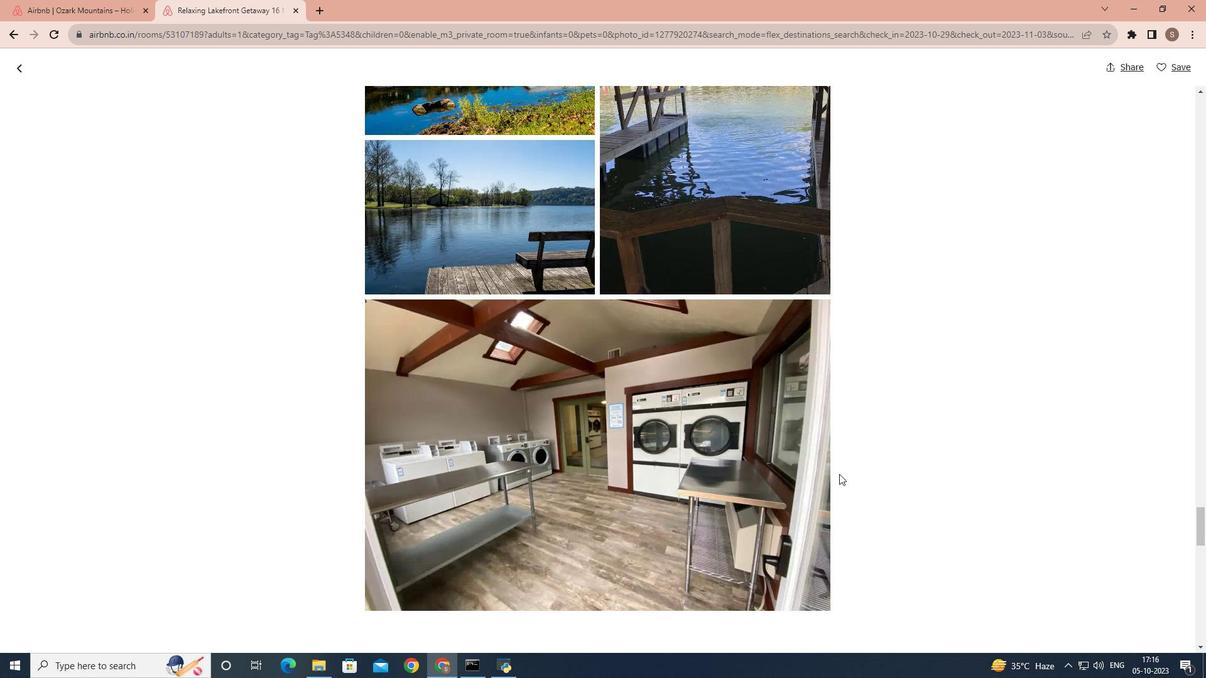 
Action: Mouse scrolled (839, 473) with delta (0, 0)
Screenshot: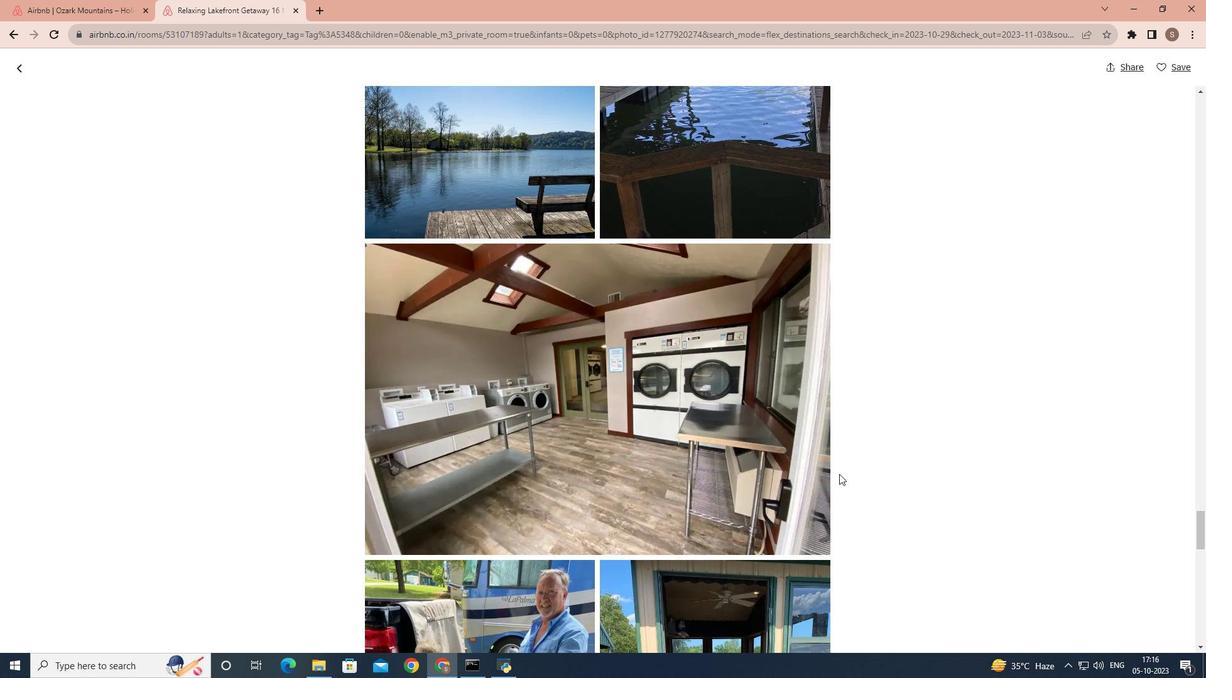 
Action: Mouse scrolled (839, 473) with delta (0, 0)
Screenshot: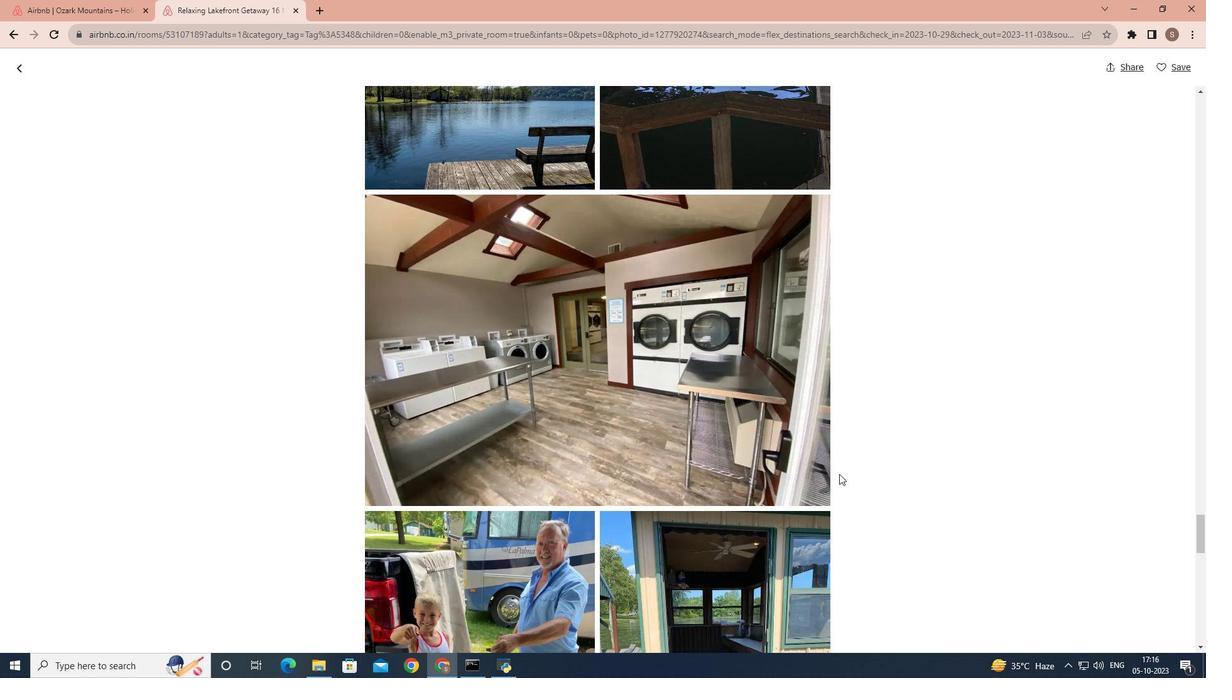 
Action: Mouse scrolled (839, 473) with delta (0, 0)
Screenshot: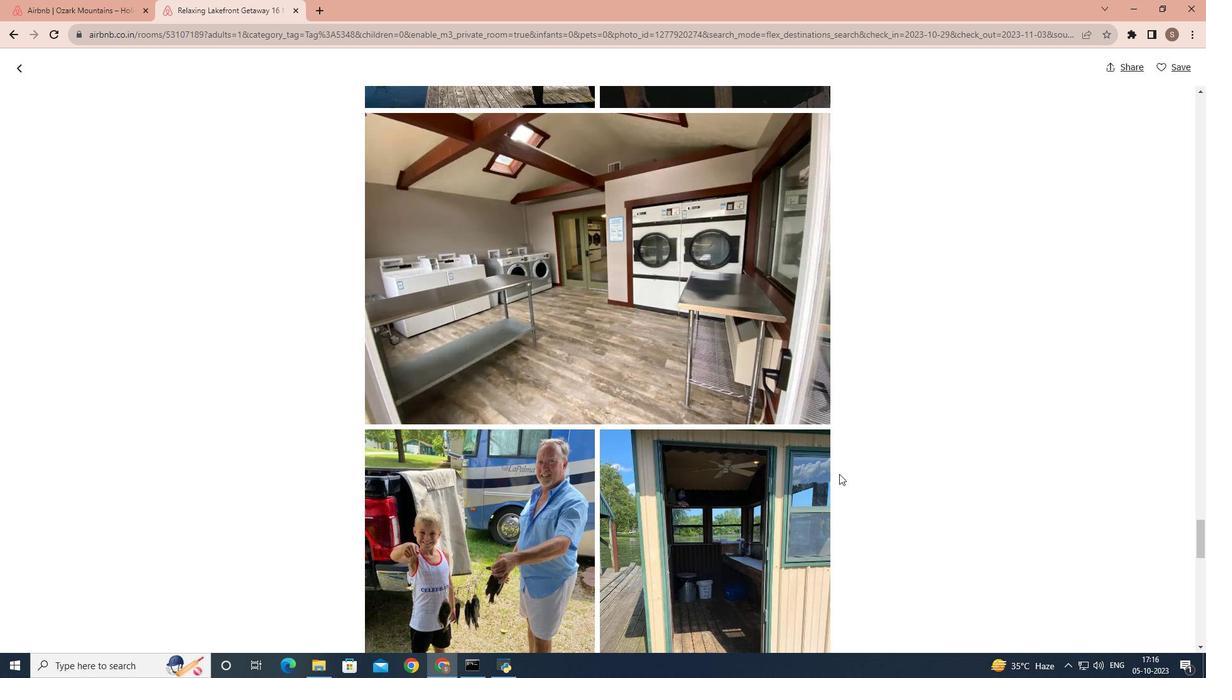 
Action: Mouse scrolled (839, 473) with delta (0, 0)
Screenshot: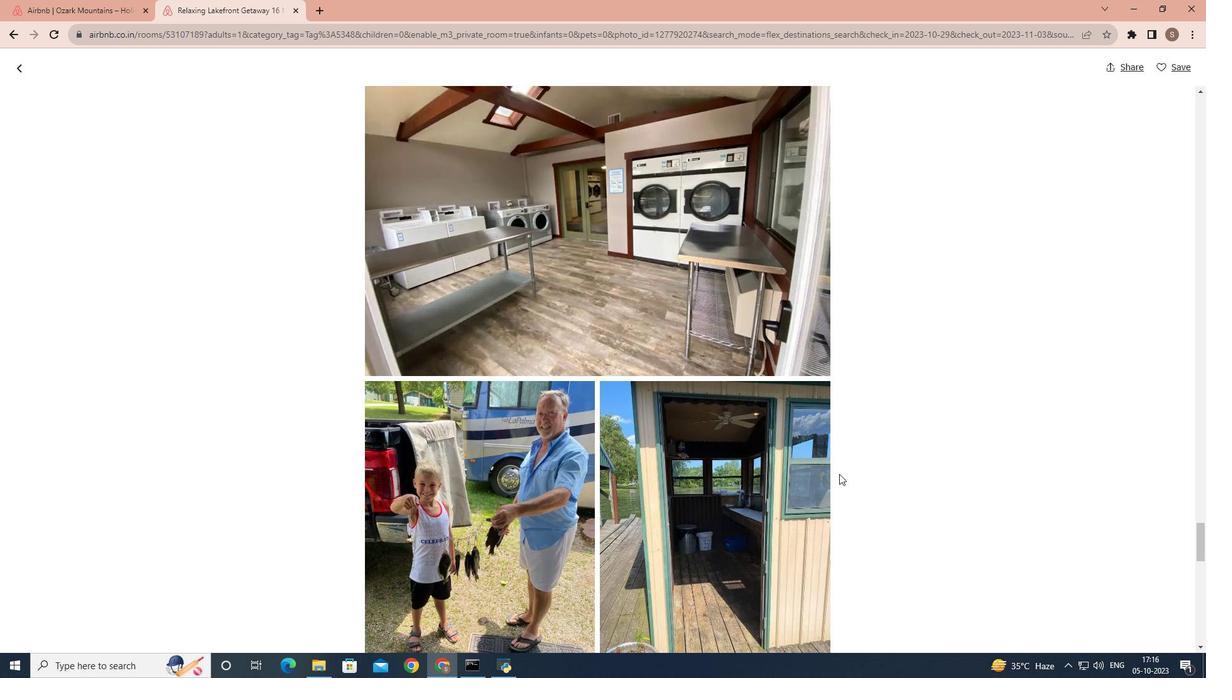 
Action: Mouse scrolled (839, 473) with delta (0, 0)
Screenshot: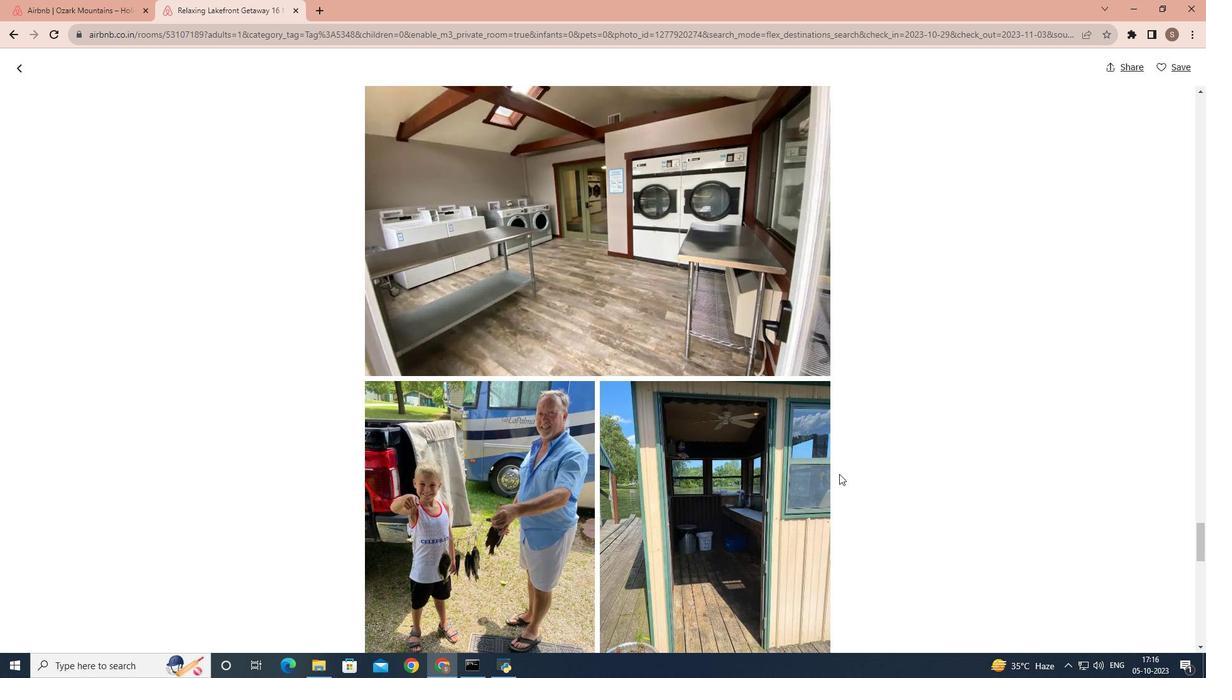 
Action: Mouse scrolled (839, 473) with delta (0, 0)
Screenshot: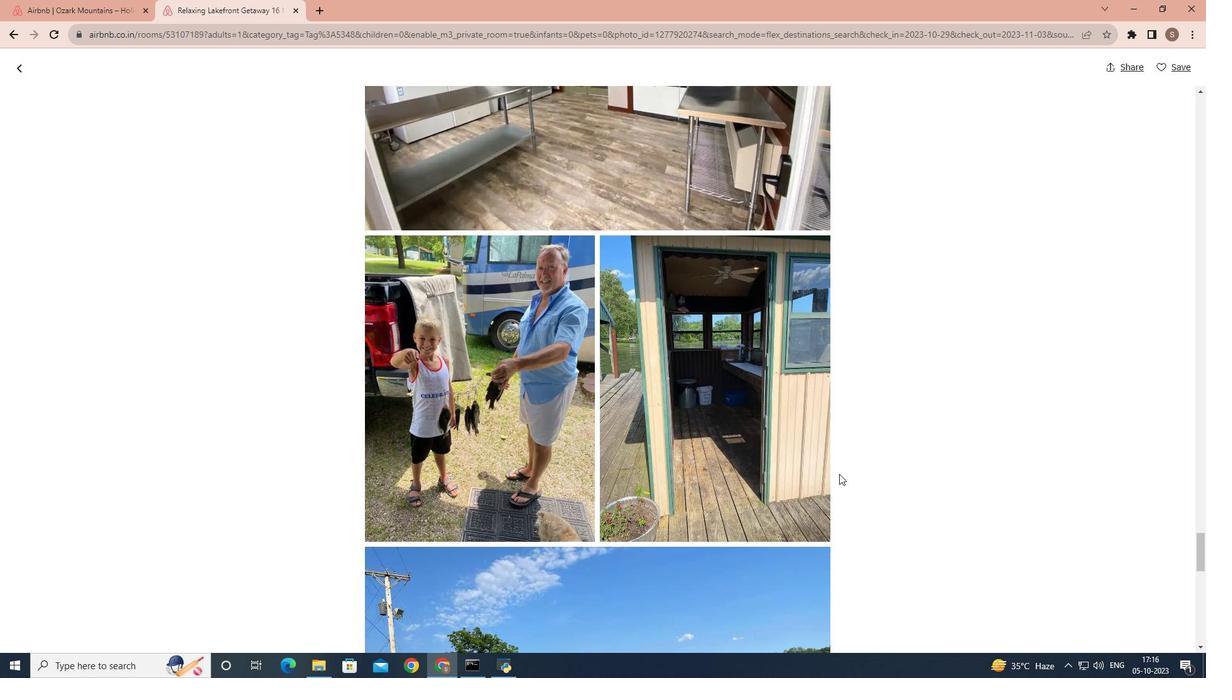 
Action: Mouse scrolled (839, 473) with delta (0, 0)
Screenshot: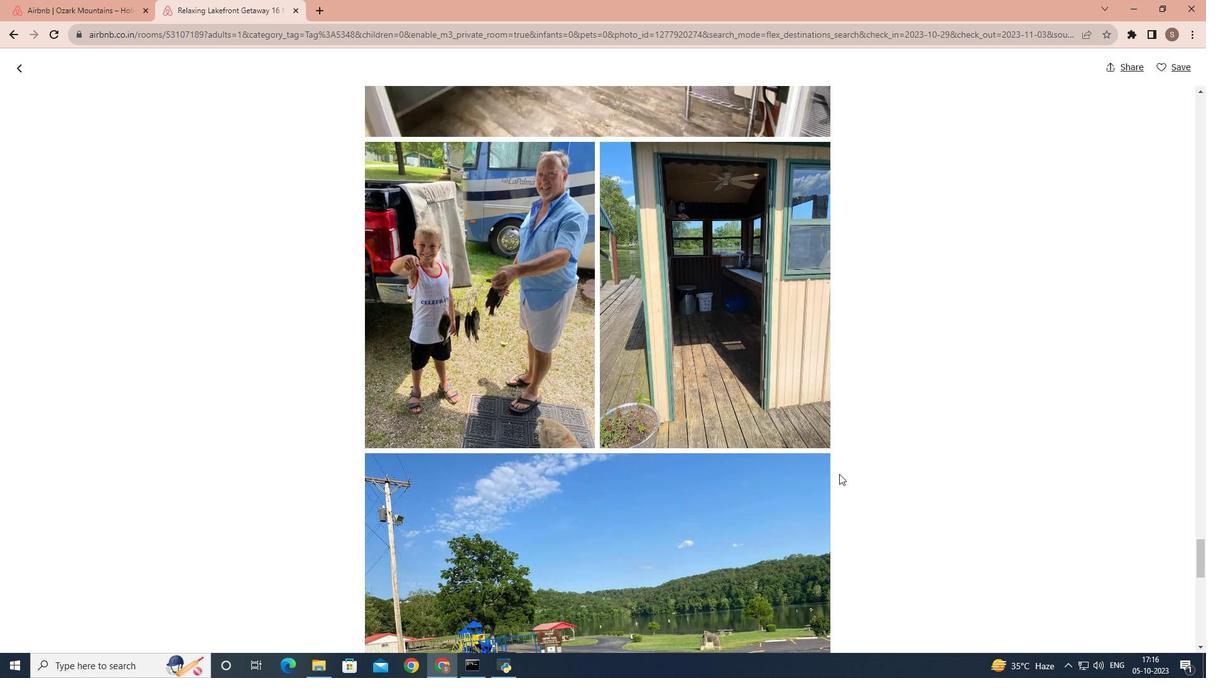 
Action: Mouse scrolled (839, 473) with delta (0, 0)
Screenshot: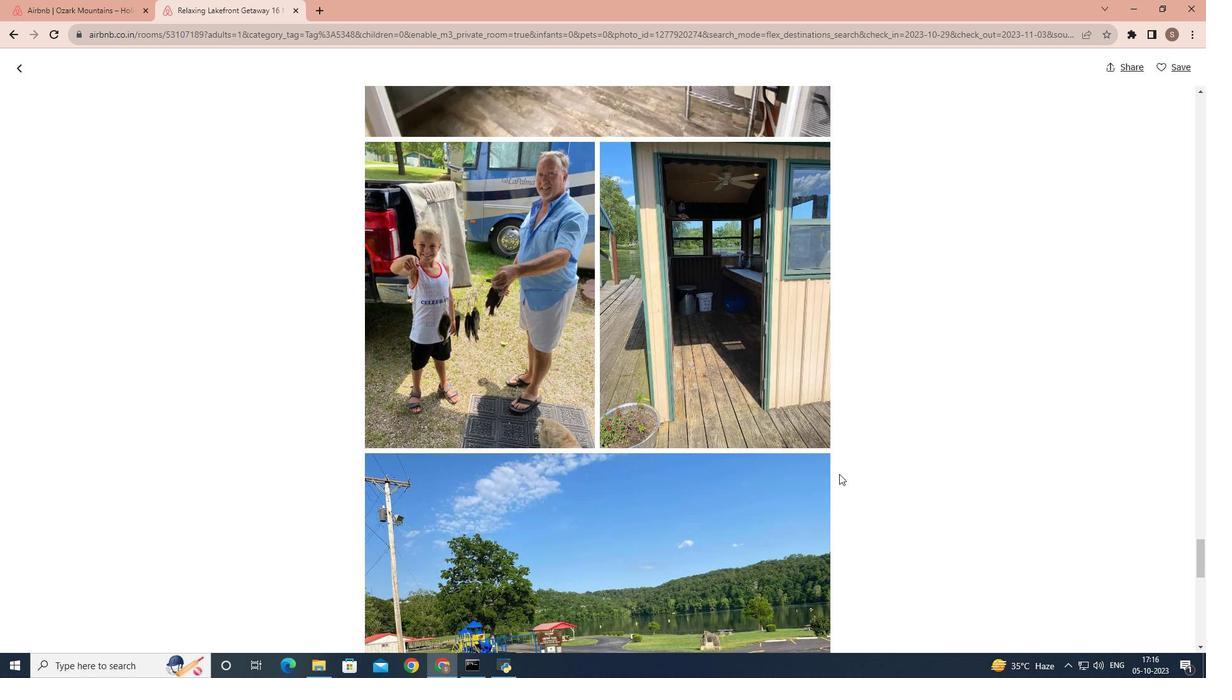
Action: Mouse scrolled (839, 473) with delta (0, 0)
Screenshot: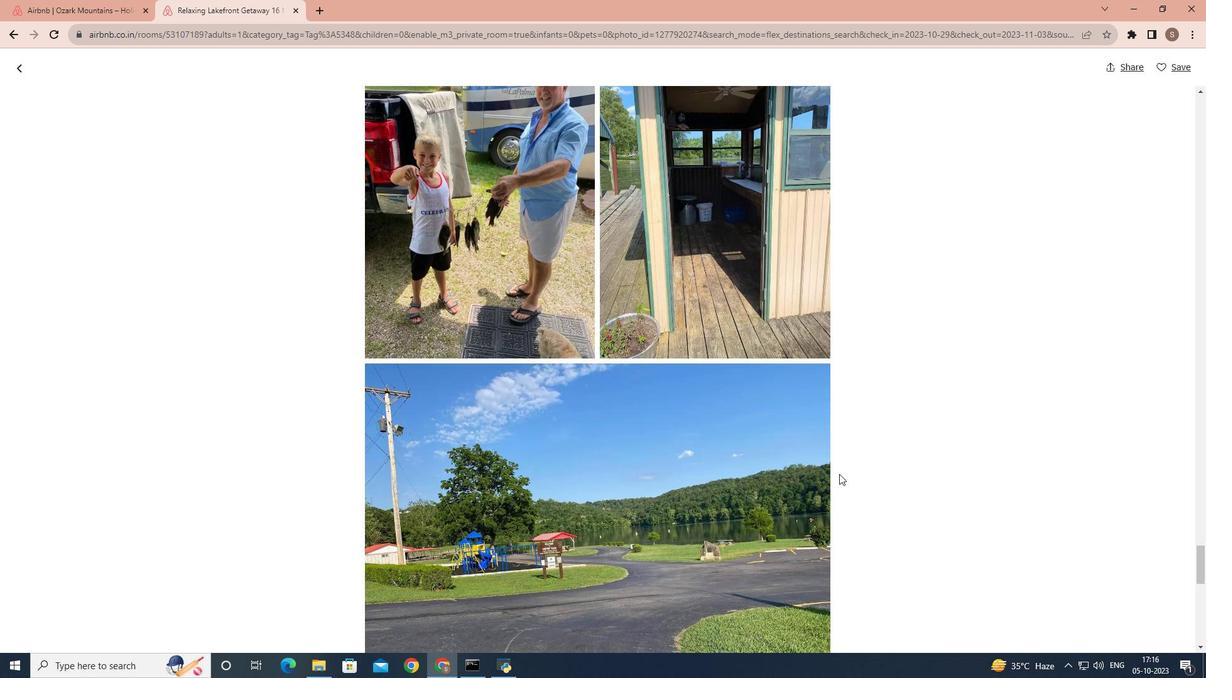 
Action: Mouse scrolled (839, 473) with delta (0, 0)
Screenshot: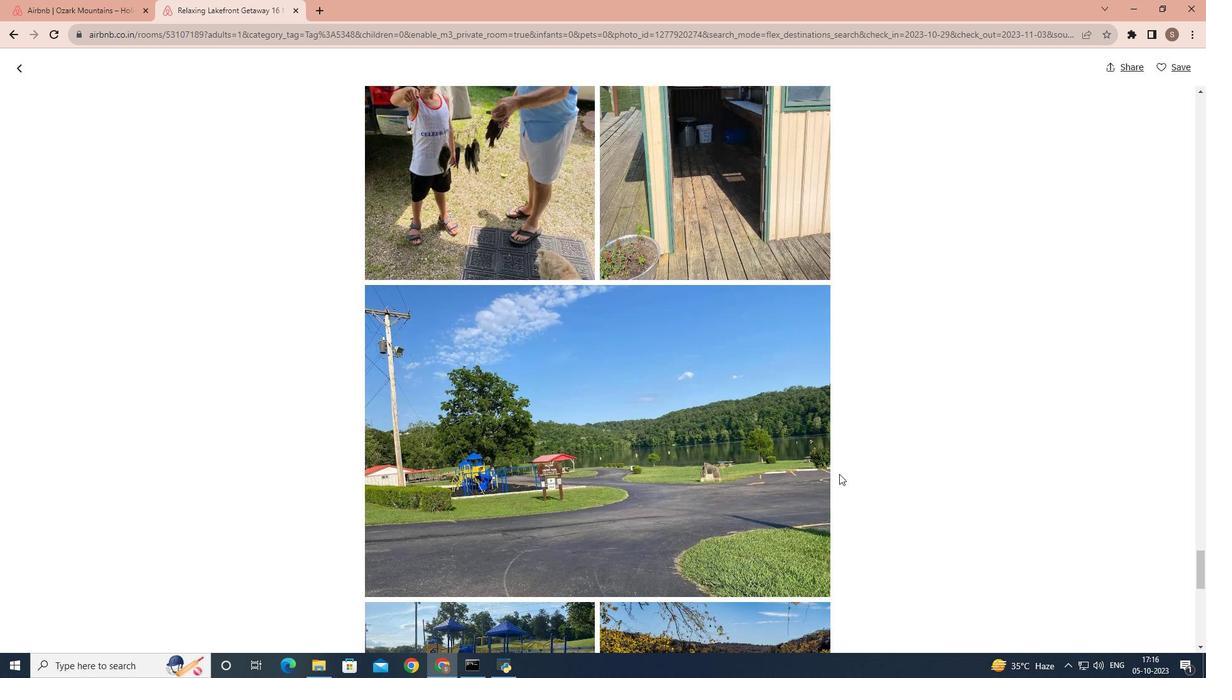 
Action: Mouse scrolled (839, 473) with delta (0, 0)
Screenshot: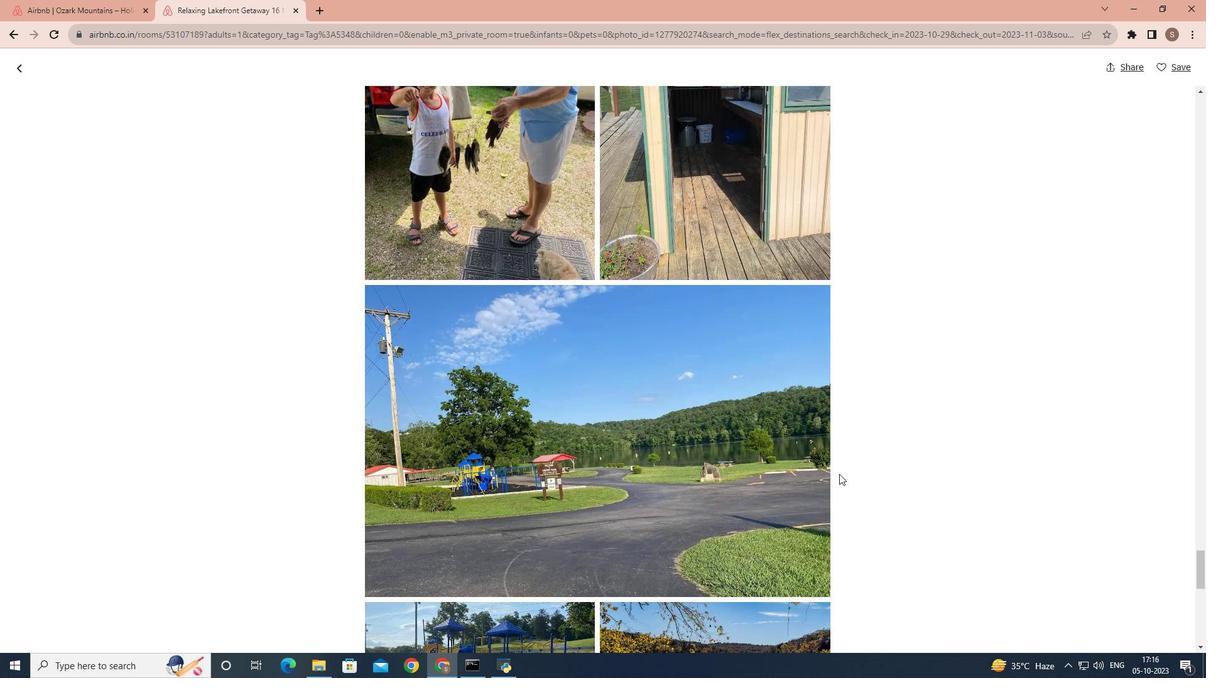 
Action: Mouse scrolled (839, 473) with delta (0, 0)
Screenshot: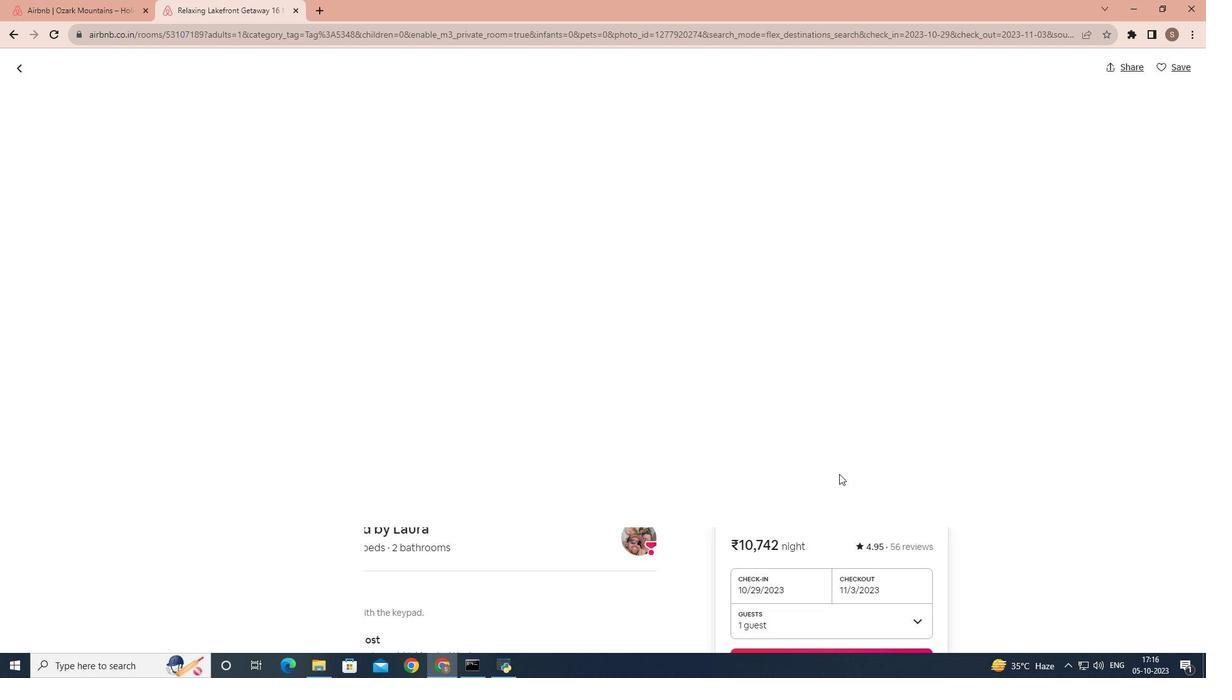 
Action: Mouse scrolled (839, 473) with delta (0, 0)
Screenshot: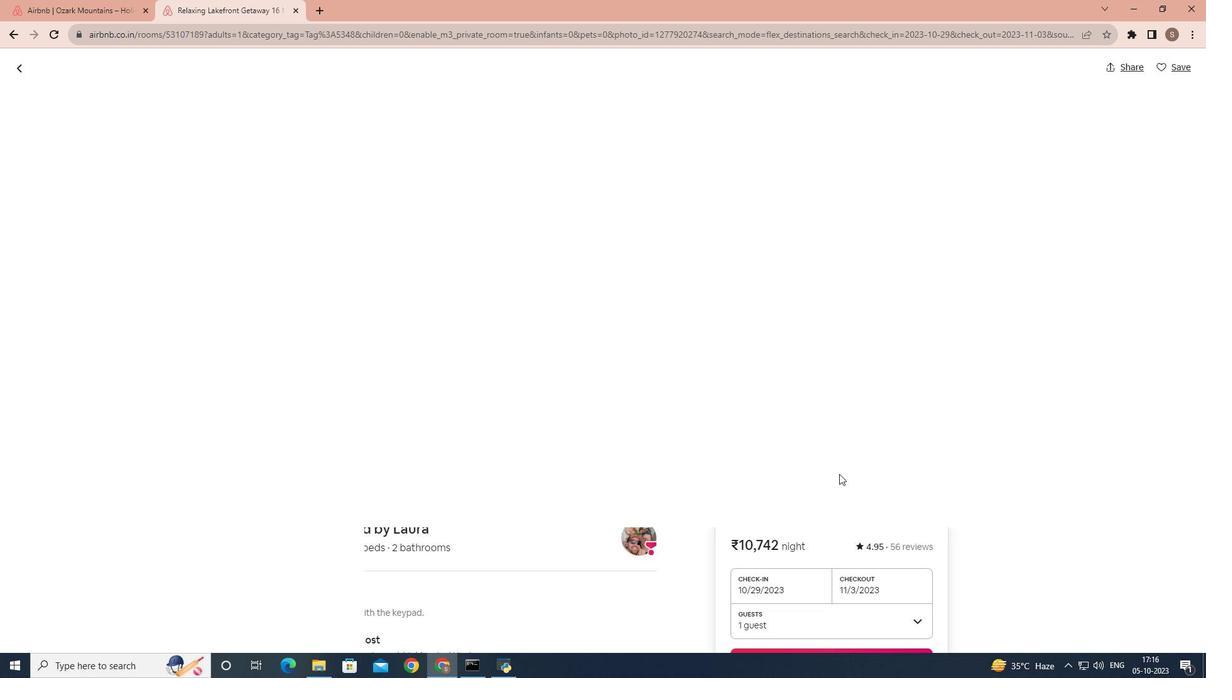 
Action: Mouse scrolled (839, 473) with delta (0, 0)
Screenshot: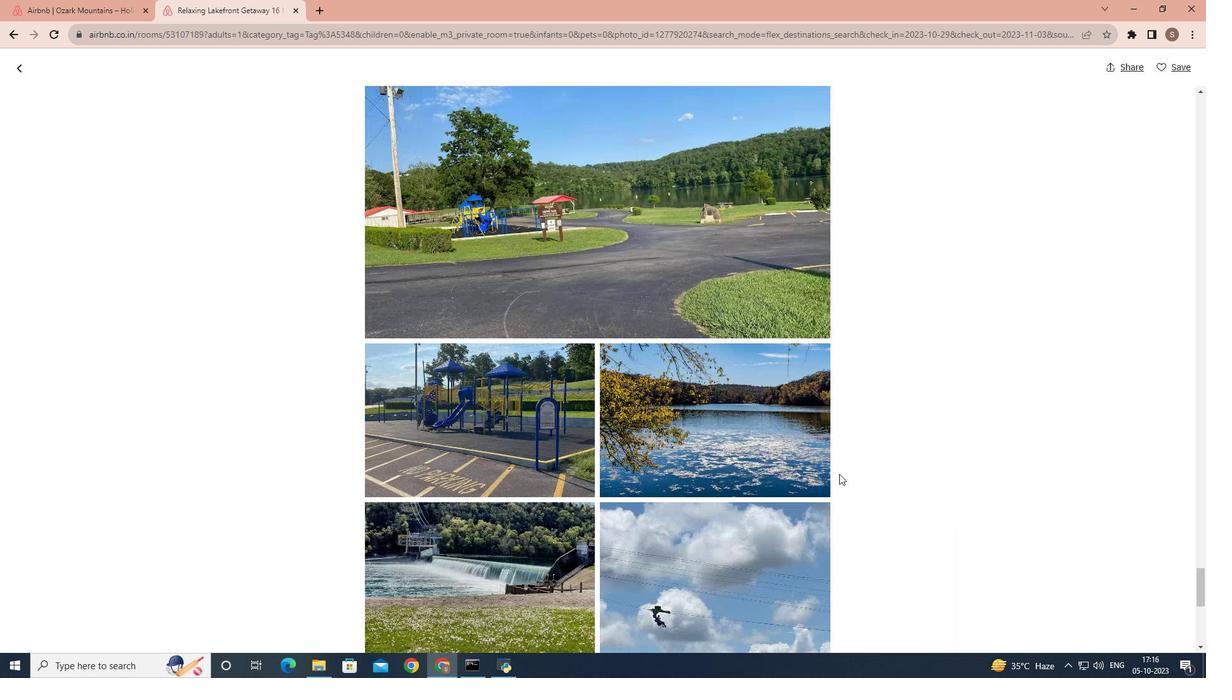 
Action: Mouse scrolled (839, 473) with delta (0, 0)
Screenshot: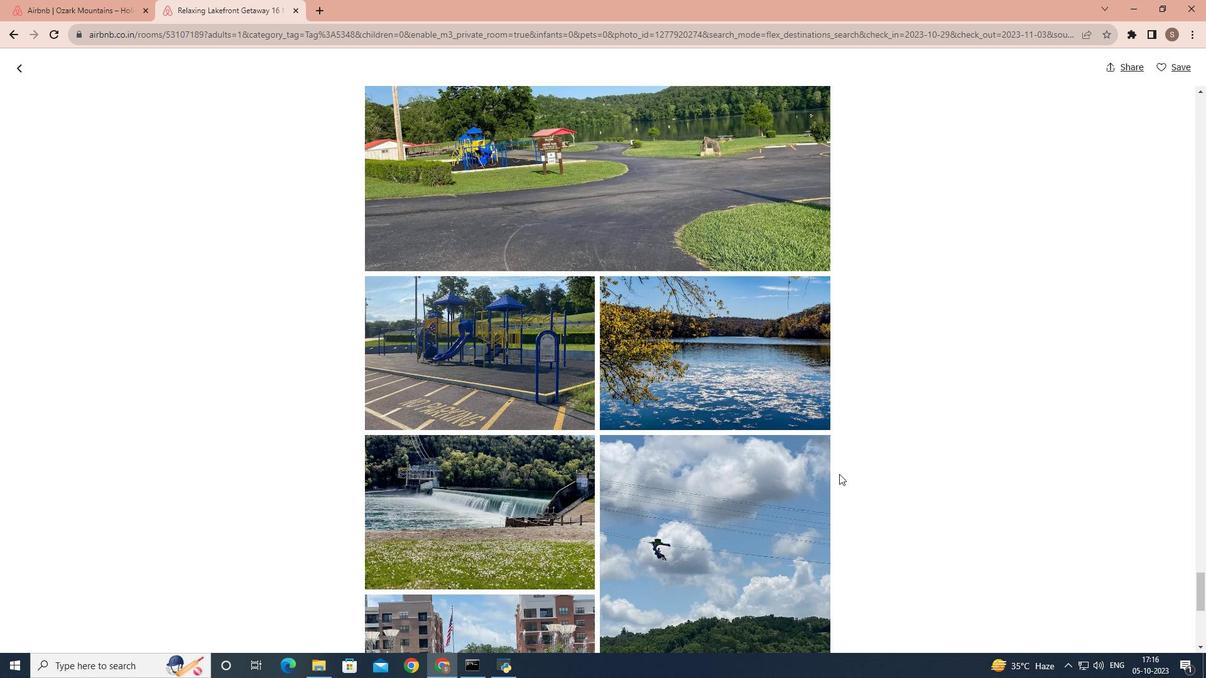 
Action: Mouse scrolled (839, 473) with delta (0, 0)
Screenshot: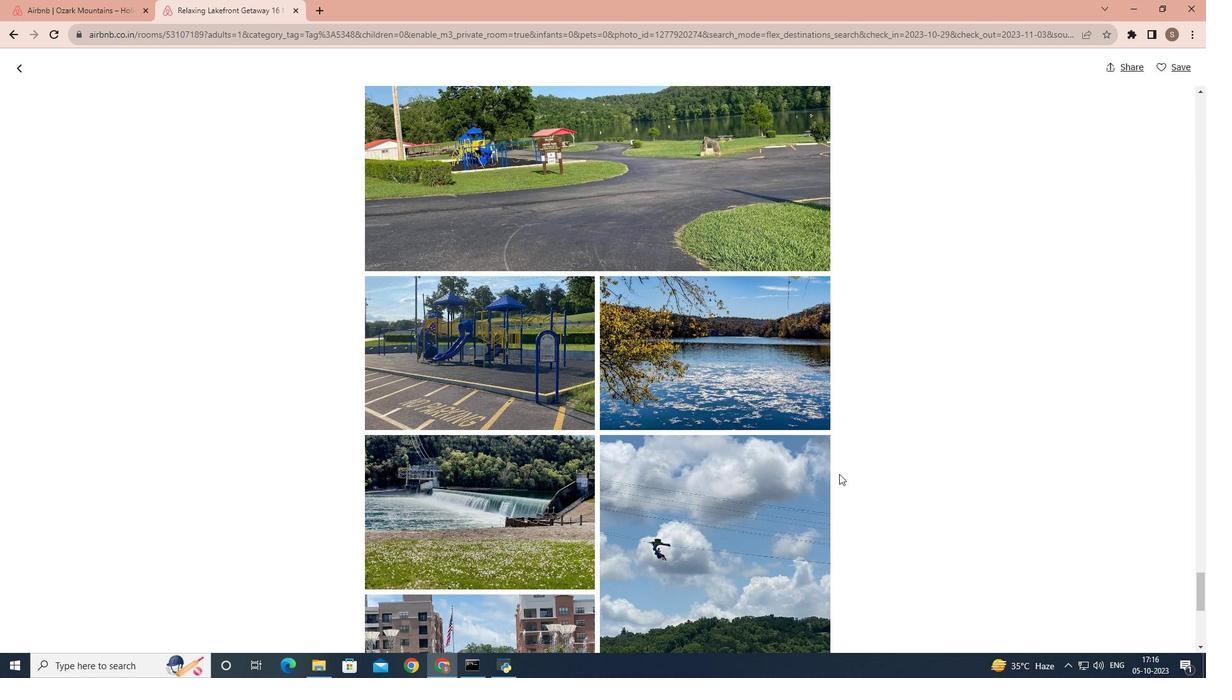 
Action: Mouse scrolled (839, 473) with delta (0, 0)
Screenshot: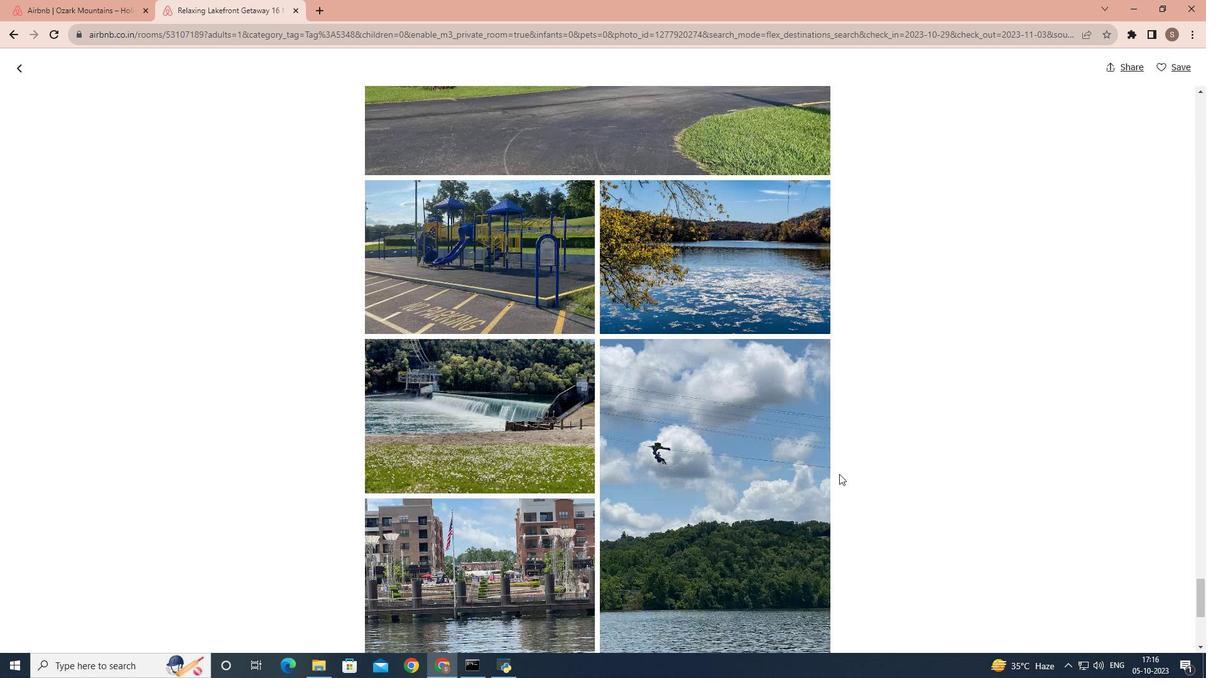 
Action: Mouse scrolled (839, 473) with delta (0, 0)
Screenshot: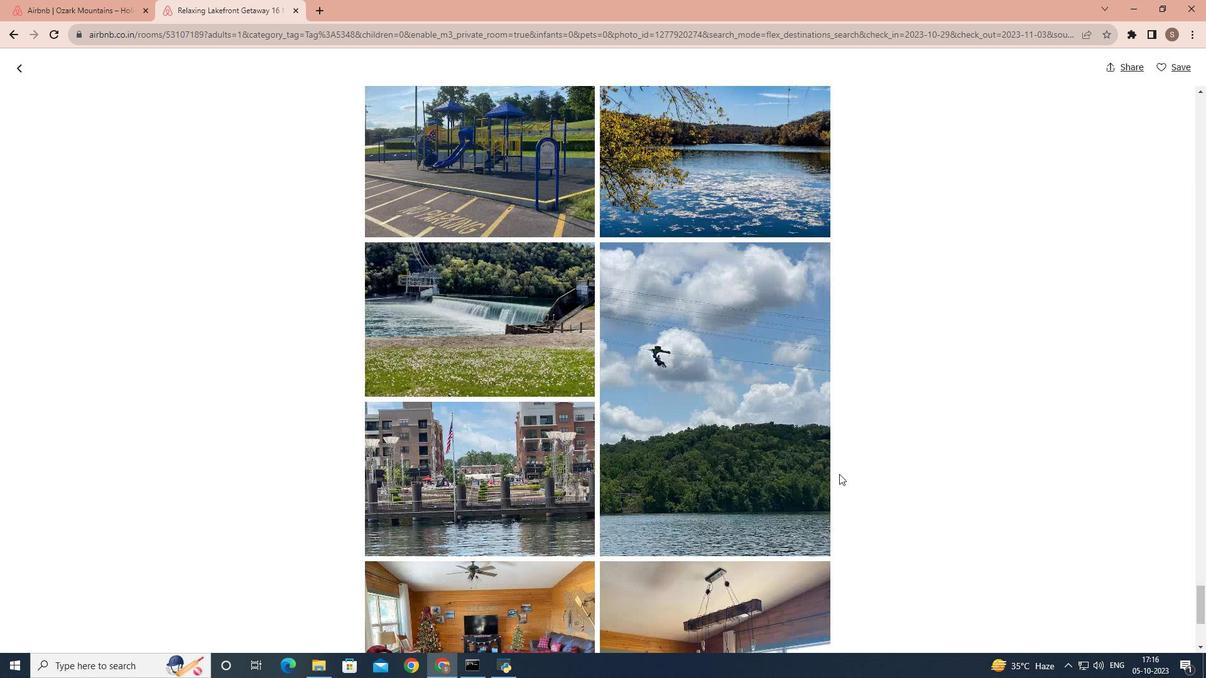 
Action: Mouse scrolled (839, 473) with delta (0, 0)
Screenshot: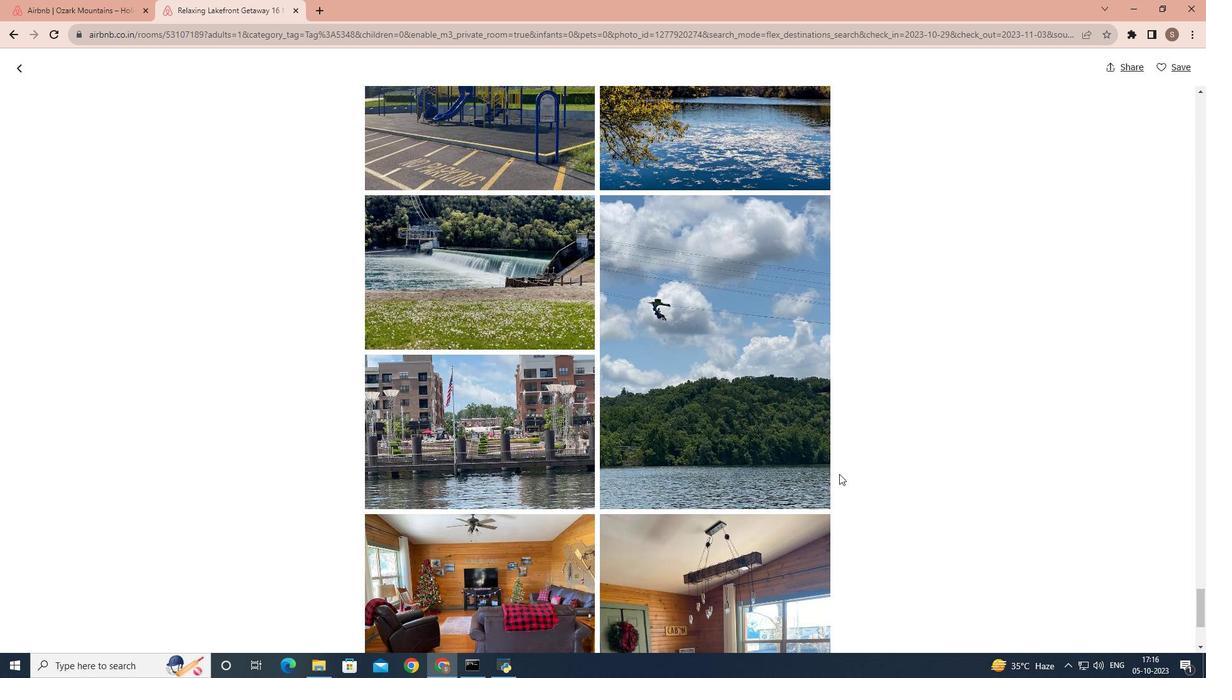 
Action: Mouse scrolled (839, 473) with delta (0, 0)
Screenshot: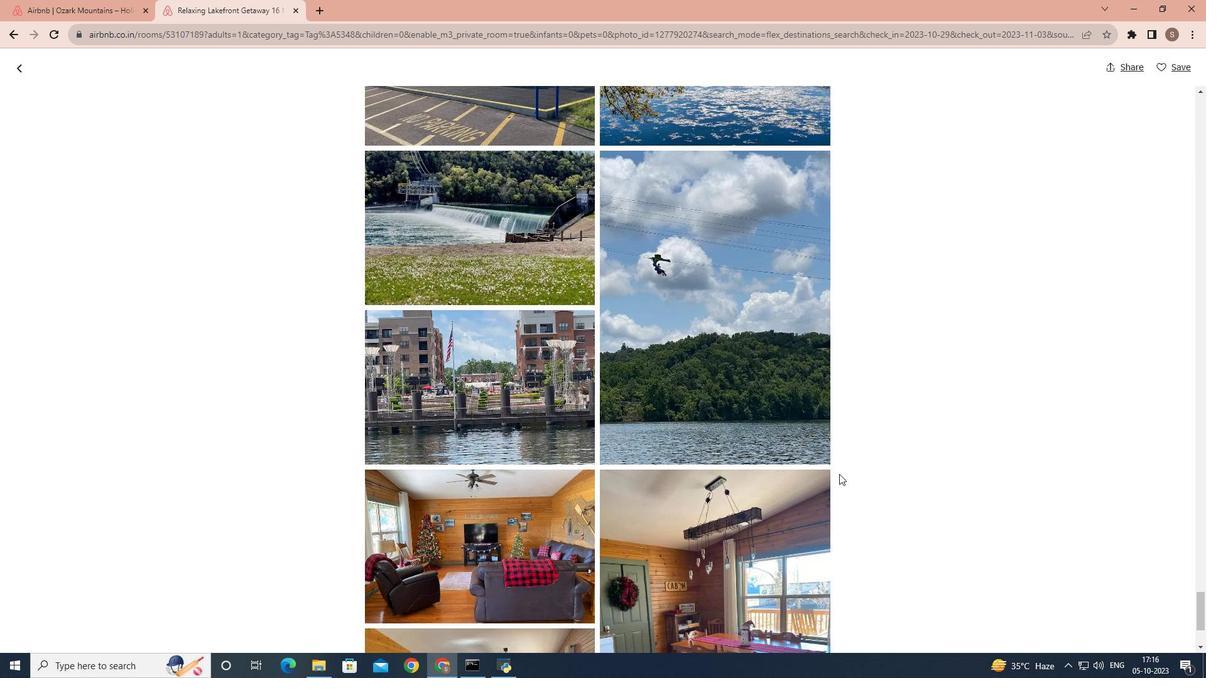 
Action: Mouse scrolled (839, 473) with delta (0, 0)
Screenshot: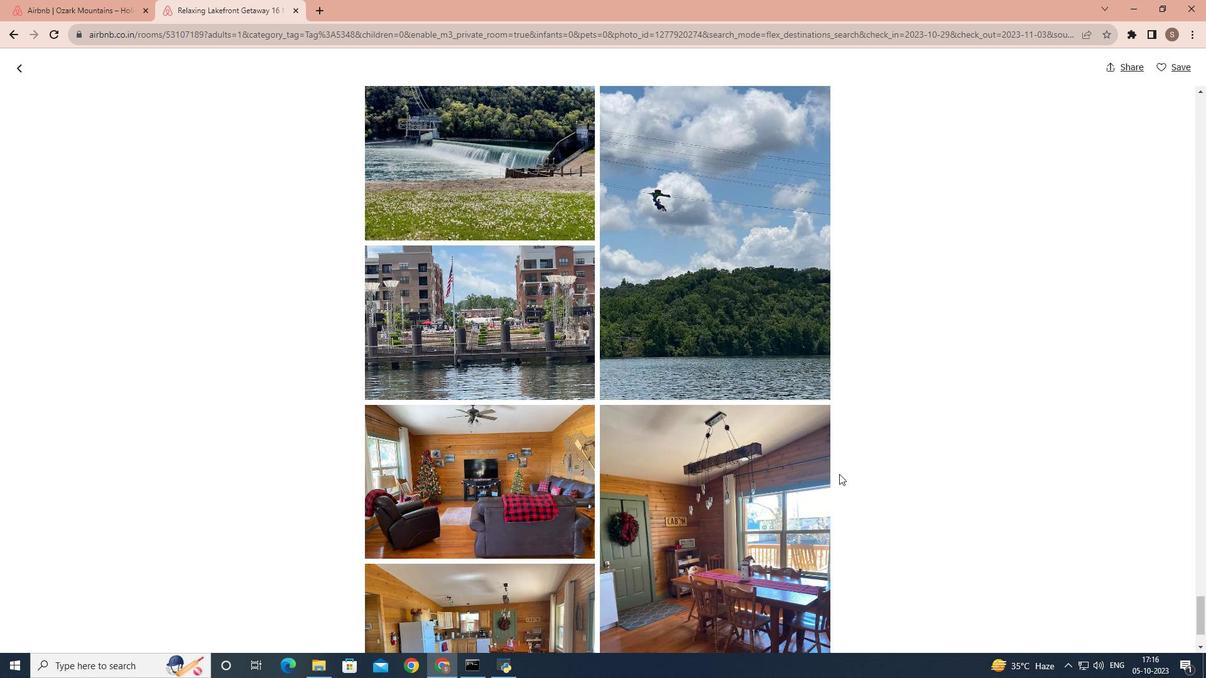 
Action: Mouse scrolled (839, 473) with delta (0, 0)
Screenshot: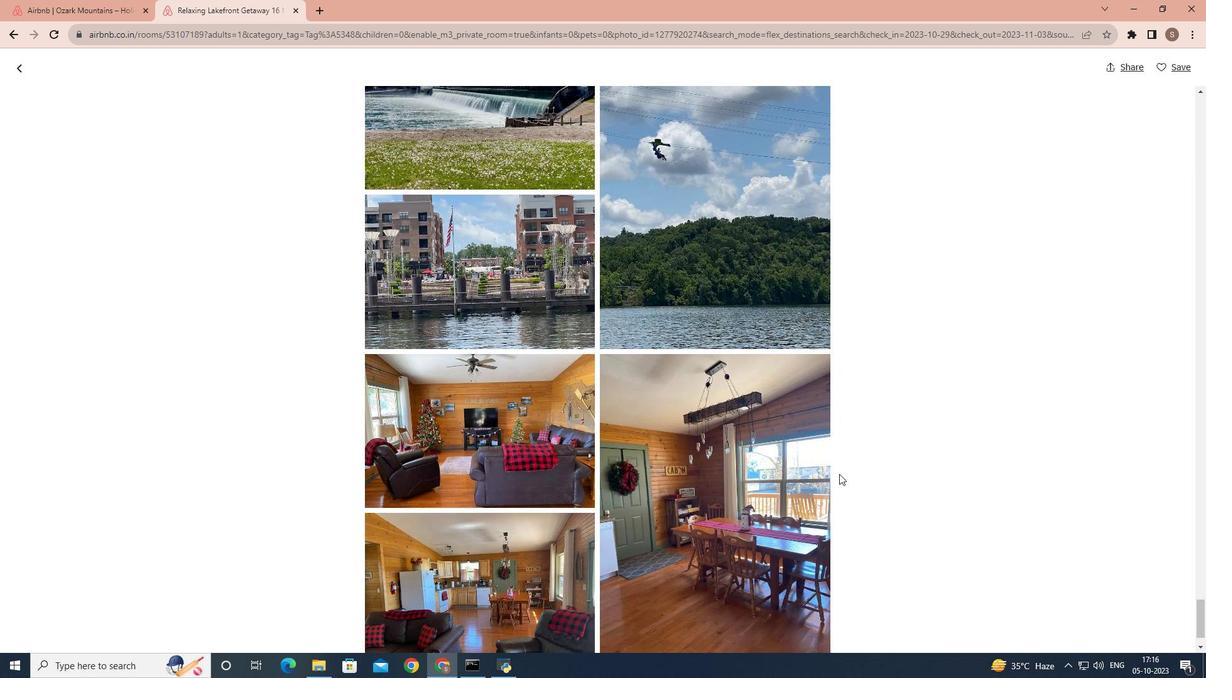 
Action: Mouse scrolled (839, 473) with delta (0, 0)
Screenshot: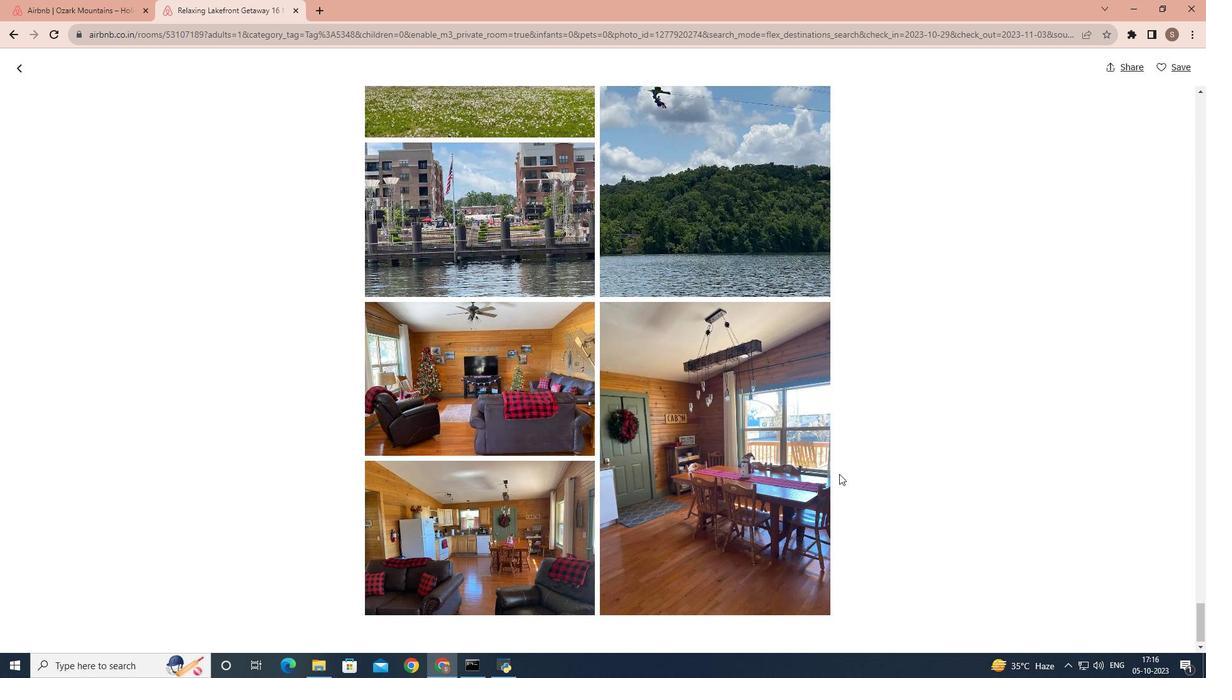
Action: Mouse scrolled (839, 473) with delta (0, 0)
Screenshot: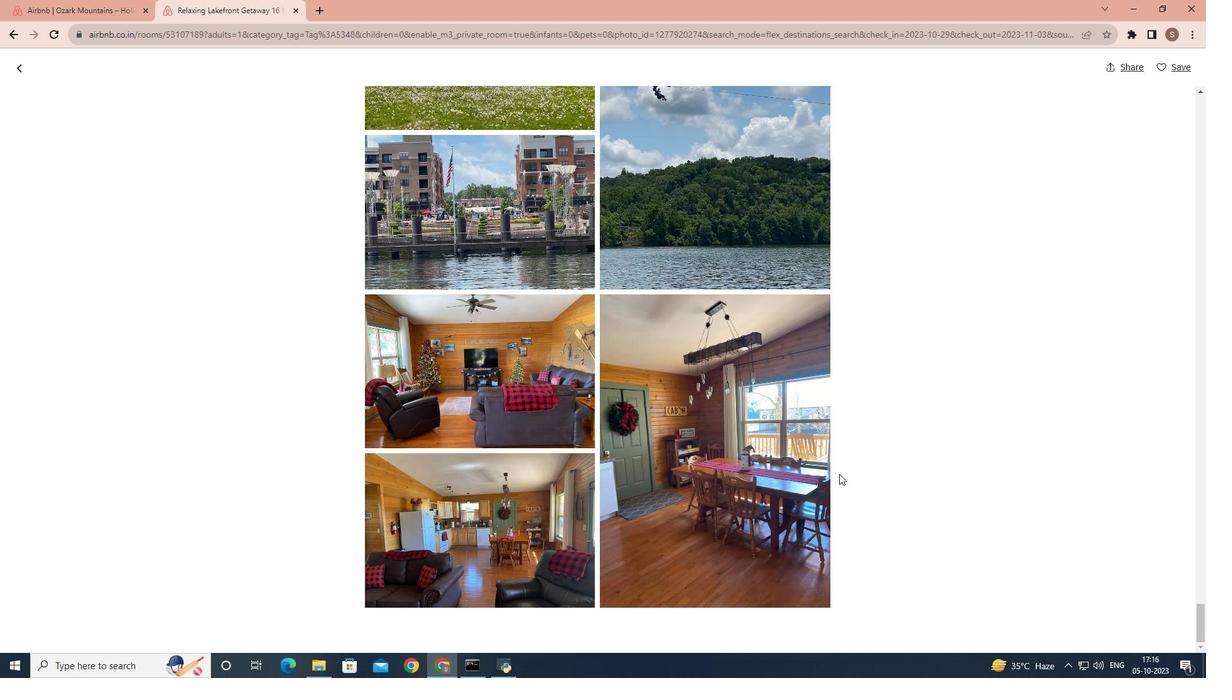 
Action: Mouse scrolled (839, 473) with delta (0, 0)
Screenshot: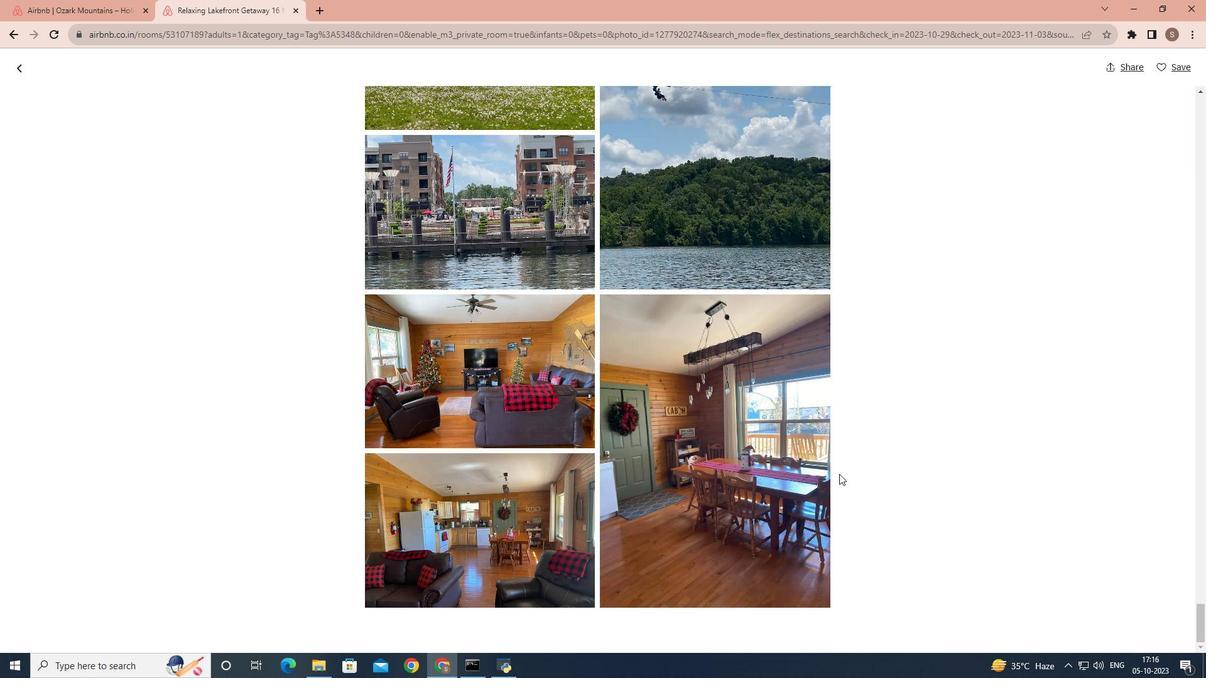 
Action: Mouse scrolled (839, 473) with delta (0, 0)
Screenshot: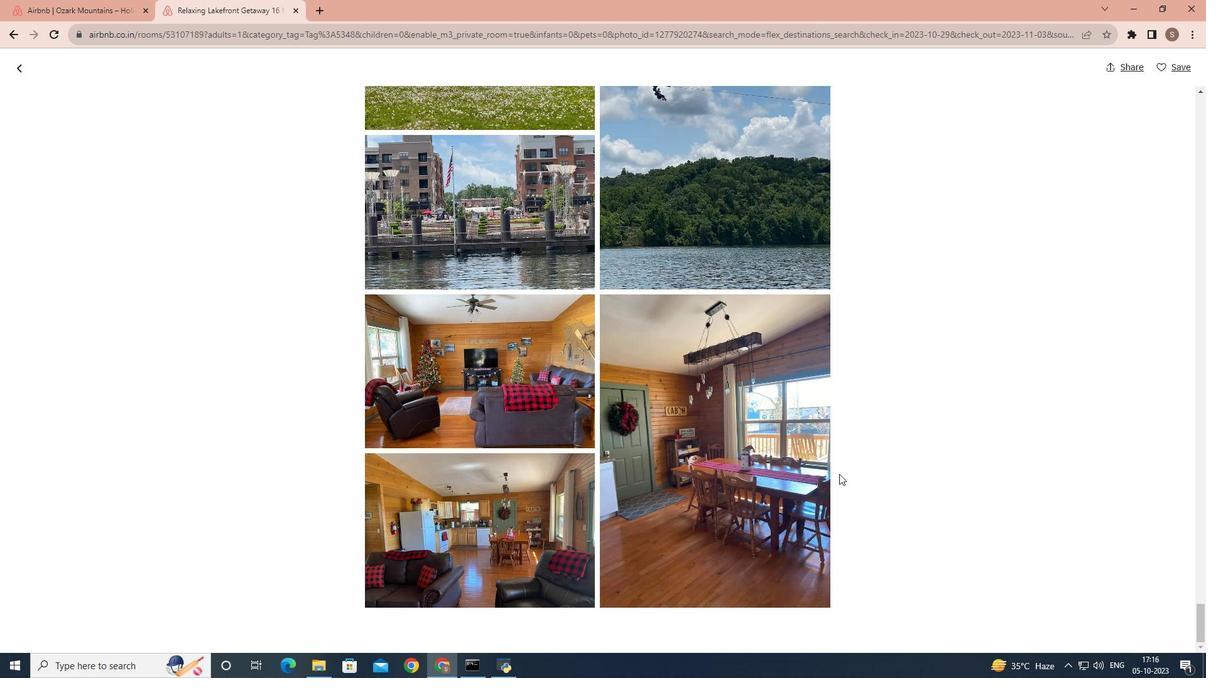 
Action: Mouse scrolled (839, 473) with delta (0, 0)
Screenshot: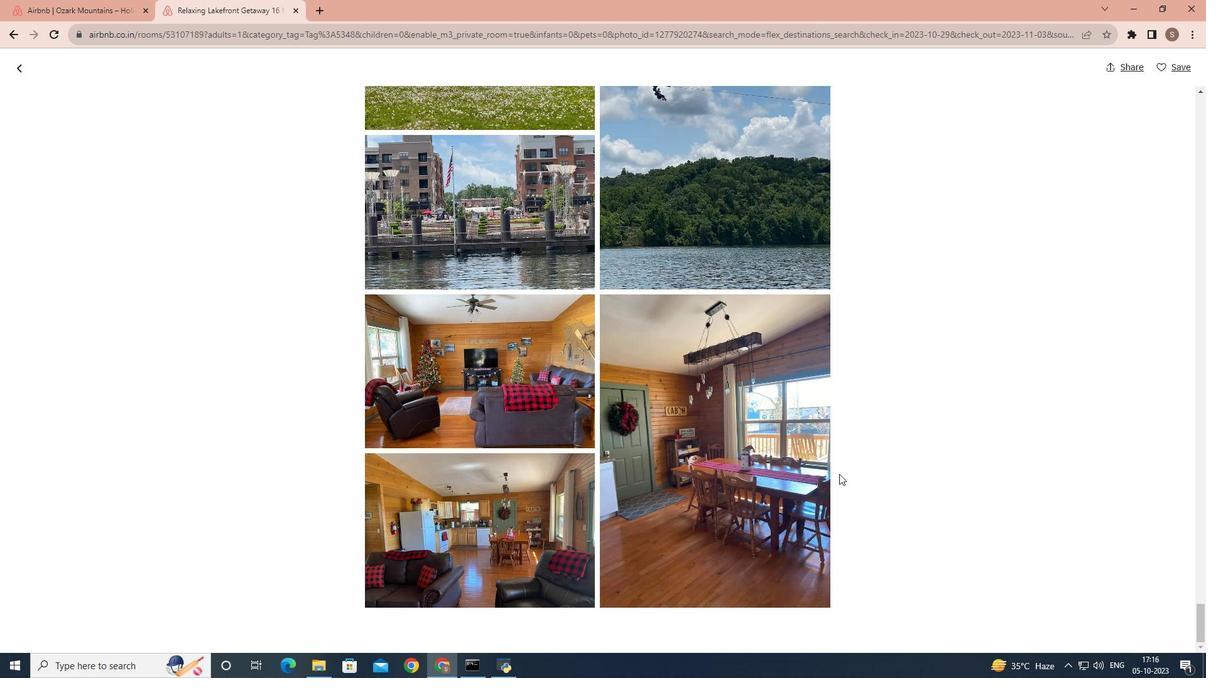 
Action: Mouse moved to (14, 33)
Screenshot: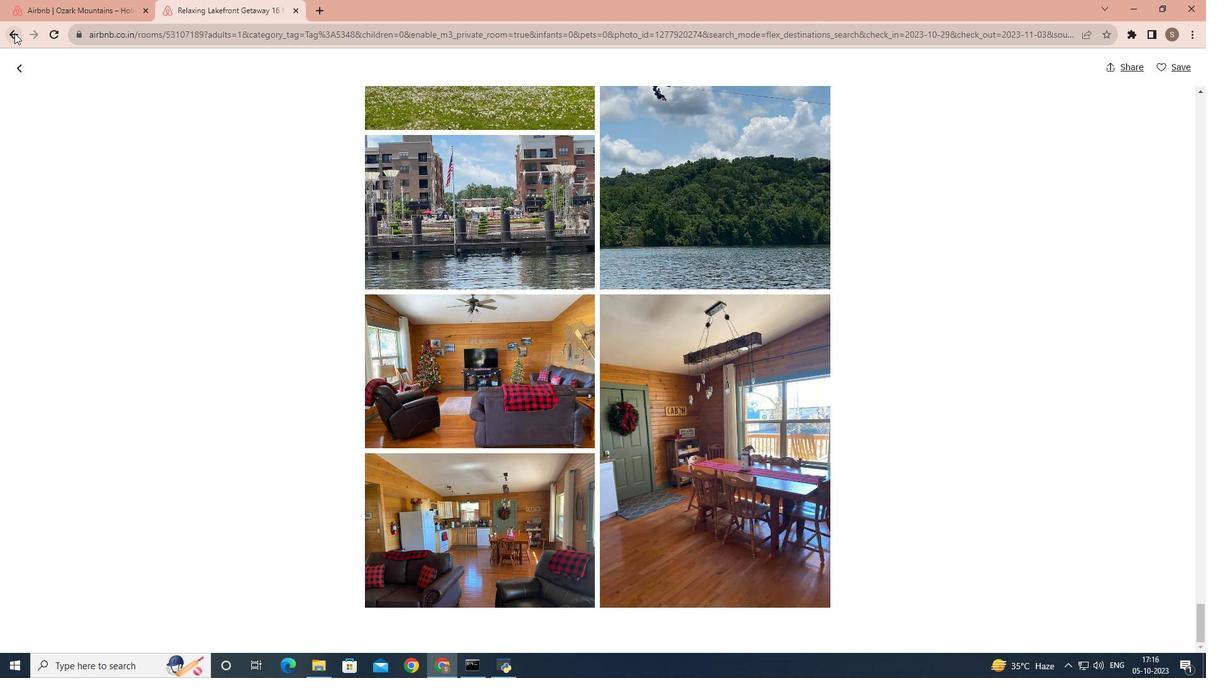 
Action: Mouse pressed left at (14, 33)
Screenshot: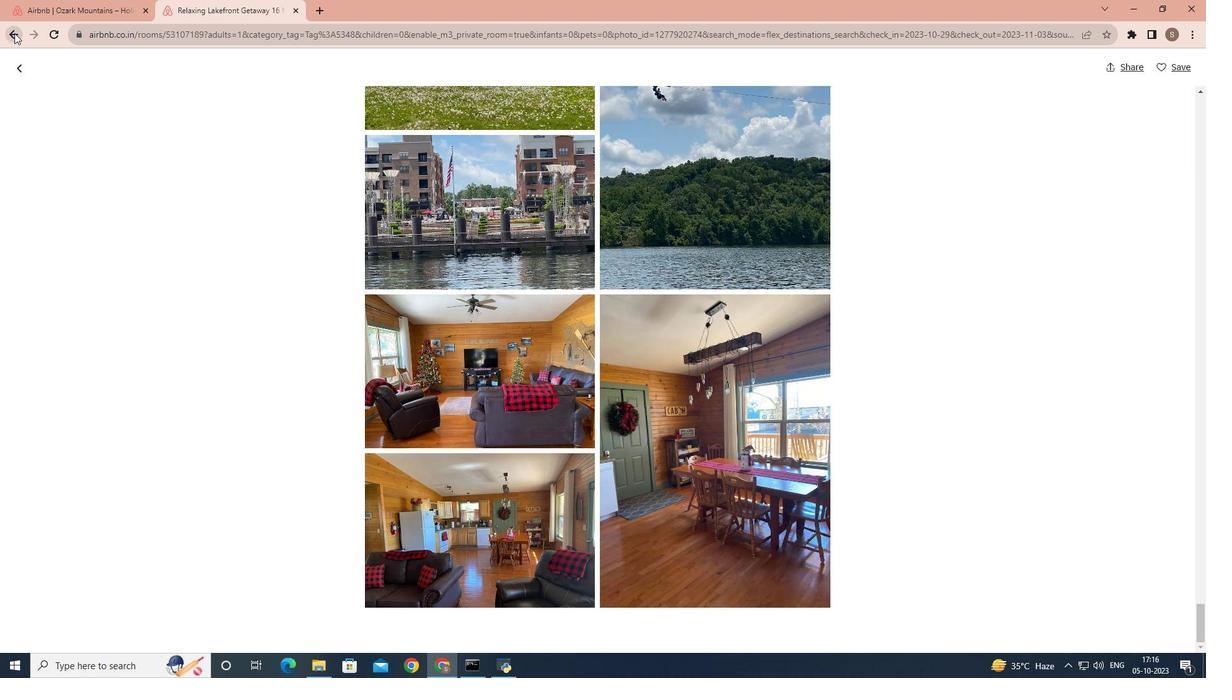 
Action: Mouse moved to (547, 363)
Screenshot: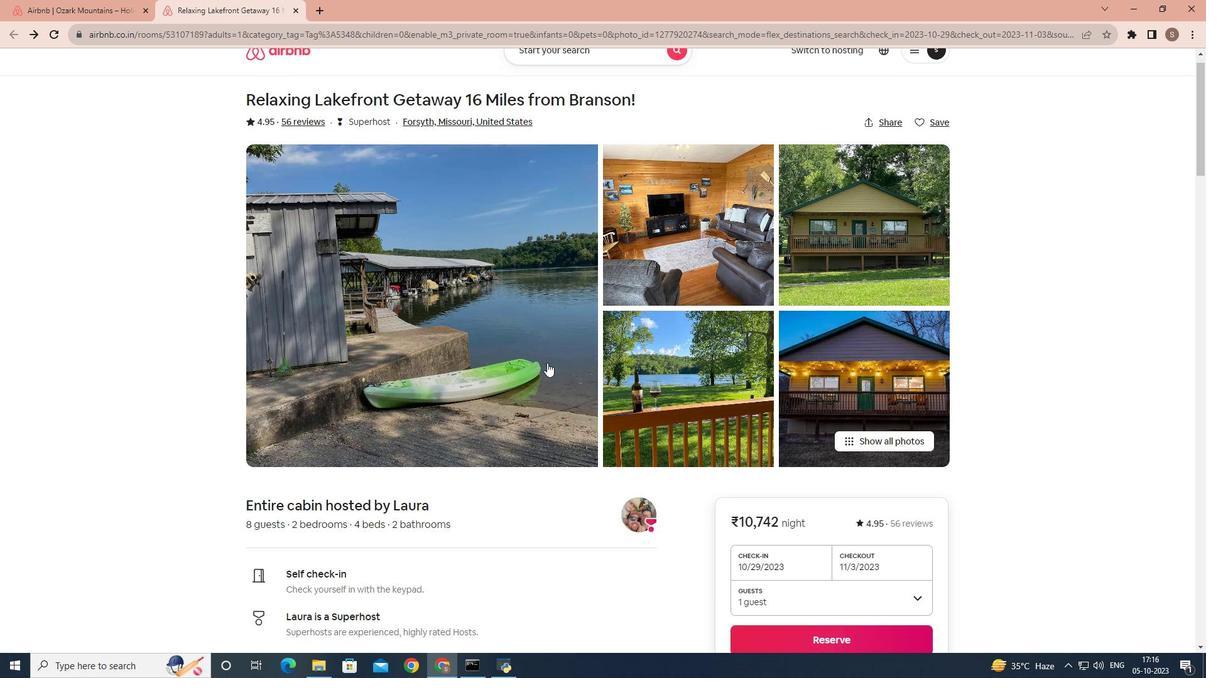 
Action: Mouse scrolled (547, 362) with delta (0, 0)
Screenshot: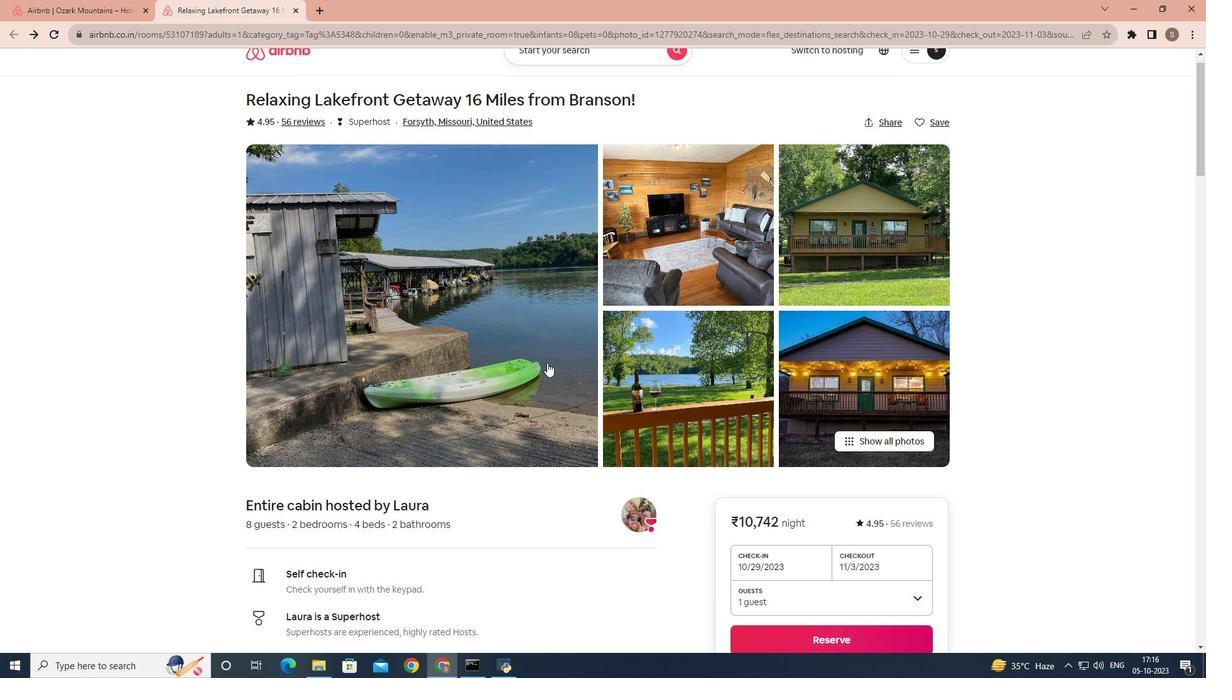 
Action: Mouse scrolled (547, 362) with delta (0, 0)
Screenshot: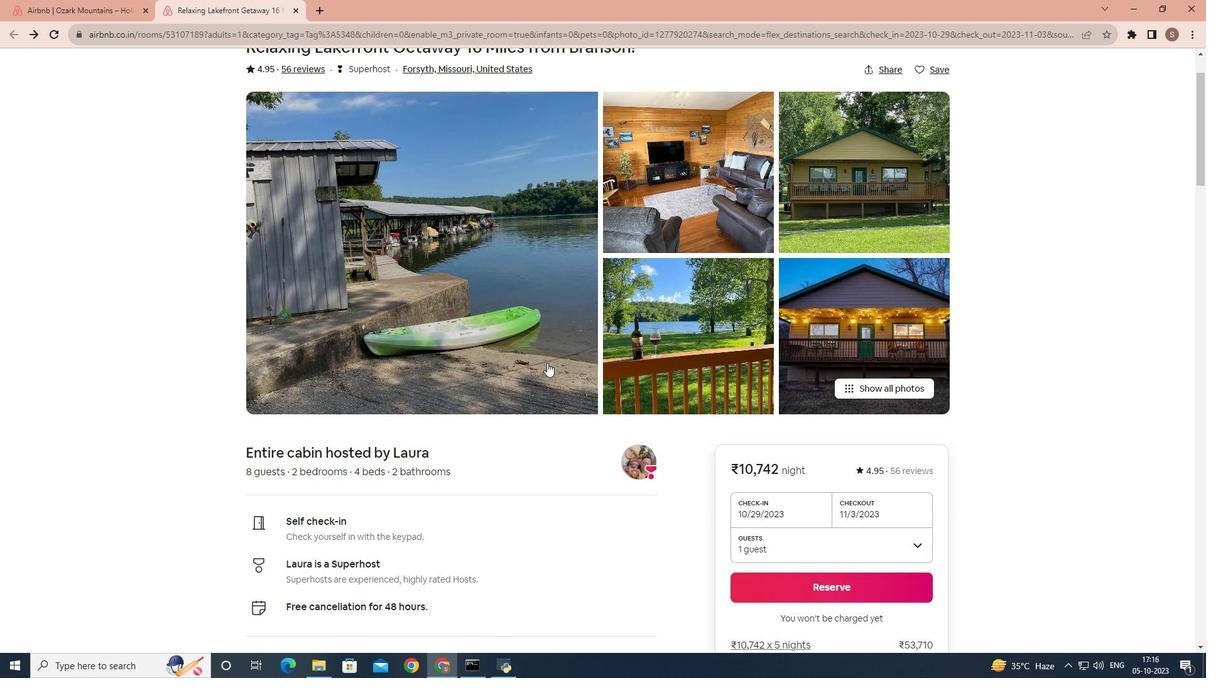 
Action: Mouse scrolled (547, 362) with delta (0, 0)
Screenshot: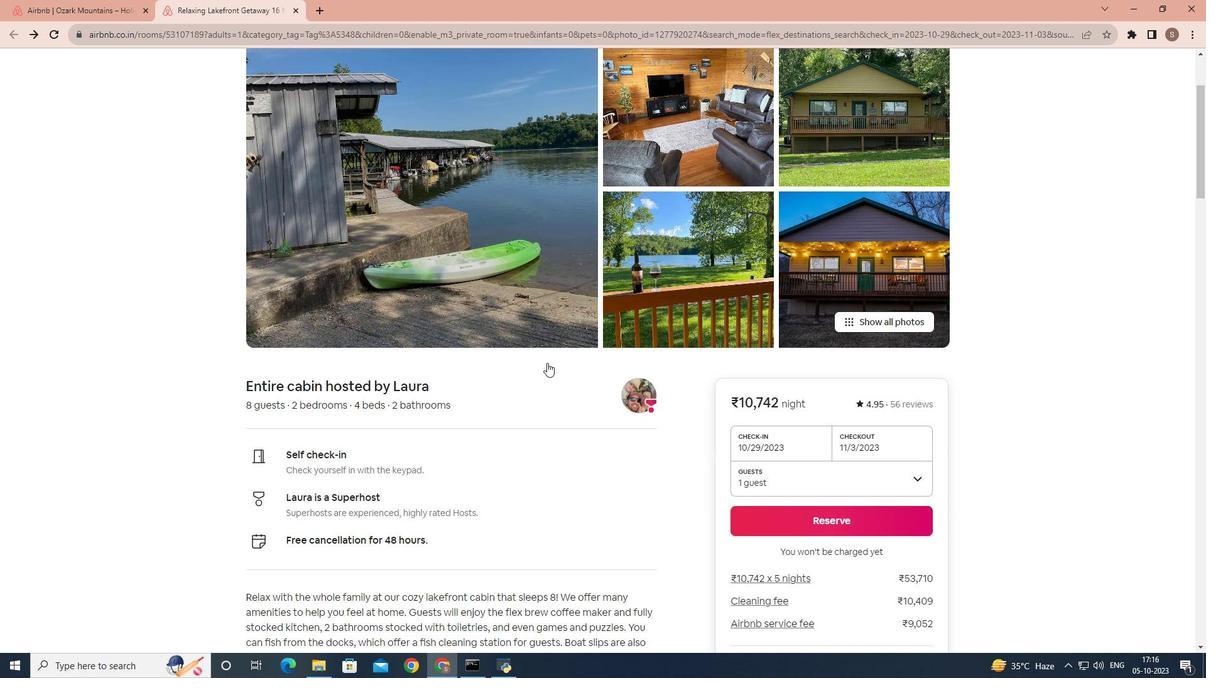 
Action: Mouse scrolled (547, 362) with delta (0, 0)
Screenshot: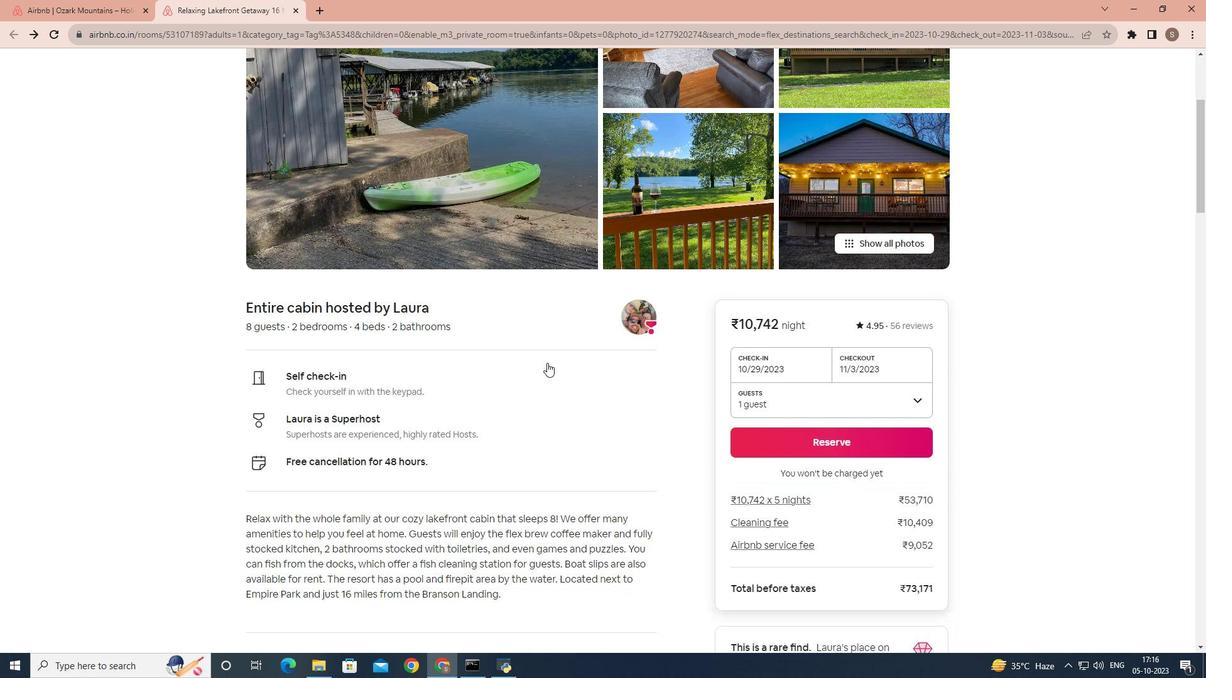 
Action: Mouse scrolled (547, 362) with delta (0, 0)
Screenshot: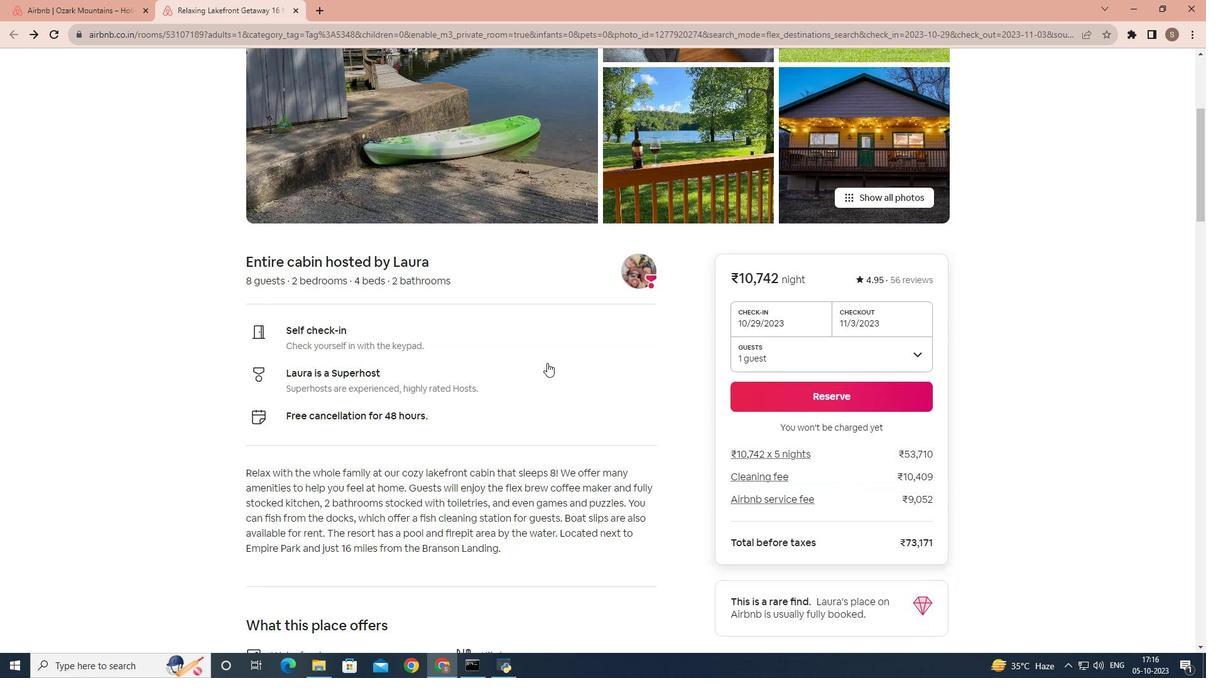 
Action: Mouse moved to (544, 363)
Screenshot: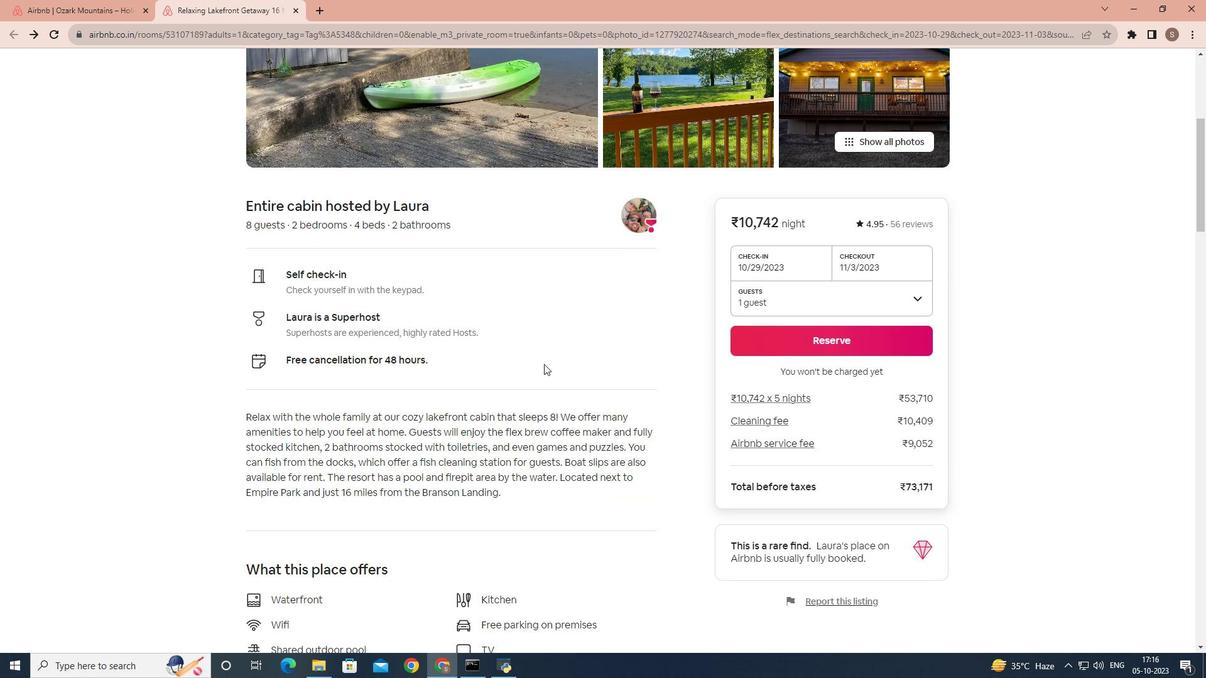 
Action: Mouse scrolled (544, 363) with delta (0, 0)
Screenshot: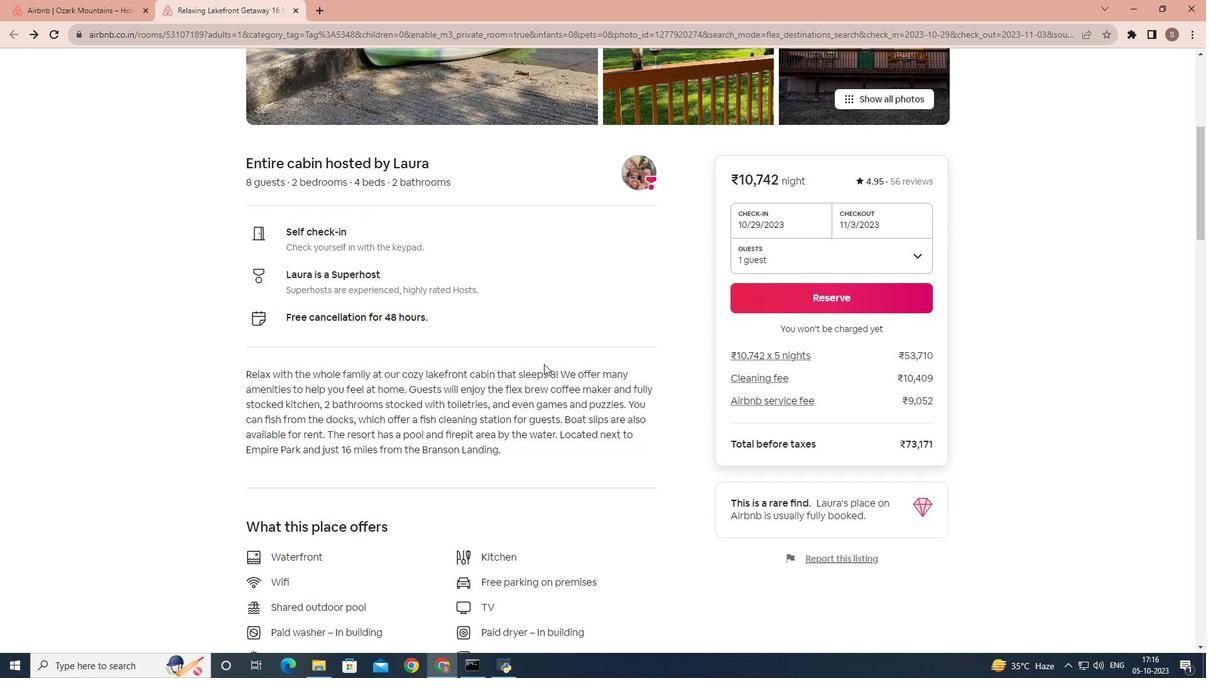 
Action: Mouse moved to (544, 364)
Screenshot: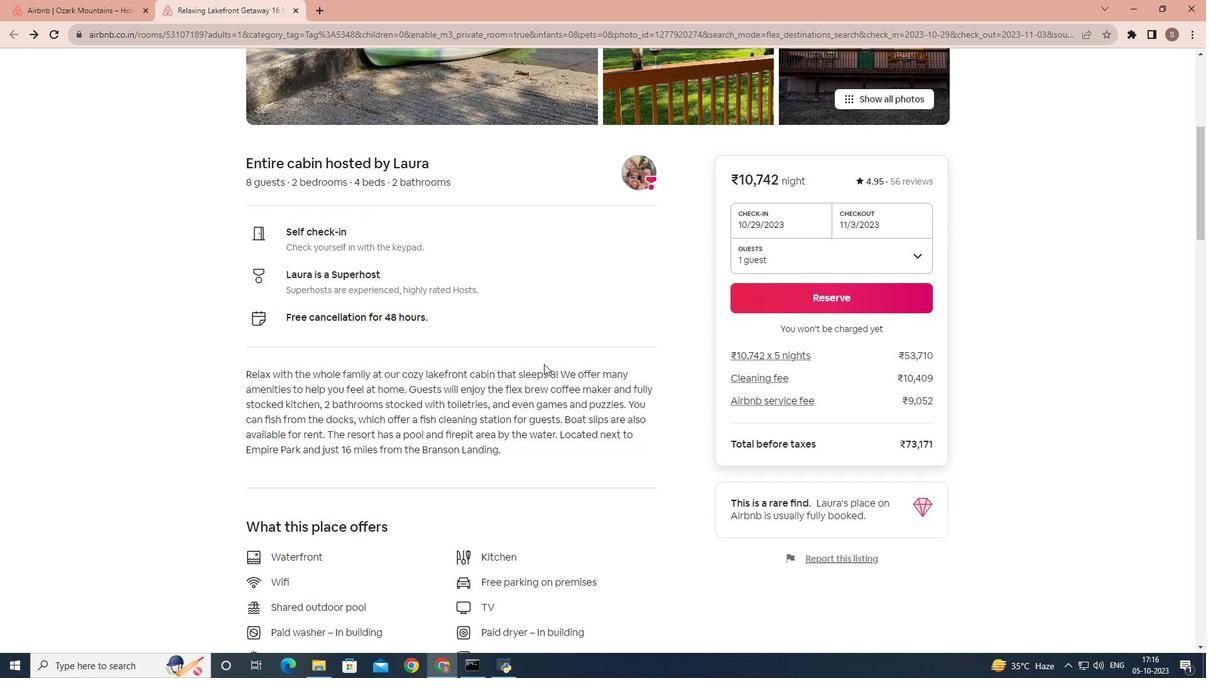 
Action: Mouse scrolled (544, 363) with delta (0, 0)
Screenshot: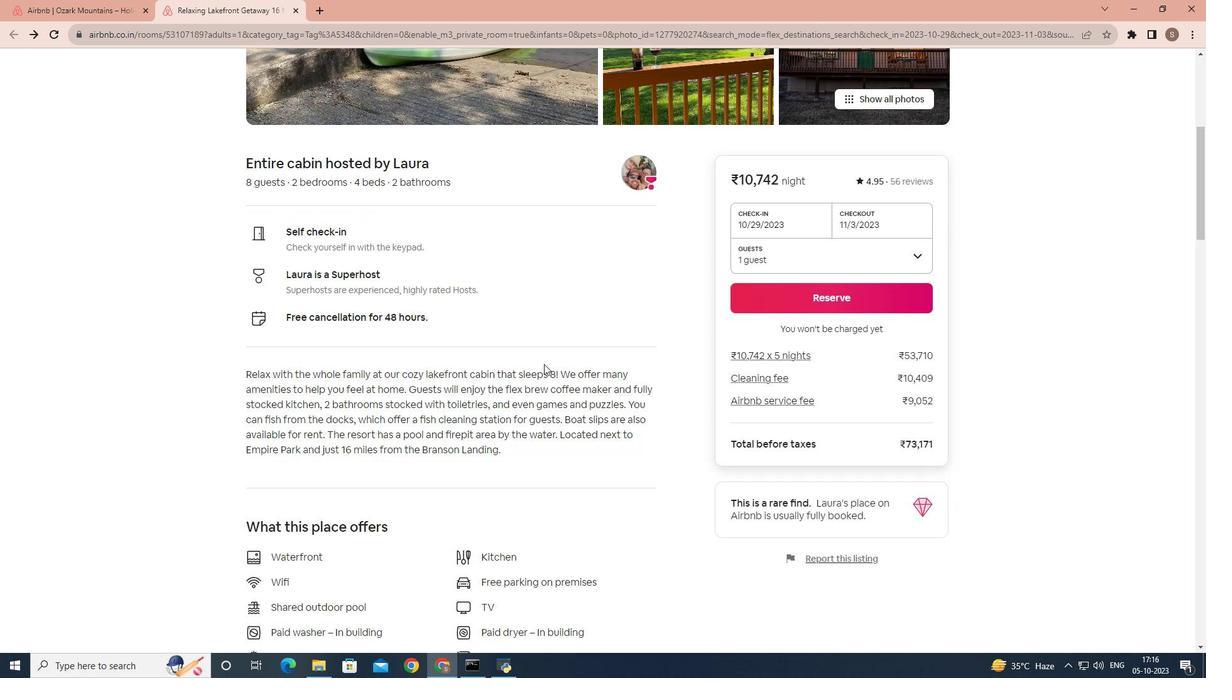 
Action: Mouse scrolled (544, 363) with delta (0, 0)
Screenshot: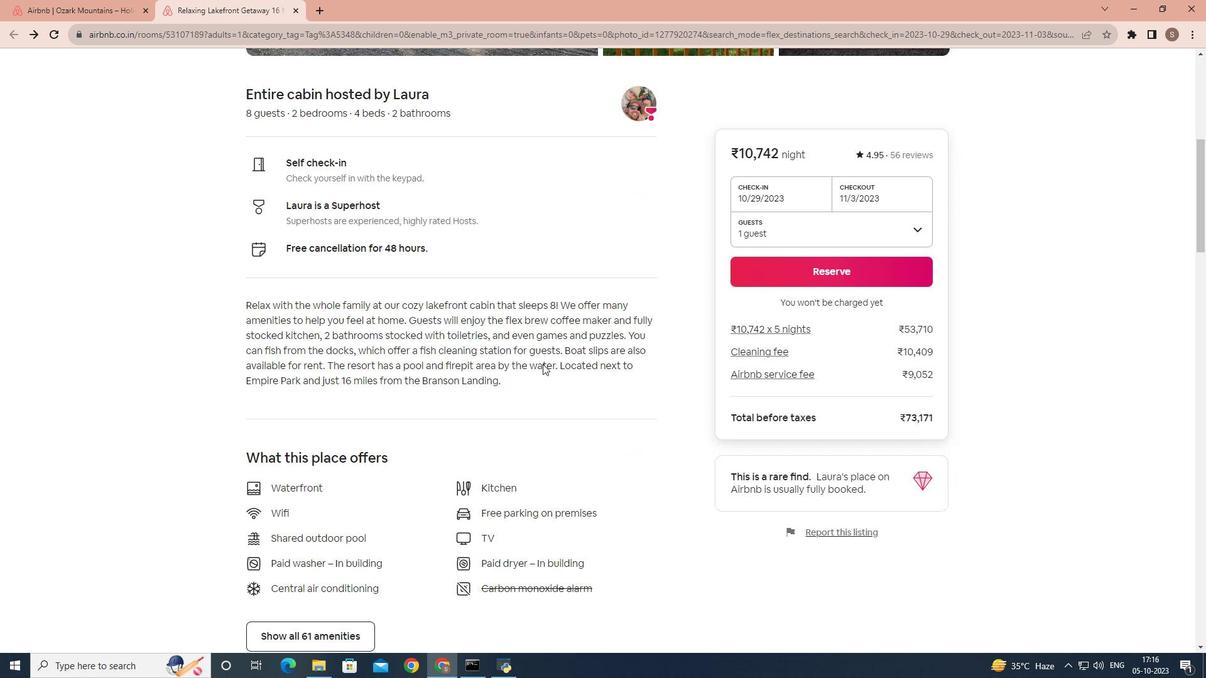 
Action: Mouse moved to (532, 368)
Screenshot: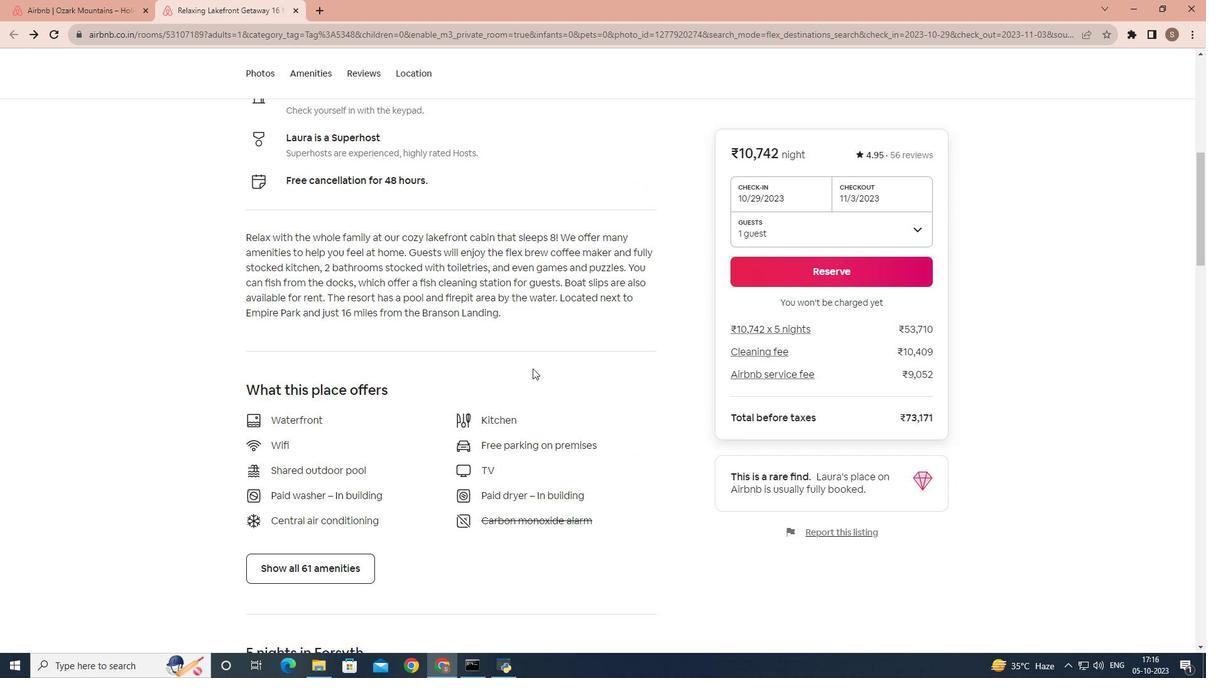 
Action: Mouse scrolled (532, 368) with delta (0, 0)
Screenshot: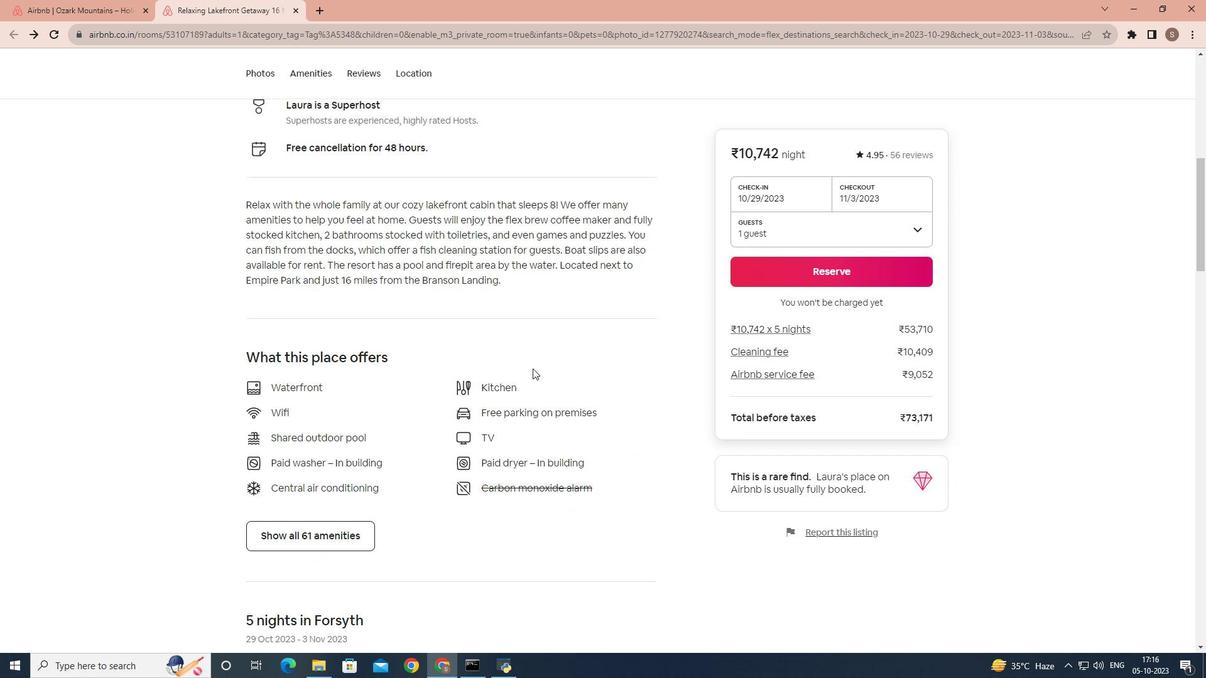 
Action: Mouse scrolled (532, 368) with delta (0, 0)
Screenshot: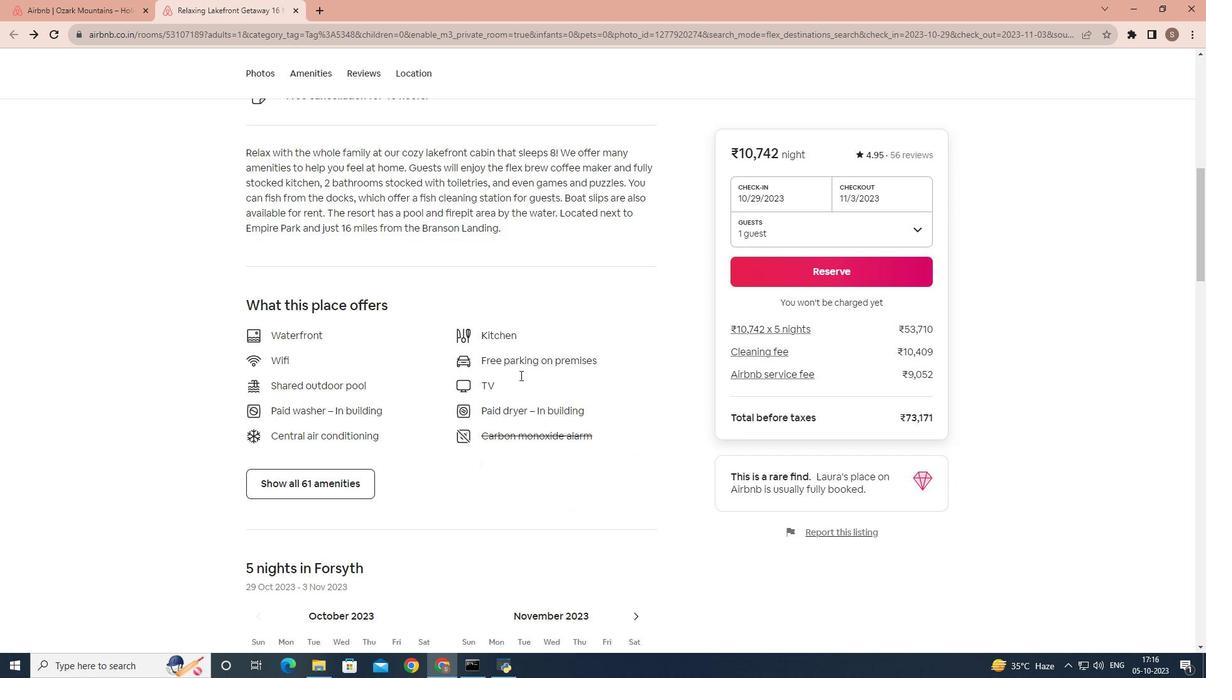 
Action: Mouse moved to (355, 444)
Screenshot: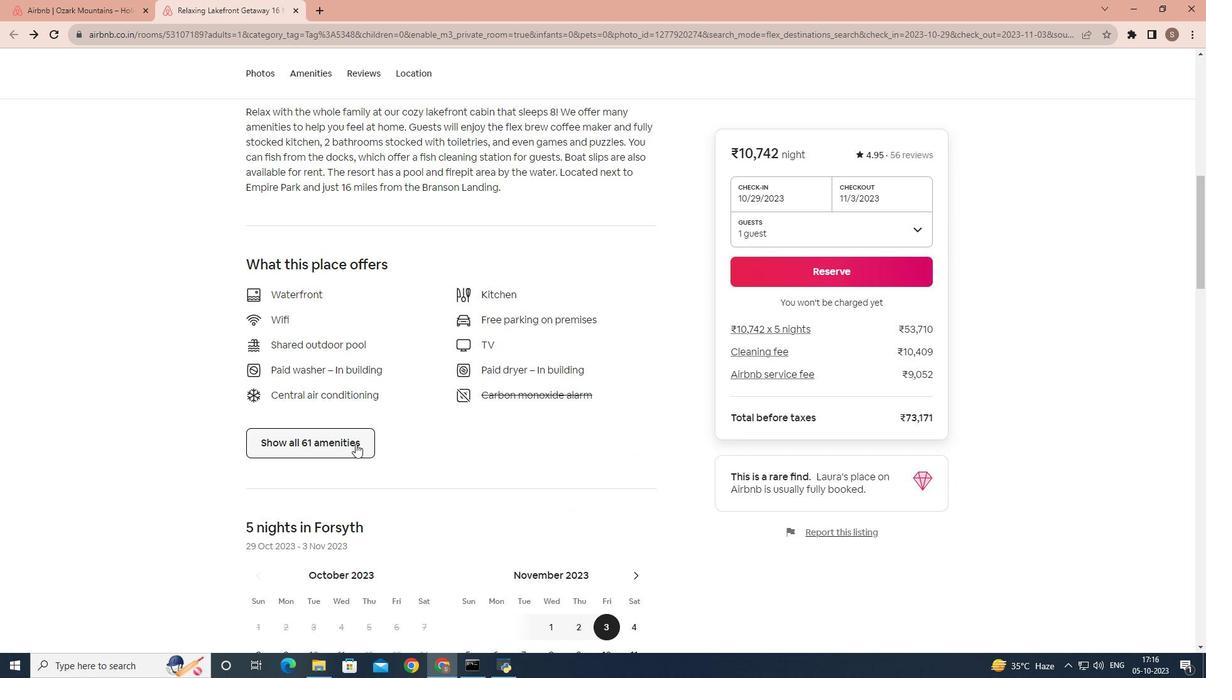
Action: Mouse pressed left at (355, 444)
Screenshot: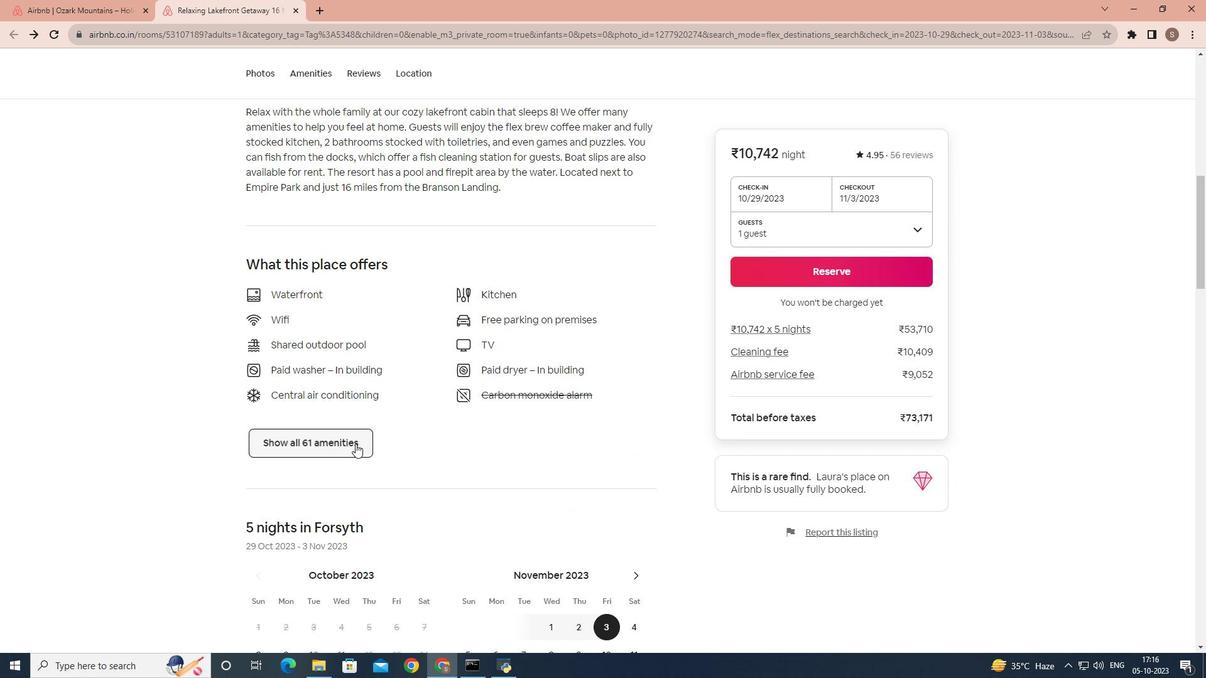 
Action: Mouse moved to (658, 373)
Screenshot: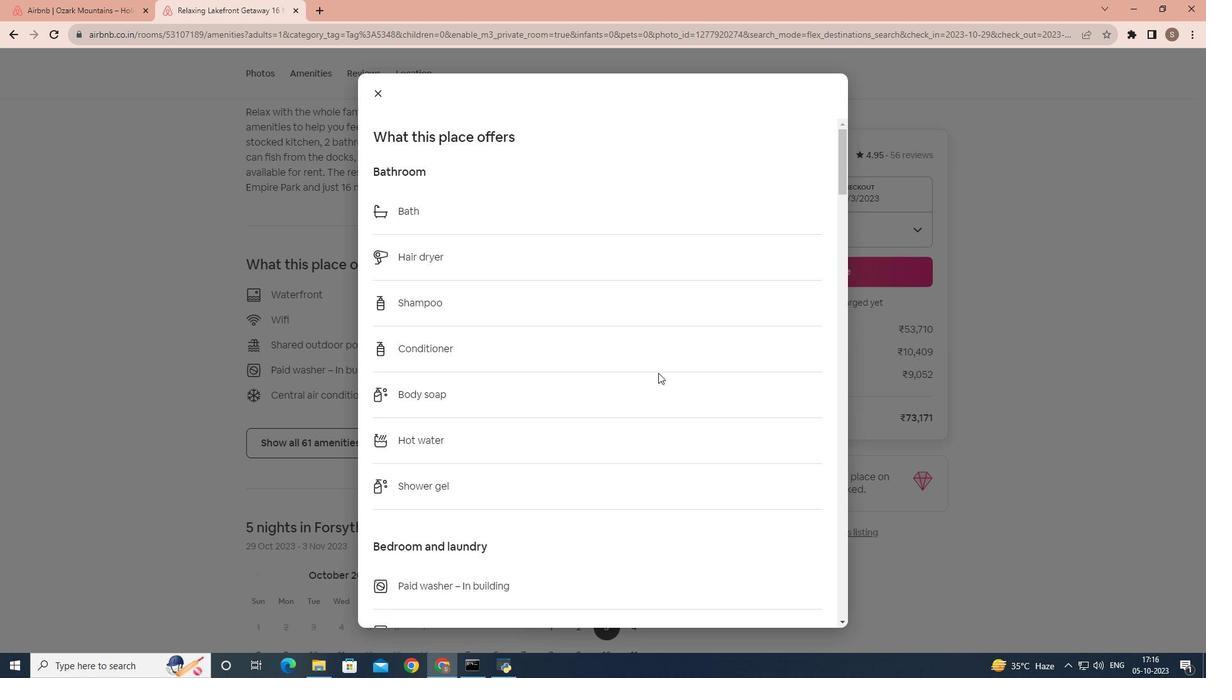 
Action: Mouse scrolled (658, 372) with delta (0, 0)
Screenshot: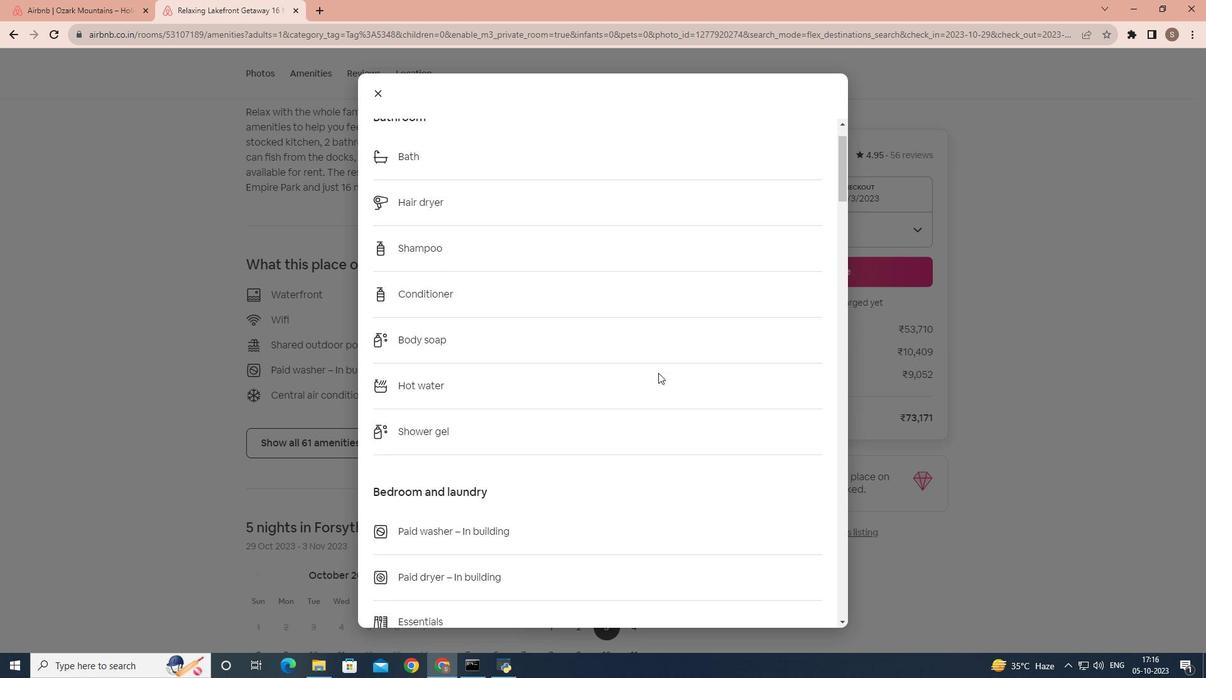 
Action: Mouse scrolled (658, 372) with delta (0, 0)
Screenshot: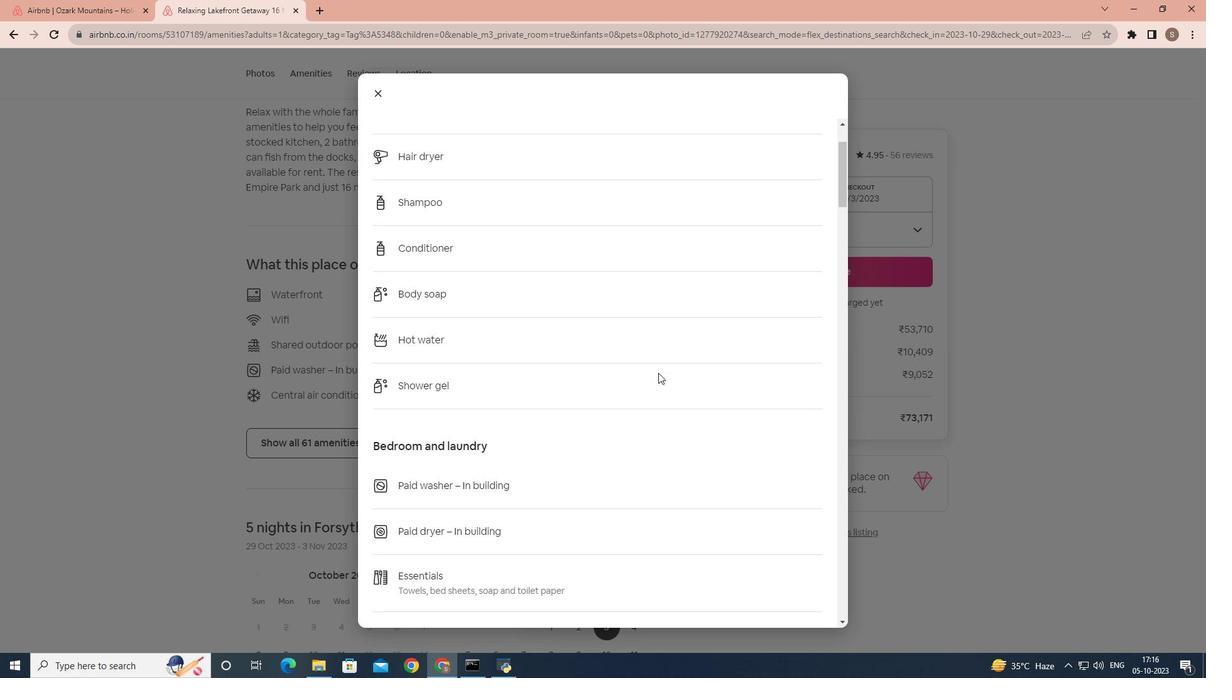 
Action: Mouse scrolled (658, 372) with delta (0, 0)
Screenshot: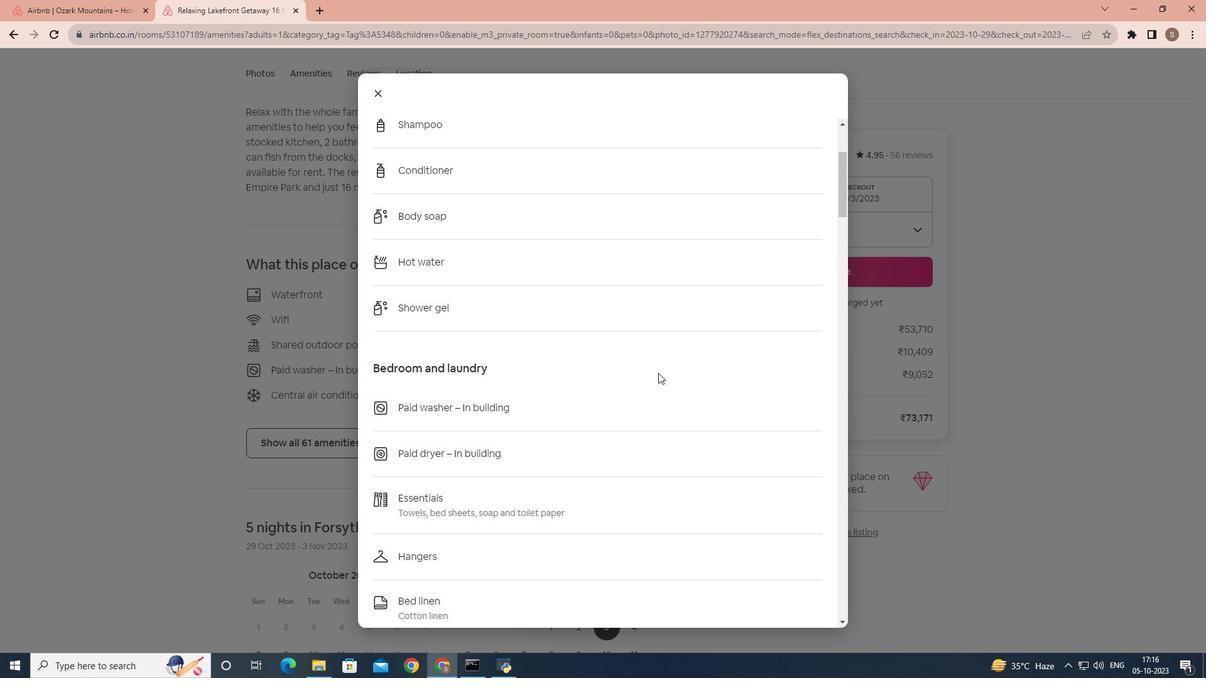 
Action: Mouse scrolled (658, 372) with delta (0, 0)
Screenshot: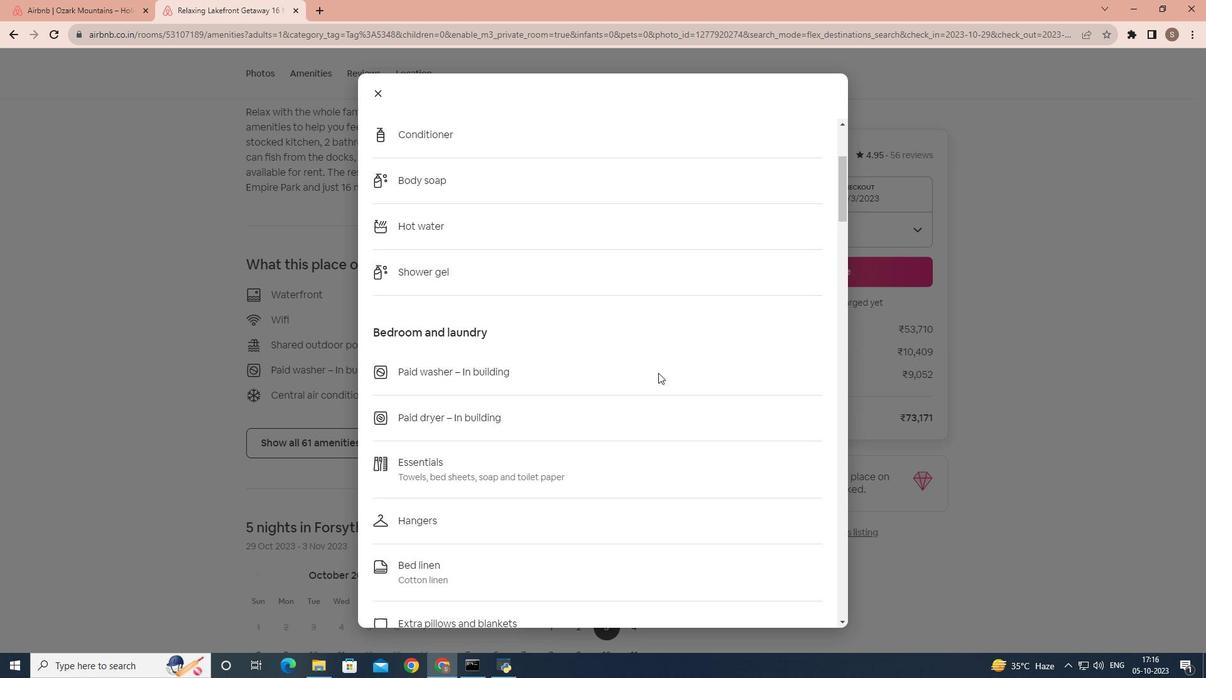 
Action: Mouse scrolled (658, 372) with delta (0, 0)
Screenshot: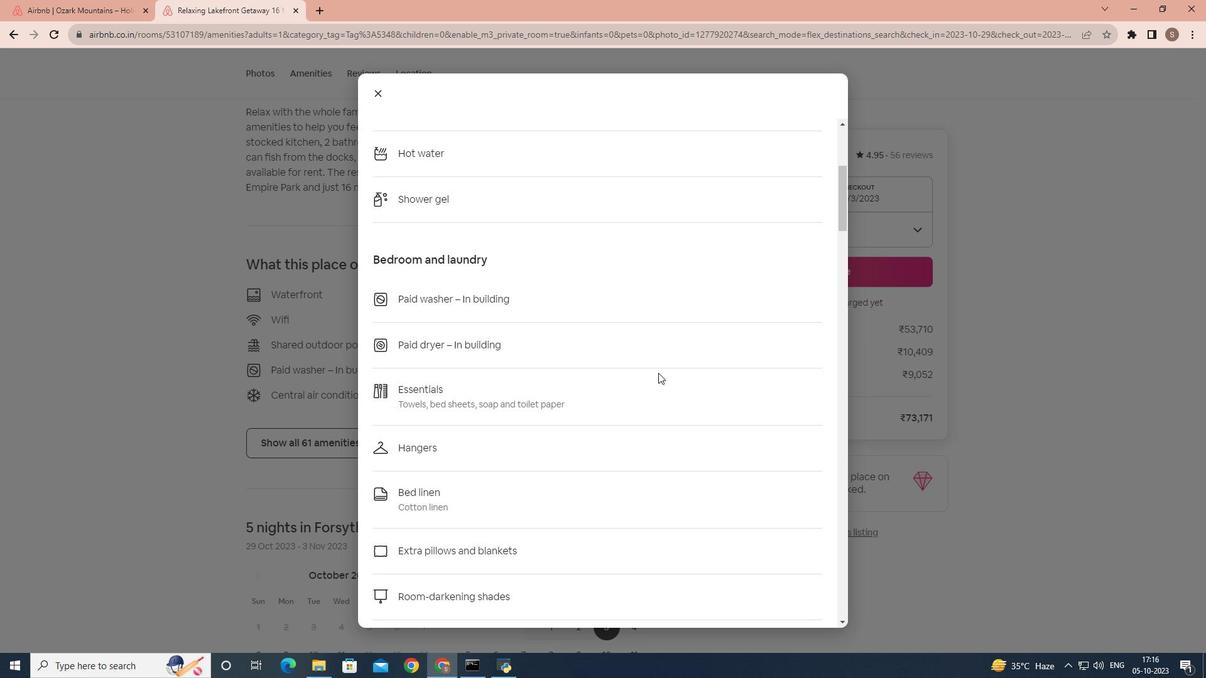 
Action: Mouse scrolled (658, 372) with delta (0, 0)
Screenshot: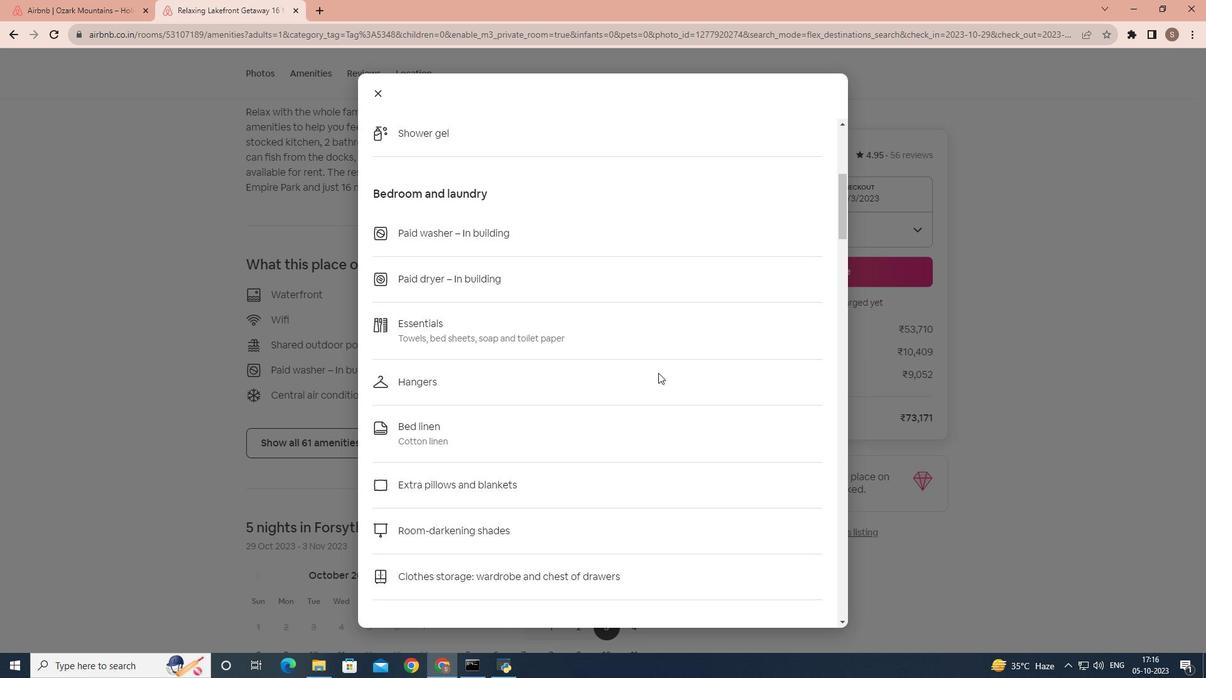 
Action: Mouse scrolled (658, 372) with delta (0, 0)
Screenshot: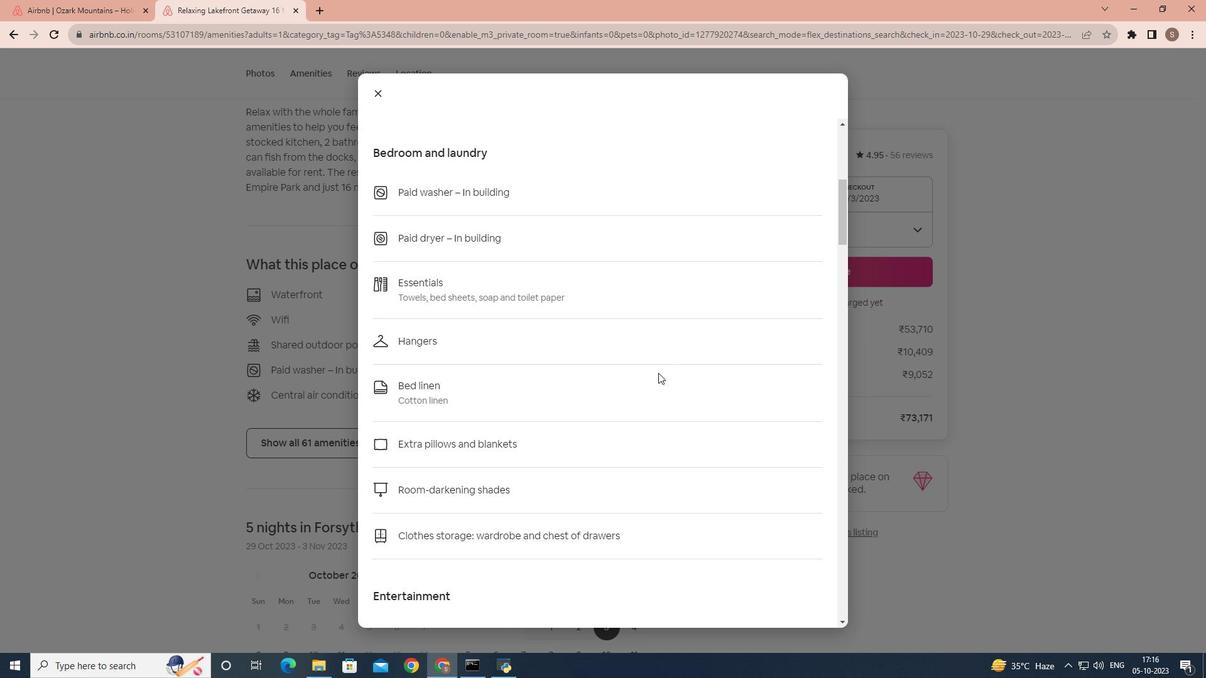 
Action: Mouse scrolled (658, 372) with delta (0, 0)
Screenshot: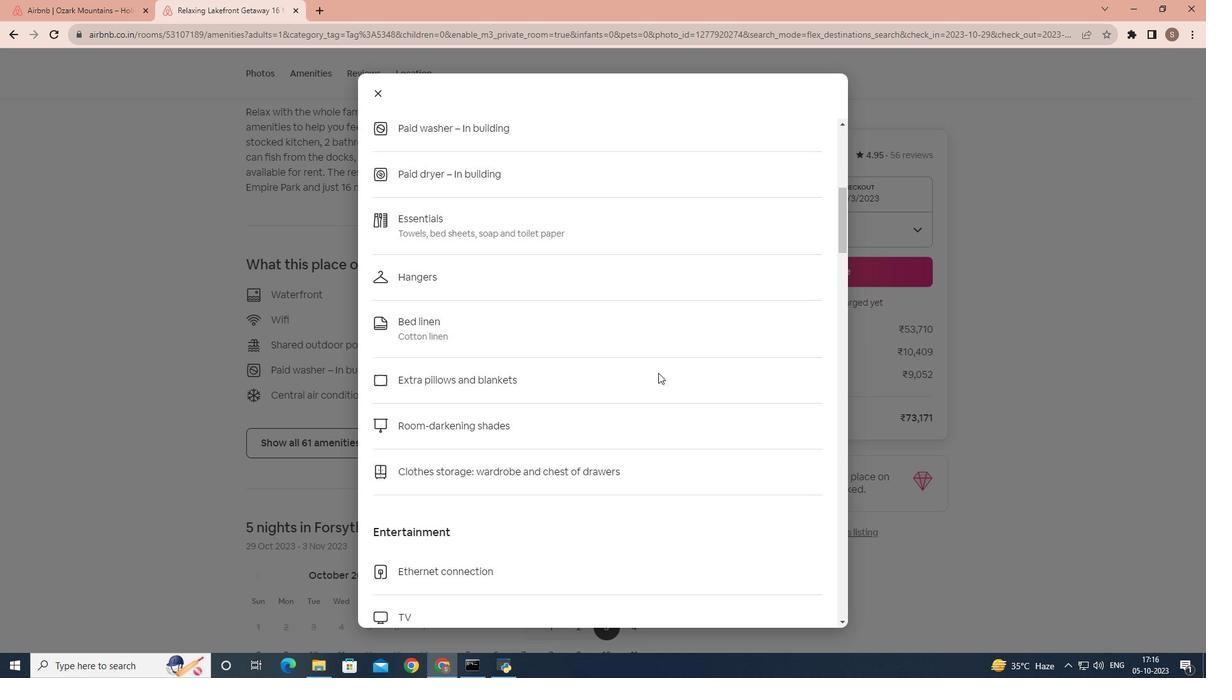 
Action: Mouse scrolled (658, 372) with delta (0, 0)
Screenshot: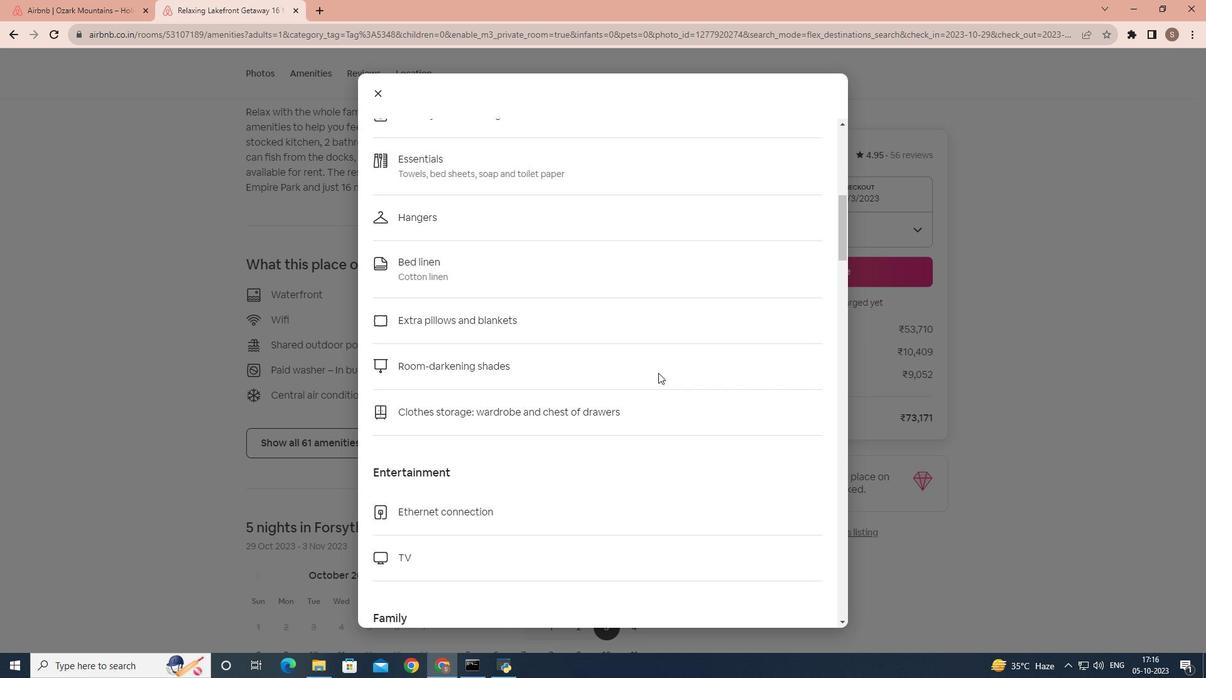 
Action: Mouse scrolled (658, 372) with delta (0, 0)
Screenshot: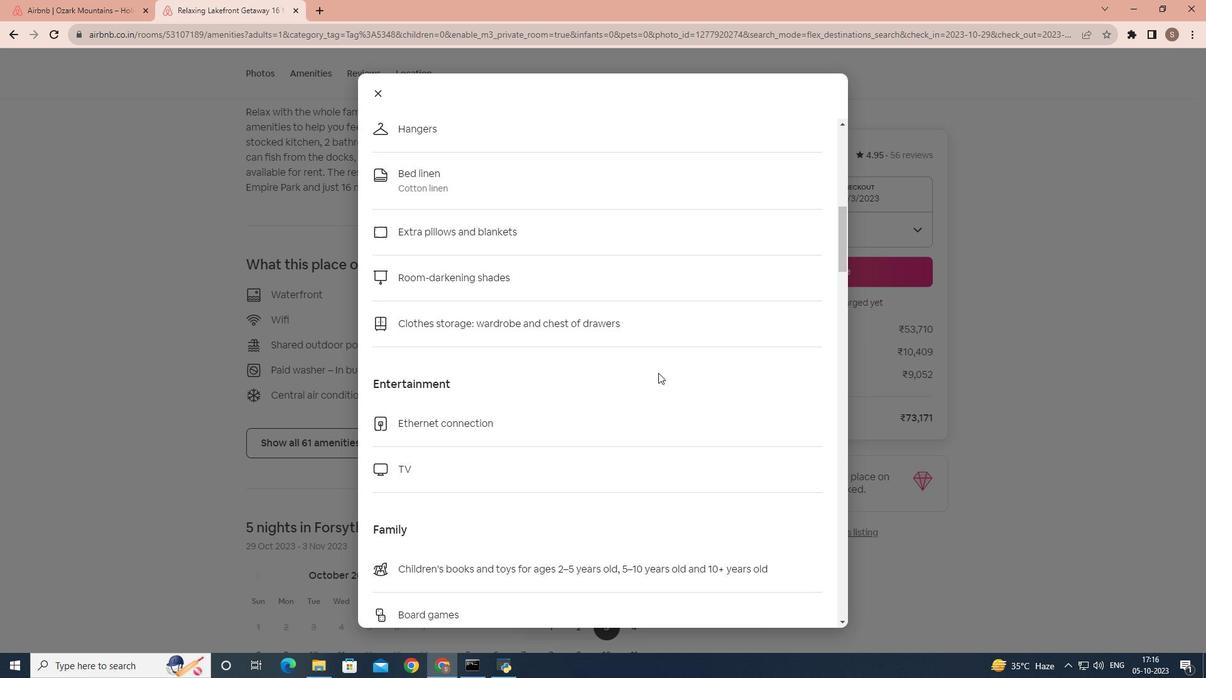 
Action: Mouse scrolled (658, 372) with delta (0, 0)
Screenshot: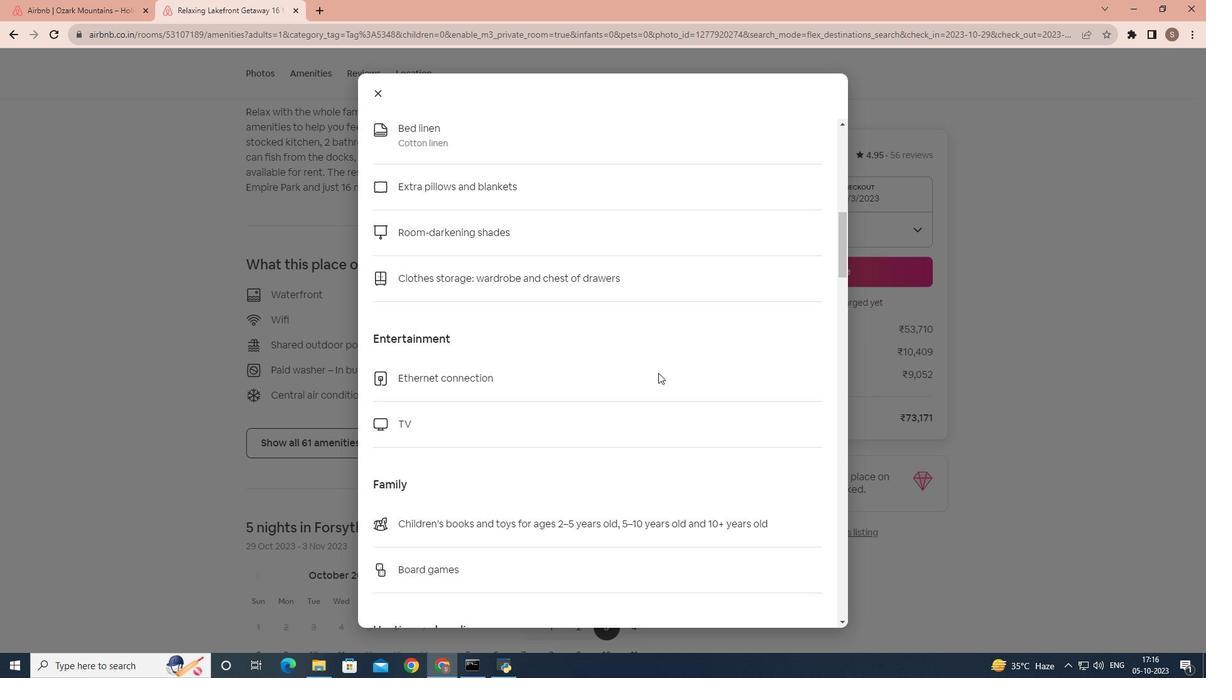 
Action: Mouse scrolled (658, 372) with delta (0, 0)
Screenshot: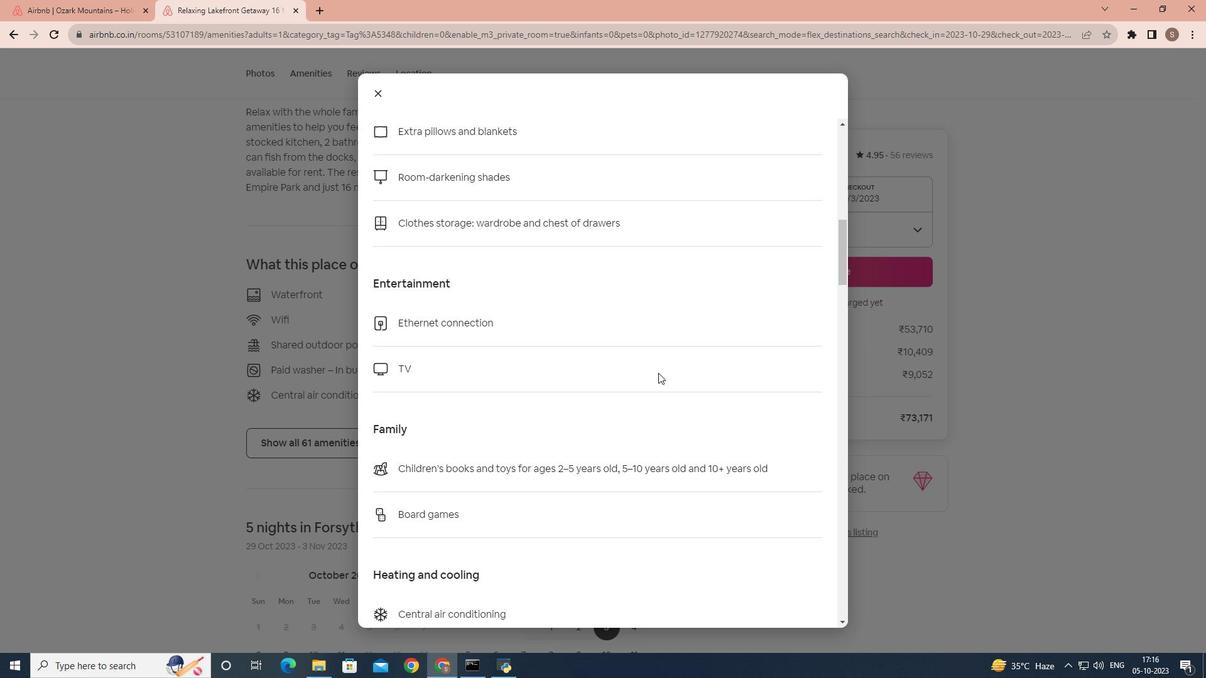 
Action: Mouse scrolled (658, 372) with delta (0, 0)
Screenshot: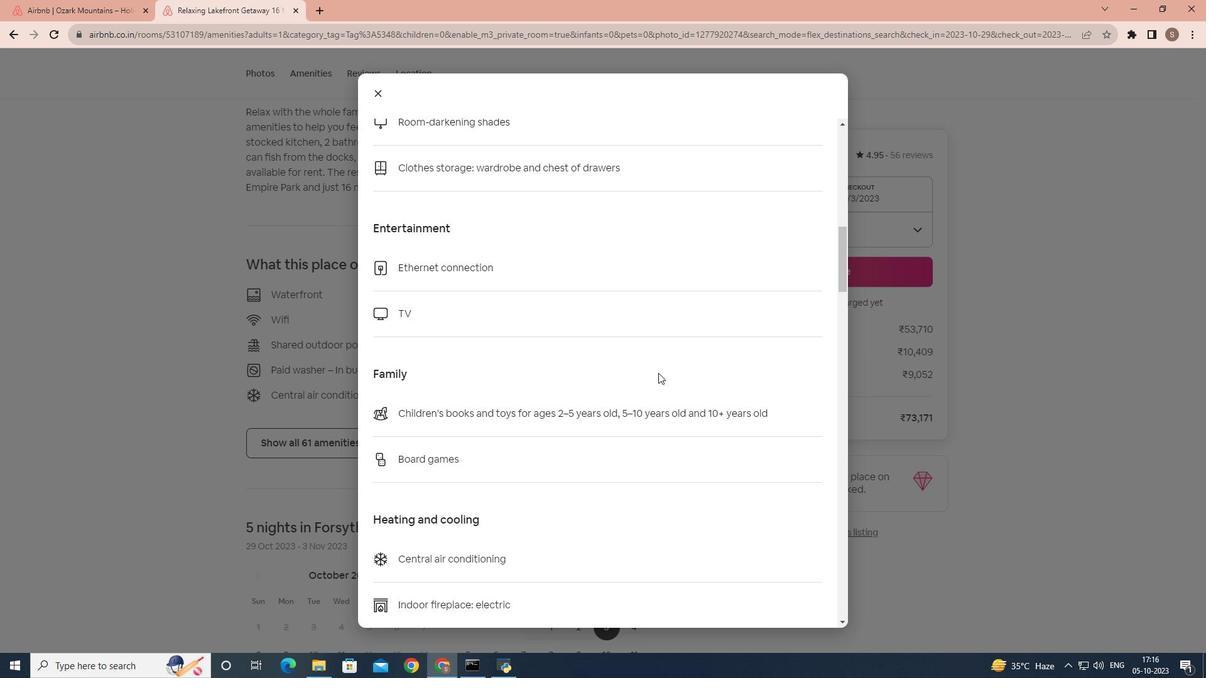 
Action: Mouse scrolled (658, 372) with delta (0, 0)
Screenshot: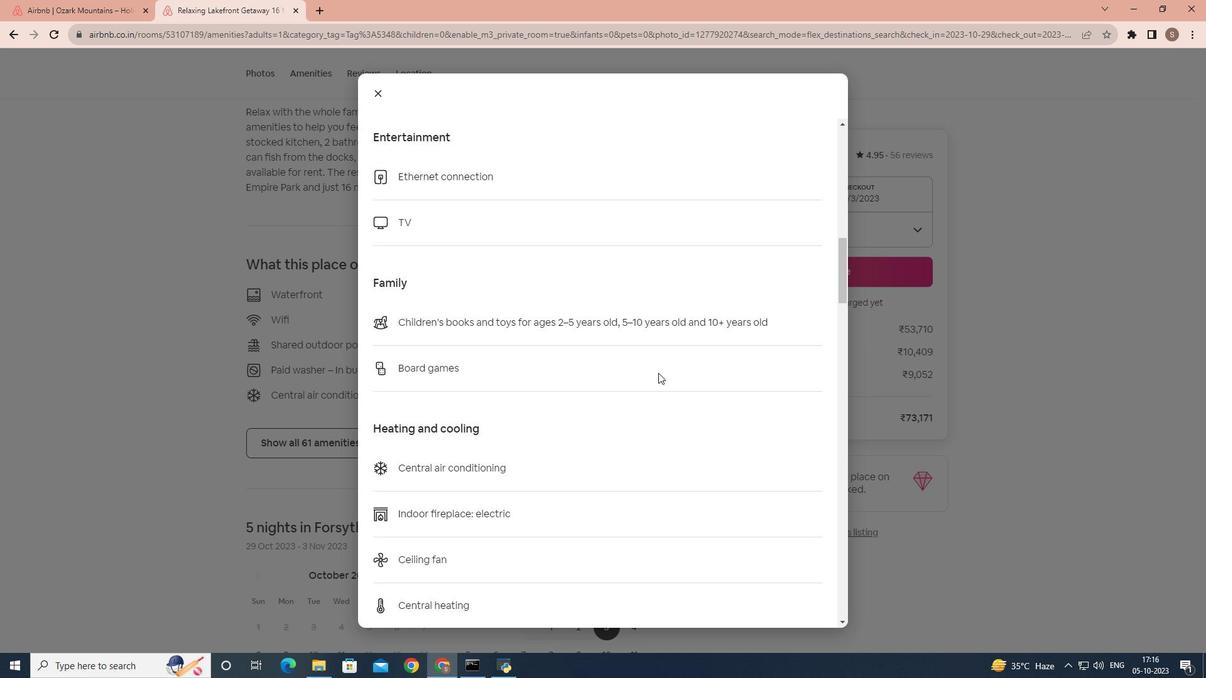 
Action: Mouse scrolled (658, 372) with delta (0, 0)
Screenshot: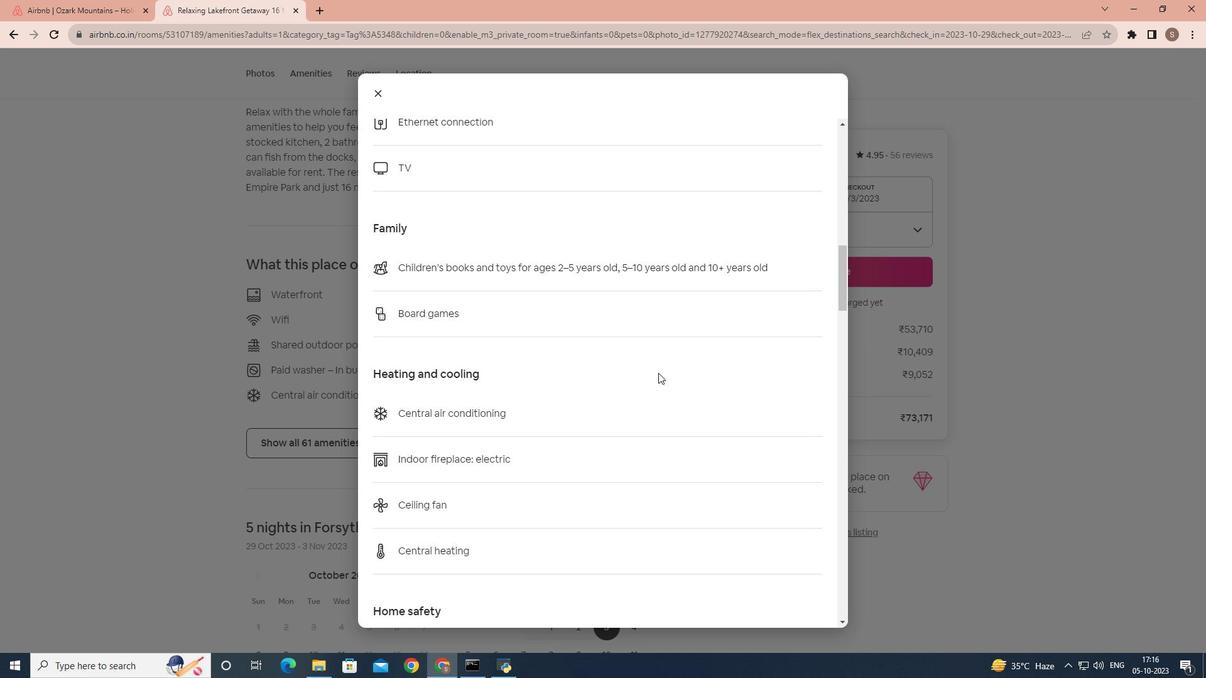 
Action: Mouse scrolled (658, 372) with delta (0, 0)
Screenshot: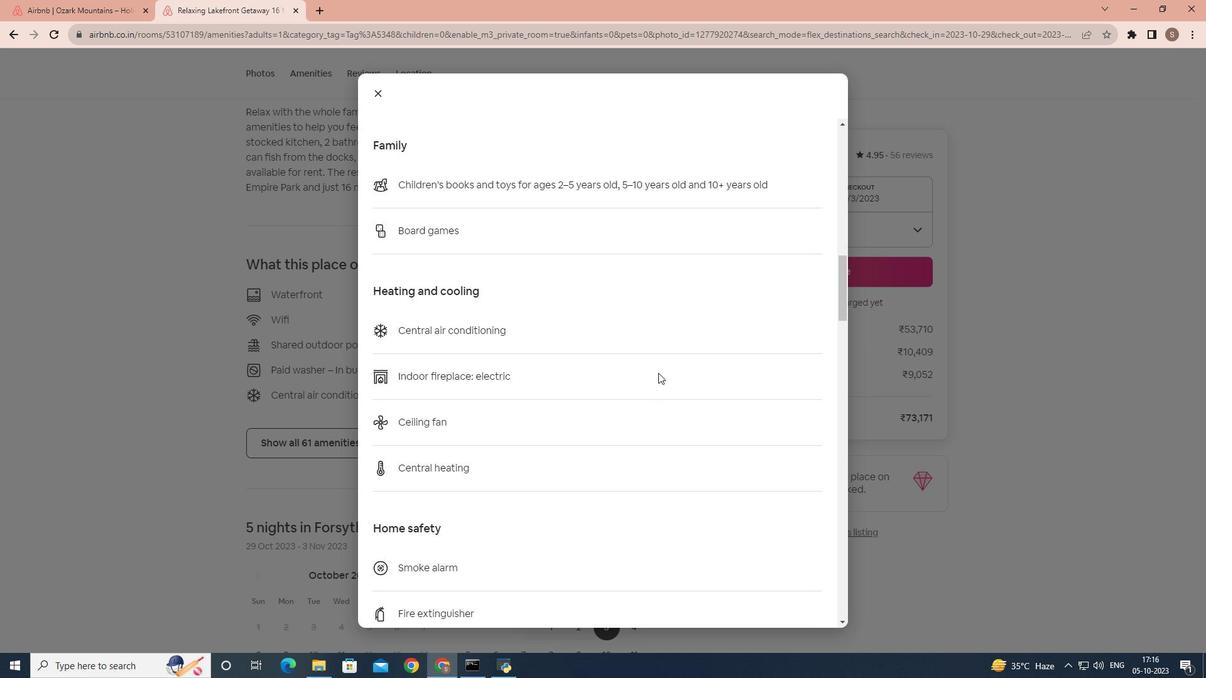 
Action: Mouse scrolled (658, 372) with delta (0, 0)
Screenshot: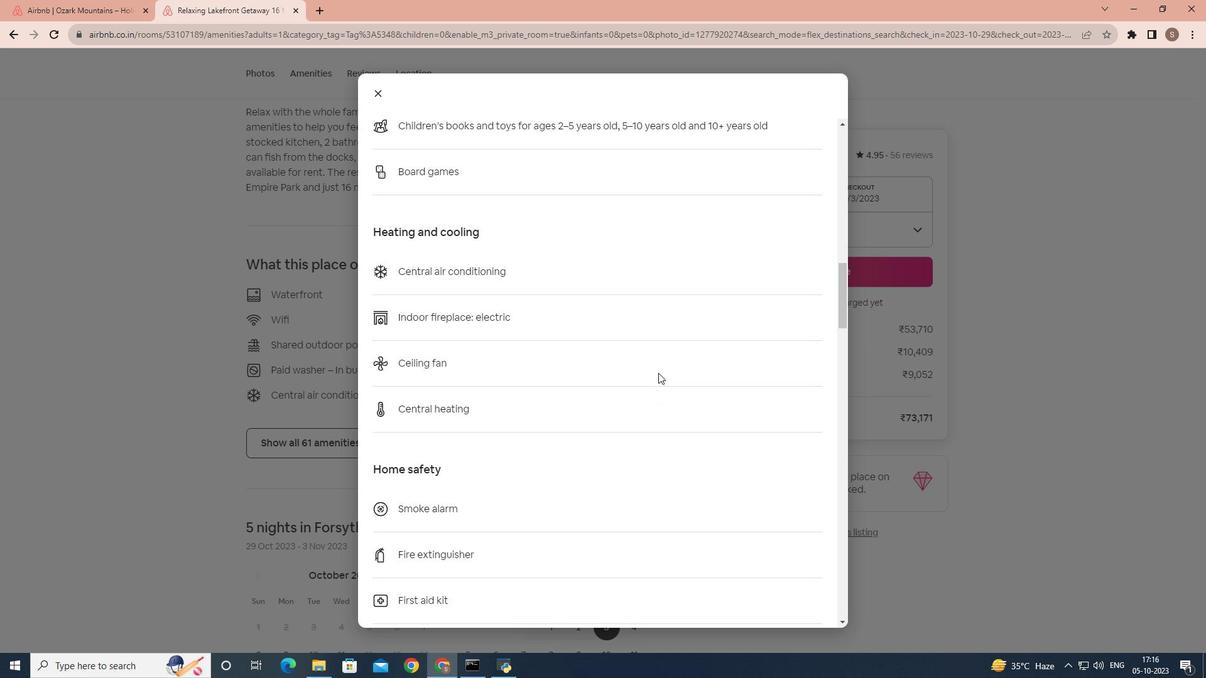 
Action: Mouse scrolled (658, 372) with delta (0, 0)
Screenshot: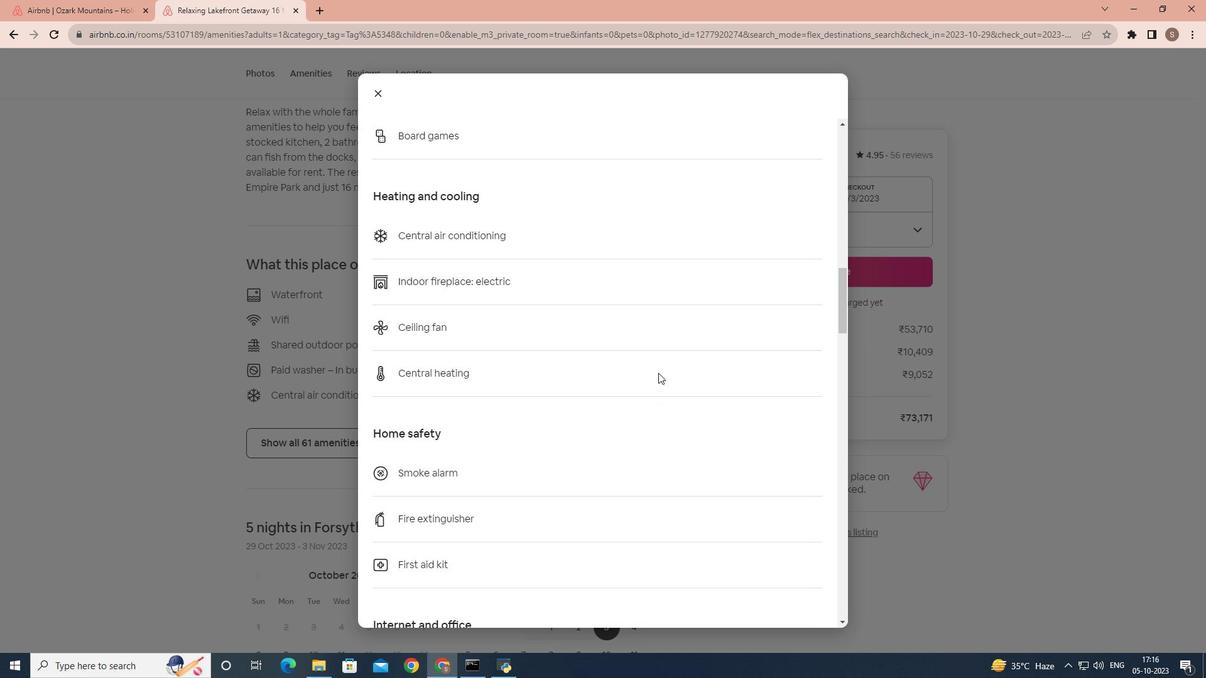 
Action: Mouse scrolled (658, 372) with delta (0, 0)
Screenshot: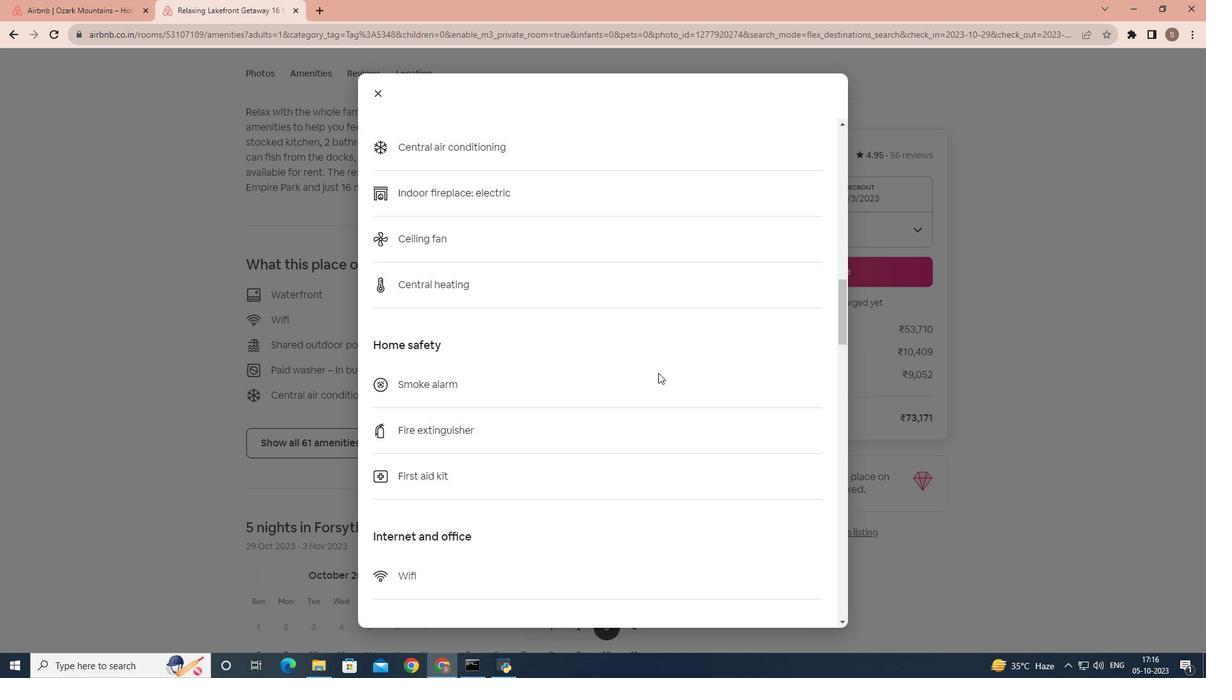 
Action: Mouse scrolled (658, 372) with delta (0, 0)
Screenshot: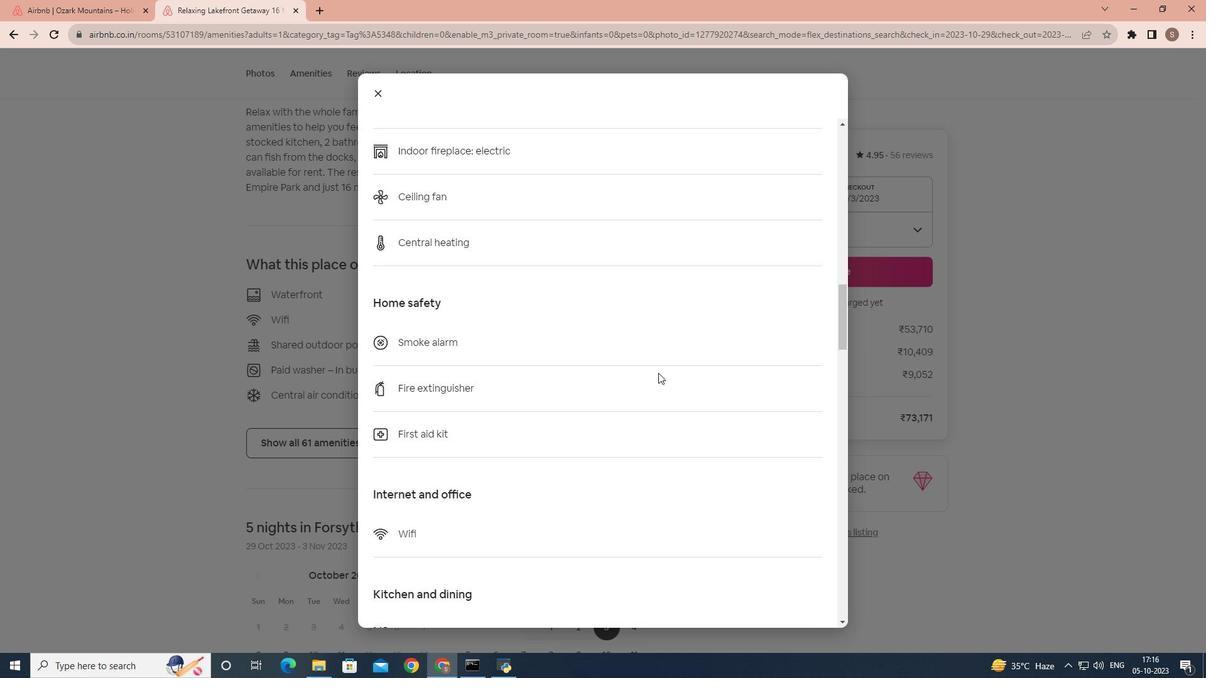 
Action: Mouse scrolled (658, 372) with delta (0, 0)
Screenshot: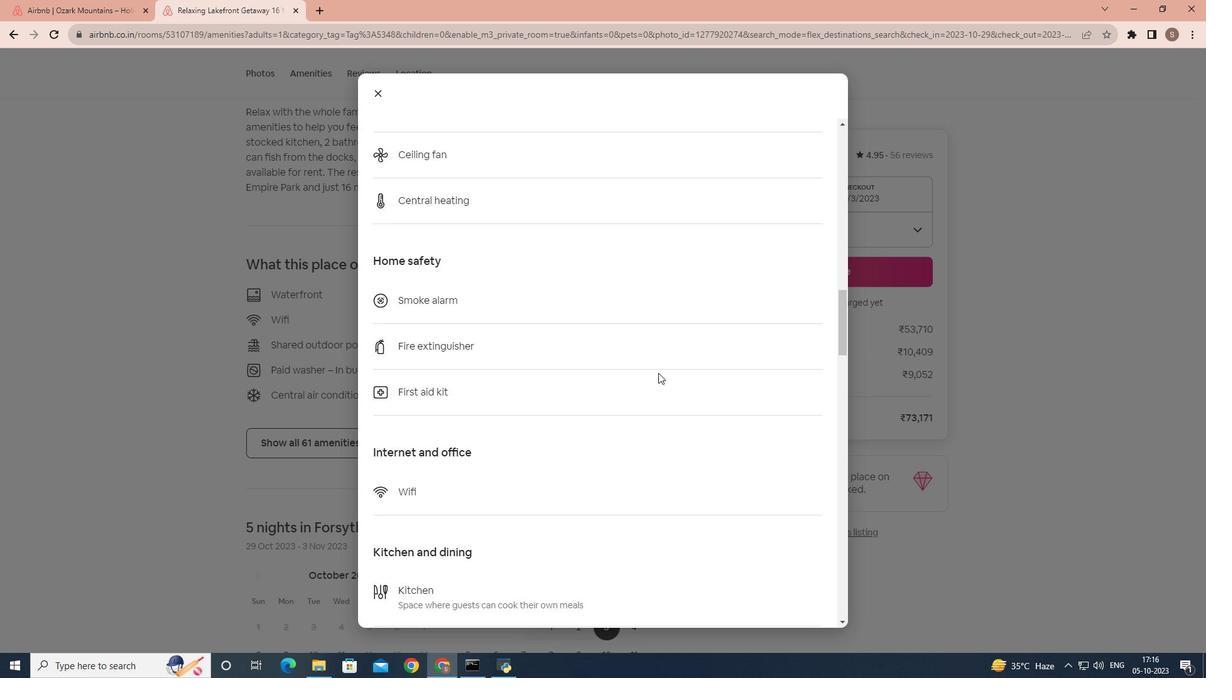 
Action: Mouse scrolled (658, 372) with delta (0, 0)
Screenshot: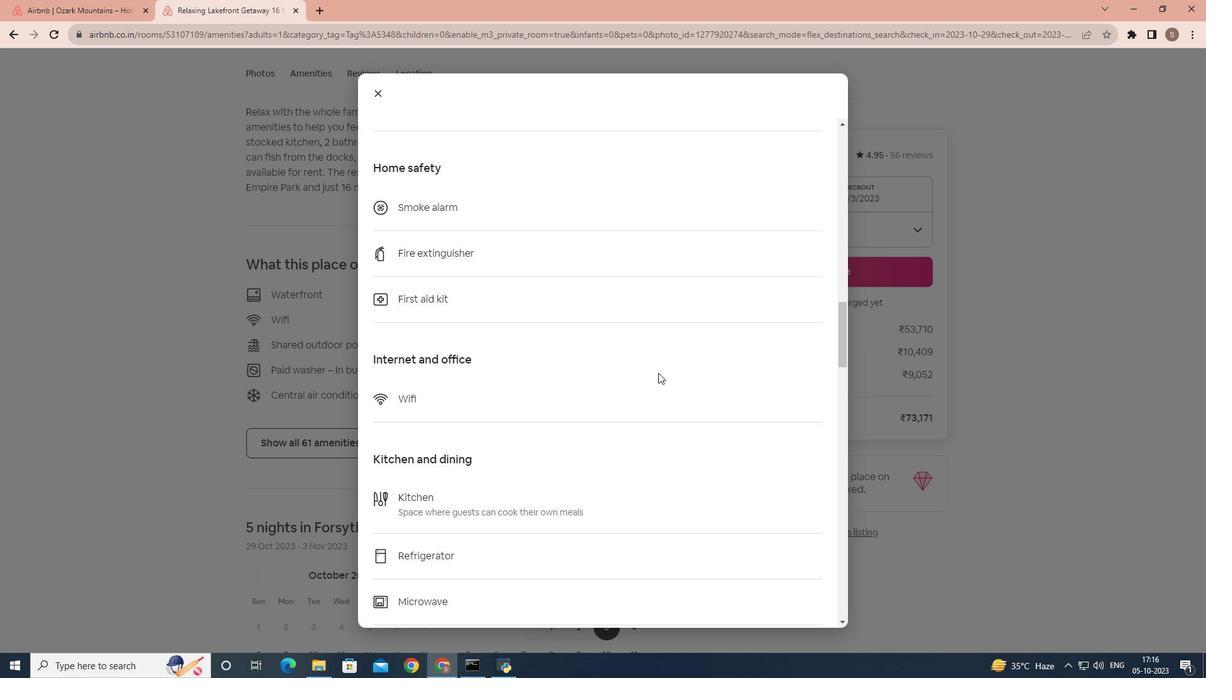 
Action: Mouse scrolled (658, 372) with delta (0, 0)
Screenshot: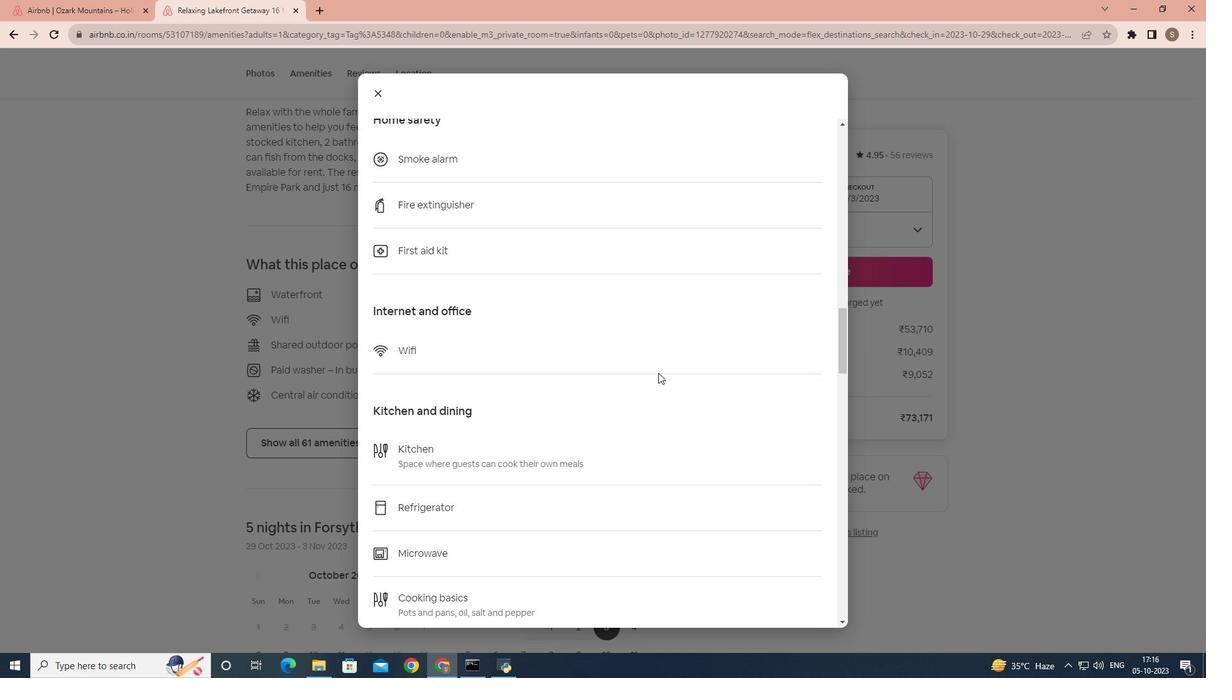 
Action: Mouse scrolled (658, 372) with delta (0, 0)
Screenshot: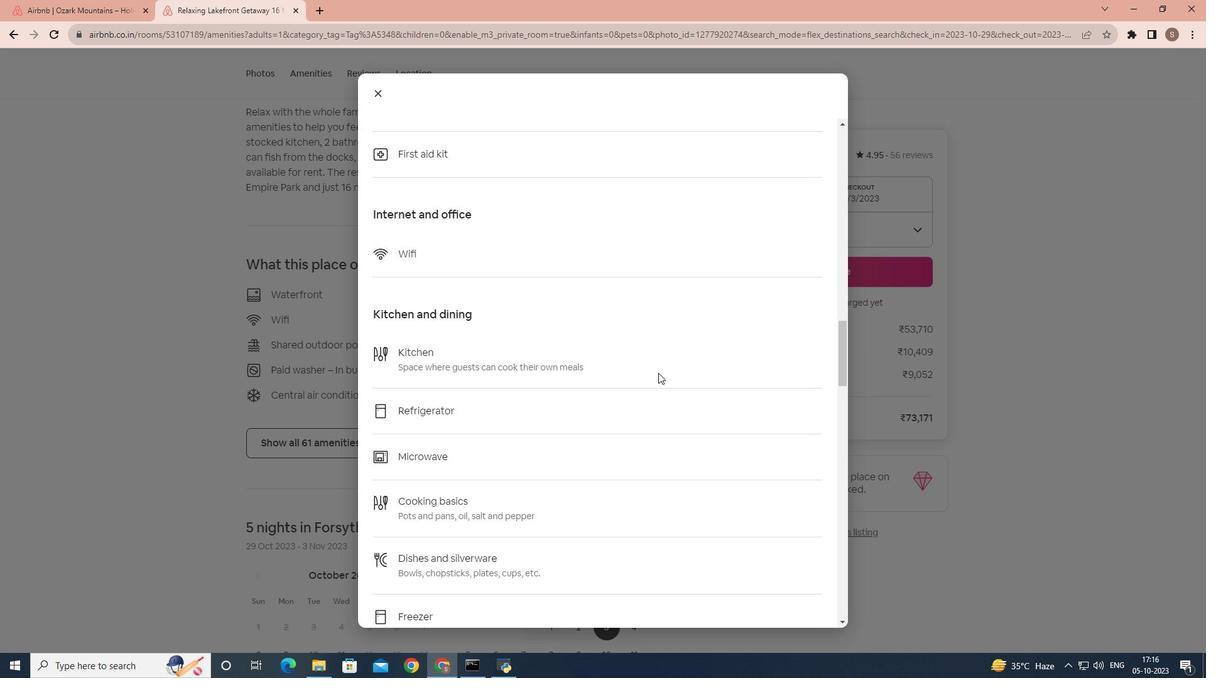 
Action: Mouse scrolled (658, 372) with delta (0, 0)
Screenshot: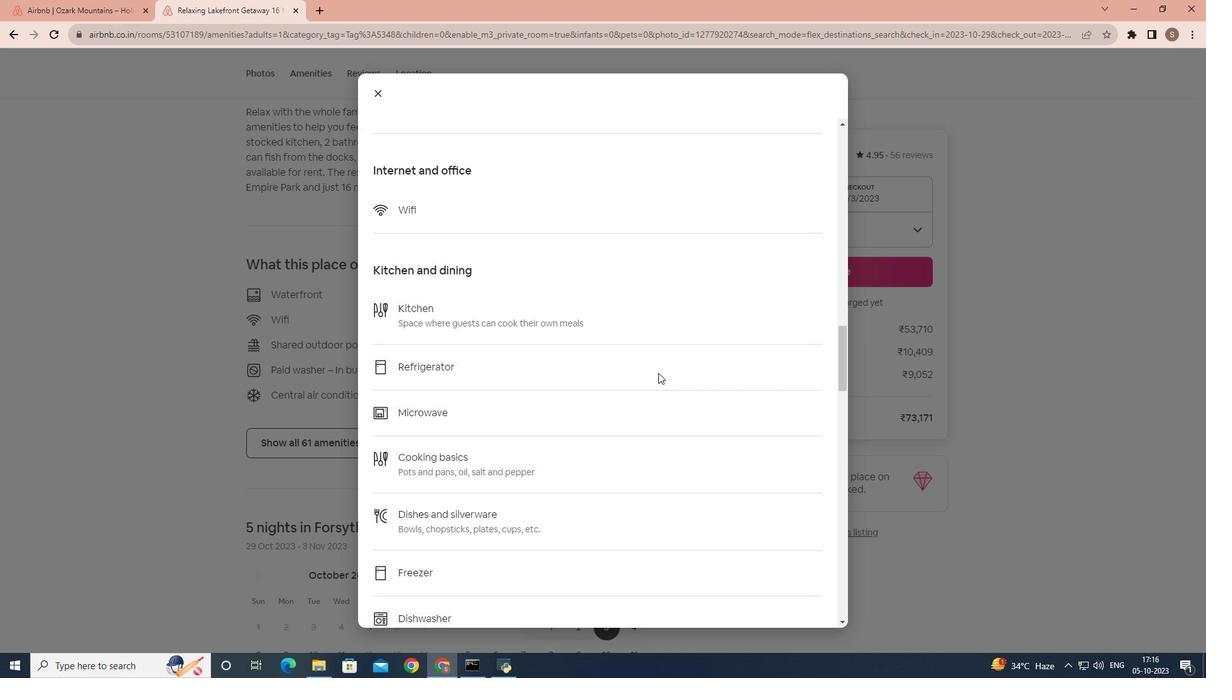 
Action: Mouse scrolled (658, 372) with delta (0, 0)
Screenshot: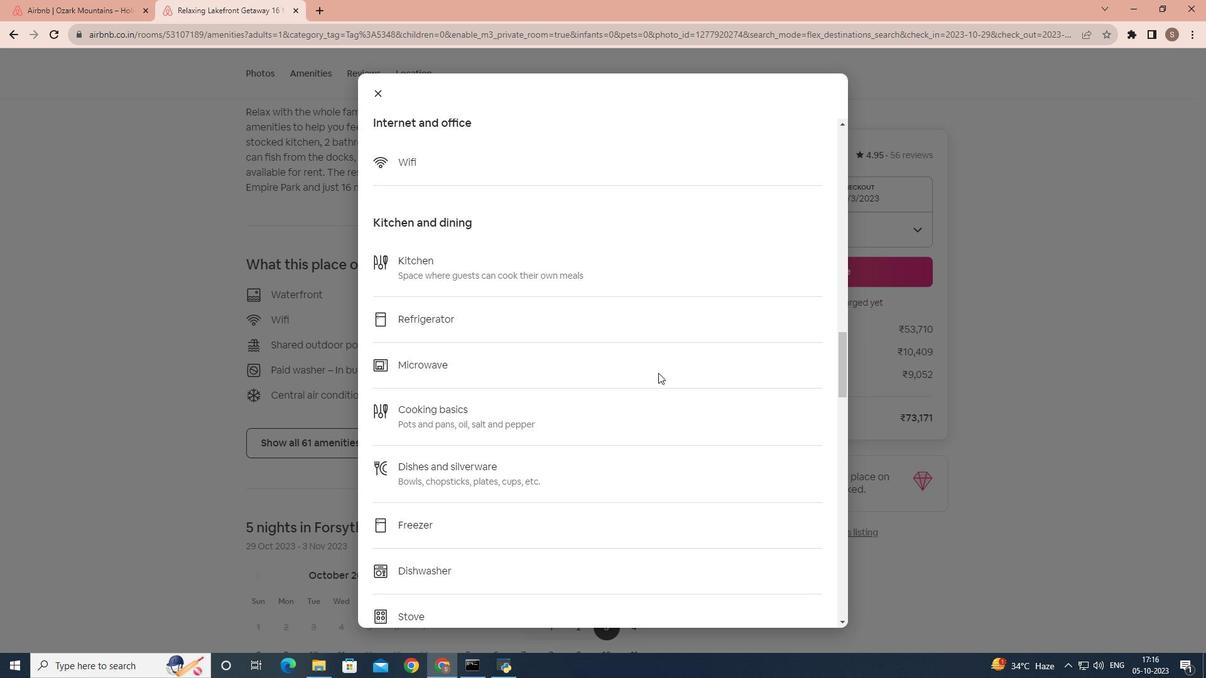 
Action: Mouse scrolled (658, 372) with delta (0, 0)
Screenshot: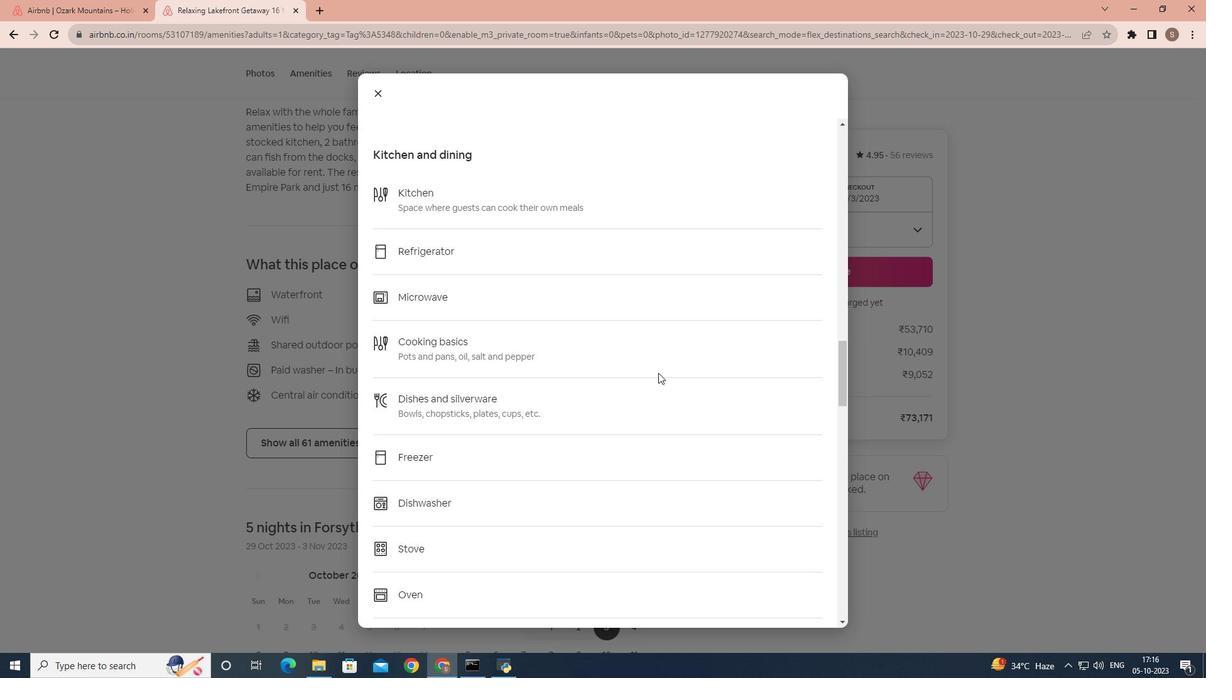 
Action: Mouse scrolled (658, 372) with delta (0, 0)
Screenshot: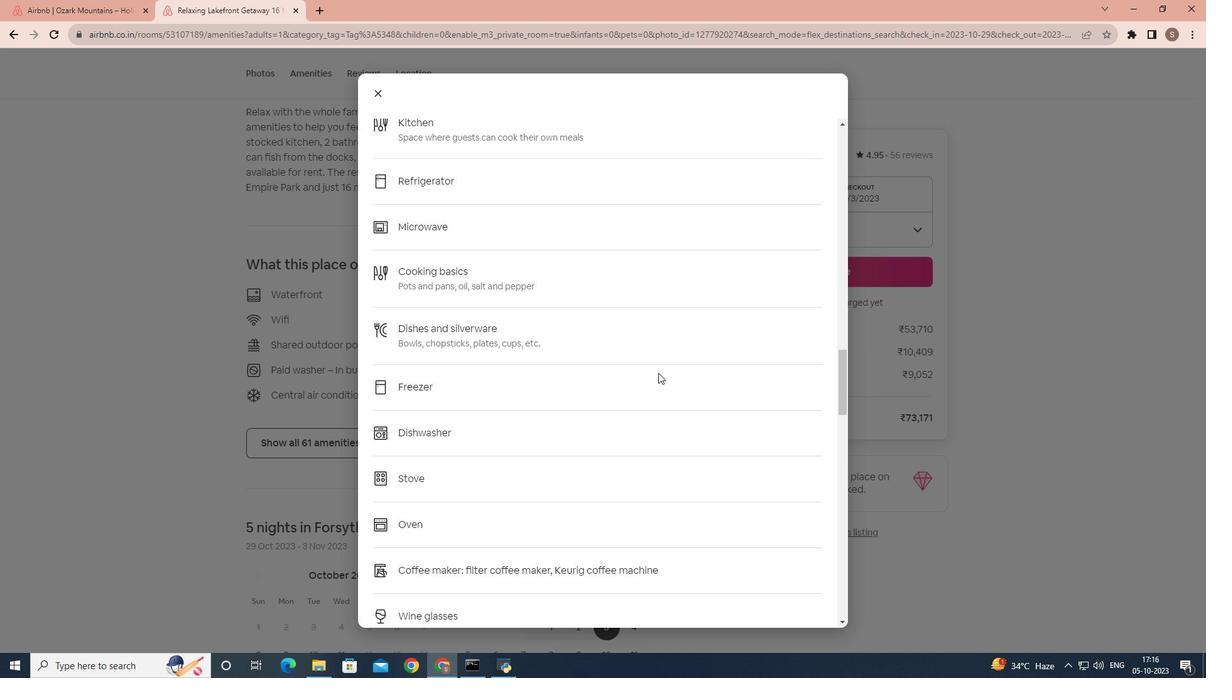 
Action: Mouse scrolled (658, 372) with delta (0, 0)
Screenshot: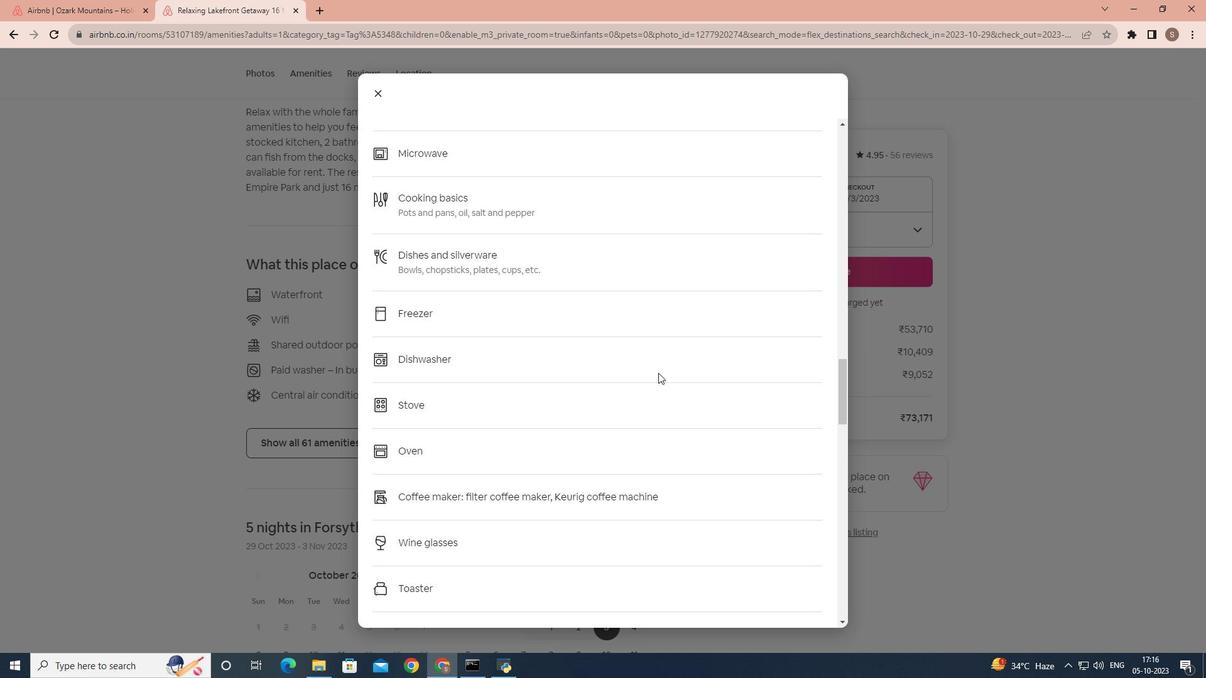 
Action: Mouse scrolled (658, 372) with delta (0, 0)
Screenshot: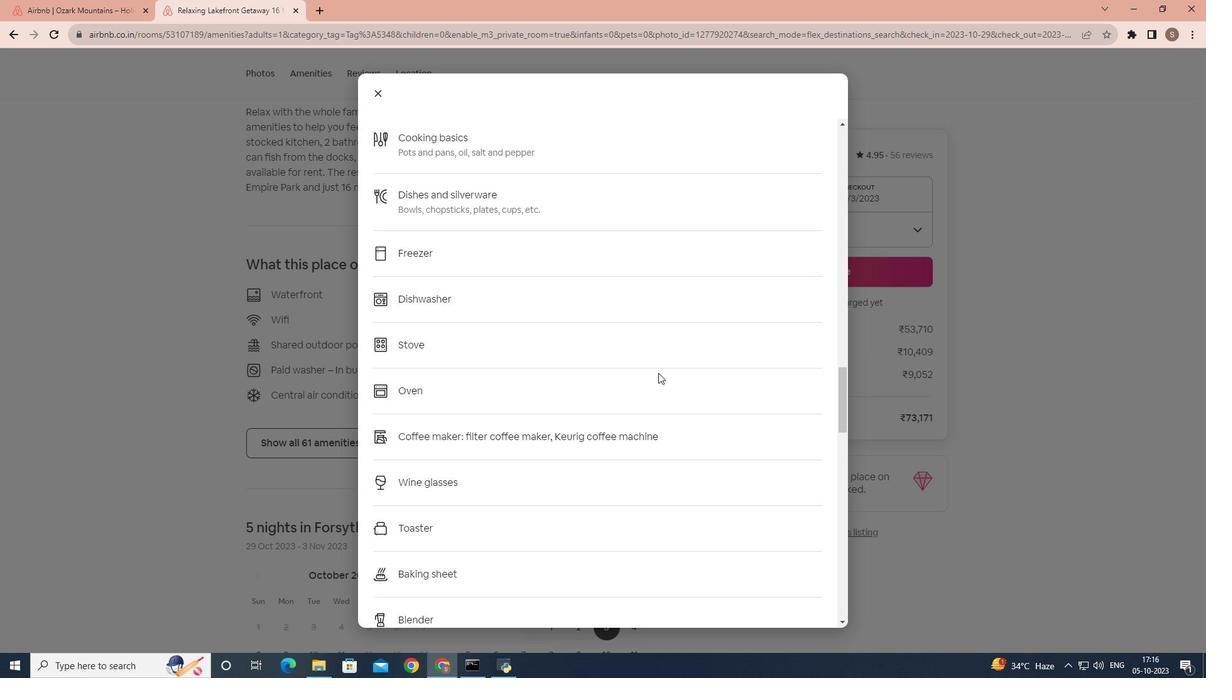 
Action: Mouse scrolled (658, 372) with delta (0, 0)
